 Task: Install the floating bathroom organizer on the wall using the adhesive hooks provided.
Action: Mouse moved to (236, 58)
Screenshot: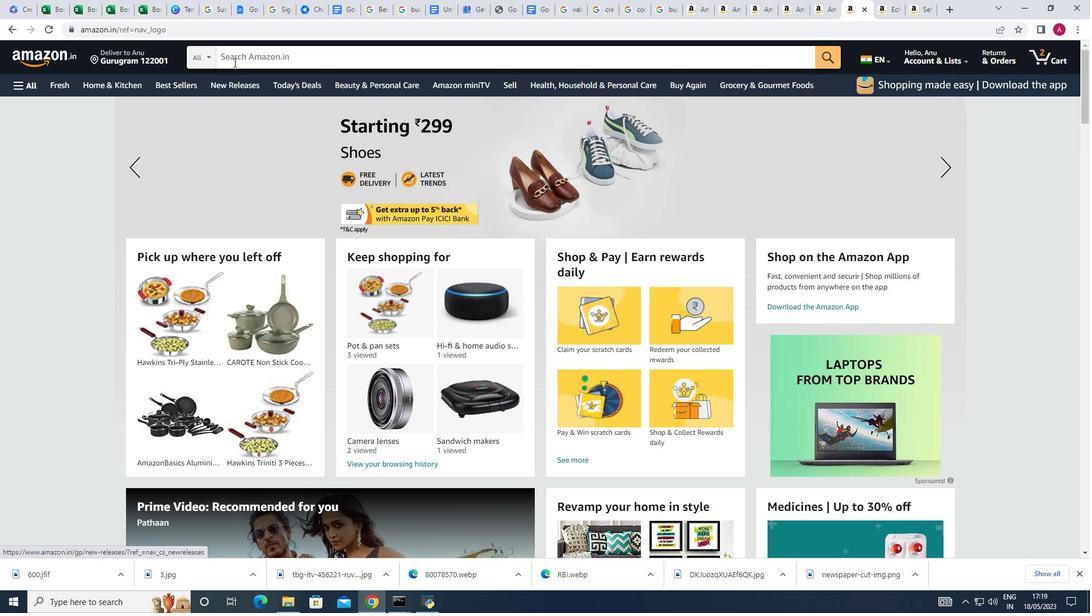 
Action: Mouse pressed left at (236, 58)
Screenshot: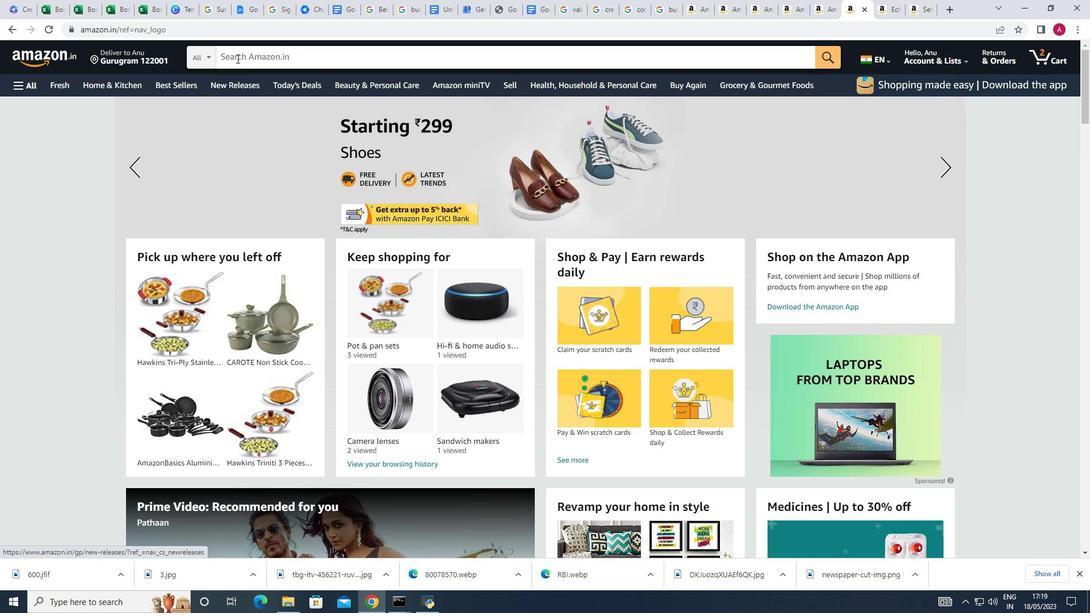 
Action: Key pressed household
Screenshot: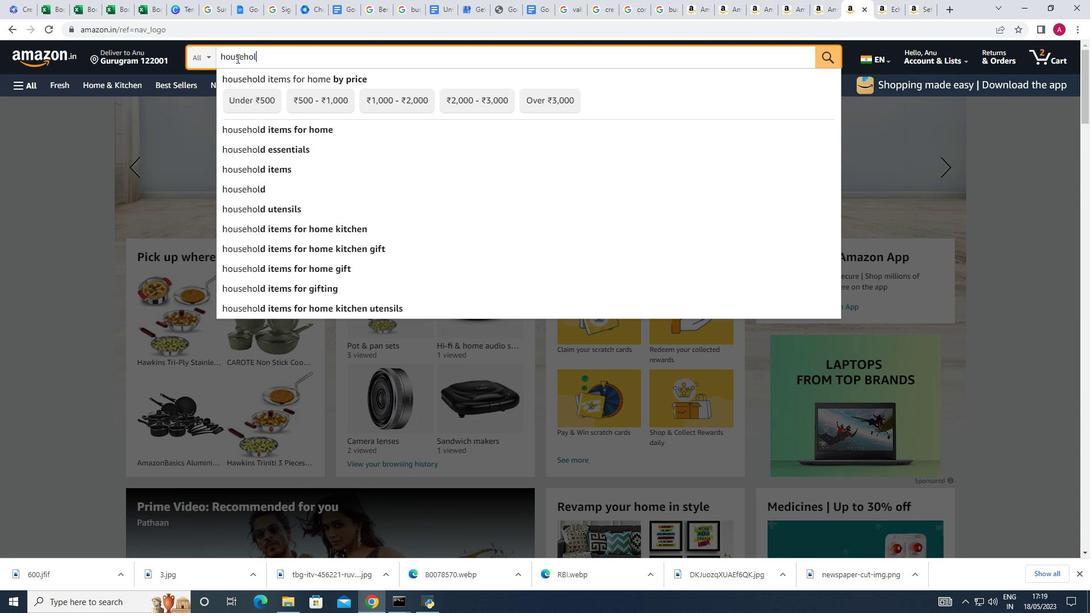 
Action: Mouse moved to (268, 168)
Screenshot: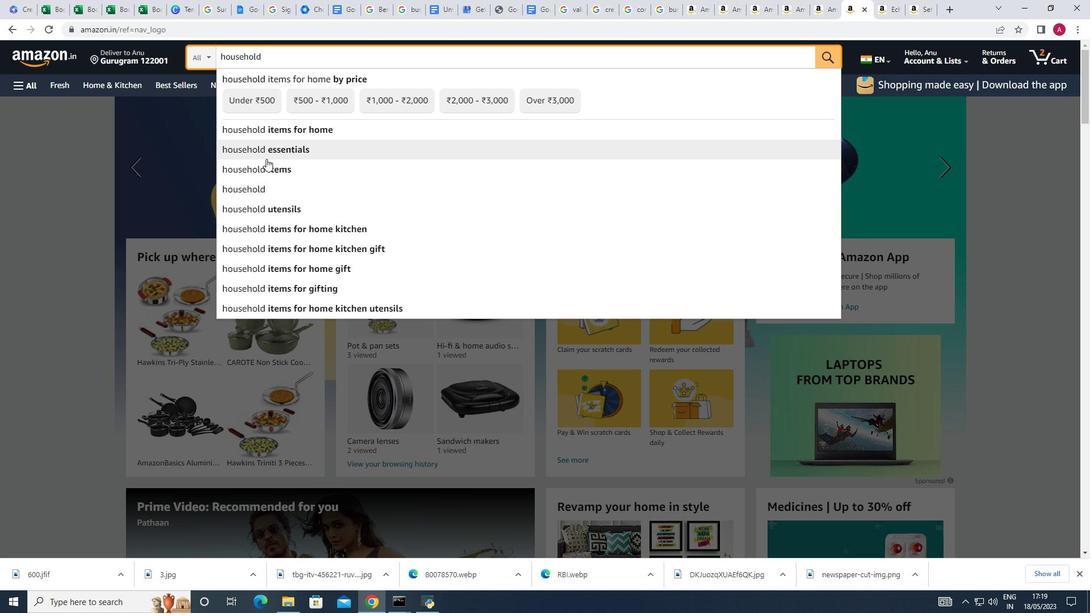 
Action: Mouse pressed left at (268, 168)
Screenshot: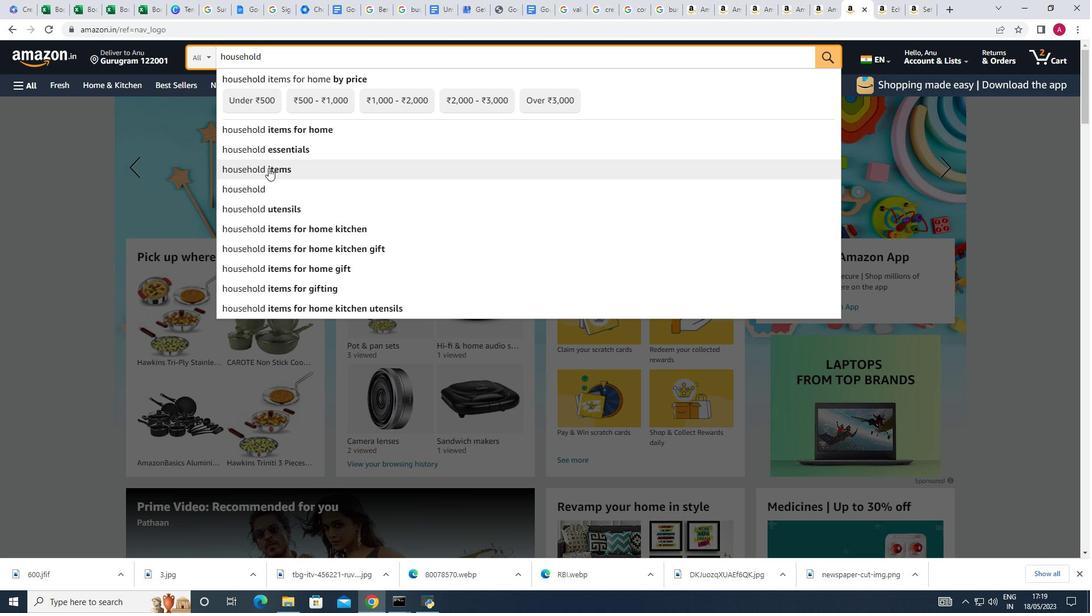 
Action: Mouse moved to (313, 259)
Screenshot: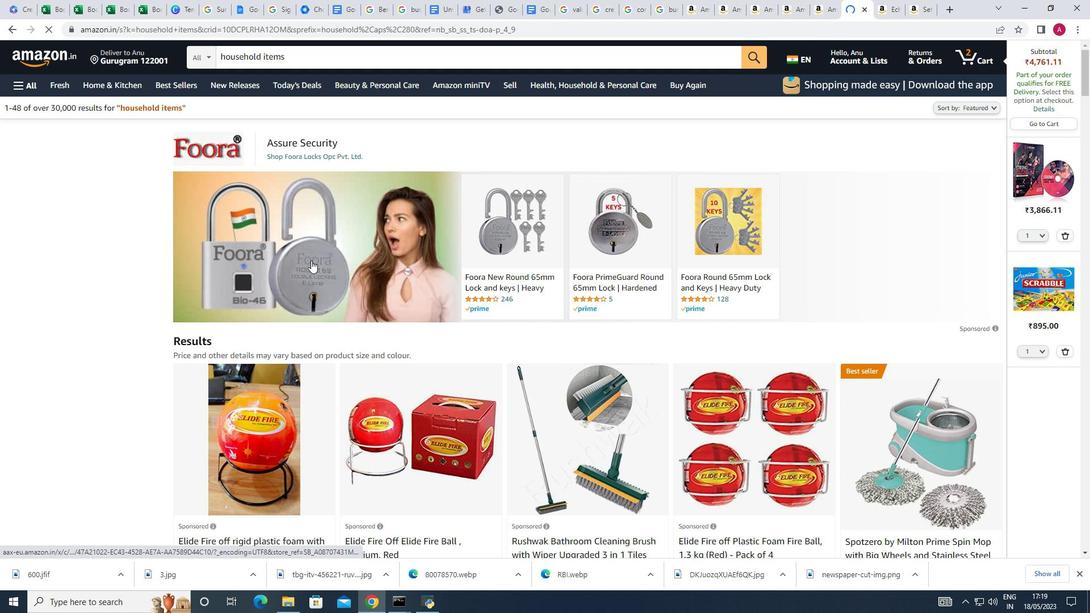 
Action: Mouse scrolled (313, 258) with delta (0, 0)
Screenshot: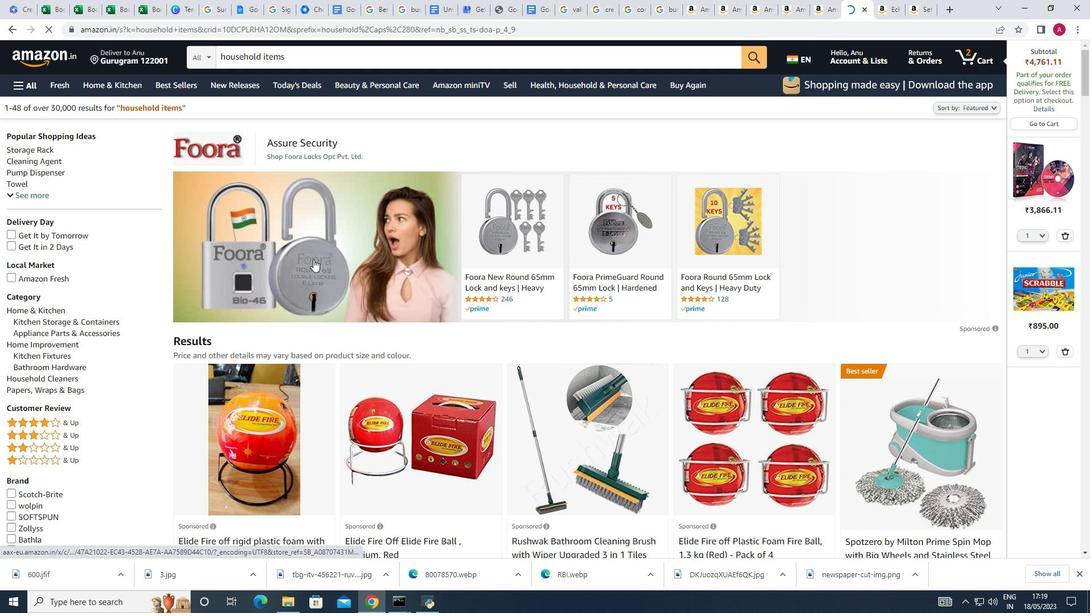 
Action: Mouse scrolled (313, 258) with delta (0, 0)
Screenshot: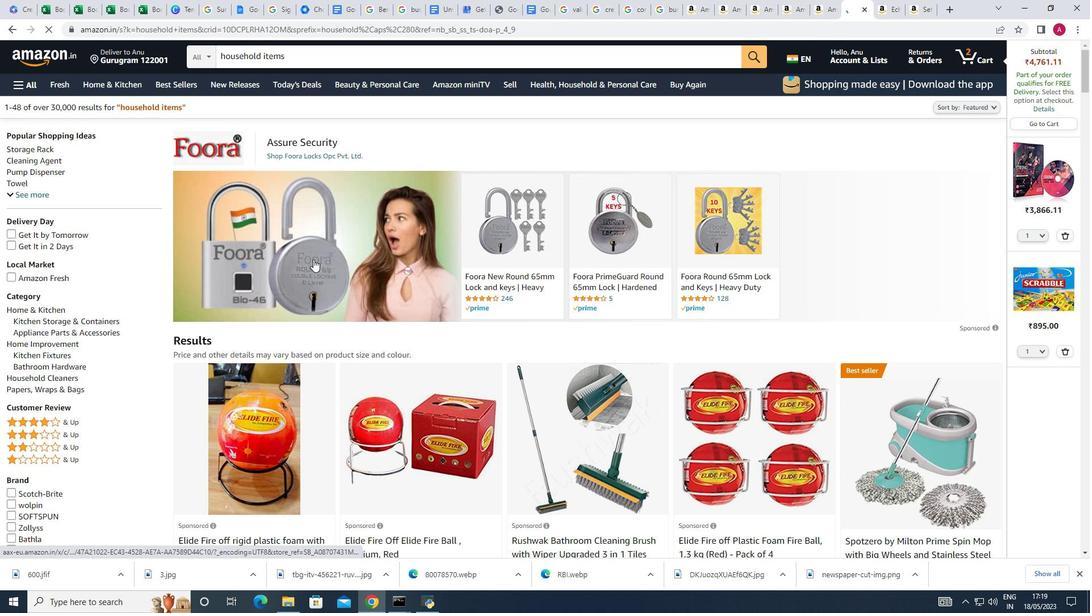 
Action: Mouse moved to (315, 257)
Screenshot: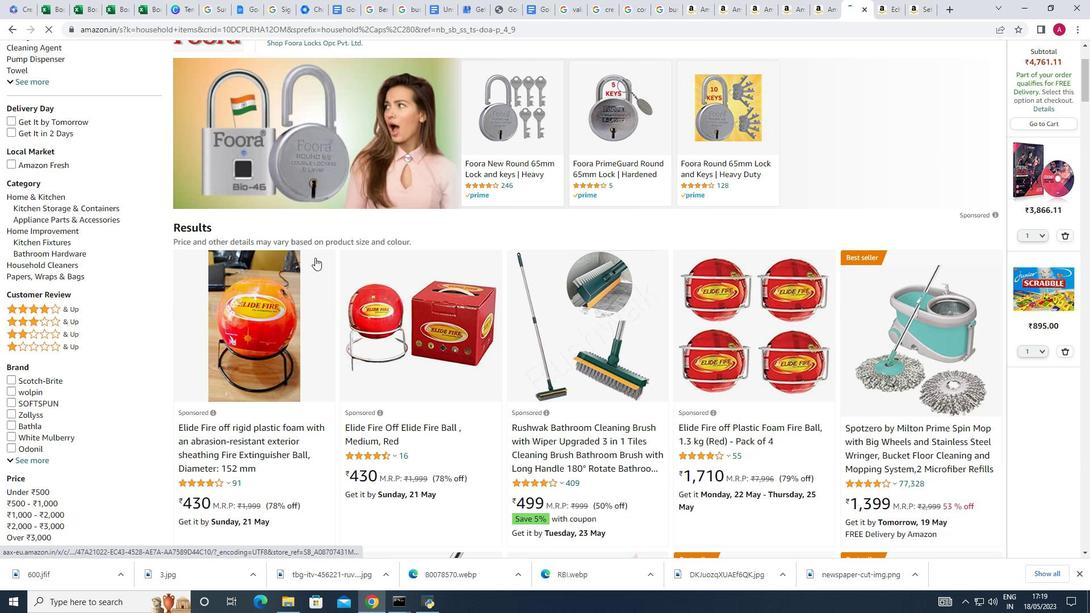 
Action: Mouse scrolled (315, 256) with delta (0, 0)
Screenshot: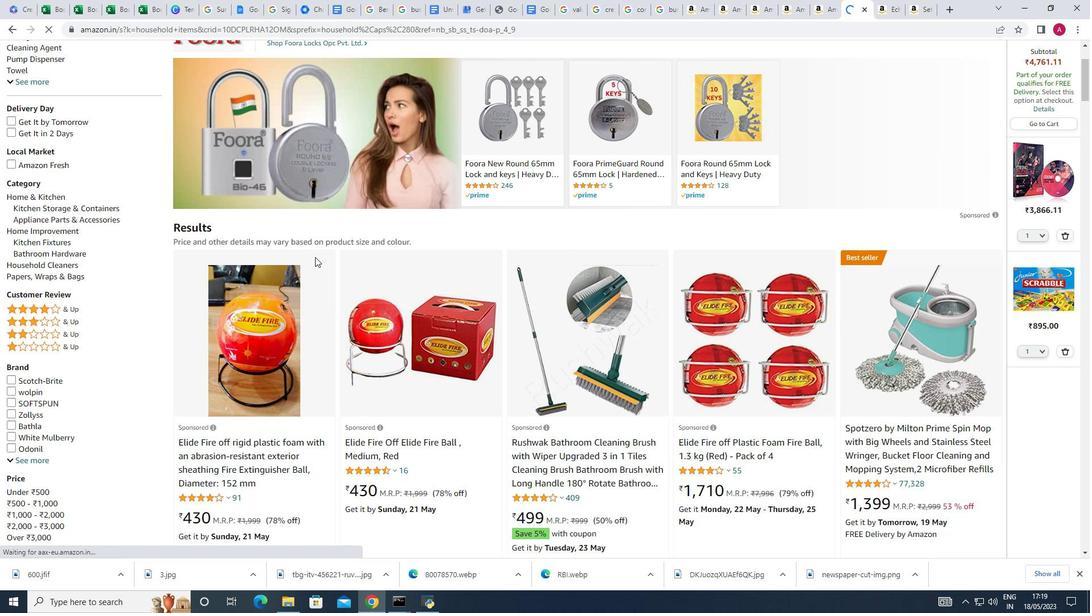 
Action: Mouse scrolled (315, 256) with delta (0, 0)
Screenshot: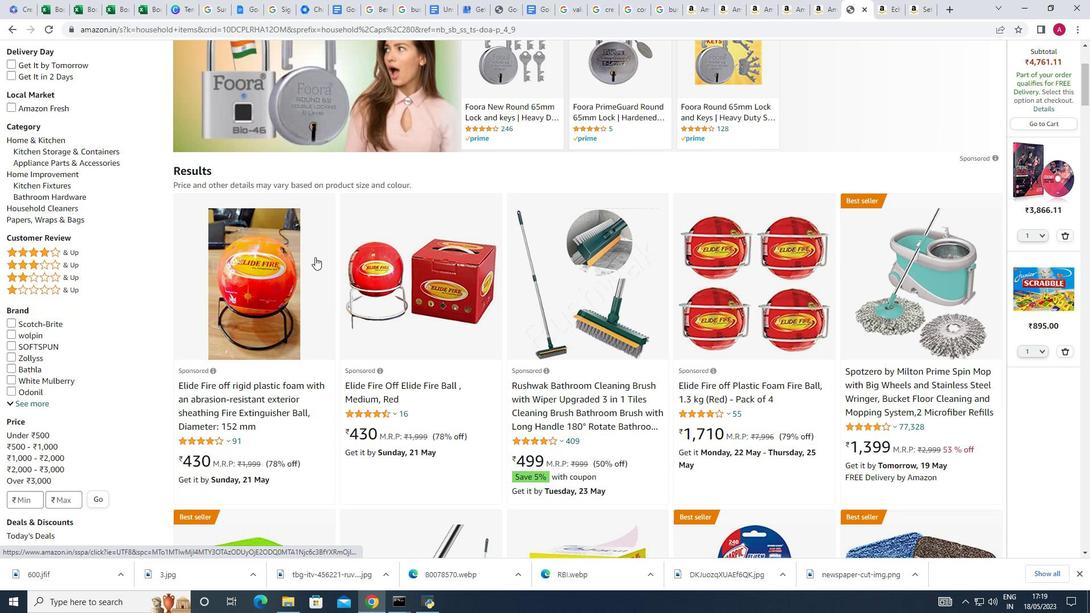 
Action: Mouse moved to (390, 291)
Screenshot: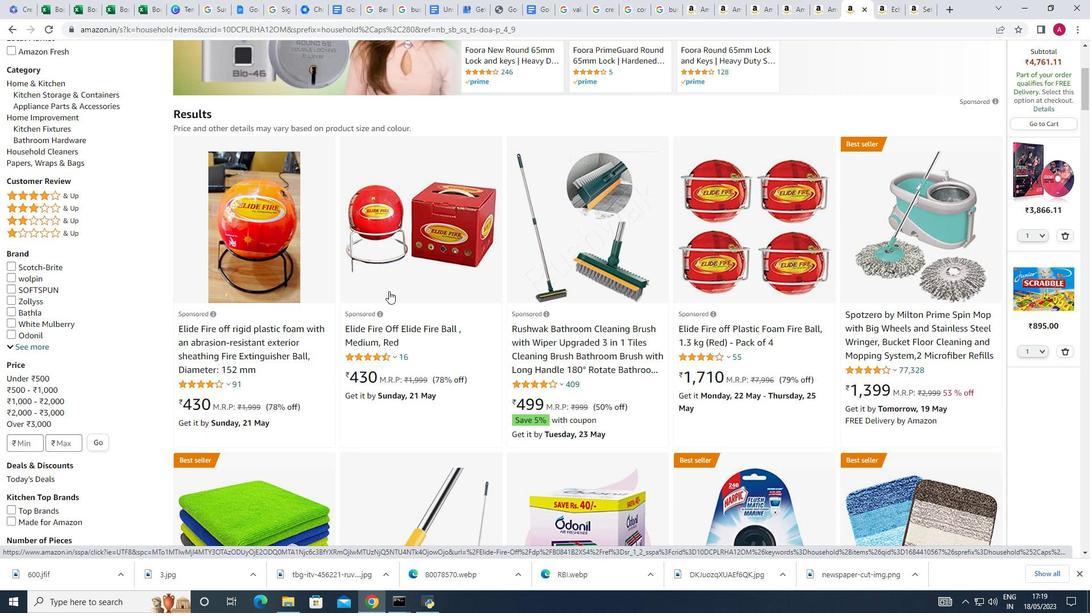 
Action: Mouse scrolled (390, 290) with delta (0, 0)
Screenshot: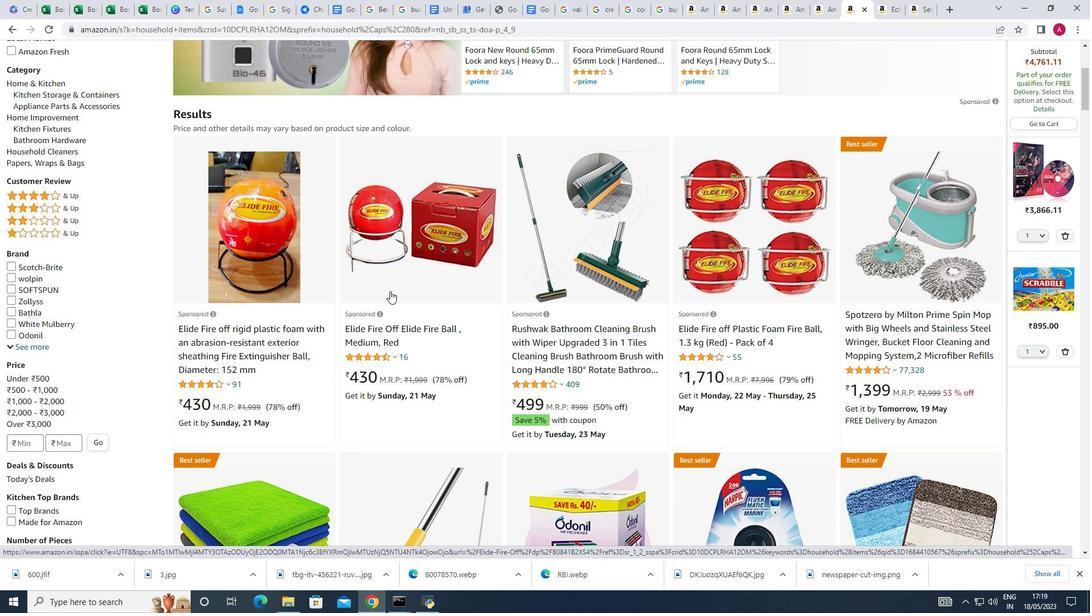 
Action: Mouse moved to (392, 289)
Screenshot: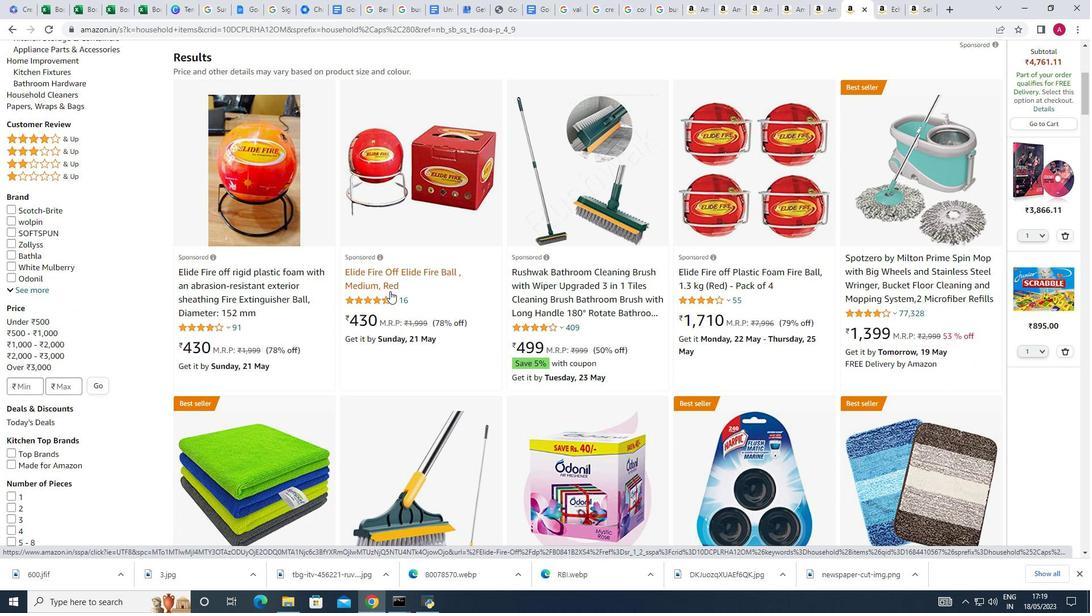 
Action: Mouse scrolled (392, 289) with delta (0, 0)
Screenshot: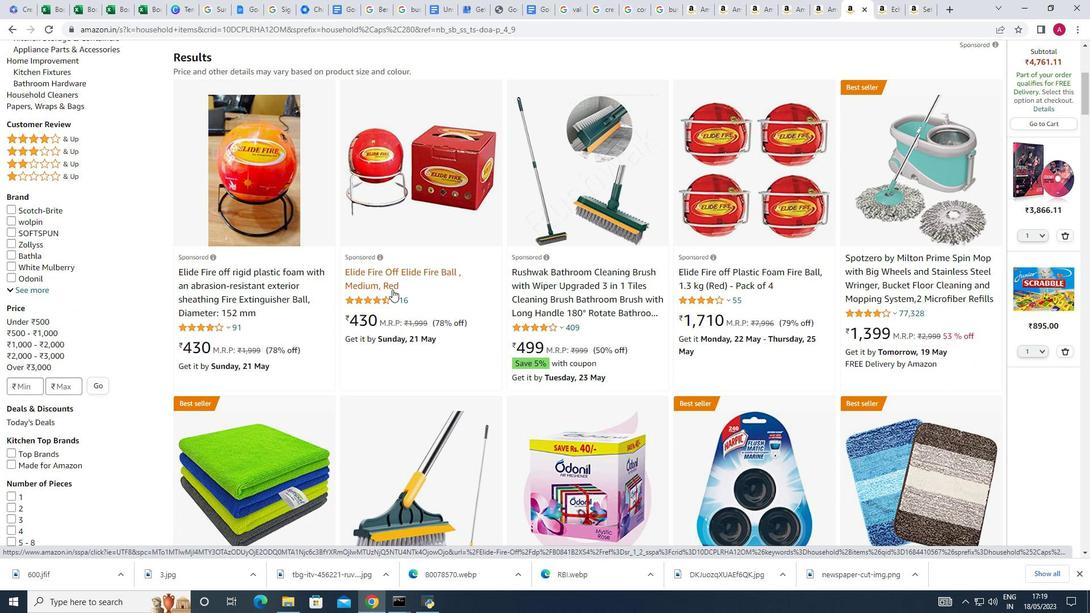 
Action: Mouse scrolled (392, 289) with delta (0, 0)
Screenshot: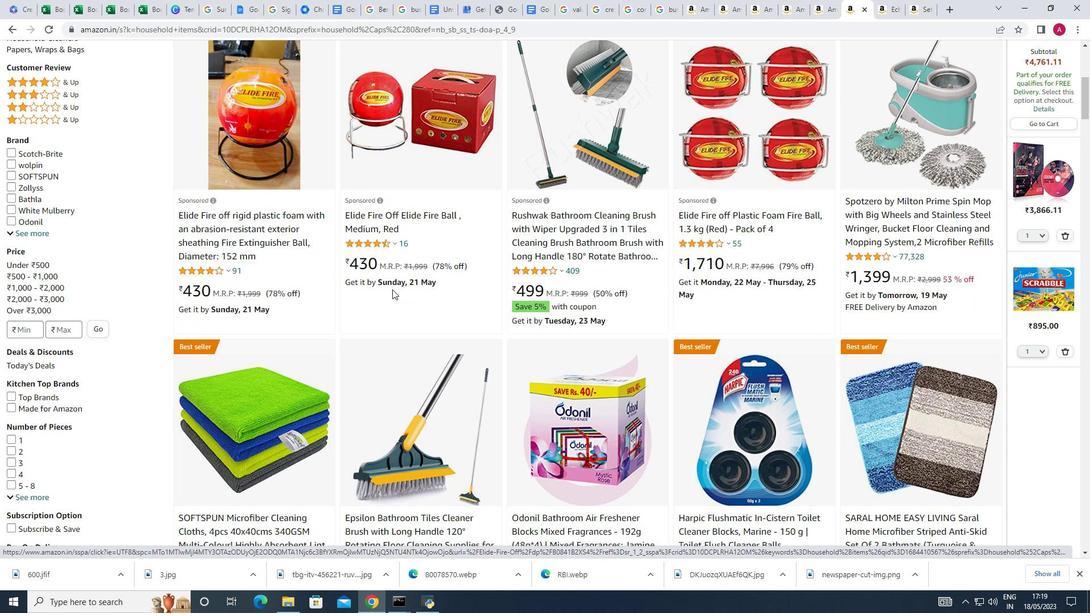 
Action: Mouse scrolled (392, 289) with delta (0, 0)
Screenshot: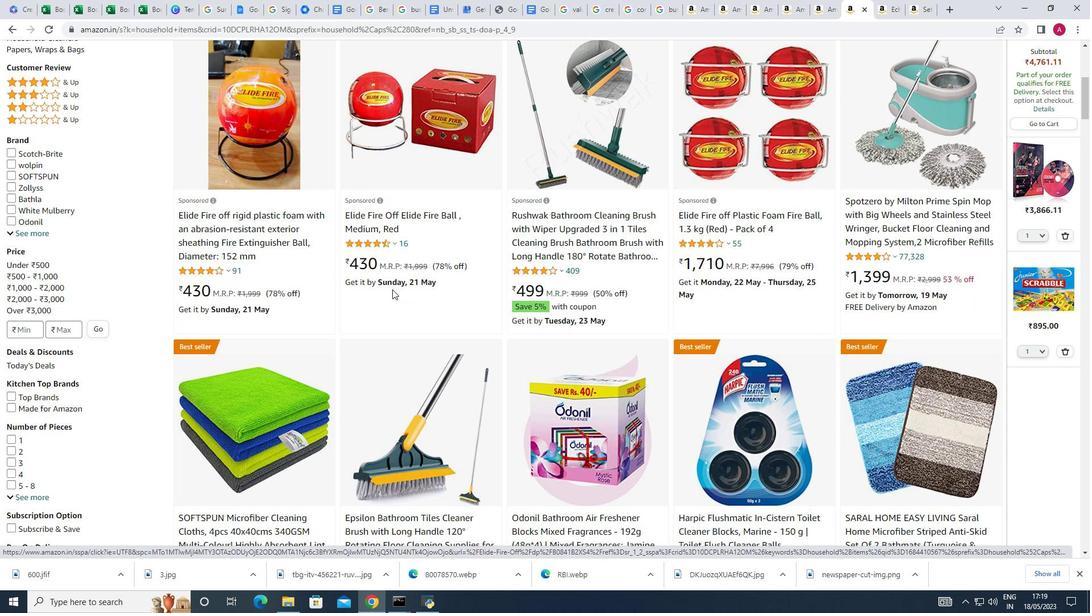 
Action: Mouse scrolled (392, 289) with delta (0, 0)
Screenshot: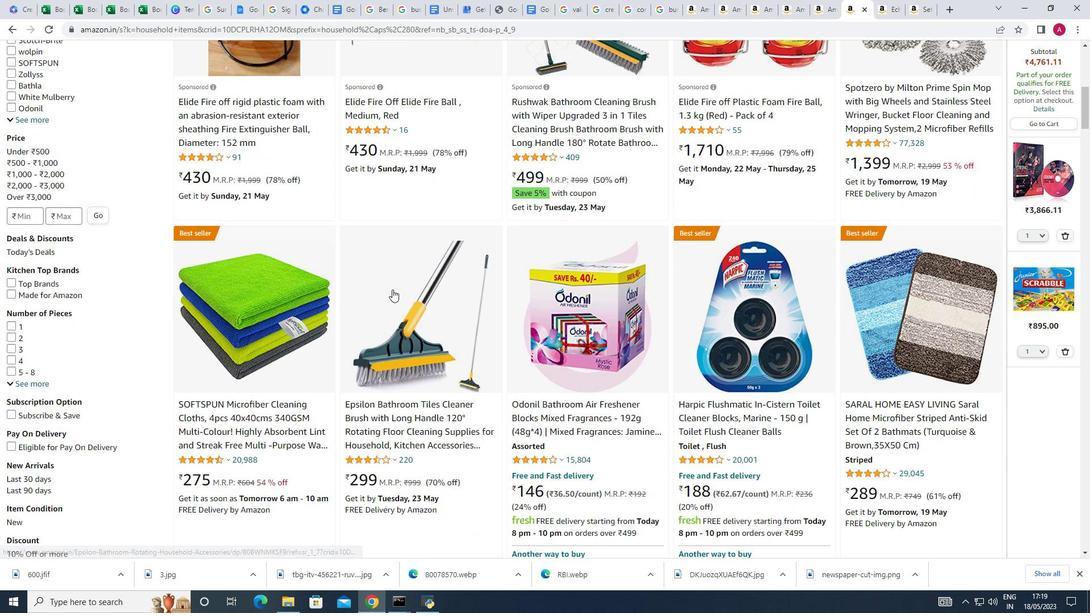 
Action: Mouse scrolled (392, 289) with delta (0, 0)
Screenshot: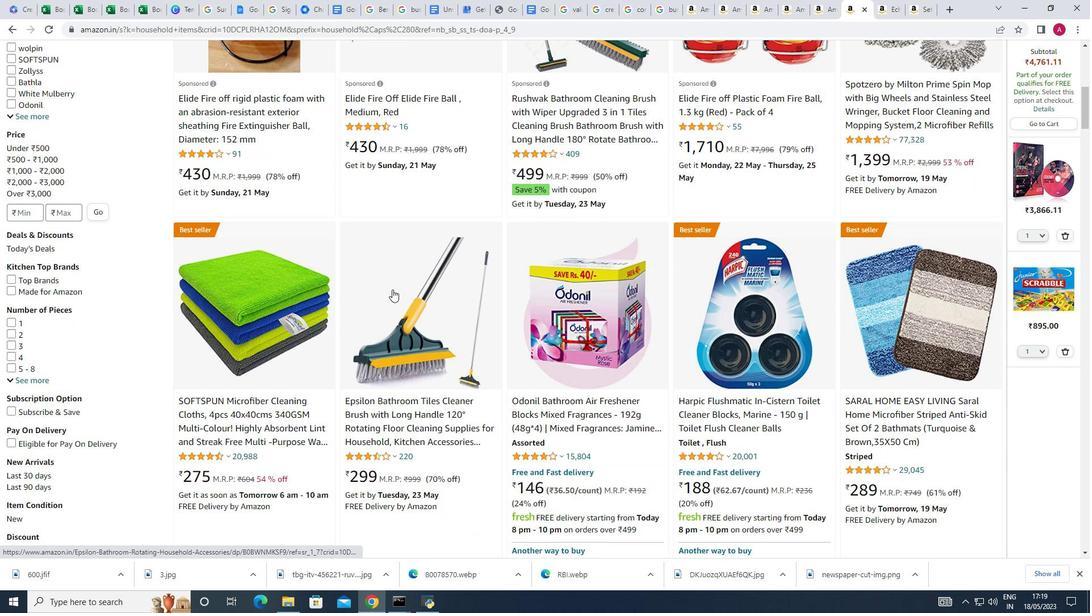 
Action: Mouse scrolled (392, 289) with delta (0, 0)
Screenshot: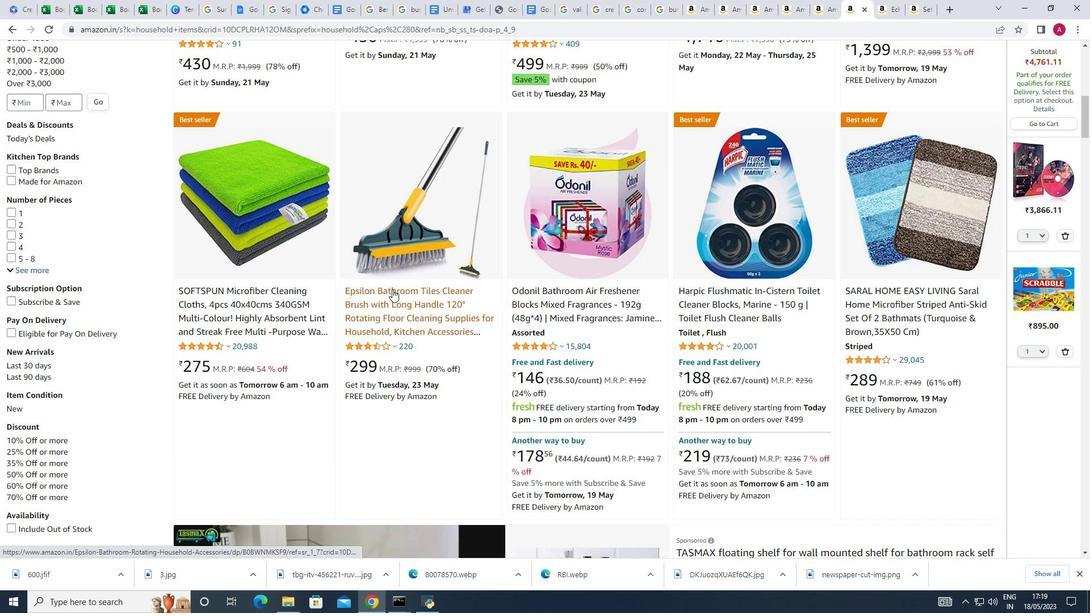 
Action: Mouse scrolled (392, 290) with delta (0, 0)
Screenshot: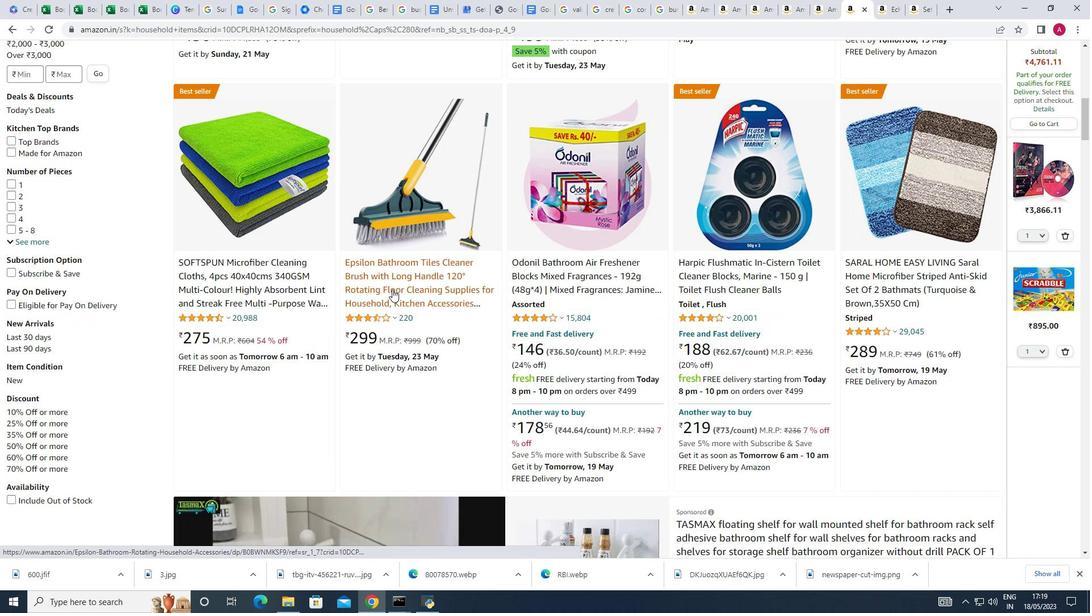 
Action: Mouse scrolled (392, 290) with delta (0, 0)
Screenshot: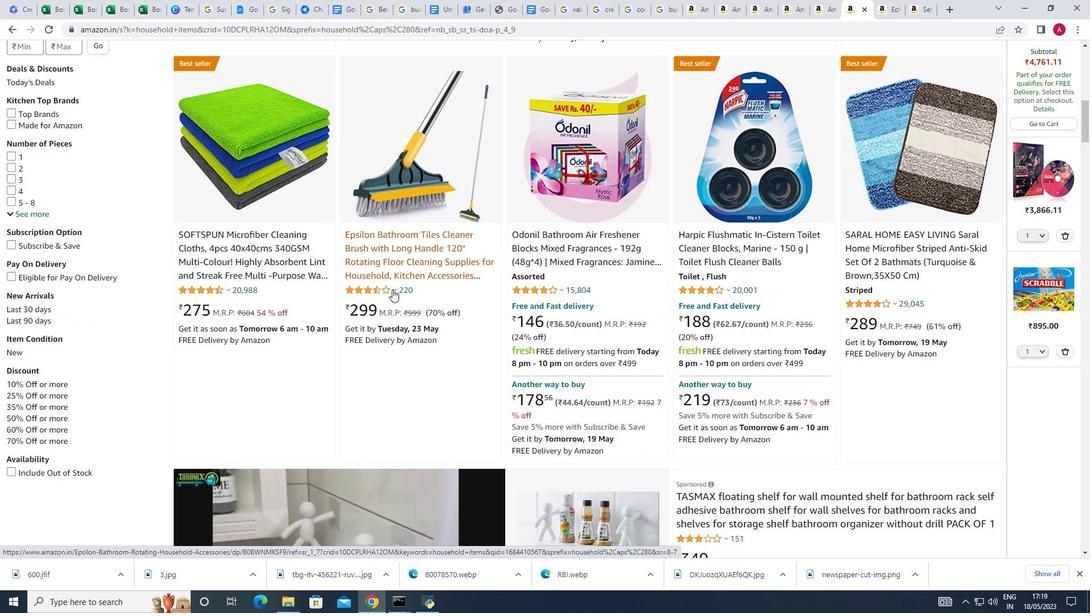 
Action: Mouse scrolled (392, 290) with delta (0, 0)
Screenshot: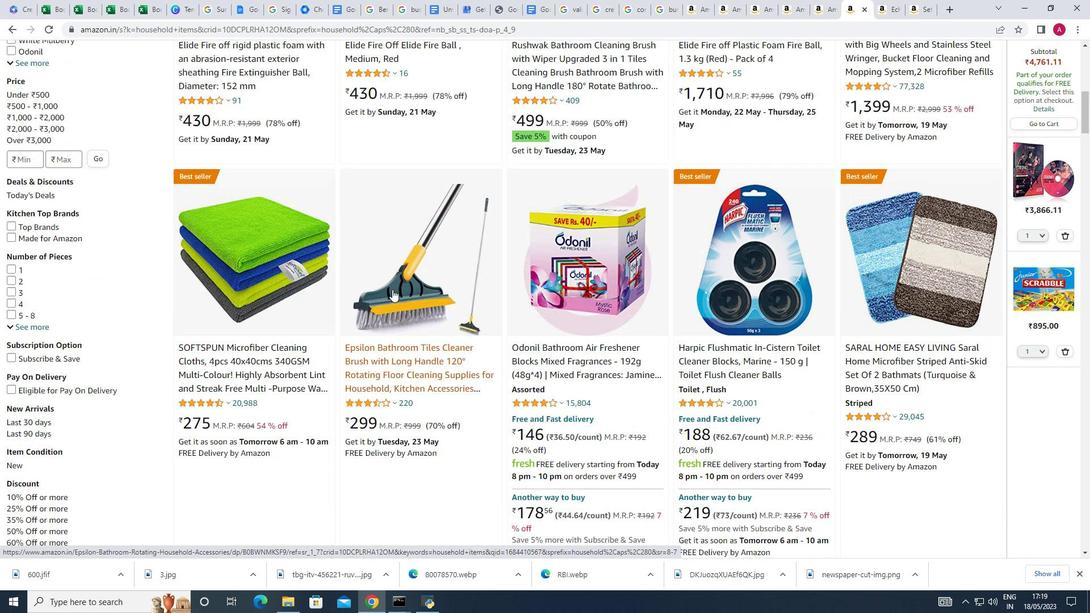 
Action: Mouse scrolled (392, 290) with delta (0, 0)
Screenshot: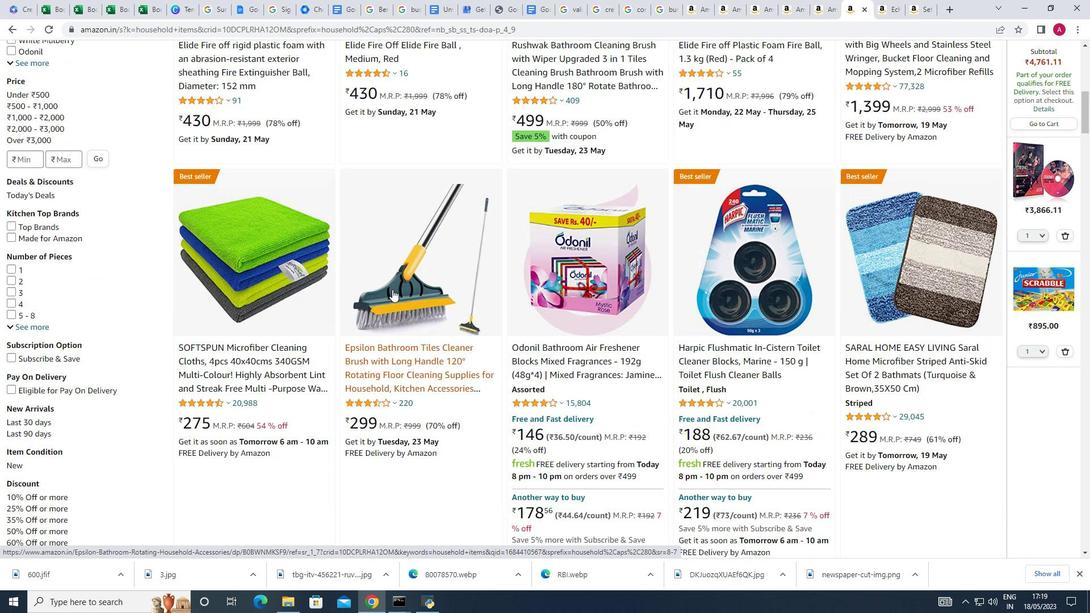 
Action: Mouse scrolled (392, 290) with delta (0, 0)
Screenshot: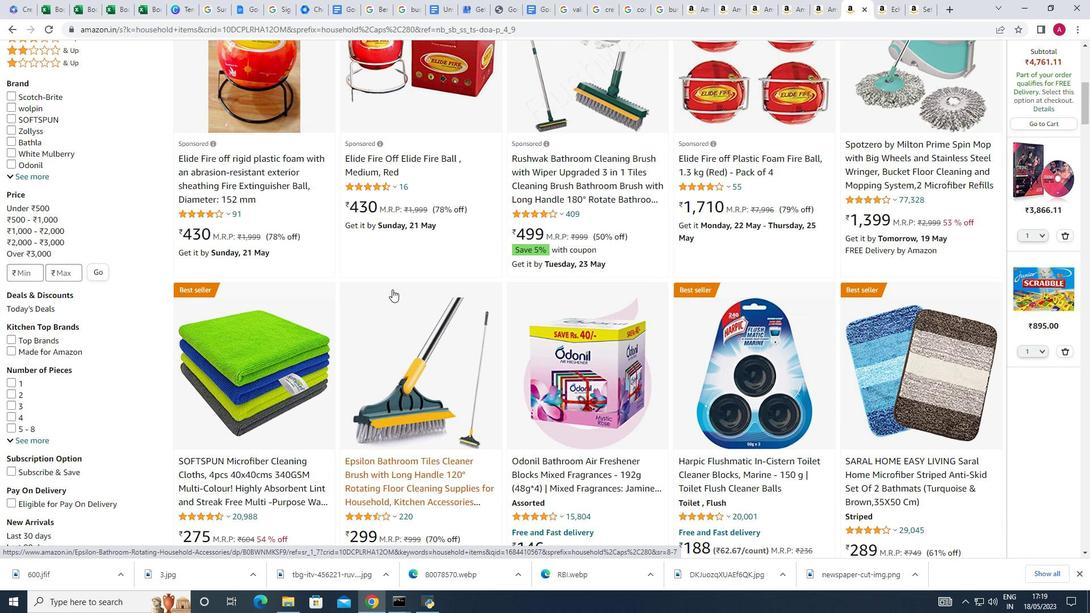 
Action: Mouse scrolled (392, 290) with delta (0, 0)
Screenshot: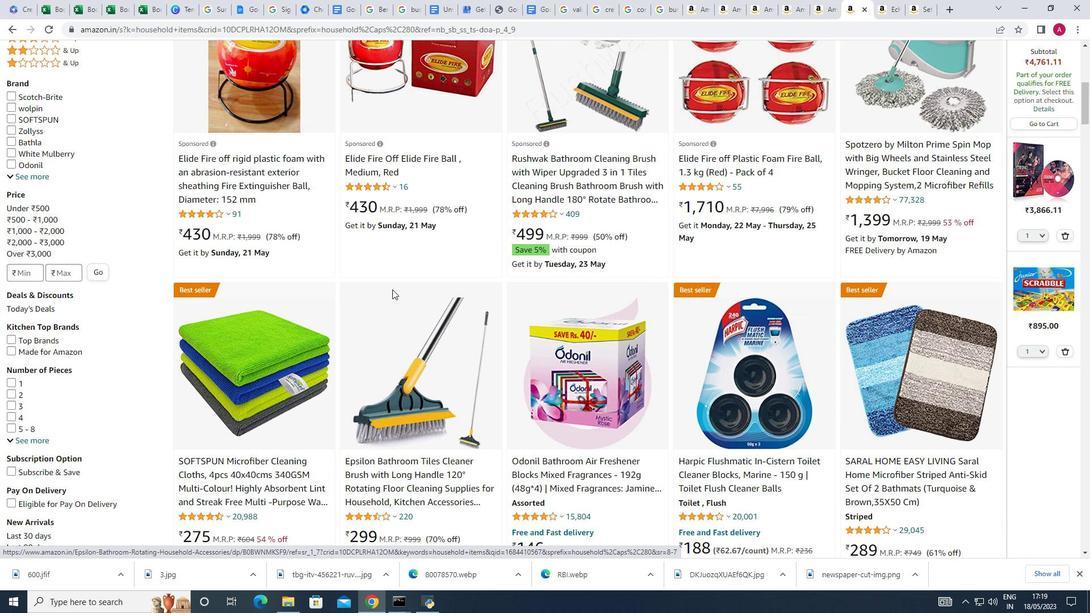
Action: Mouse moved to (409, 239)
Screenshot: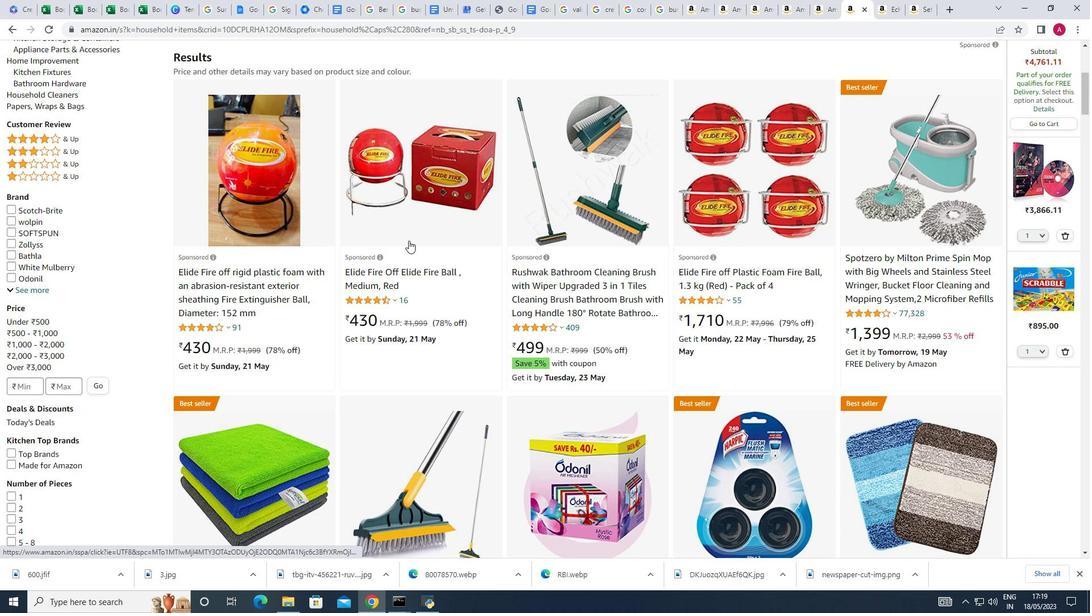 
Action: Mouse scrolled (409, 240) with delta (0, 0)
Screenshot: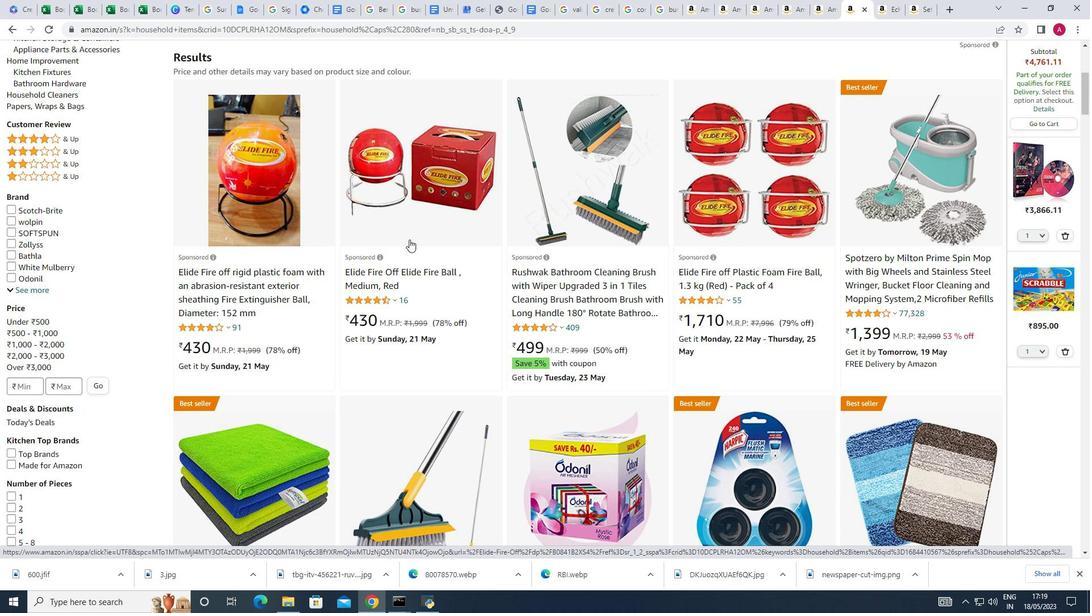 
Action: Mouse moved to (283, 243)
Screenshot: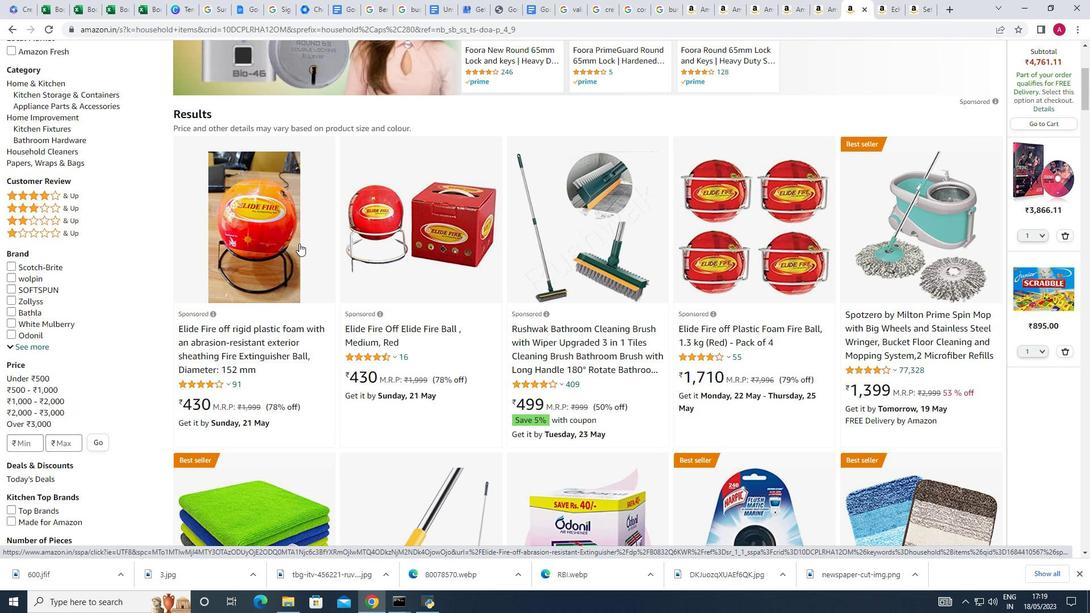 
Action: Mouse pressed left at (283, 243)
Screenshot: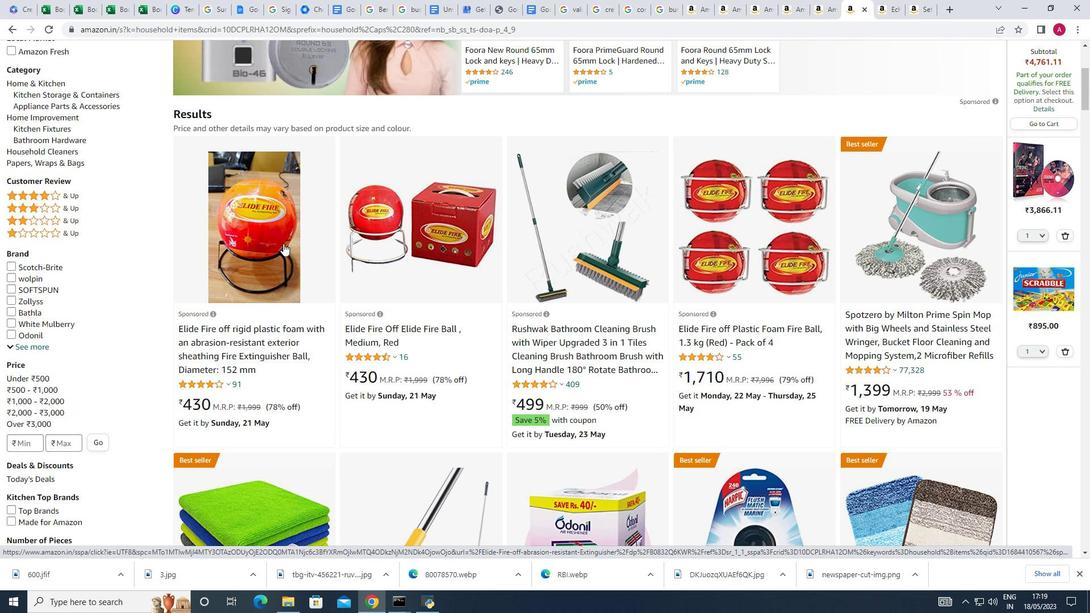 
Action: Mouse moved to (548, 341)
Screenshot: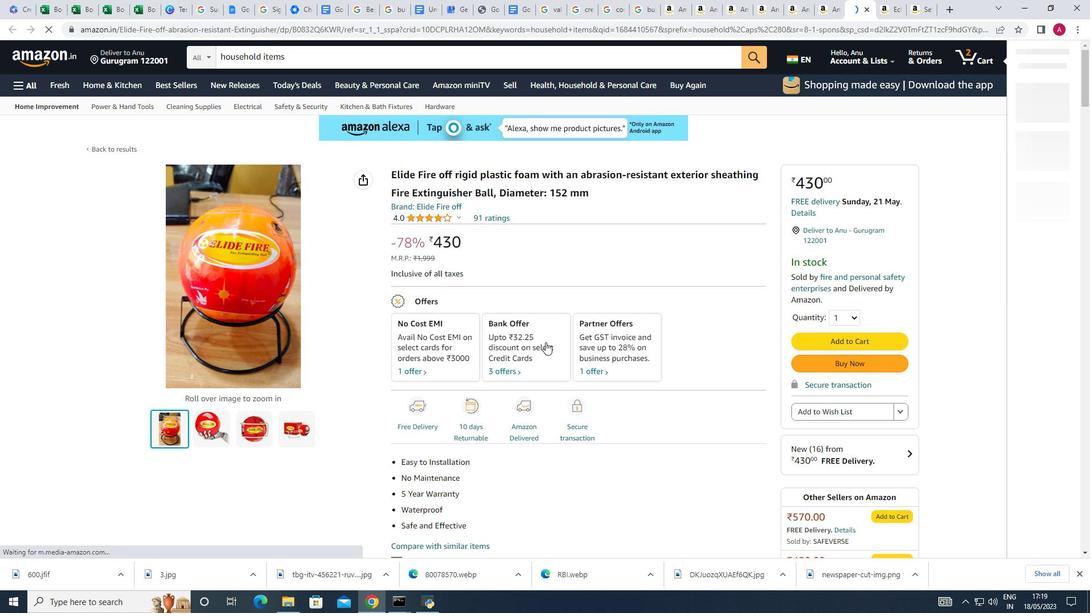 
Action: Mouse scrolled (548, 340) with delta (0, 0)
Screenshot: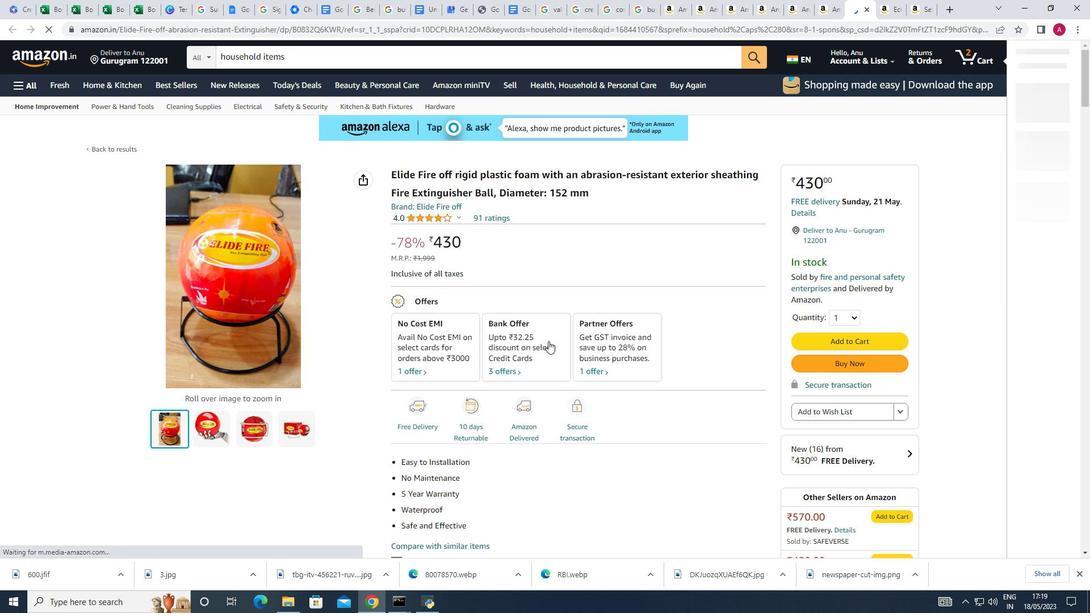 
Action: Mouse scrolled (548, 340) with delta (0, 0)
Screenshot: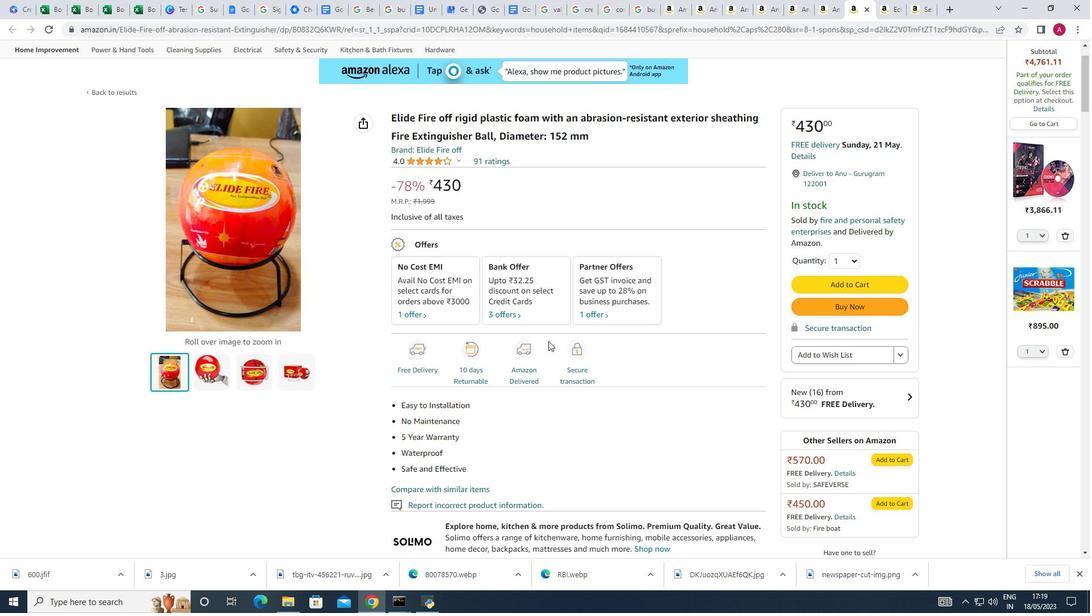 
Action: Mouse scrolled (548, 340) with delta (0, 0)
Screenshot: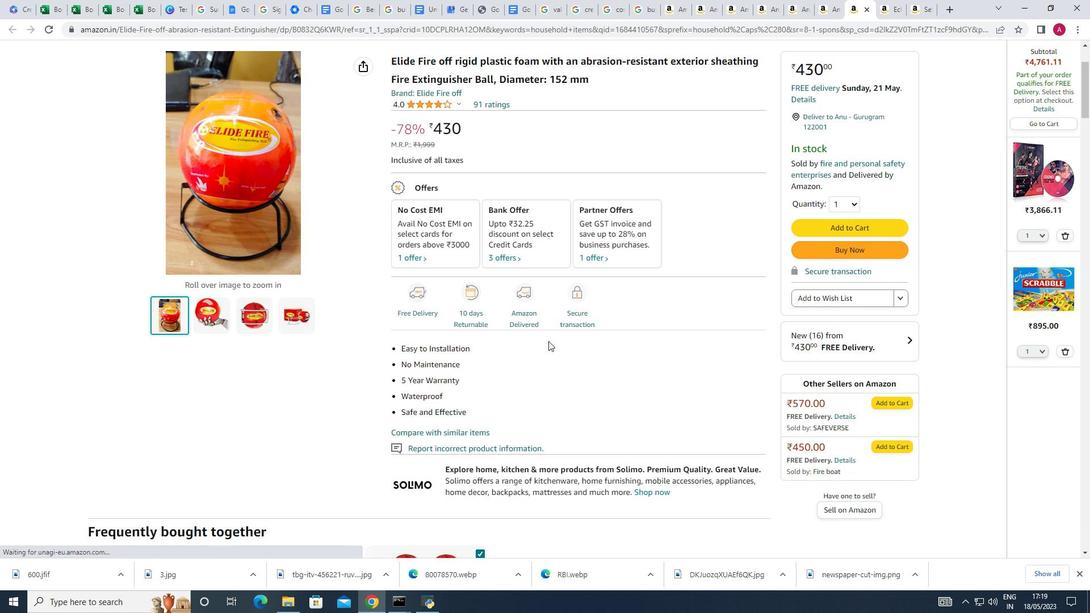 
Action: Mouse scrolled (548, 340) with delta (0, 0)
Screenshot: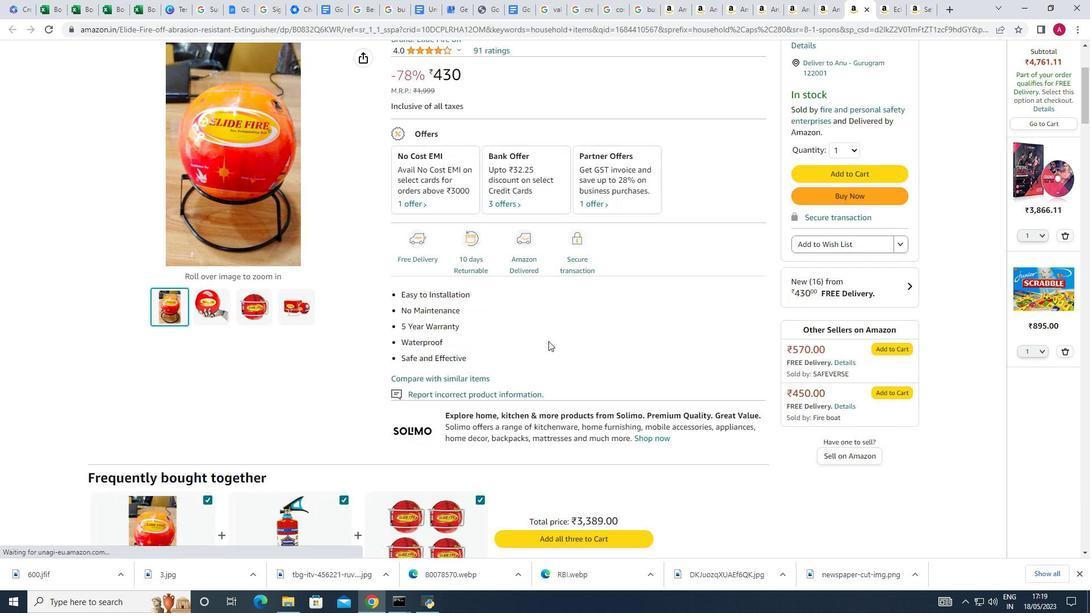 
Action: Mouse scrolled (548, 340) with delta (0, 0)
Screenshot: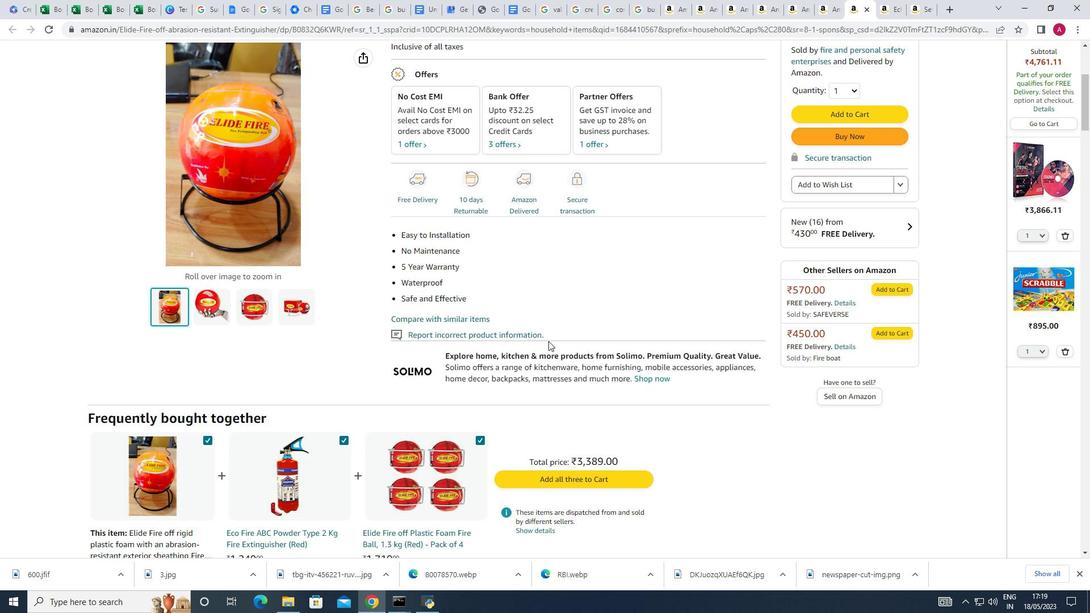 
Action: Mouse scrolled (548, 341) with delta (0, 0)
Screenshot: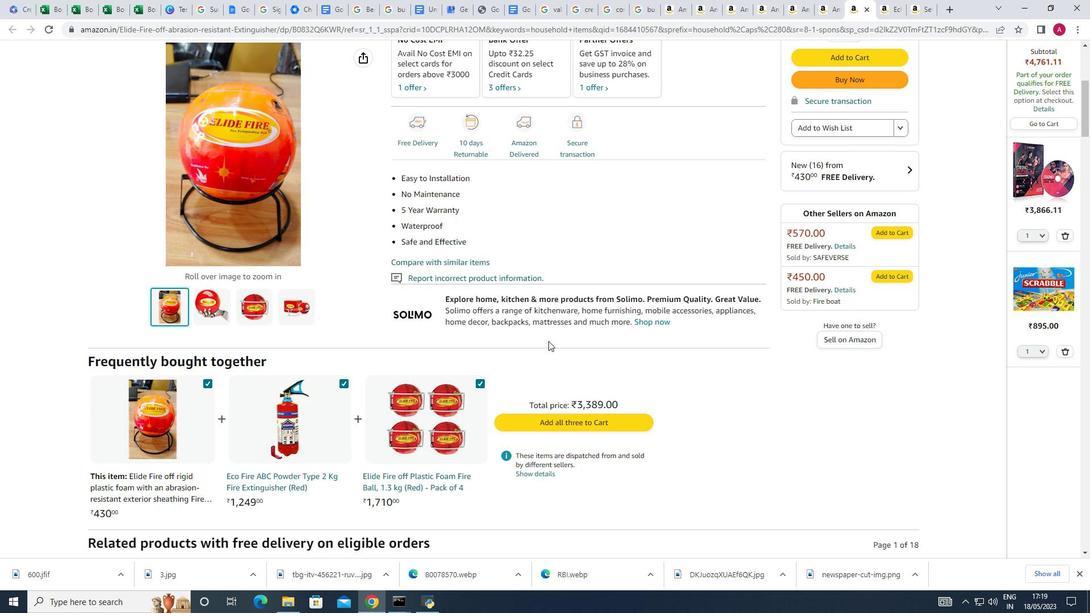 
Action: Mouse scrolled (548, 341) with delta (0, 0)
Screenshot: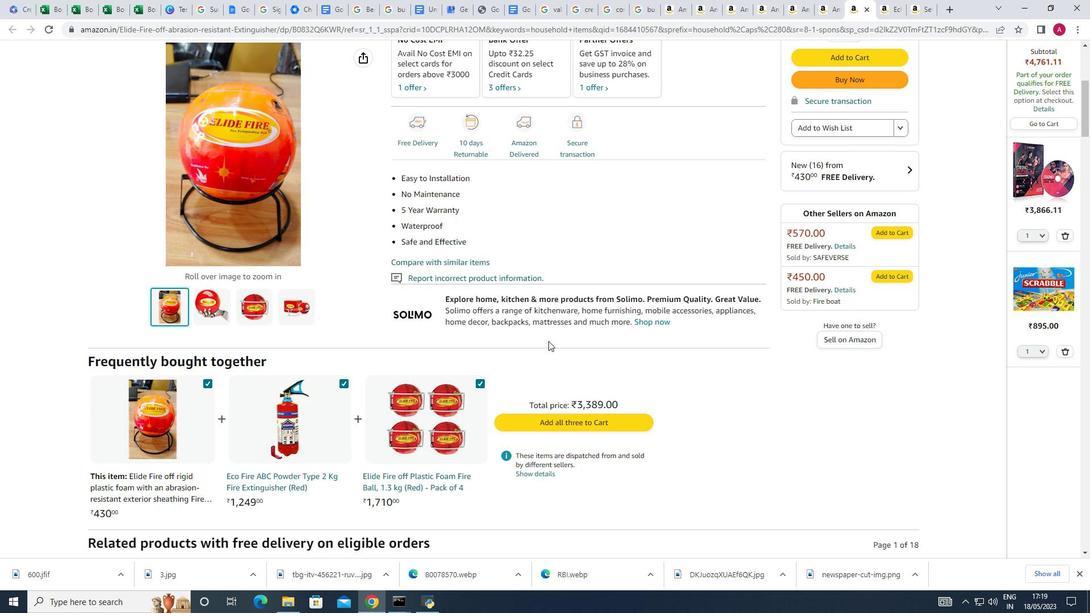 
Action: Mouse scrolled (548, 341) with delta (0, 0)
Screenshot: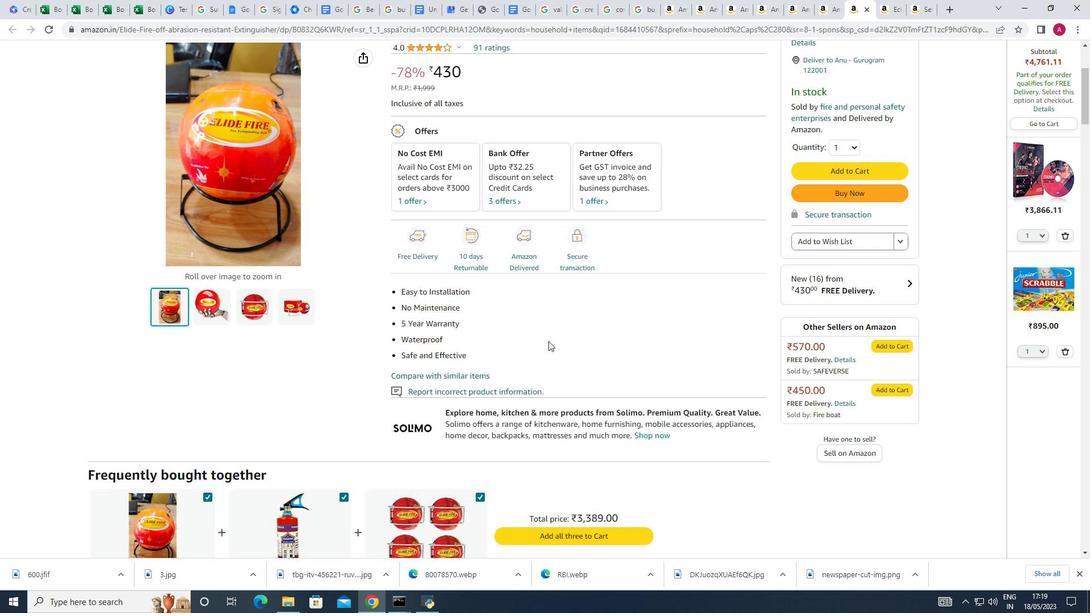 
Action: Mouse scrolled (548, 341) with delta (0, 0)
Screenshot: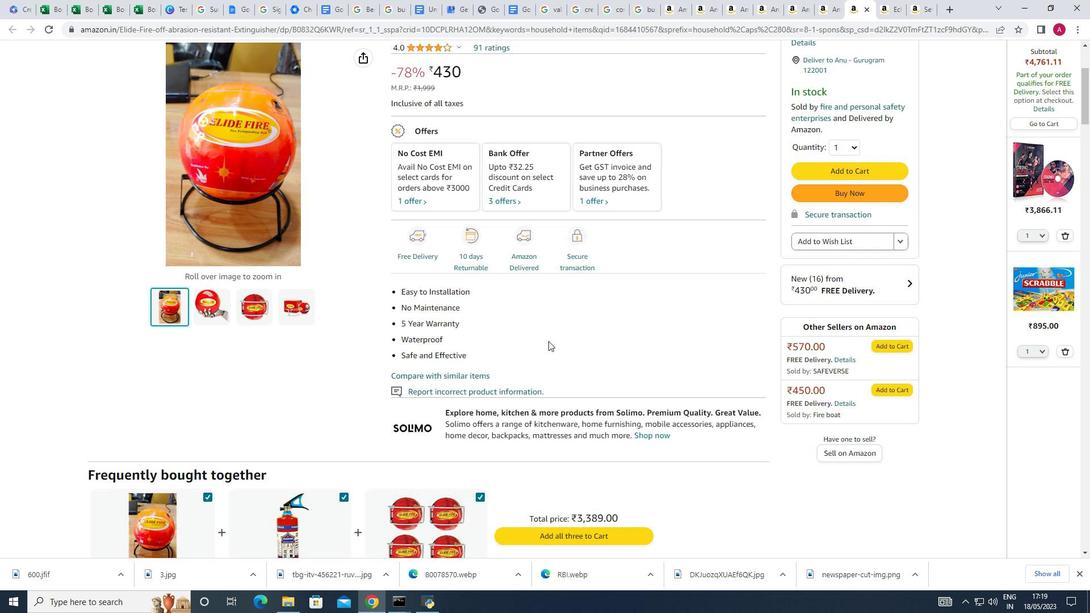 
Action: Mouse scrolled (548, 341) with delta (0, 0)
Screenshot: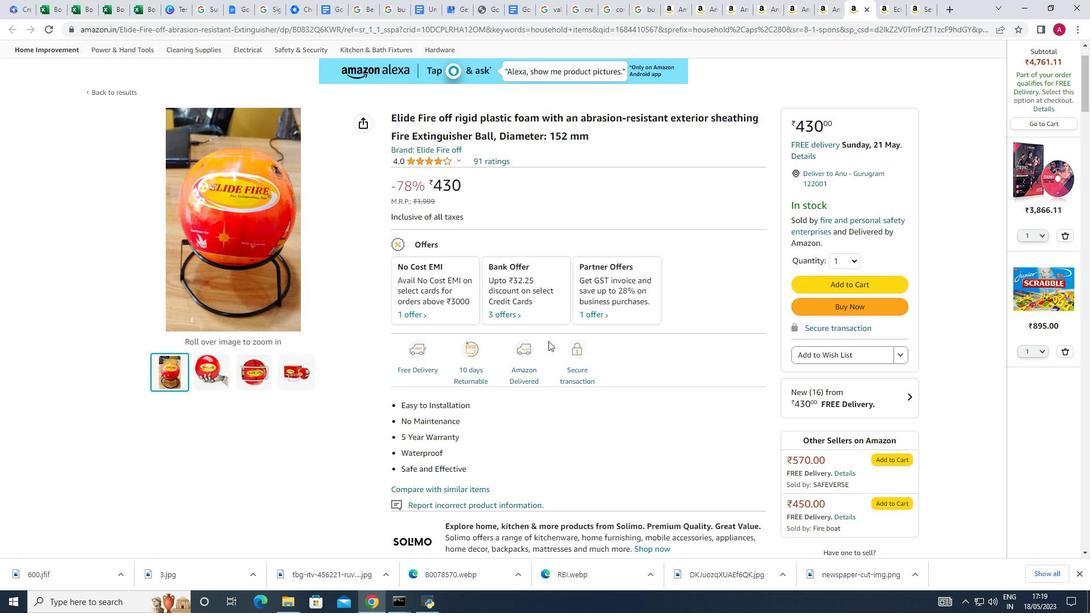 
Action: Mouse scrolled (548, 341) with delta (0, 0)
Screenshot: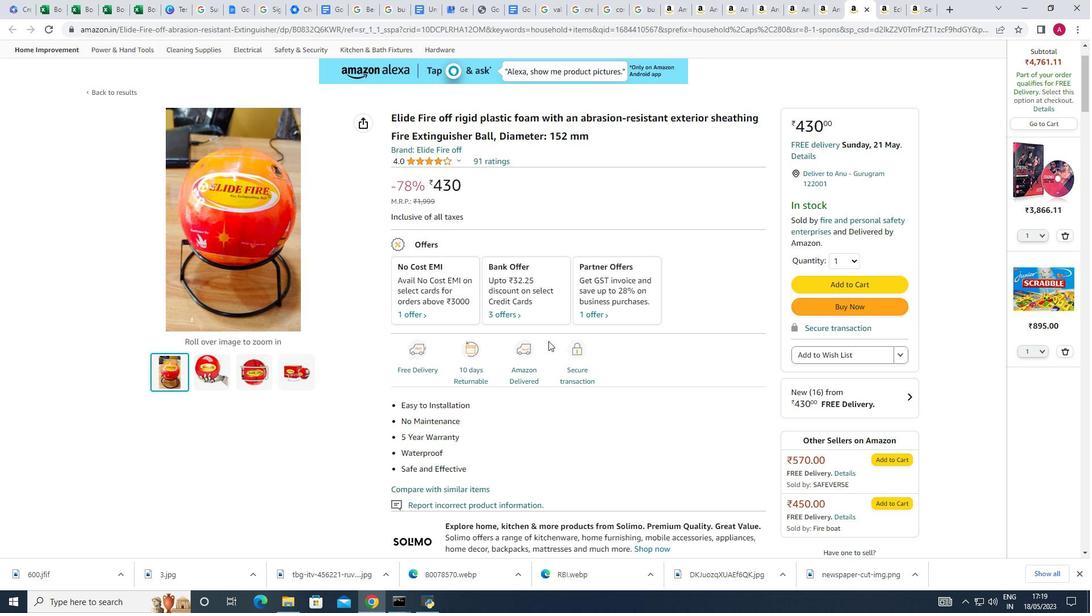 
Action: Mouse moved to (113, 151)
Screenshot: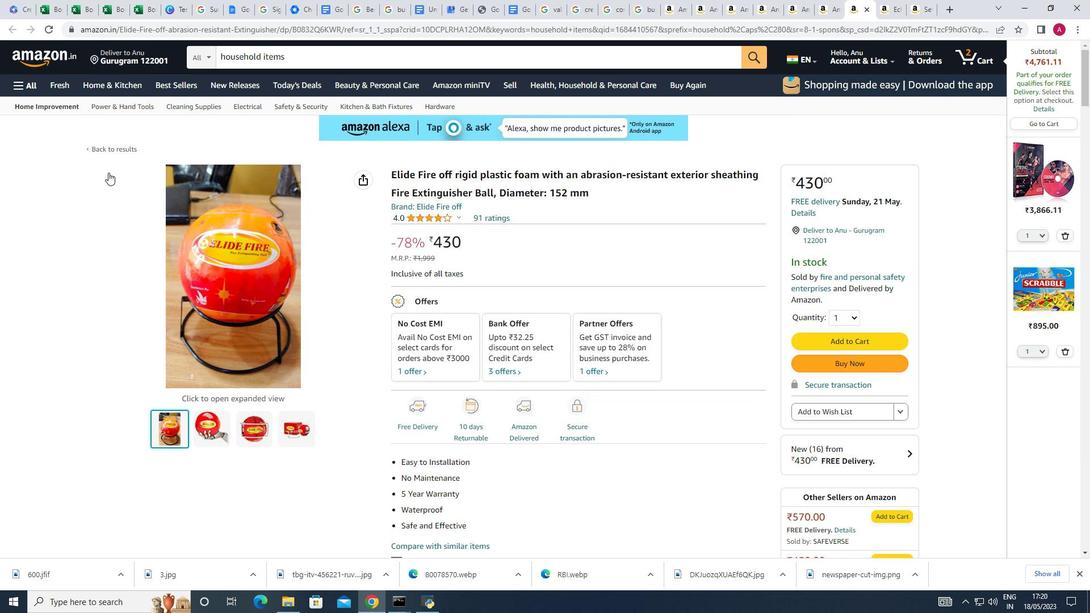 
Action: Mouse pressed left at (113, 151)
Screenshot: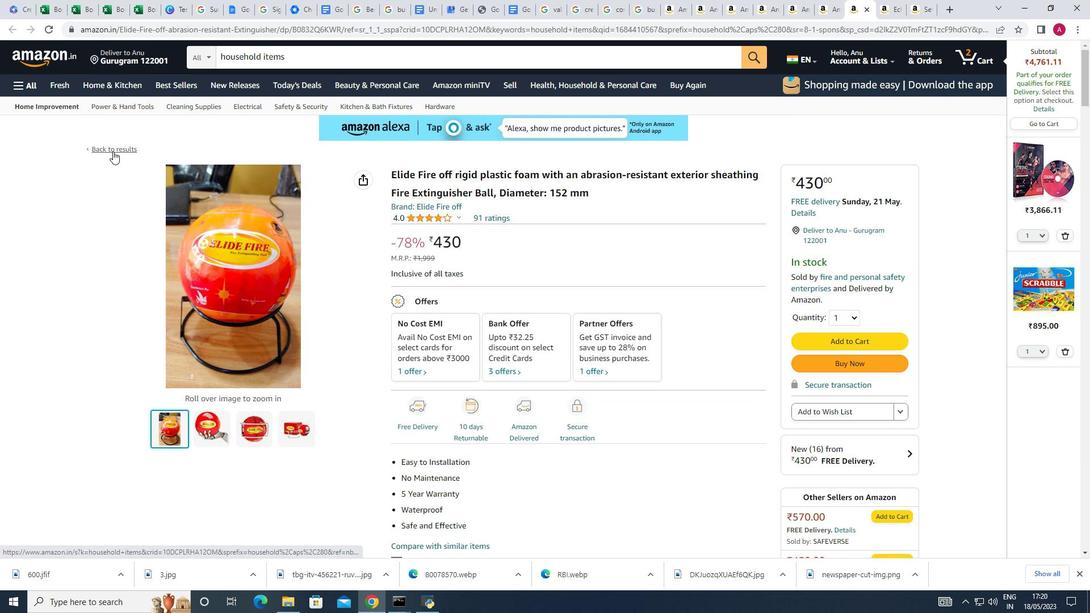 
Action: Mouse moved to (430, 399)
Screenshot: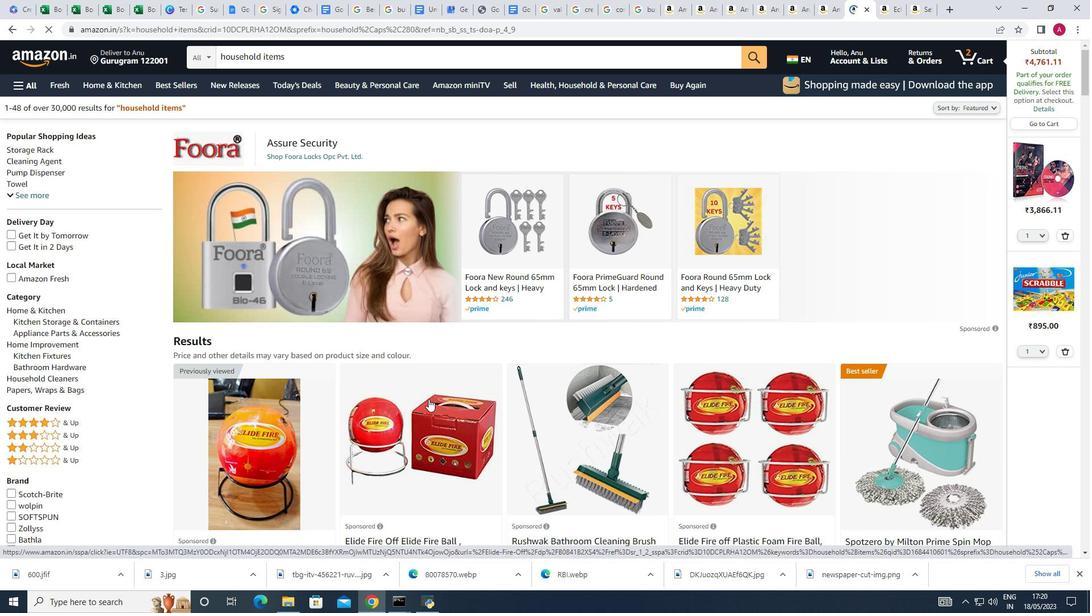 
Action: Mouse scrolled (430, 398) with delta (0, 0)
Screenshot: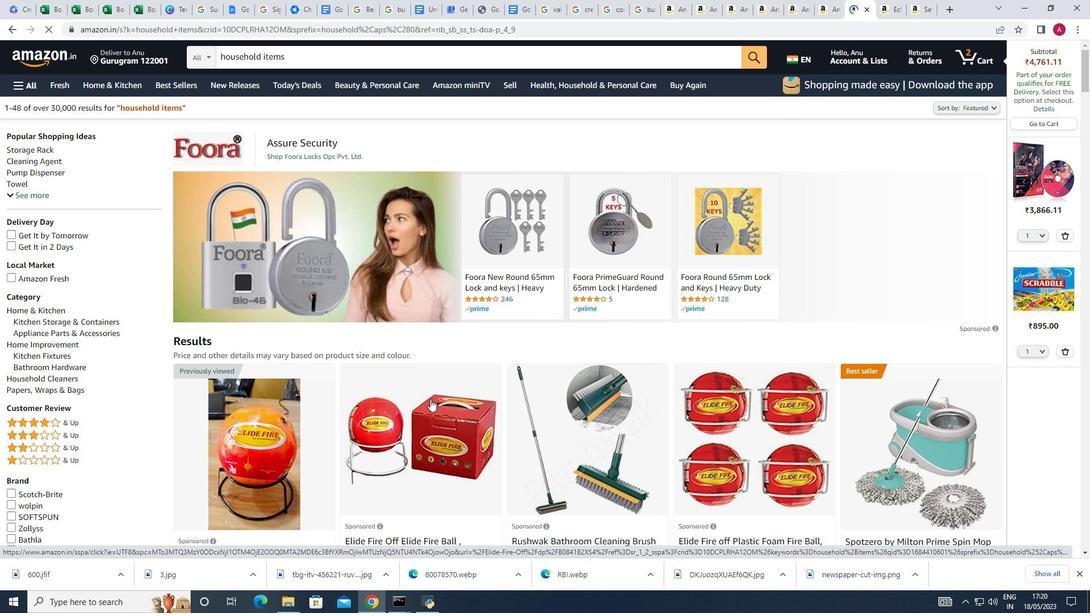 
Action: Mouse scrolled (430, 398) with delta (0, 0)
Screenshot: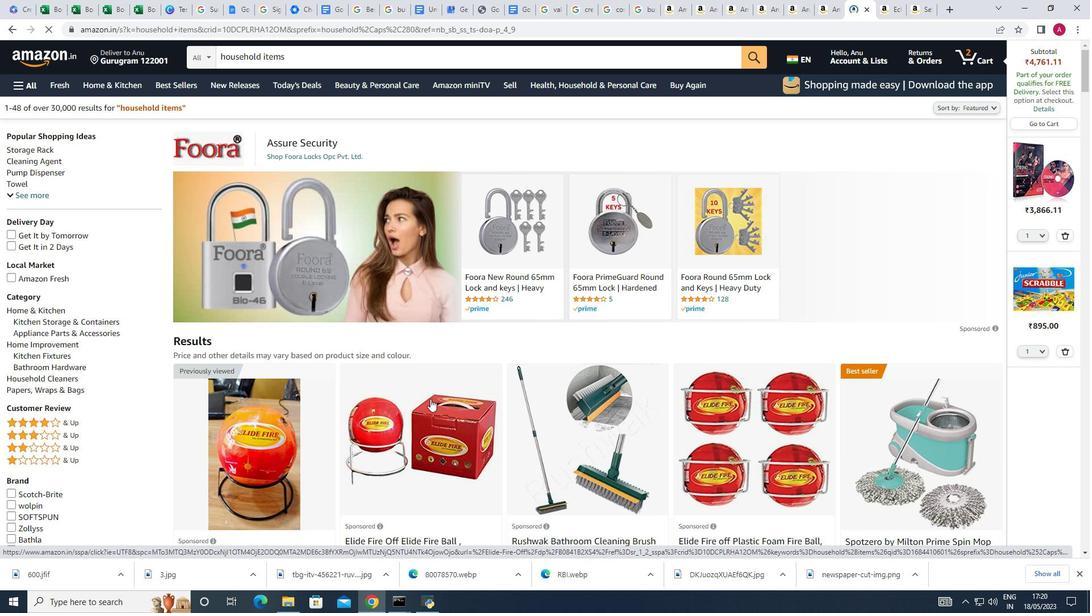 
Action: Mouse moved to (432, 398)
Screenshot: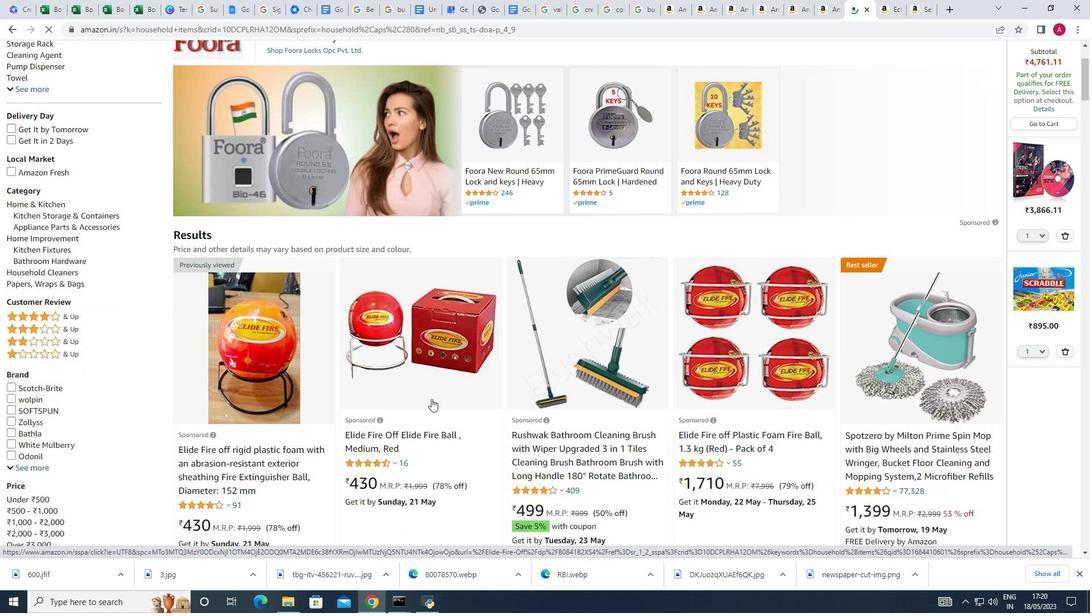 
Action: Mouse scrolled (432, 398) with delta (0, 0)
Screenshot: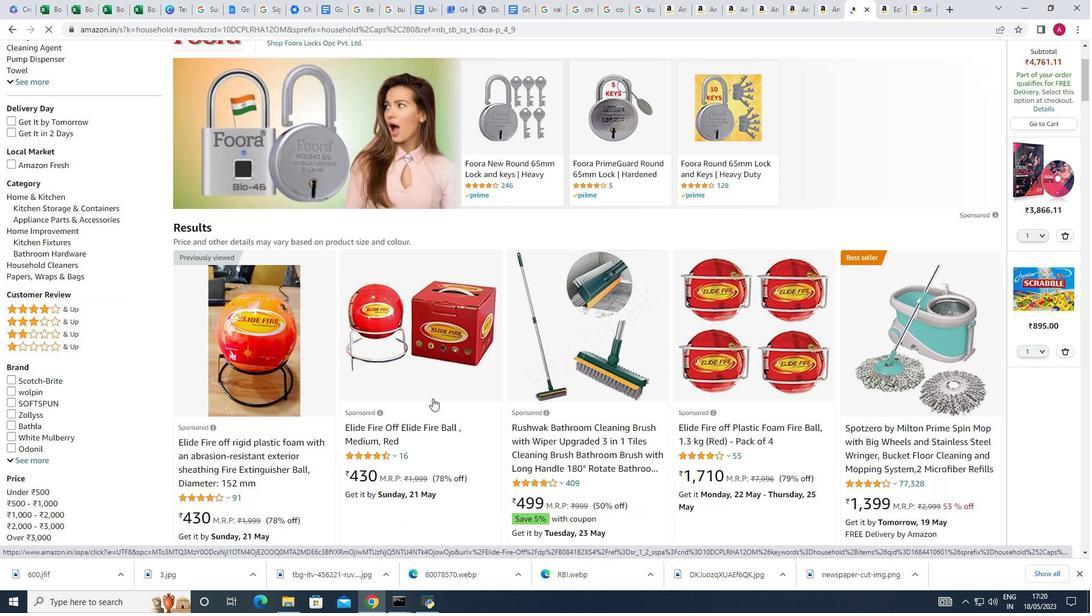 
Action: Mouse scrolled (432, 398) with delta (0, 0)
Screenshot: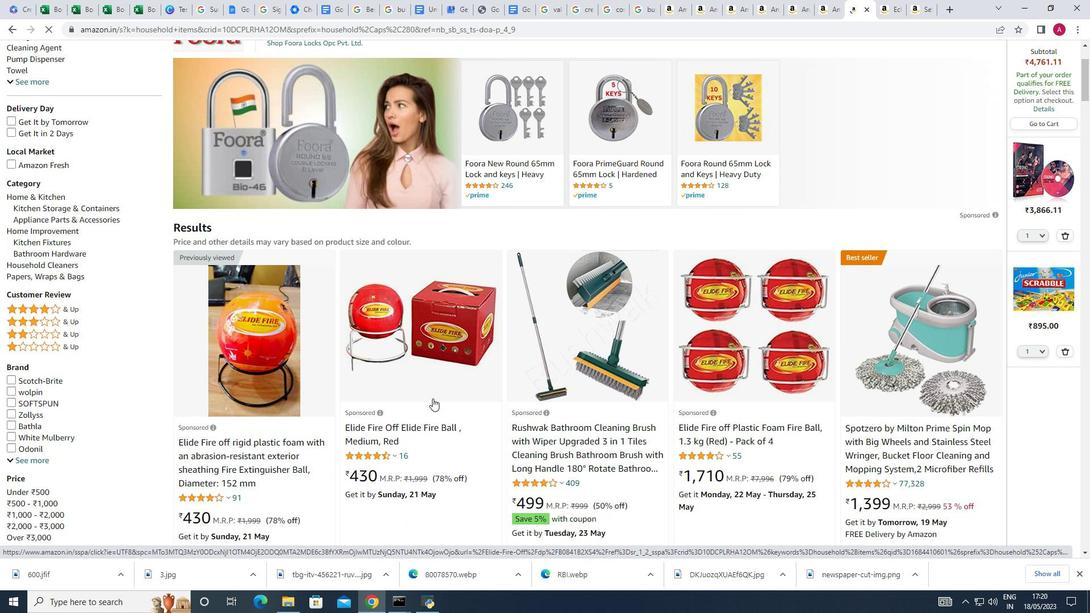 
Action: Mouse scrolled (432, 398) with delta (0, 0)
Screenshot: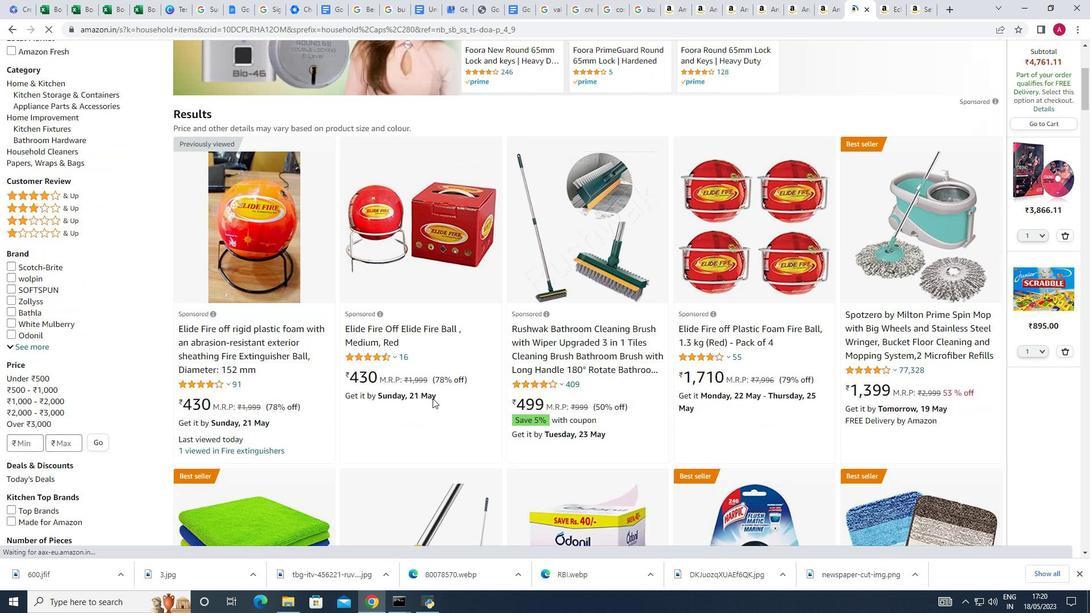 
Action: Mouse scrolled (432, 398) with delta (0, 0)
Screenshot: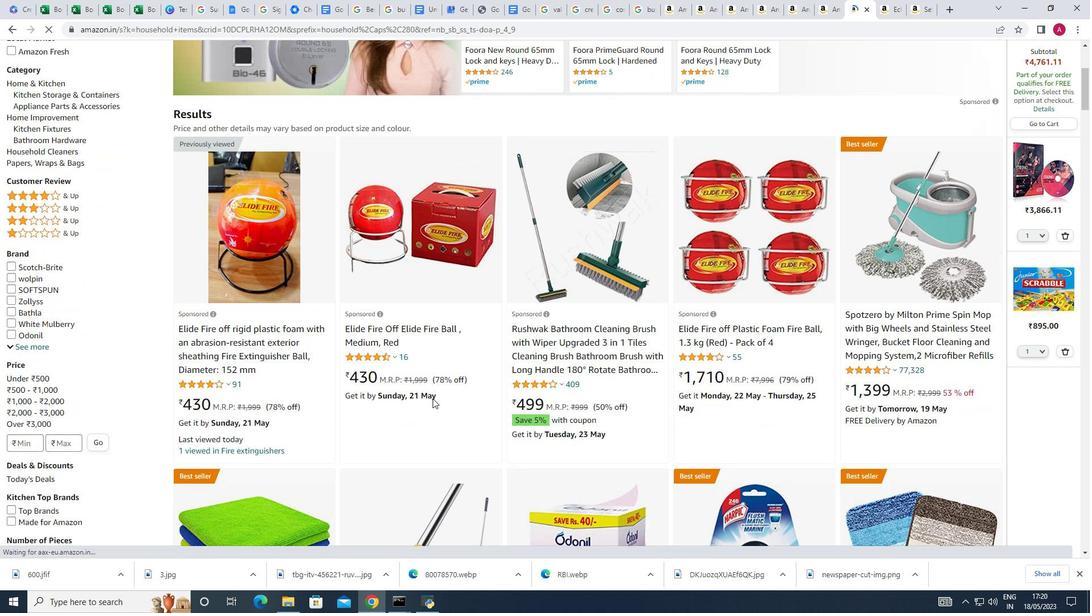 
Action: Mouse scrolled (432, 398) with delta (0, 0)
Screenshot: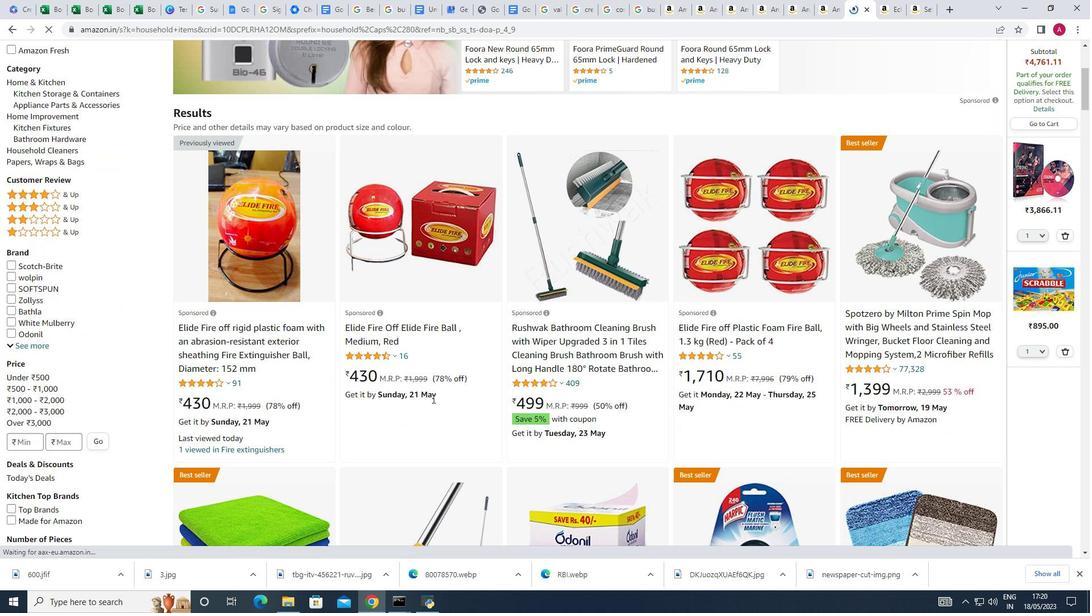 
Action: Mouse moved to (434, 397)
Screenshot: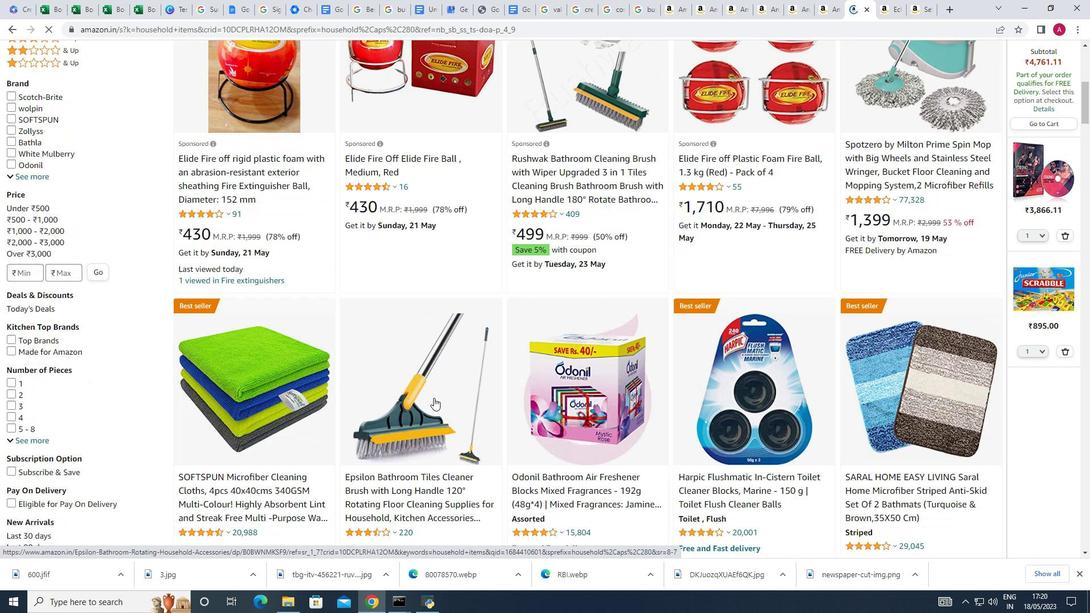 
Action: Mouse scrolled (434, 396) with delta (0, 0)
Screenshot: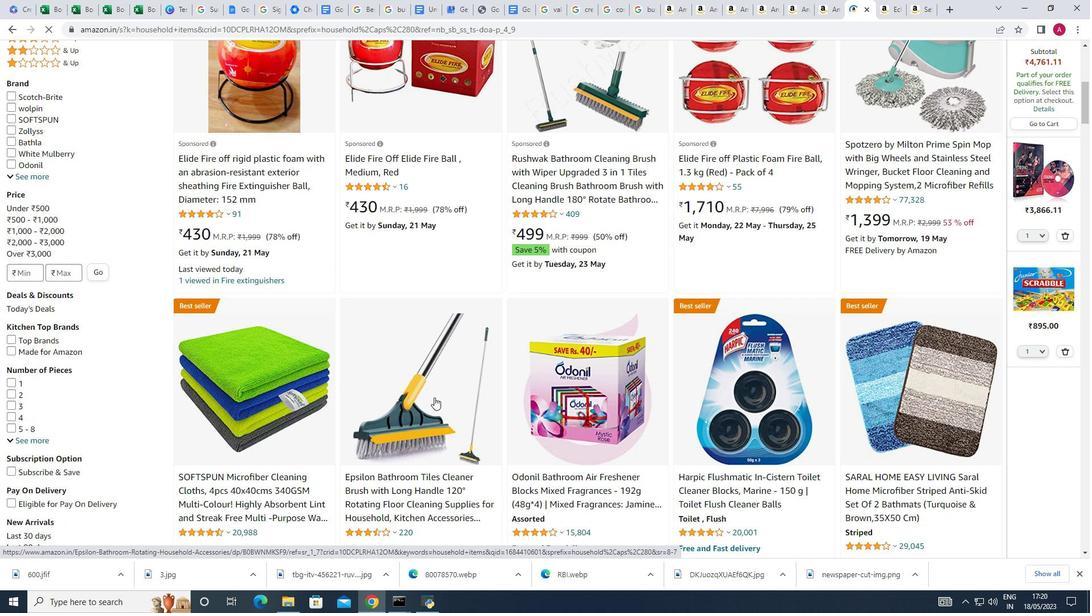 
Action: Mouse scrolled (434, 396) with delta (0, 0)
Screenshot: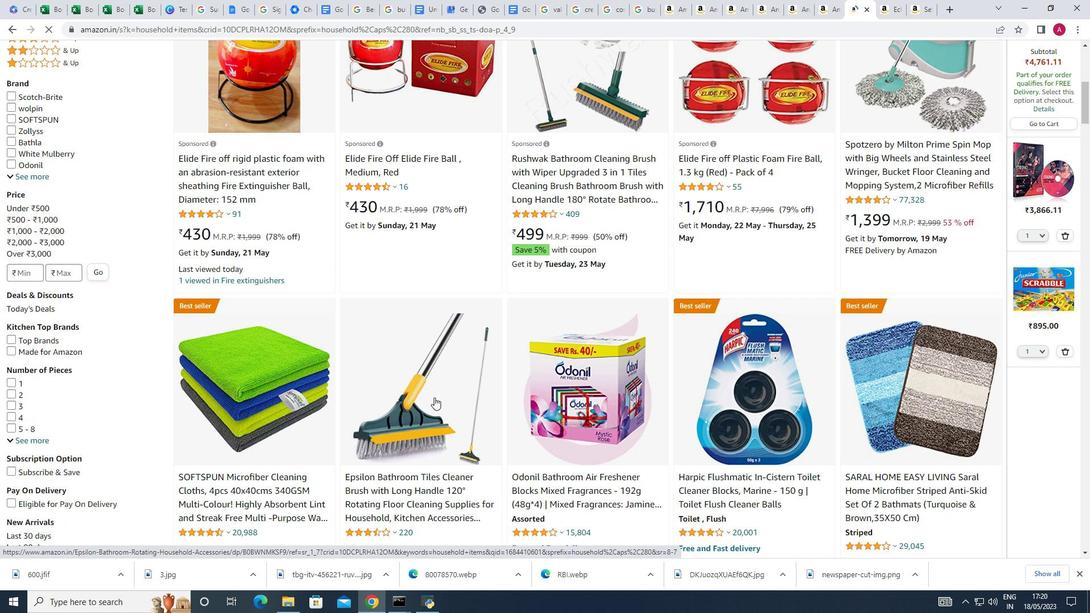 
Action: Mouse scrolled (434, 396) with delta (0, 0)
Screenshot: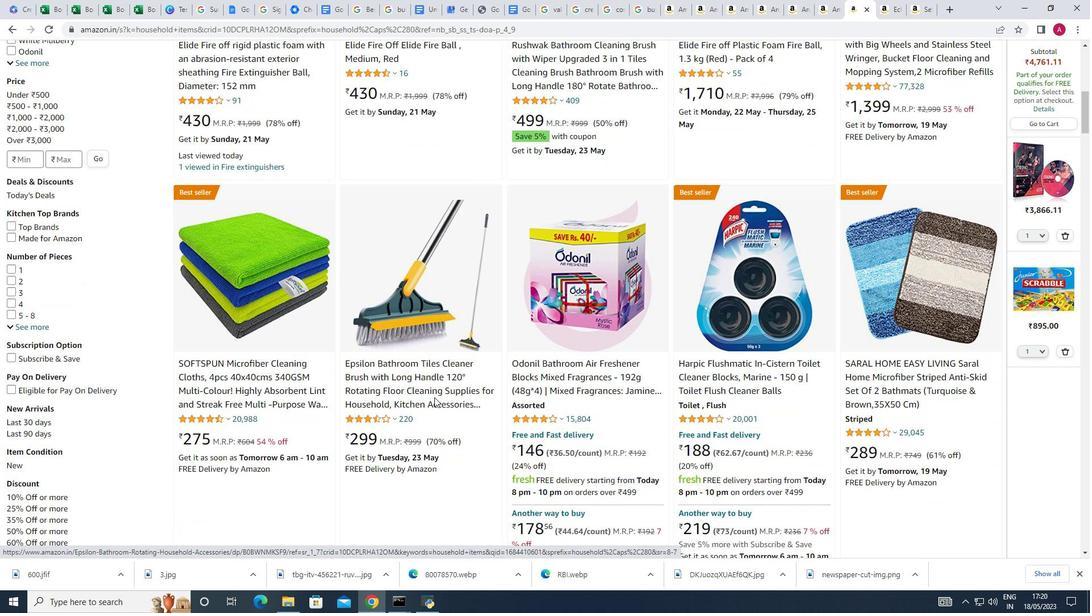 
Action: Mouse scrolled (434, 396) with delta (0, 0)
Screenshot: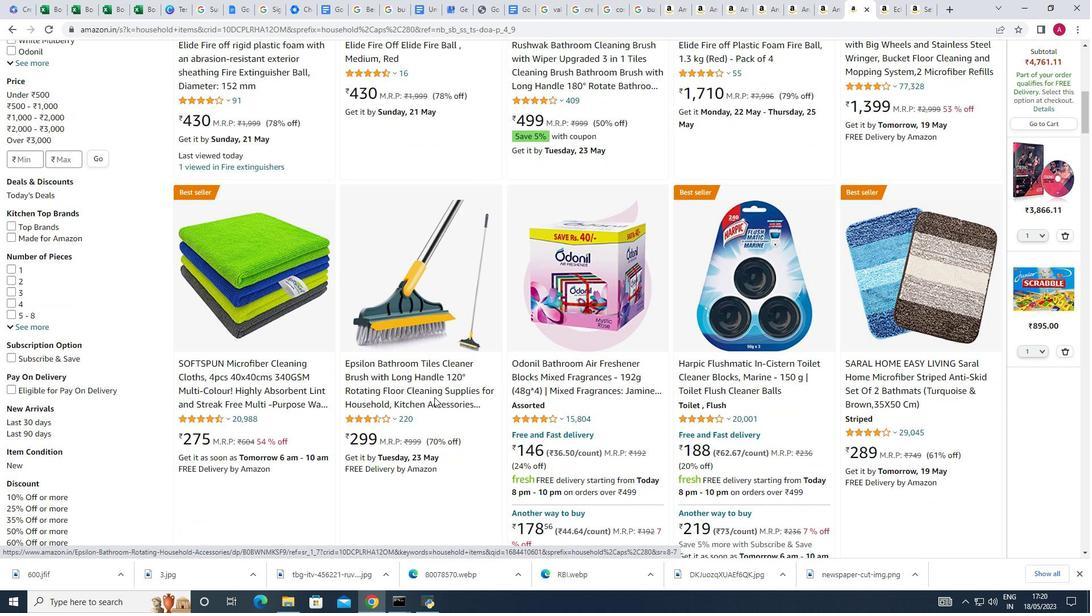 
Action: Mouse scrolled (434, 396) with delta (0, 0)
Screenshot: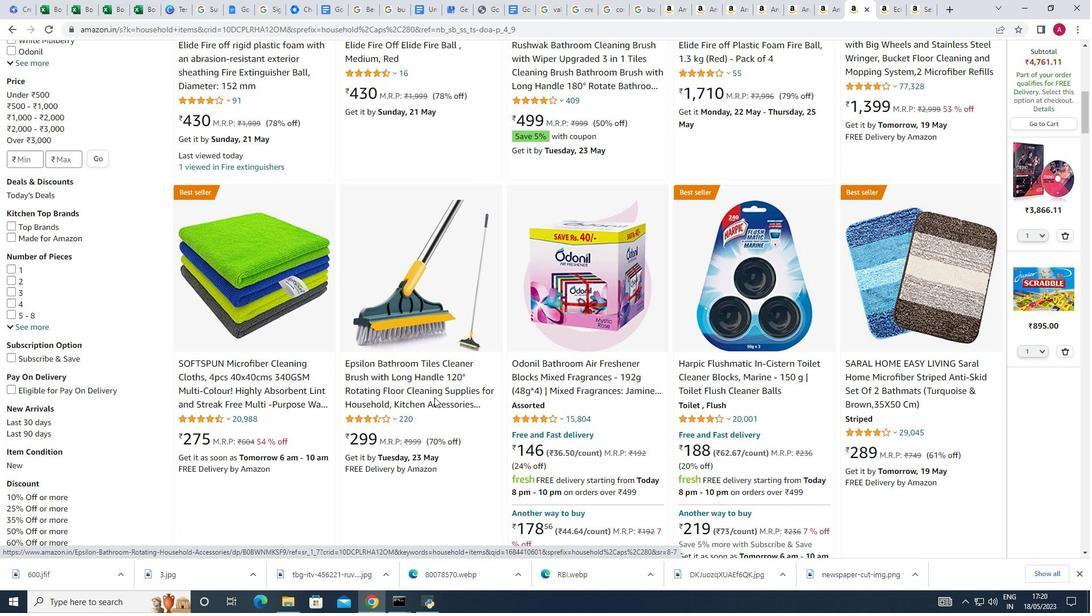 
Action: Mouse scrolled (434, 396) with delta (0, 0)
Screenshot: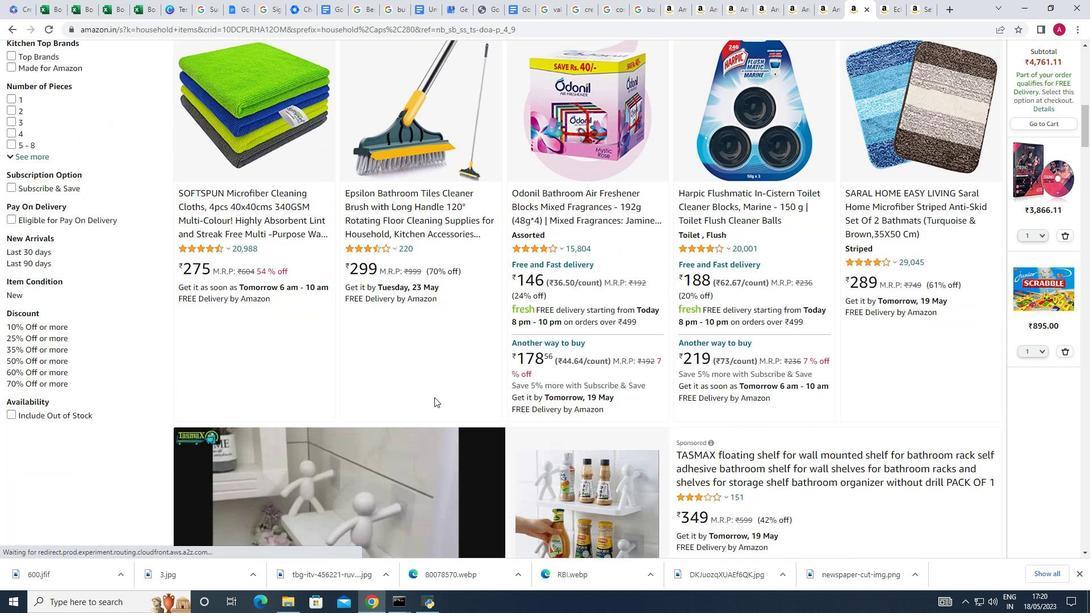 
Action: Mouse scrolled (434, 396) with delta (0, 0)
Screenshot: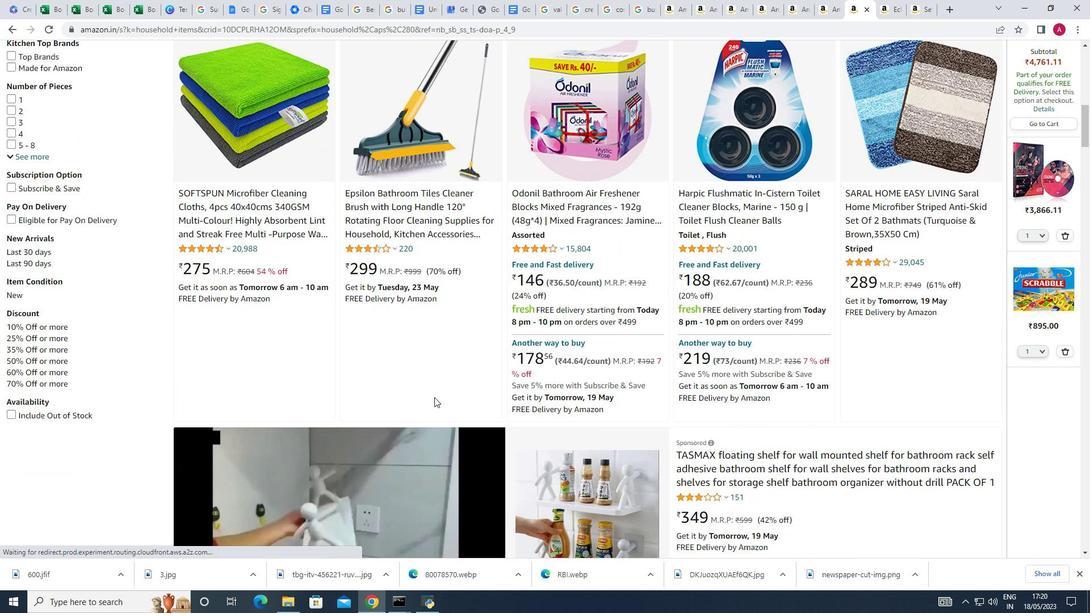 
Action: Mouse scrolled (434, 396) with delta (0, 0)
Screenshot: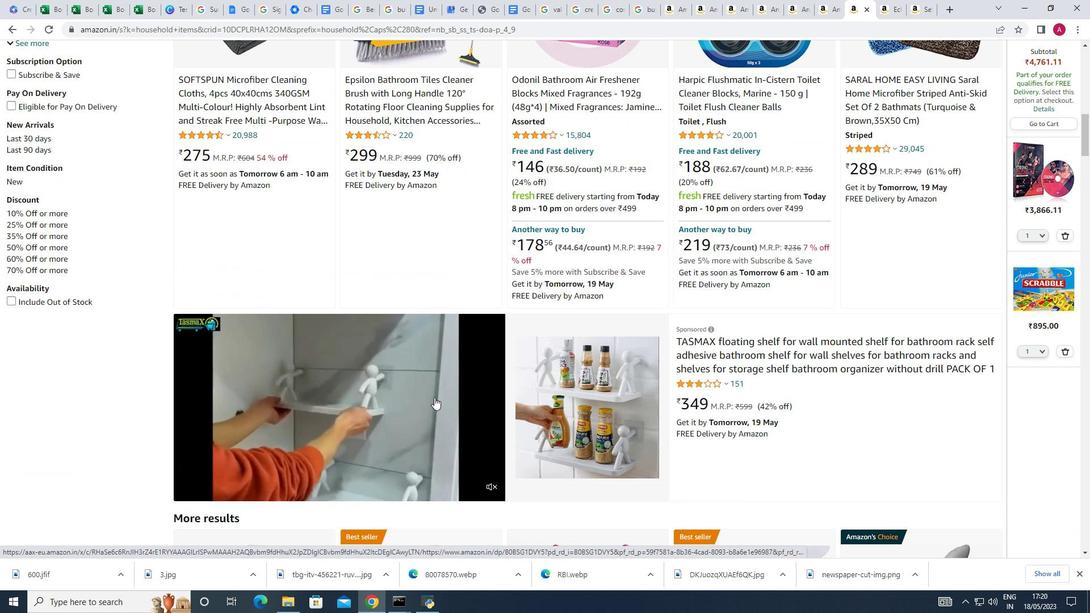 
Action: Mouse scrolled (434, 396) with delta (0, 0)
Screenshot: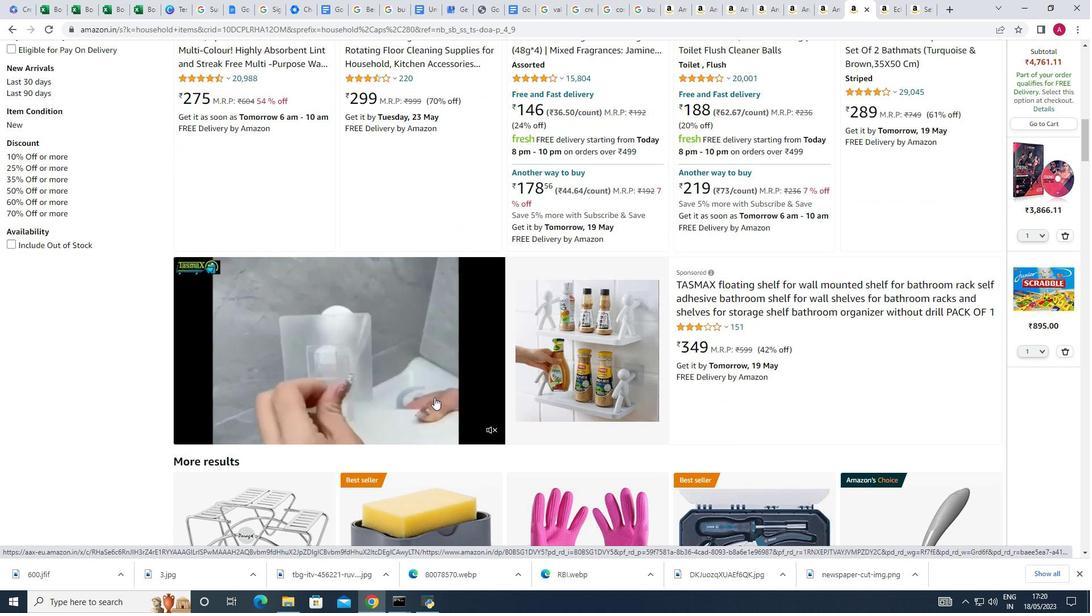
Action: Mouse moved to (434, 396)
Screenshot: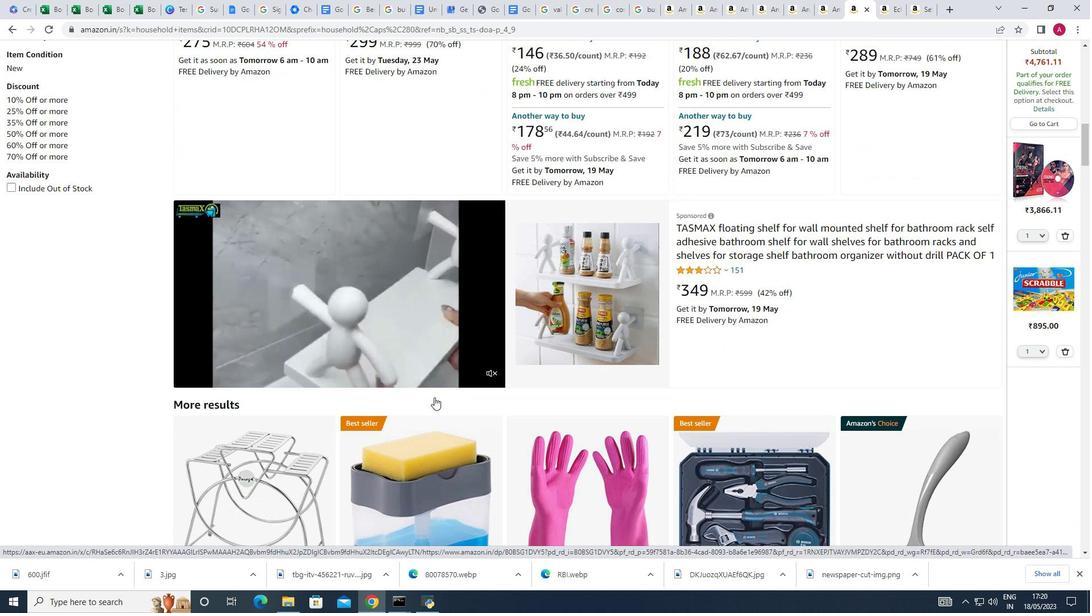 
Action: Mouse scrolled (434, 396) with delta (0, 0)
Screenshot: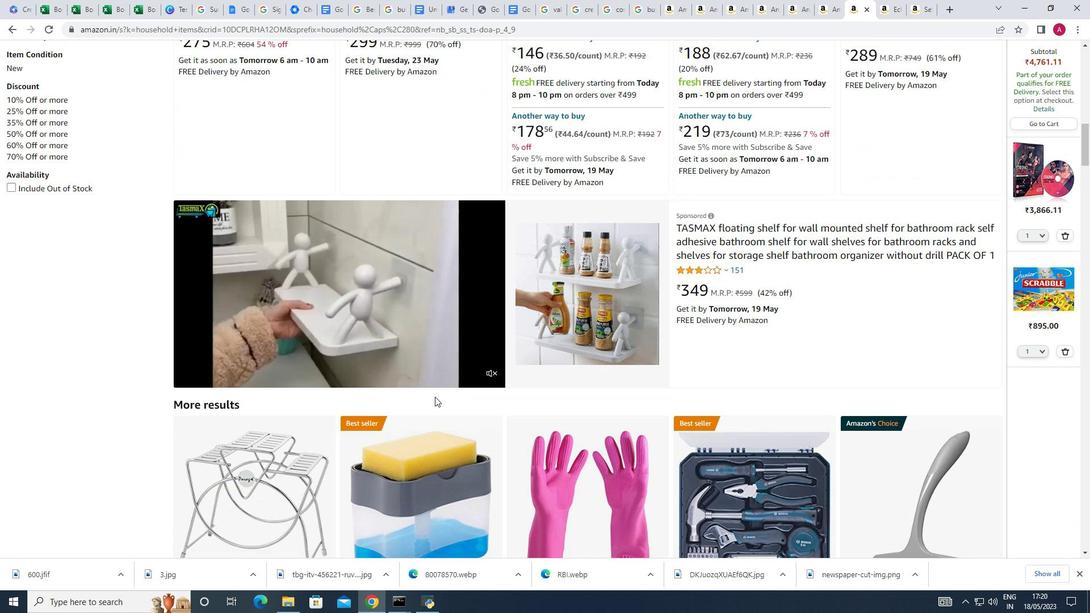 
Action: Mouse moved to (629, 288)
Screenshot: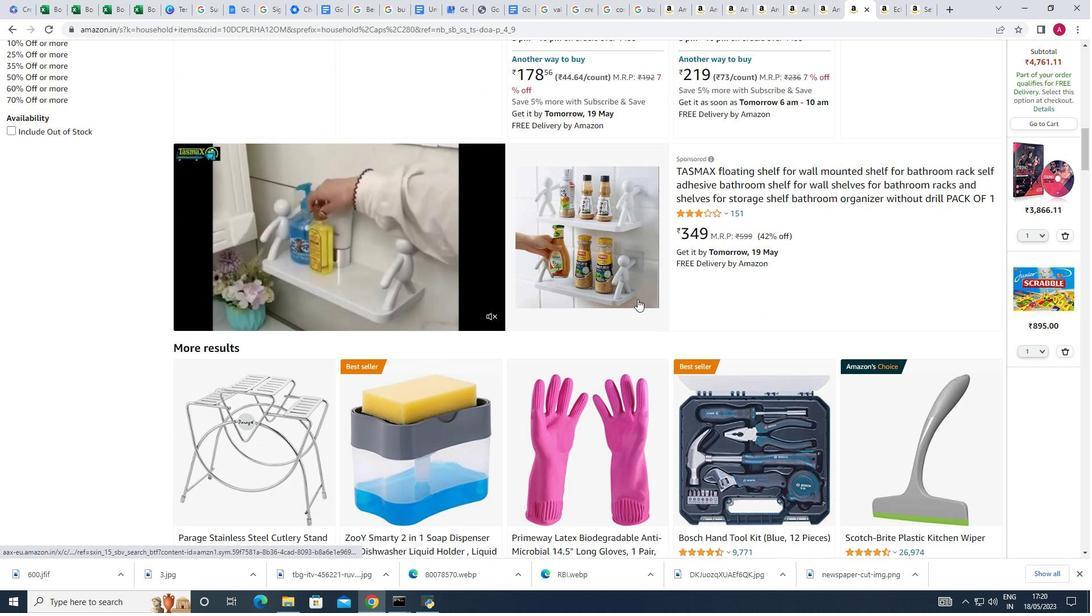 
Action: Mouse pressed left at (629, 288)
Screenshot: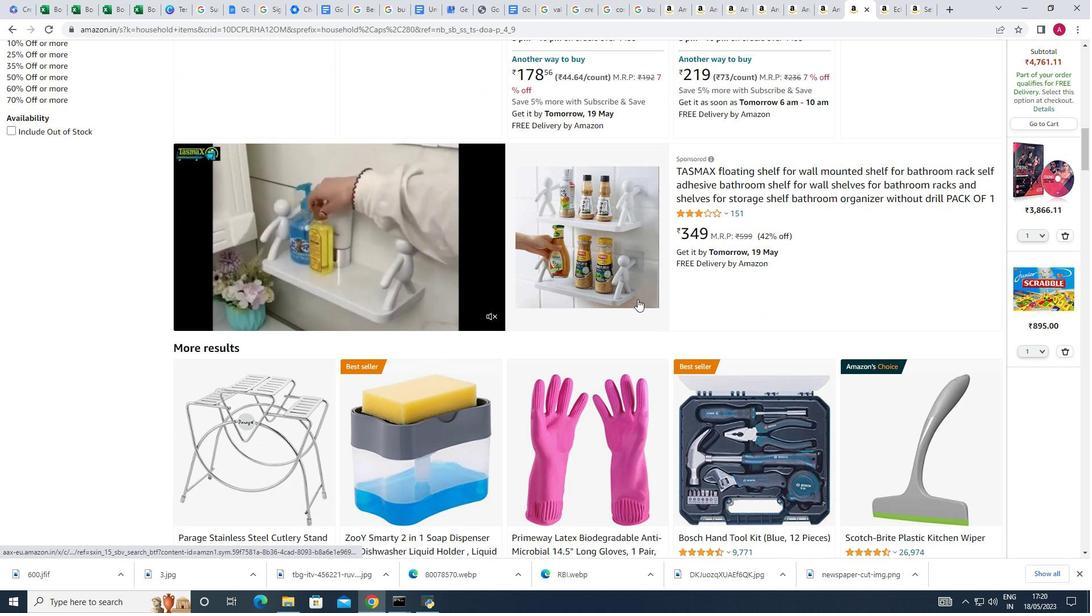 
Action: Mouse moved to (157, 448)
Screenshot: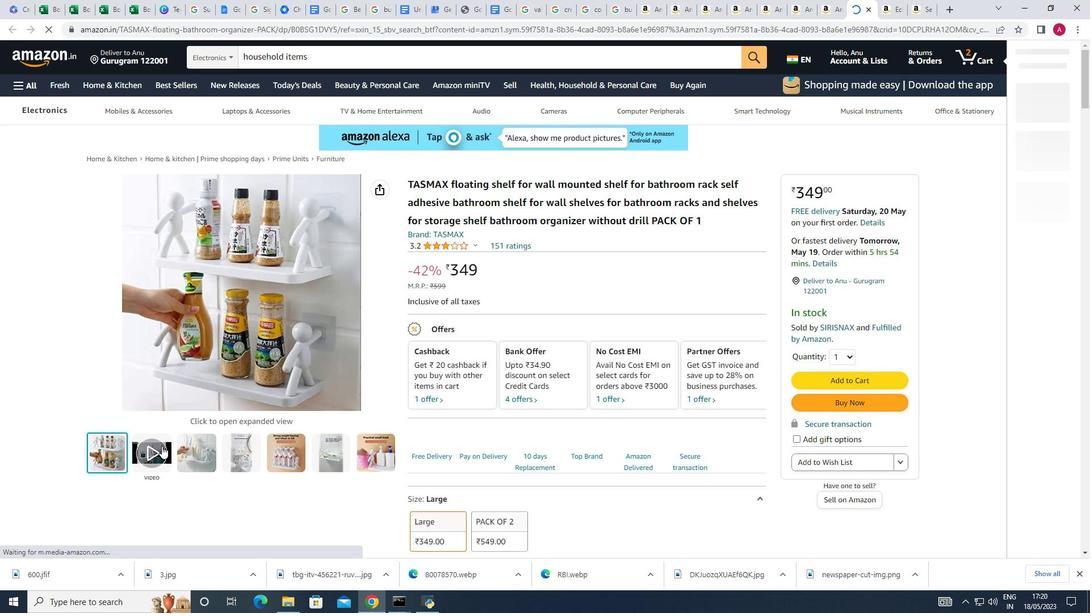 
Action: Mouse pressed left at (157, 448)
Screenshot: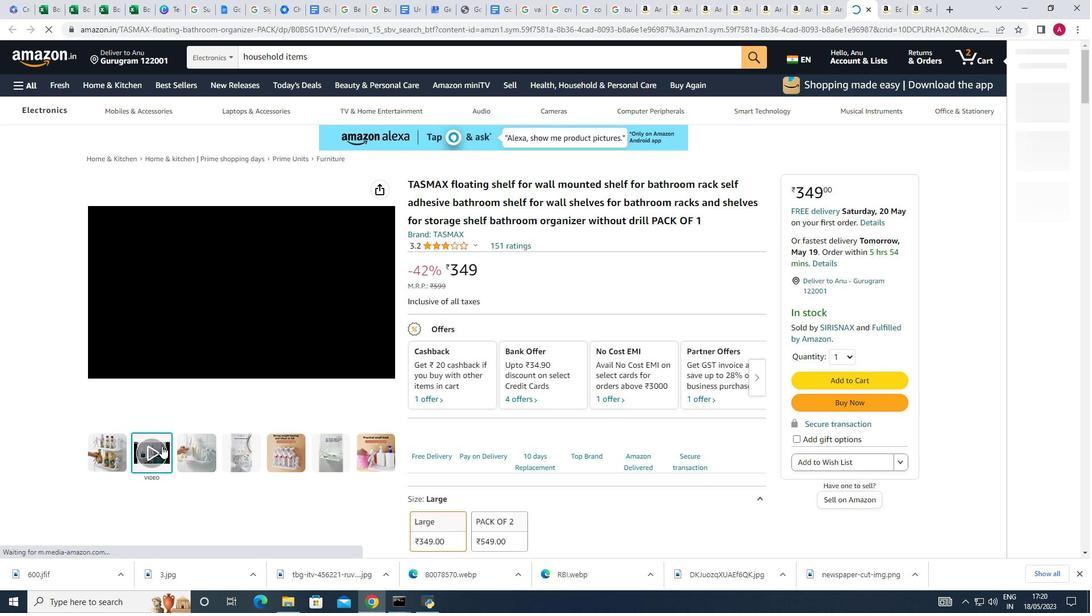 
Action: Mouse moved to (1057, 99)
Screenshot: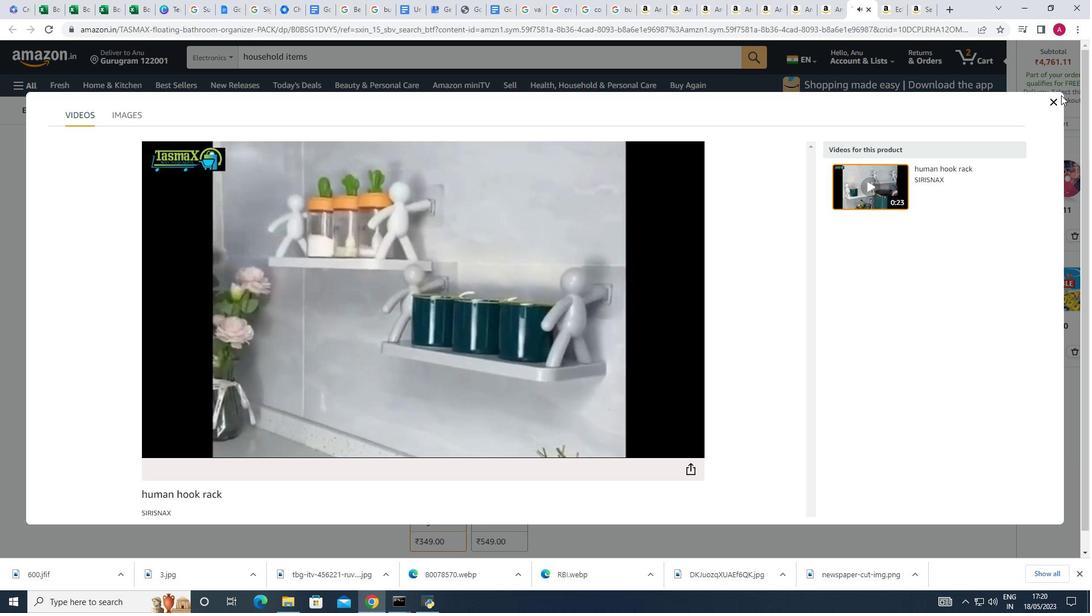 
Action: Mouse pressed left at (1057, 99)
Screenshot: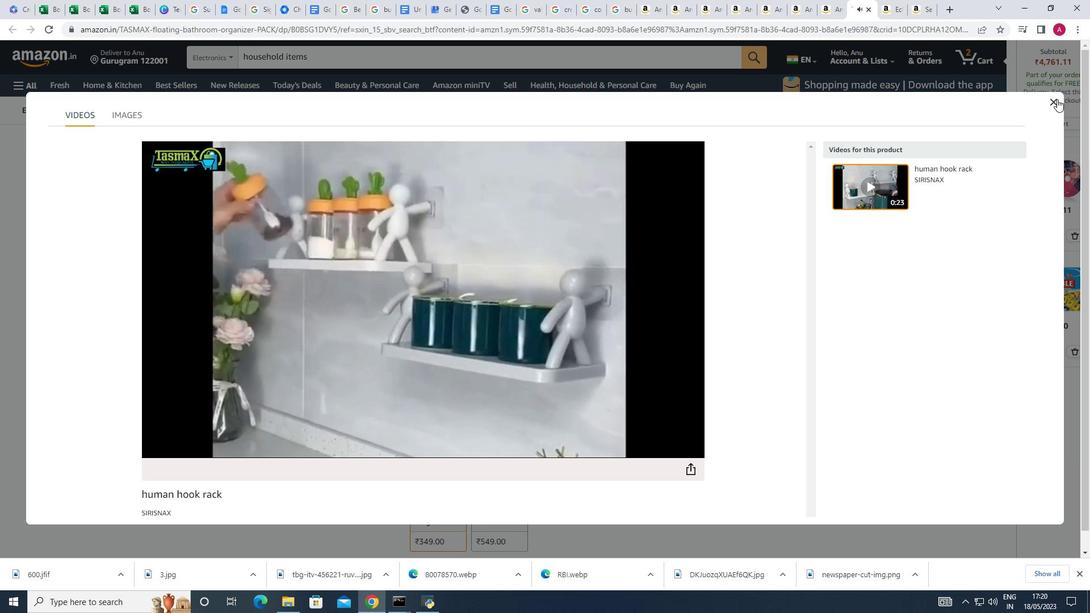 
Action: Mouse moved to (184, 457)
Screenshot: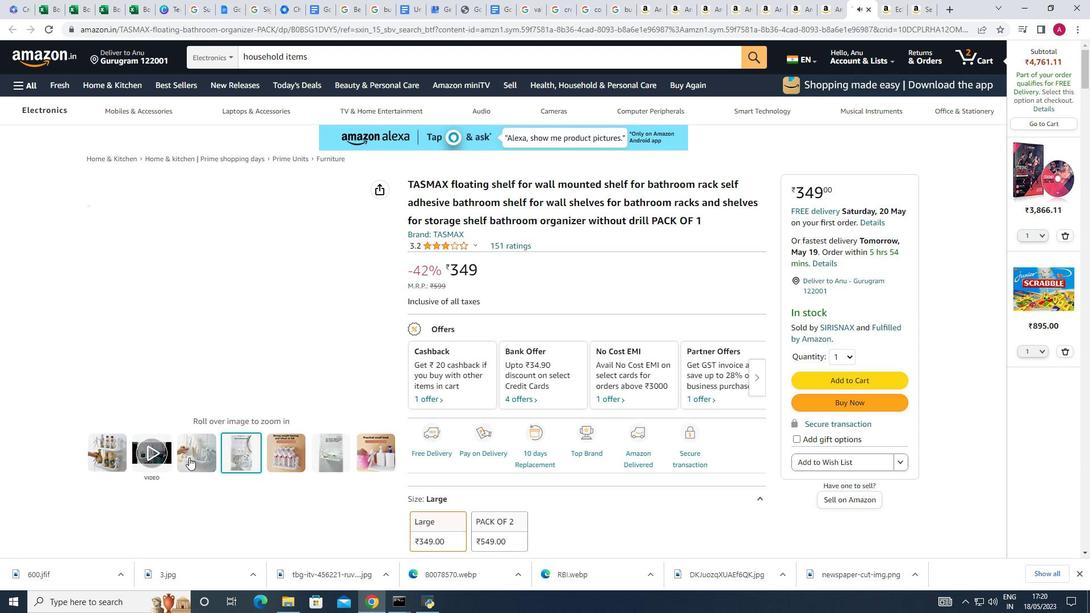
Action: Mouse pressed left at (184, 457)
Screenshot: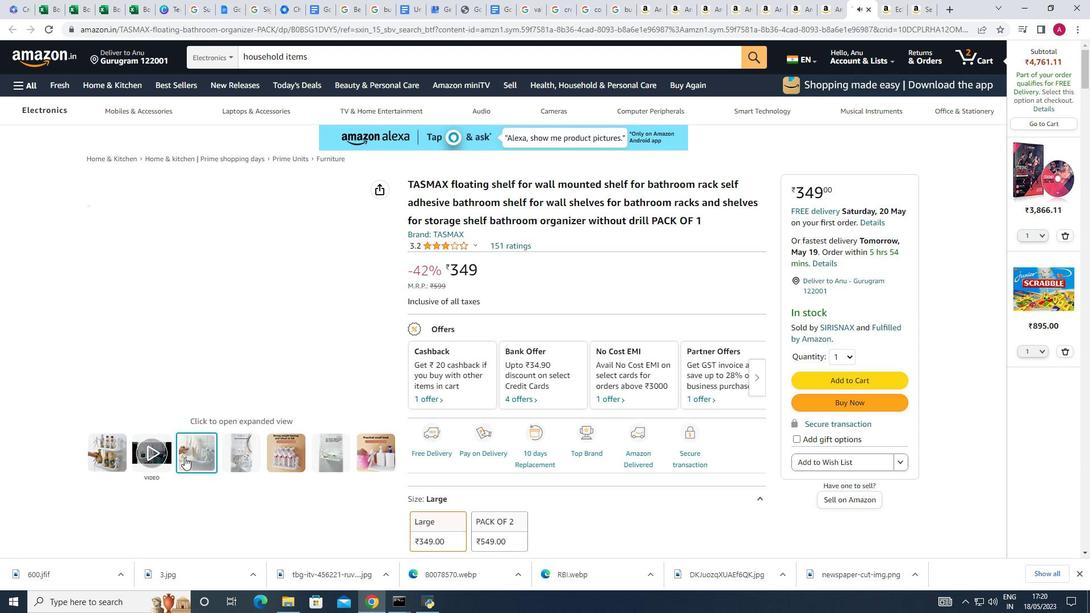 
Action: Mouse moved to (565, 449)
Screenshot: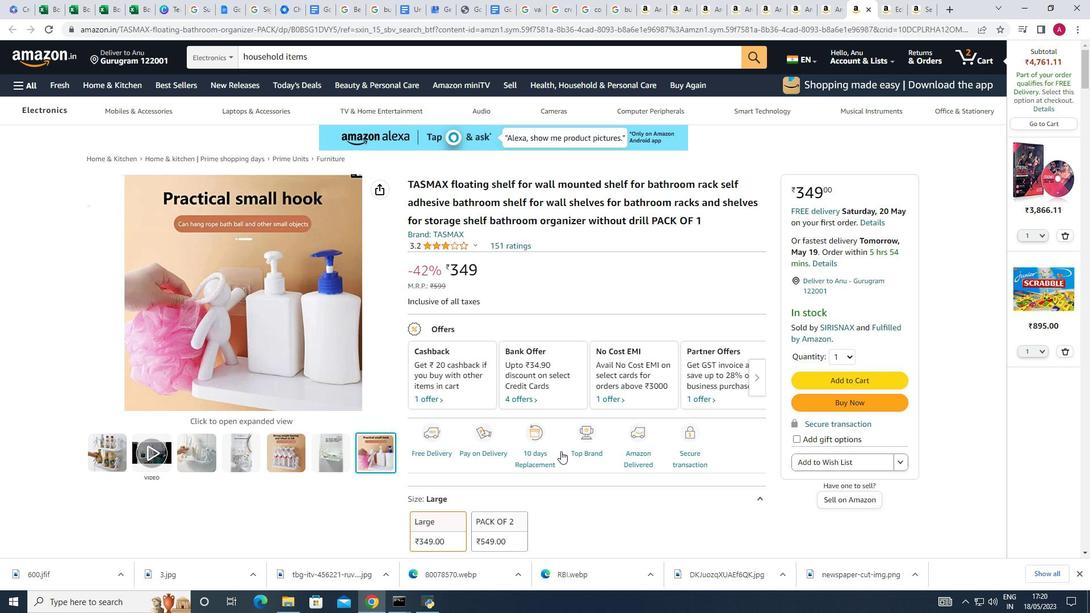 
Action: Mouse scrolled (565, 448) with delta (0, 0)
Screenshot: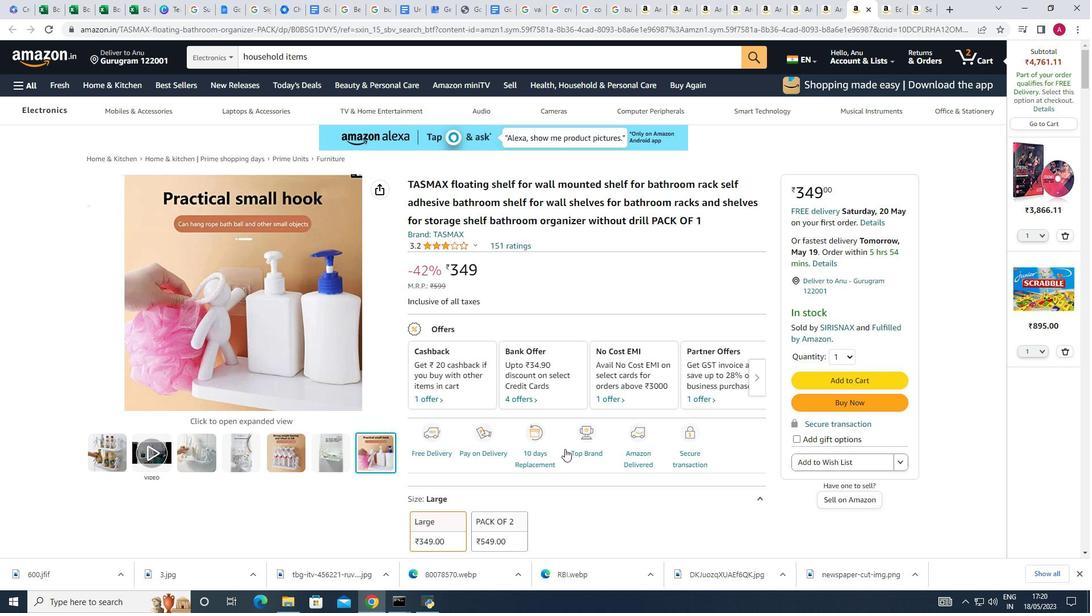 
Action: Mouse scrolled (565, 448) with delta (0, 0)
Screenshot: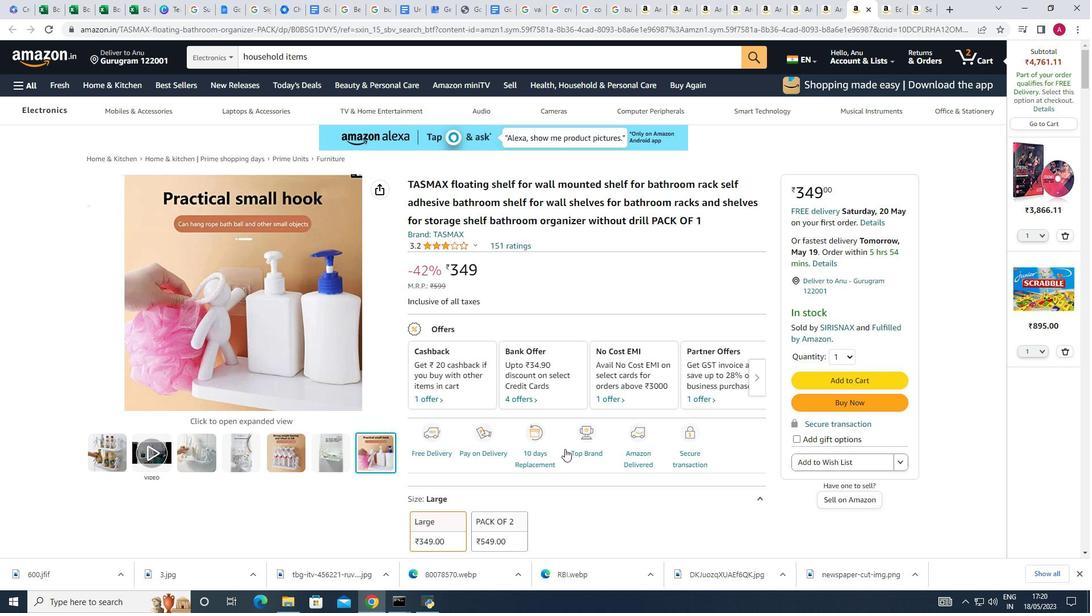 
Action: Mouse moved to (565, 448)
Screenshot: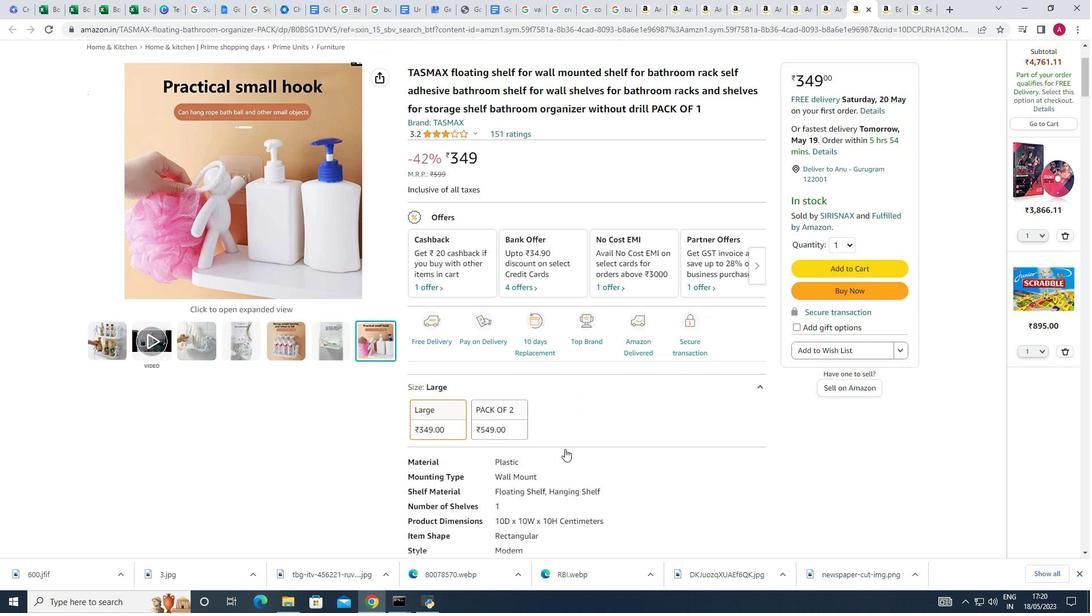 
Action: Mouse scrolled (565, 448) with delta (0, 0)
Screenshot: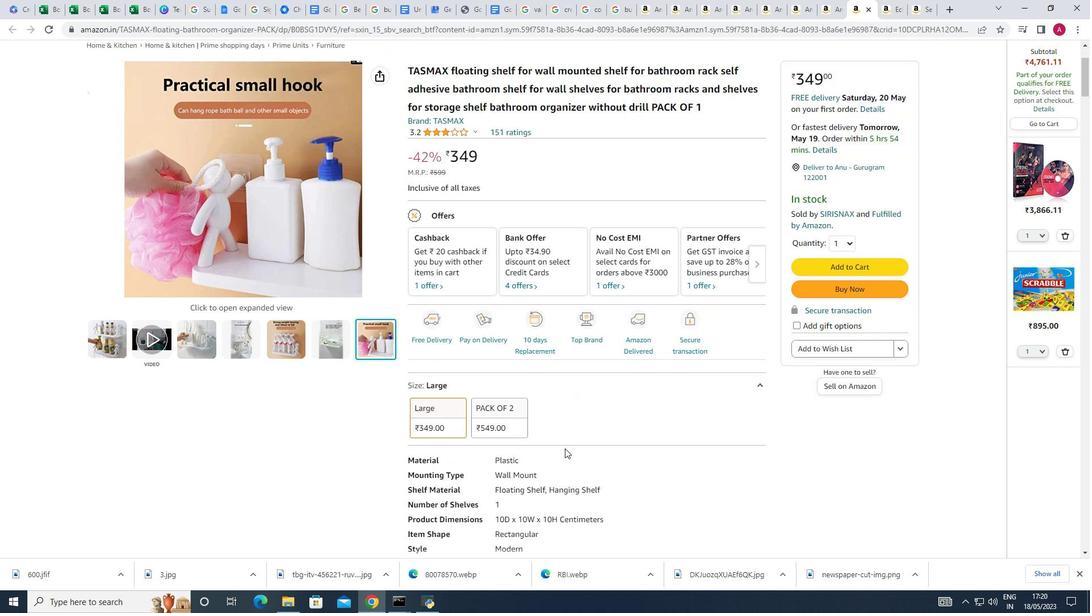 
Action: Mouse scrolled (565, 448) with delta (0, 0)
Screenshot: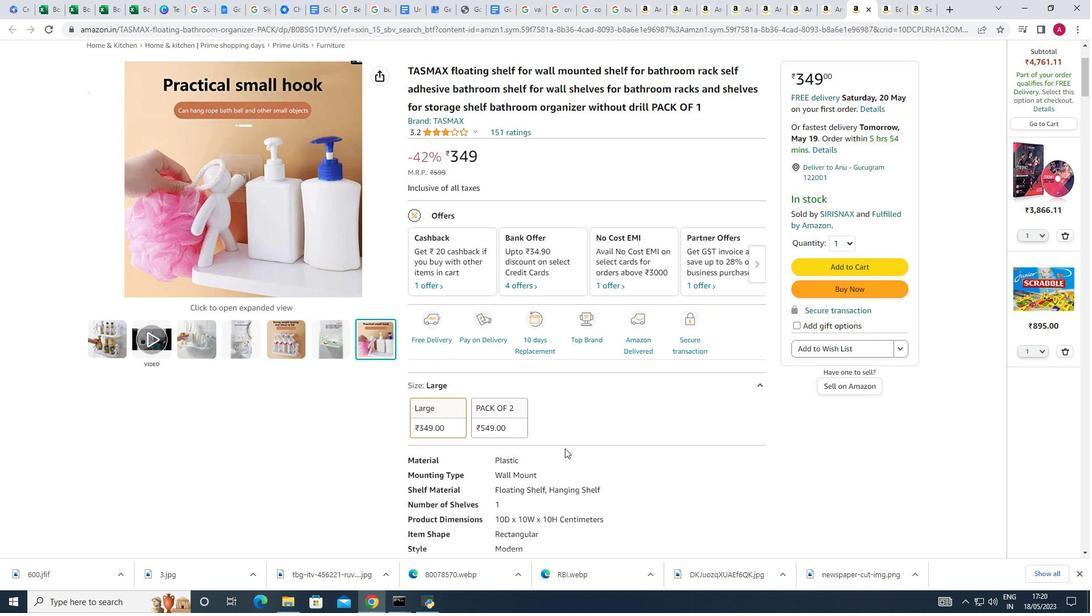 
Action: Mouse moved to (526, 302)
Screenshot: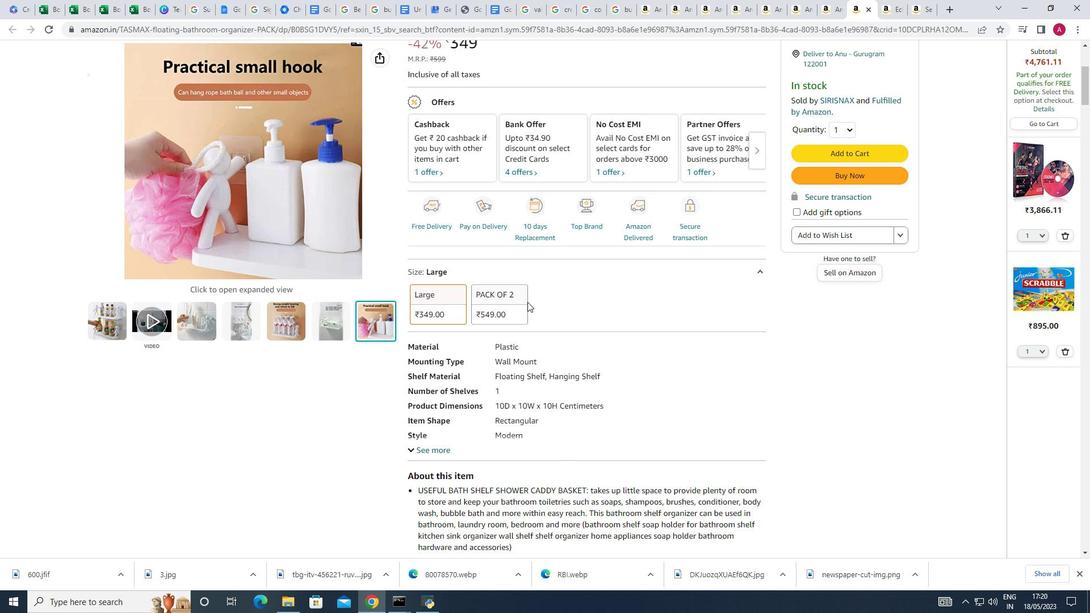 
Action: Mouse scrolled (526, 301) with delta (0, 0)
Screenshot: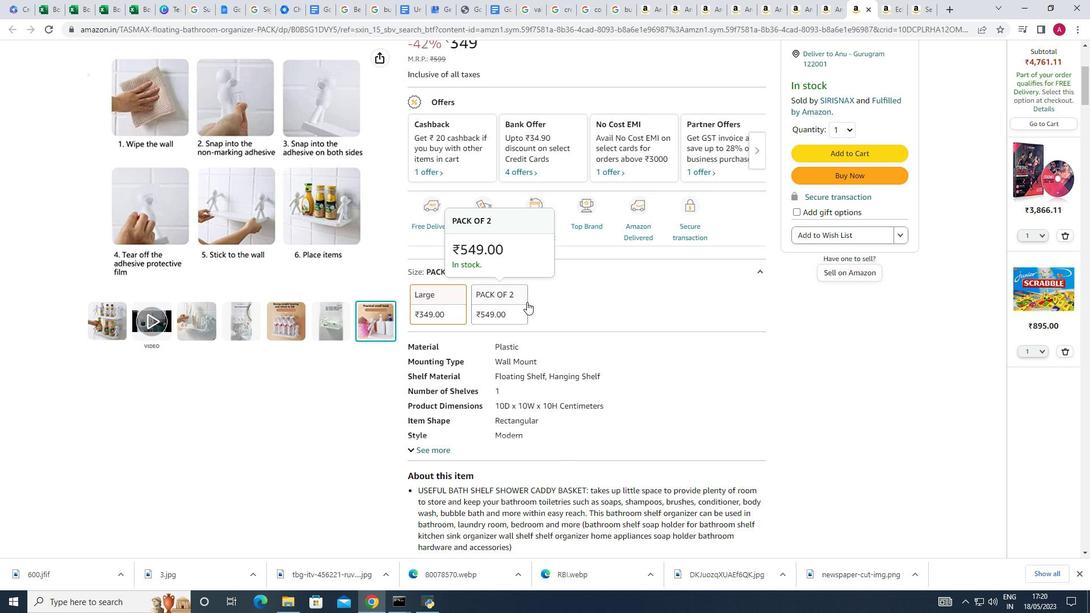 
Action: Mouse moved to (517, 241)
Screenshot: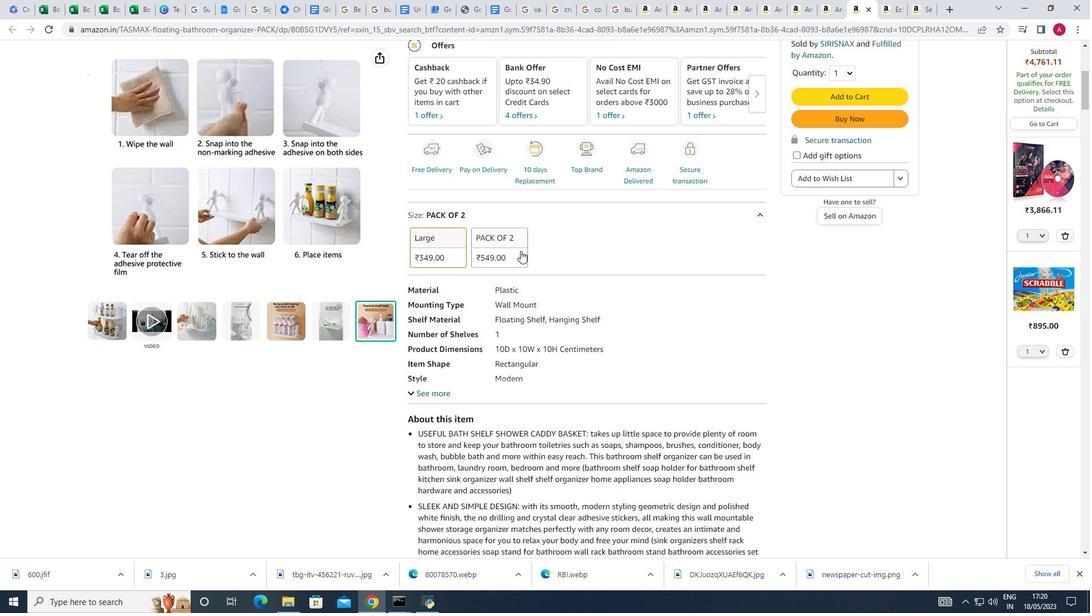 
Action: Mouse pressed left at (517, 241)
Screenshot: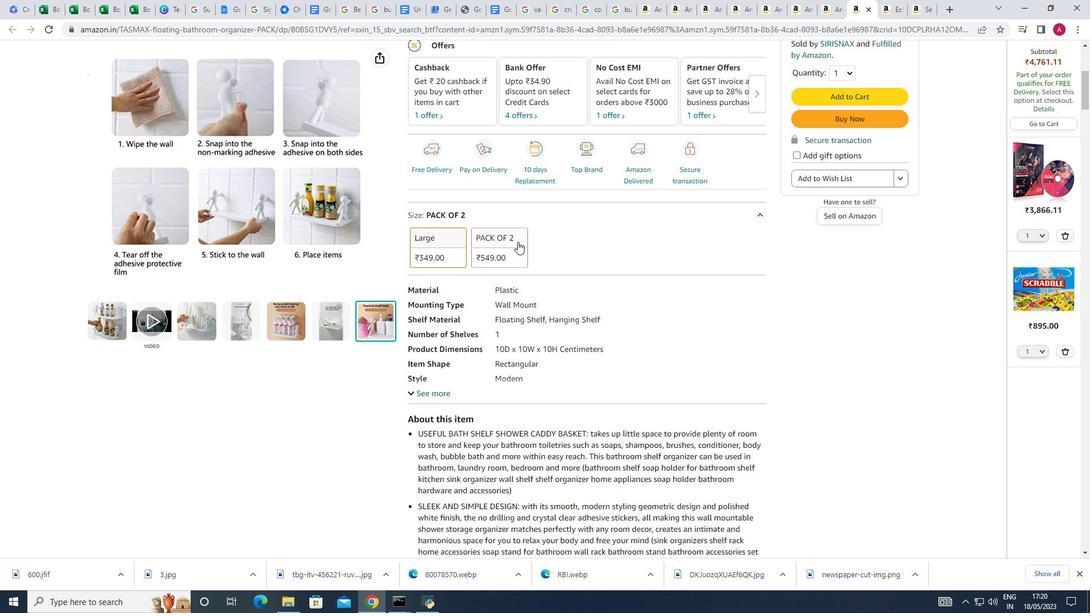 
Action: Mouse moved to (586, 378)
Screenshot: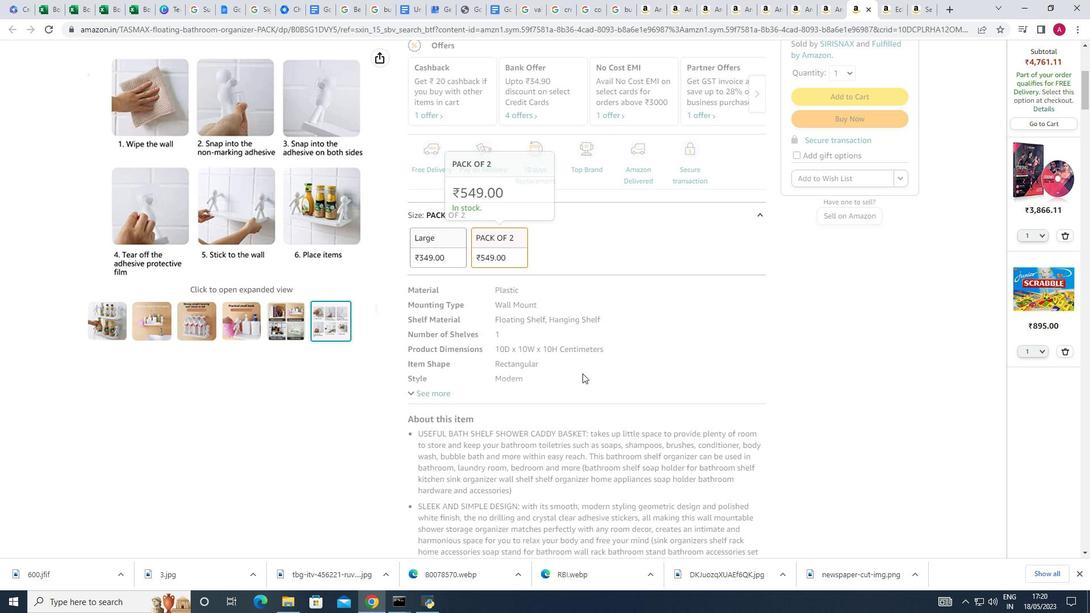 
Action: Mouse scrolled (586, 378) with delta (0, 0)
Screenshot: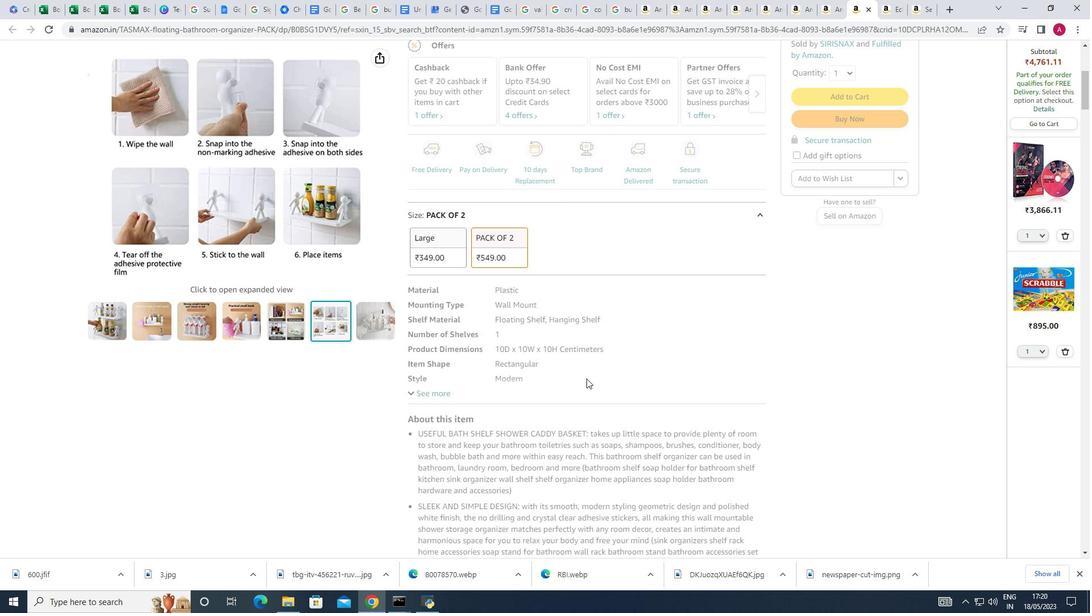 
Action: Mouse scrolled (586, 378) with delta (0, 0)
Screenshot: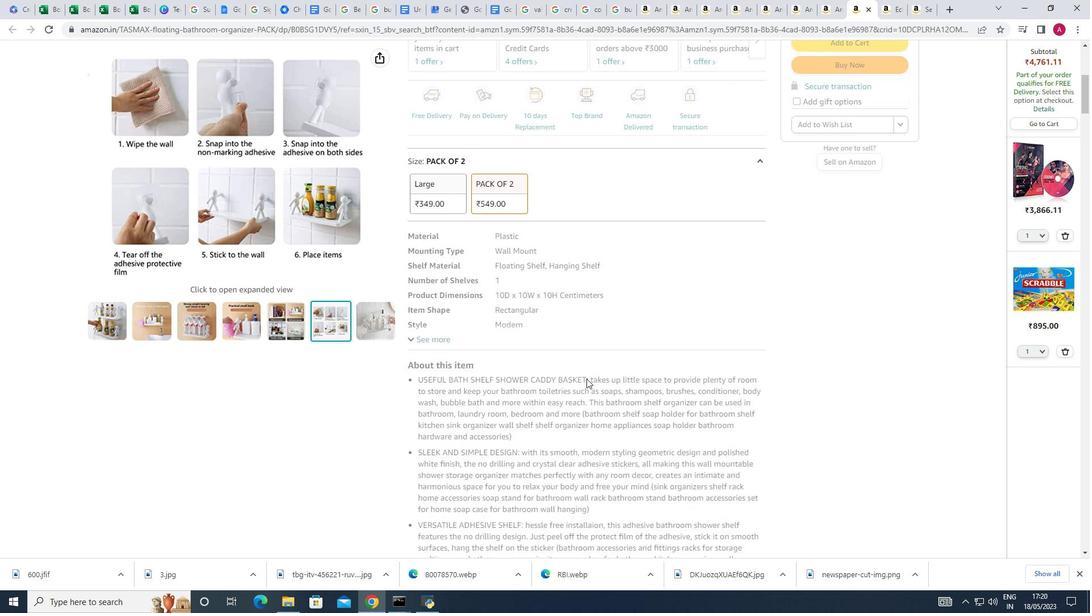 
Action: Mouse scrolled (586, 378) with delta (0, 0)
Screenshot: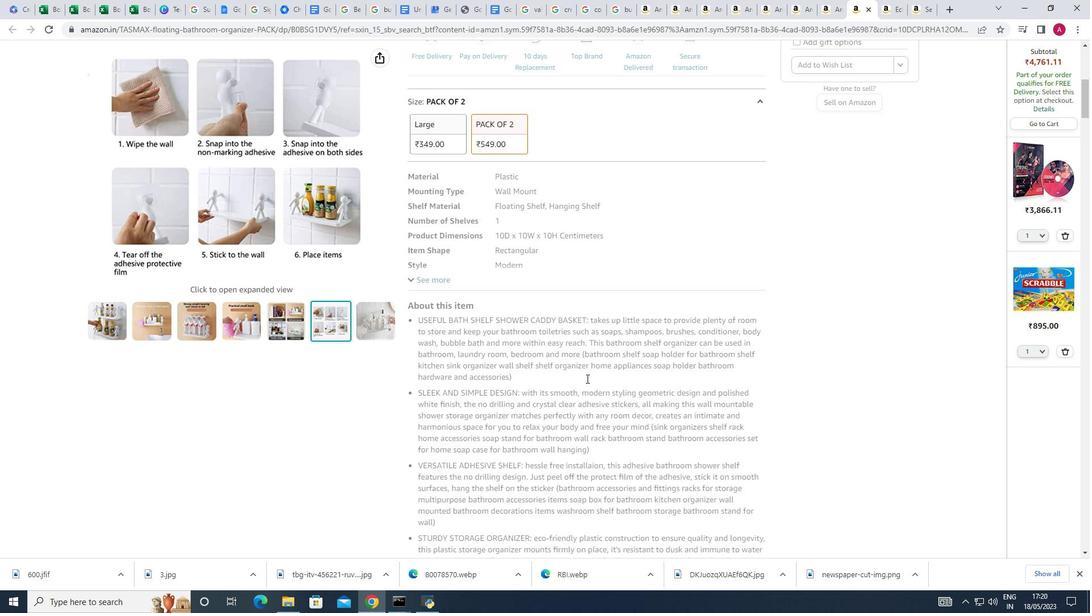
Action: Mouse scrolled (586, 378) with delta (0, 0)
Screenshot: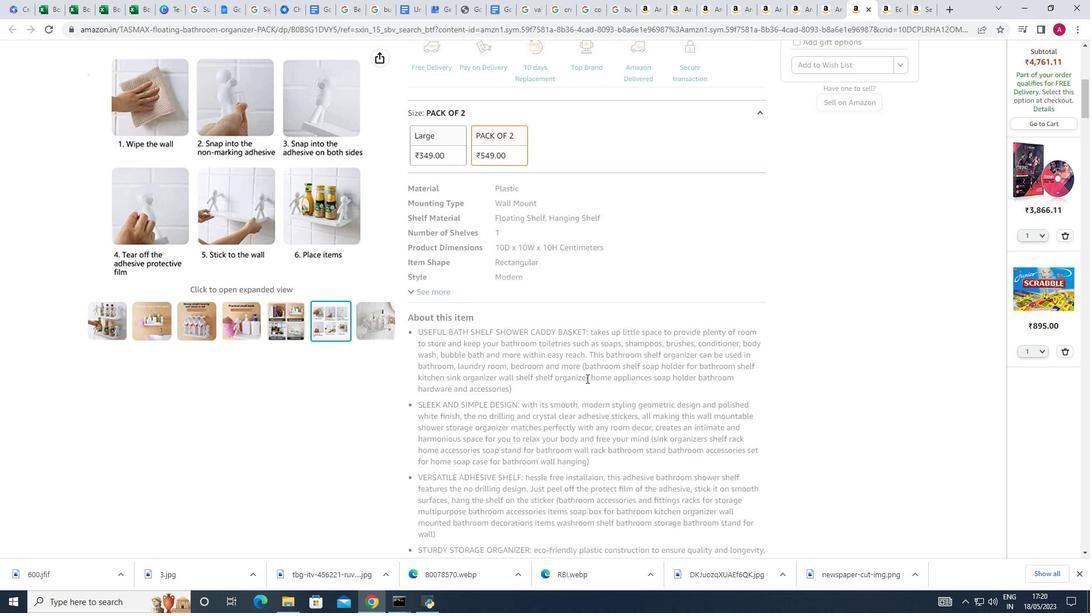 
Action: Mouse scrolled (586, 378) with delta (0, 0)
Screenshot: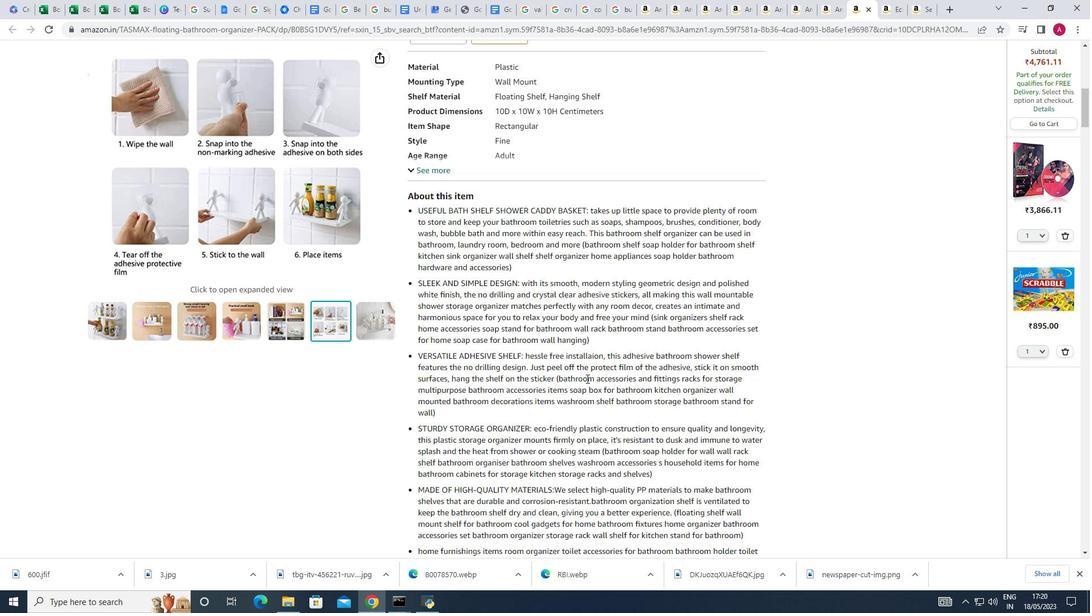 
Action: Mouse scrolled (586, 378) with delta (0, 0)
Screenshot: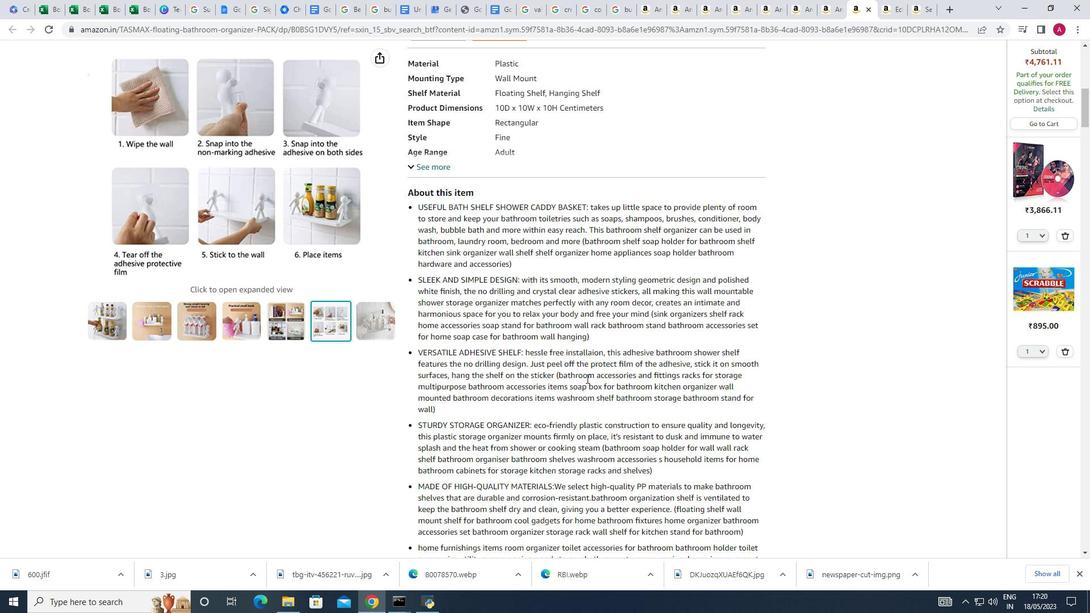 
Action: Mouse scrolled (586, 378) with delta (0, 0)
Screenshot: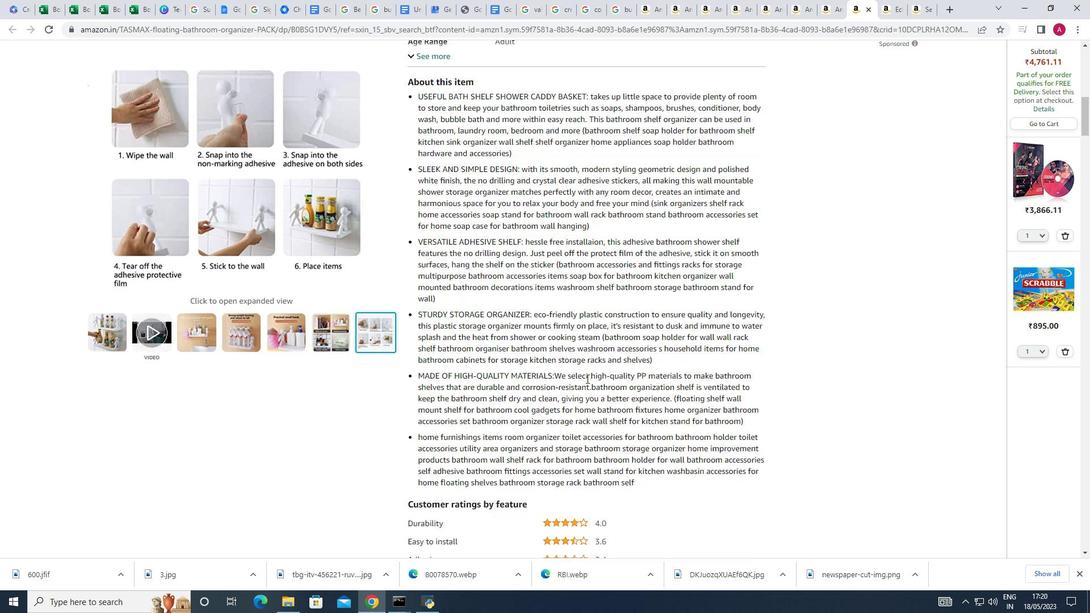 
Action: Mouse scrolled (586, 378) with delta (0, 0)
Screenshot: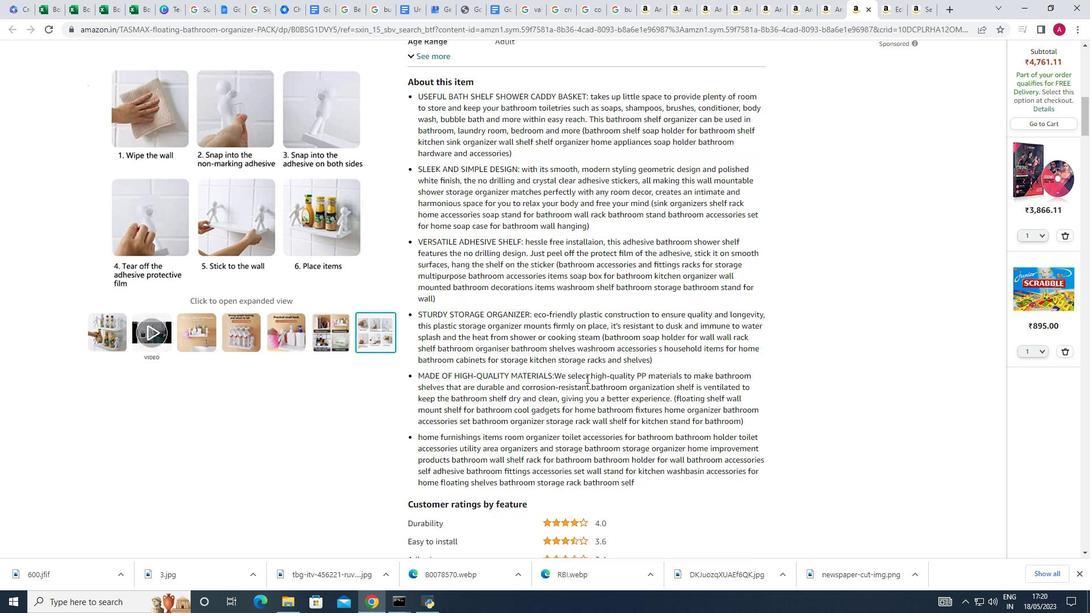 
Action: Mouse scrolled (586, 378) with delta (0, 0)
Screenshot: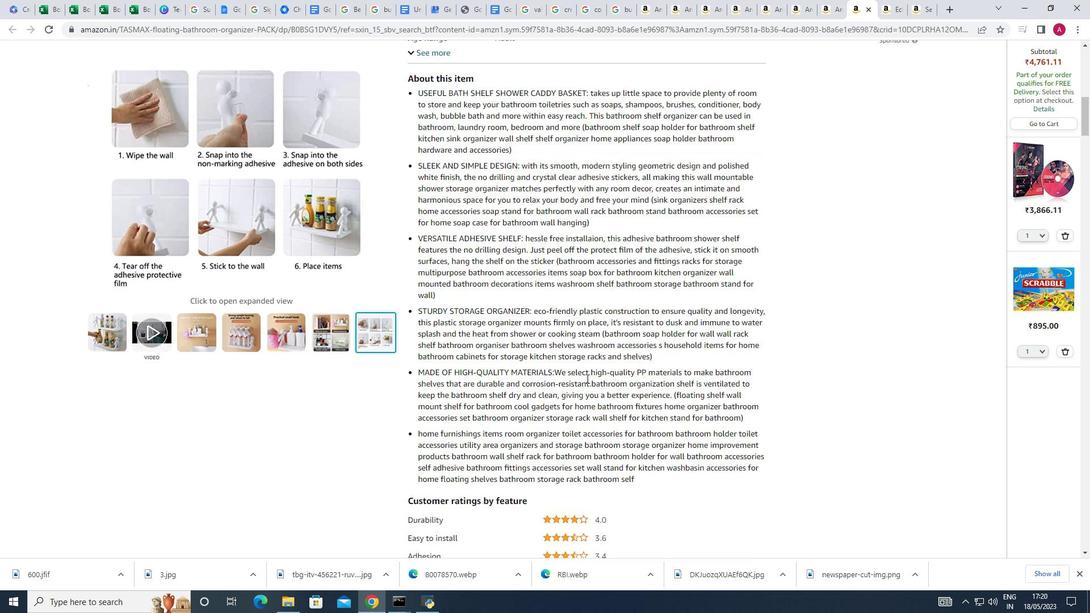 
Action: Mouse scrolled (586, 378) with delta (0, 0)
Screenshot: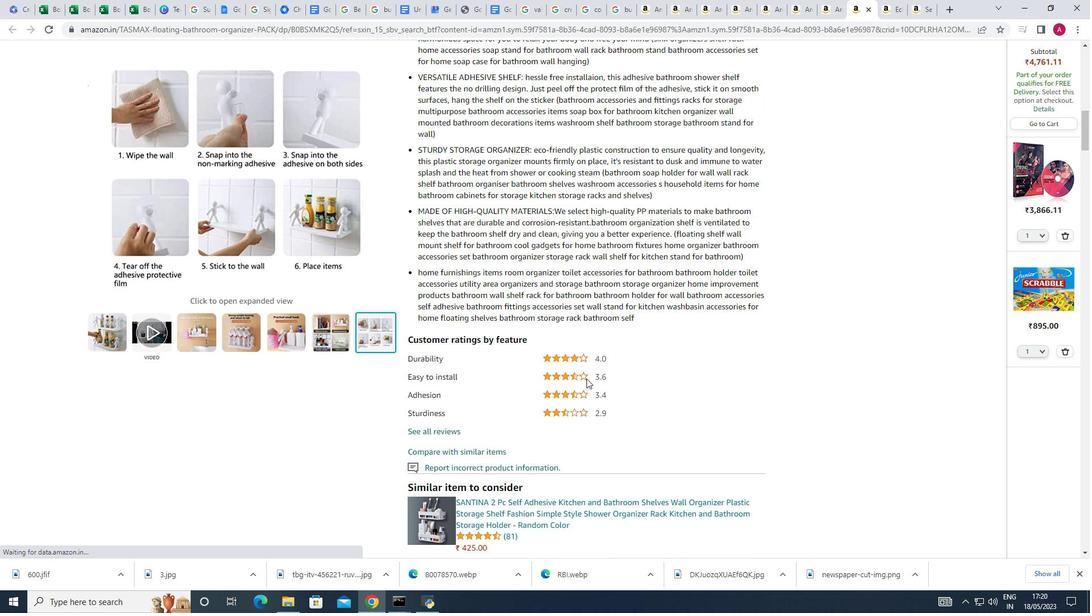 
Action: Mouse scrolled (586, 378) with delta (0, 0)
Screenshot: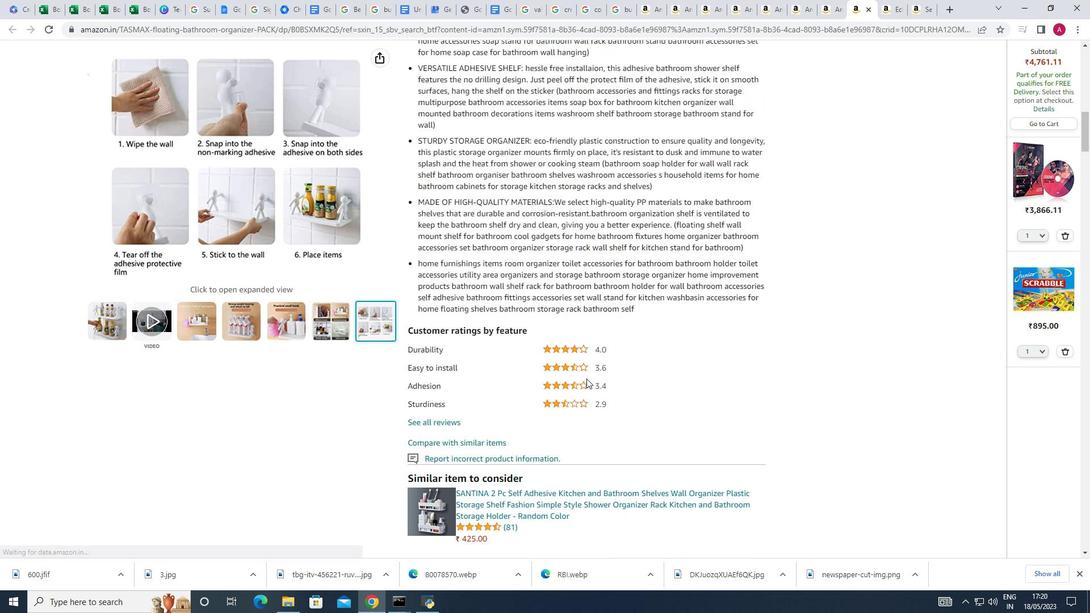 
Action: Mouse scrolled (586, 378) with delta (0, 0)
Screenshot: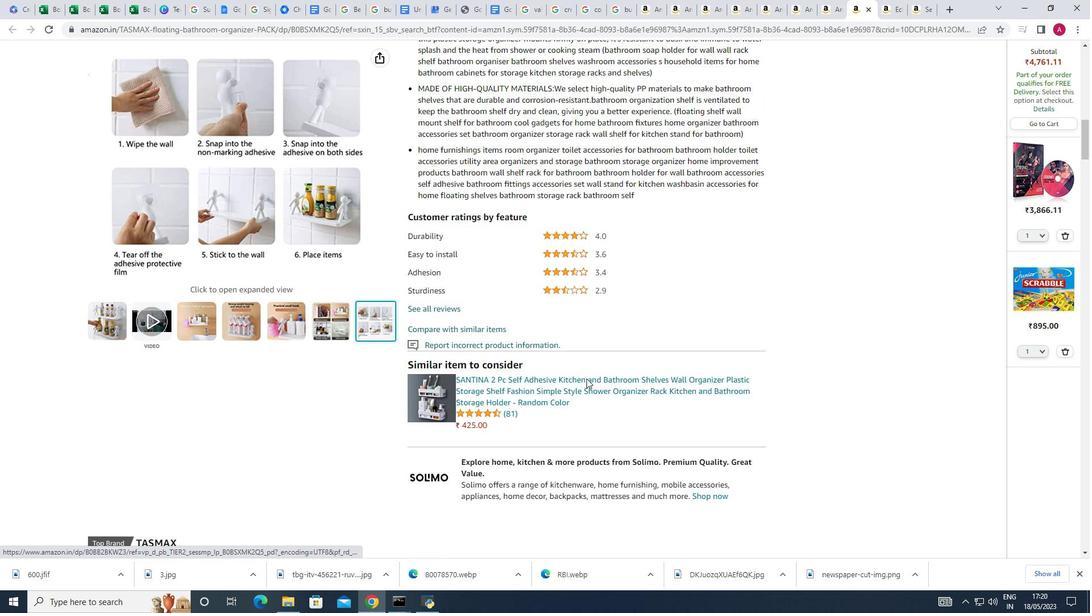 
Action: Mouse scrolled (586, 378) with delta (0, 0)
Screenshot: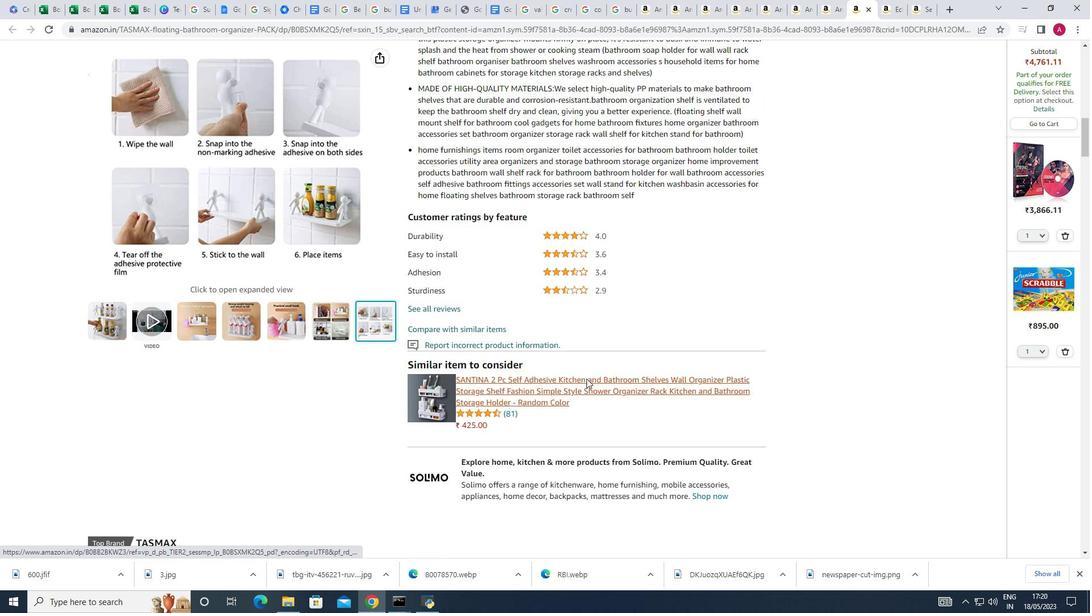 
Action: Mouse scrolled (586, 378) with delta (0, 0)
Screenshot: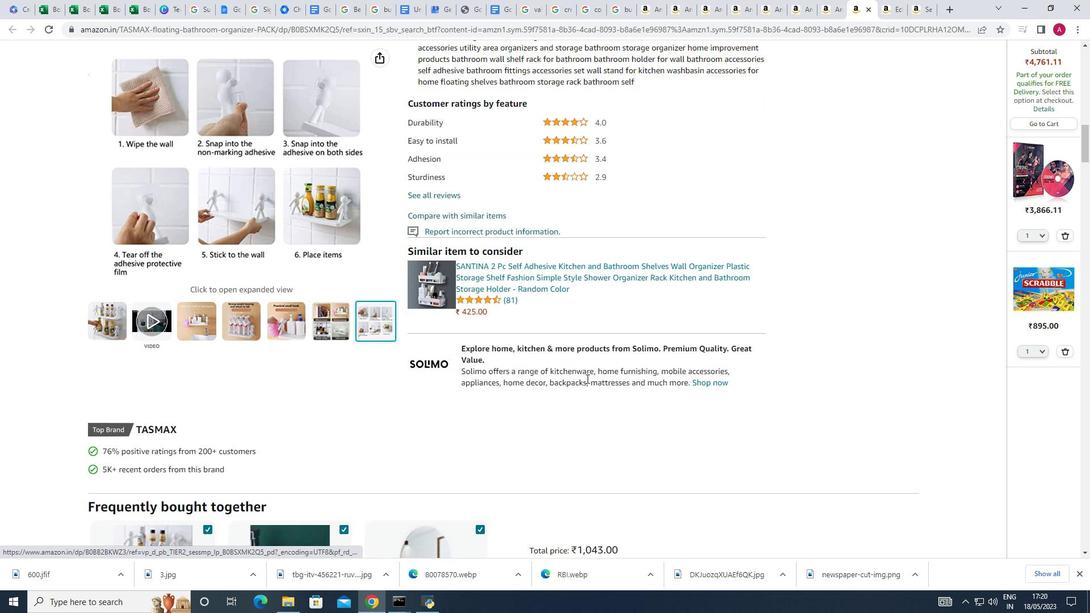 
Action: Mouse scrolled (586, 378) with delta (0, 0)
Screenshot: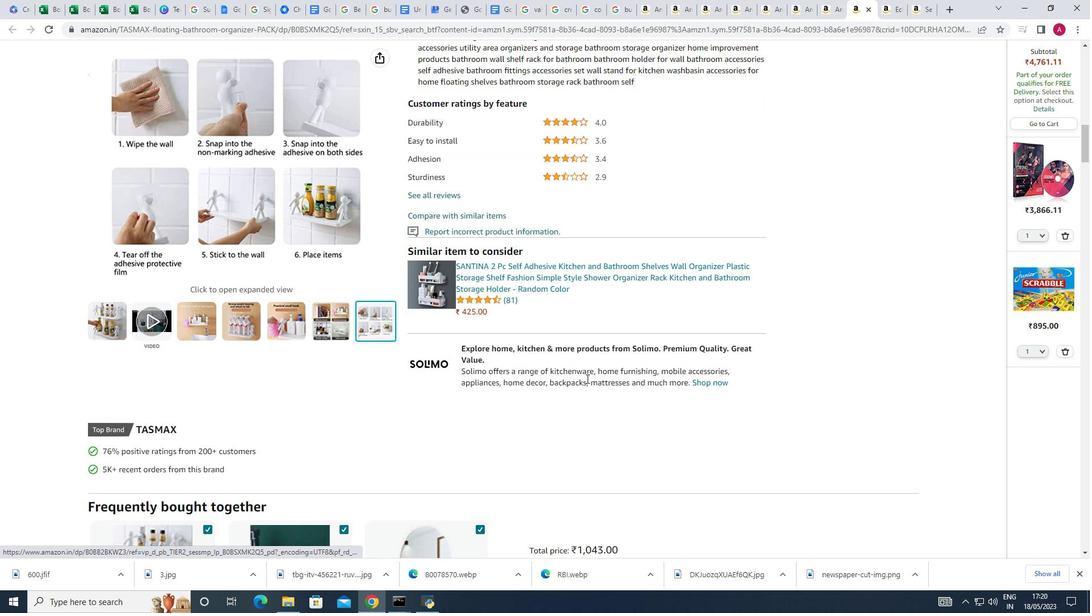 
Action: Mouse scrolled (586, 378) with delta (0, 0)
Screenshot: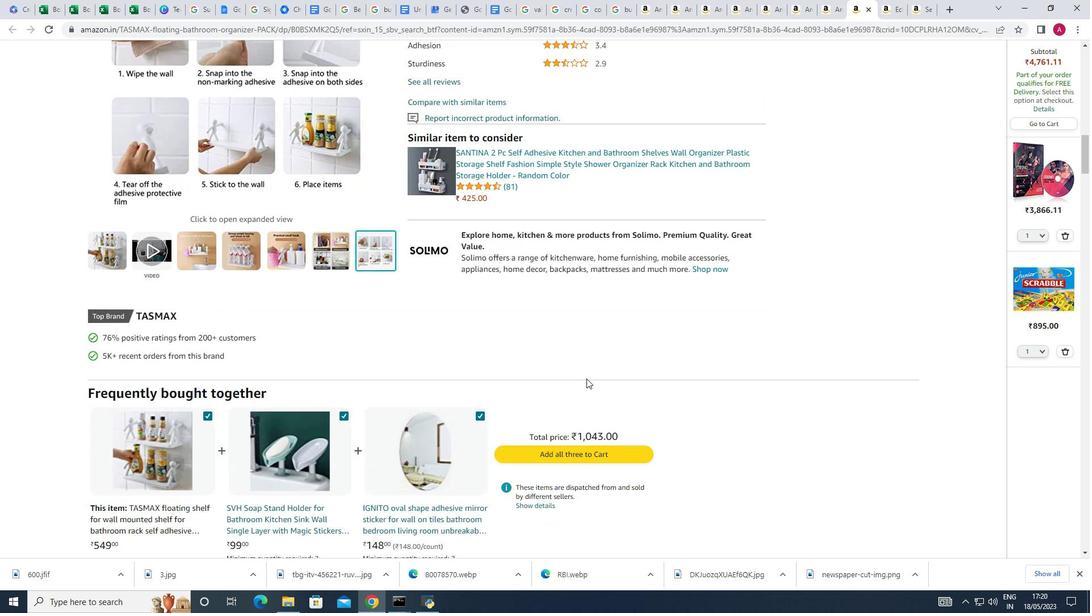 
Action: Mouse scrolled (586, 378) with delta (0, 0)
Screenshot: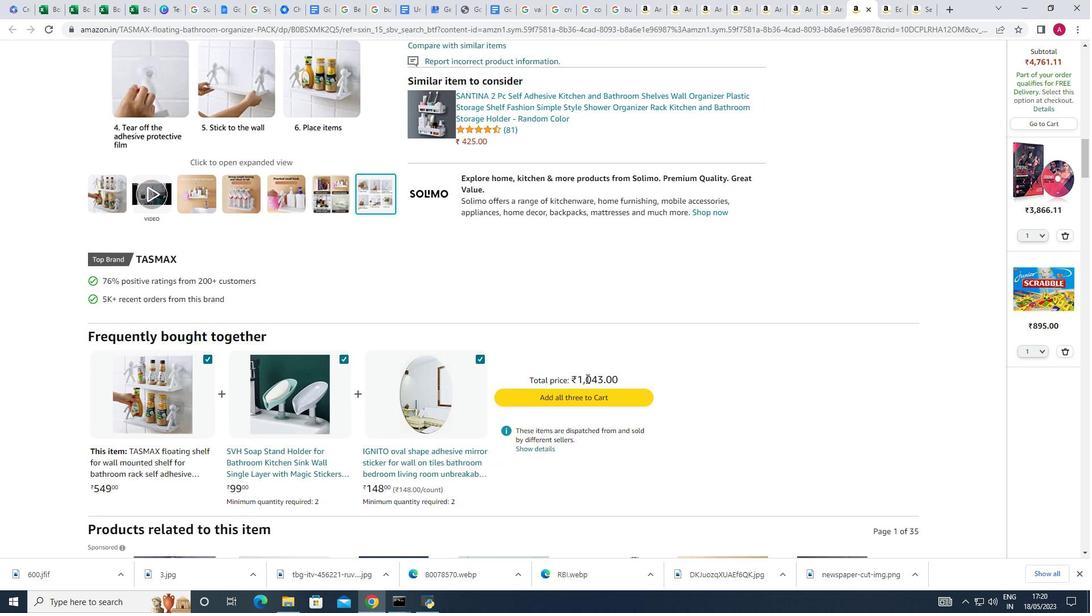 
Action: Mouse scrolled (586, 378) with delta (0, 0)
Screenshot: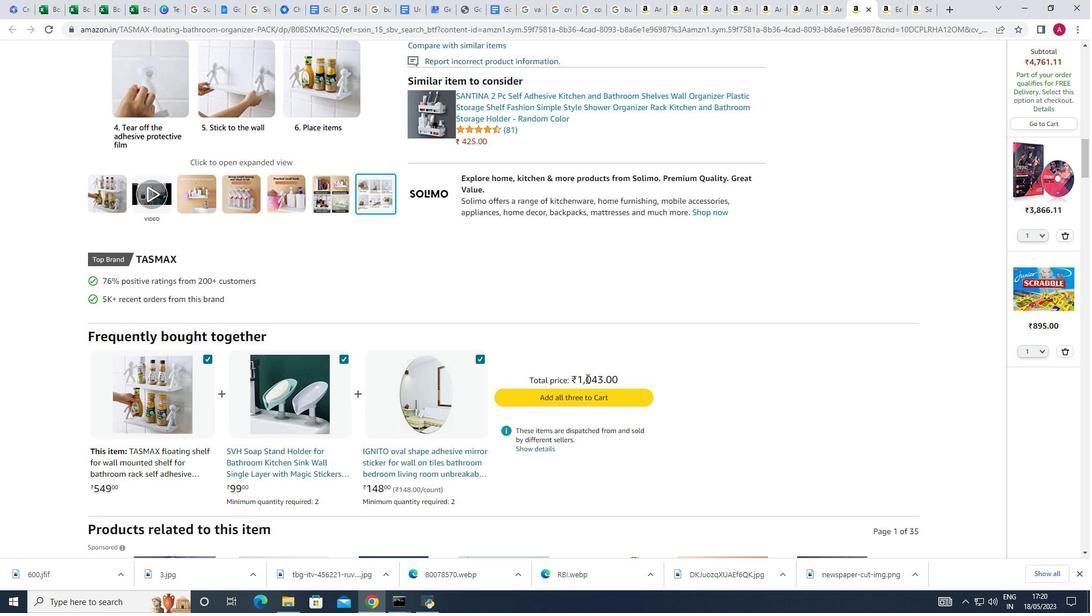 
Action: Mouse scrolled (586, 378) with delta (0, 0)
Screenshot: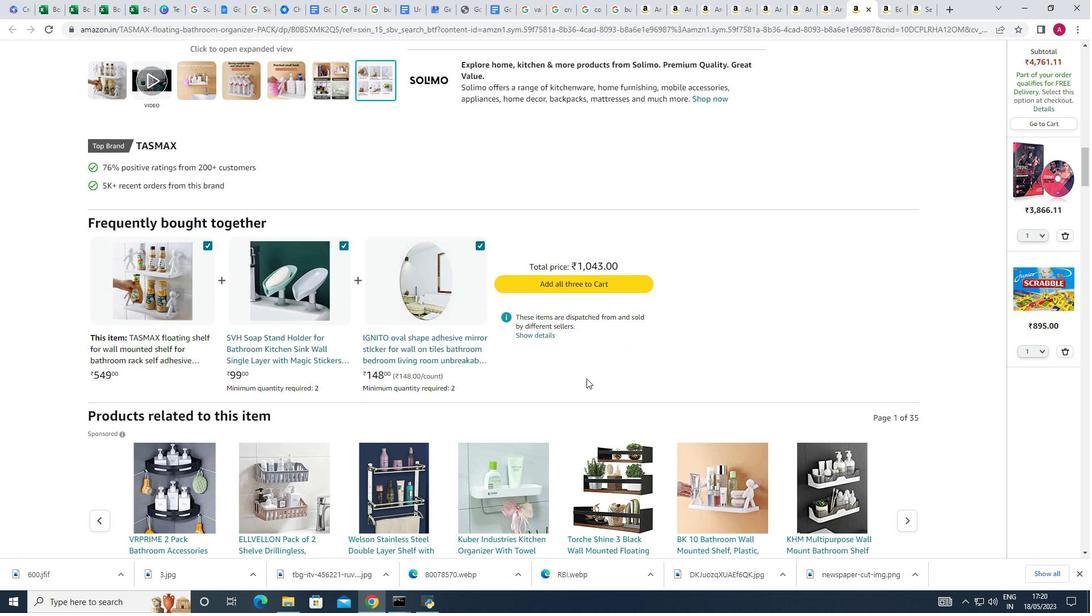 
Action: Mouse scrolled (586, 378) with delta (0, 0)
Screenshot: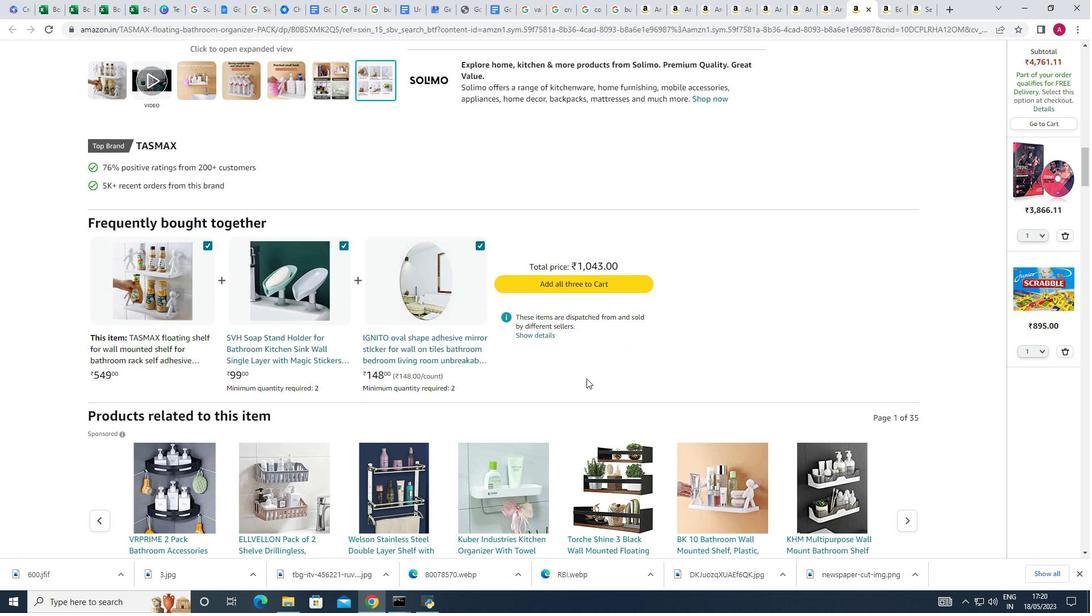 
Action: Mouse scrolled (586, 378) with delta (0, 0)
Screenshot: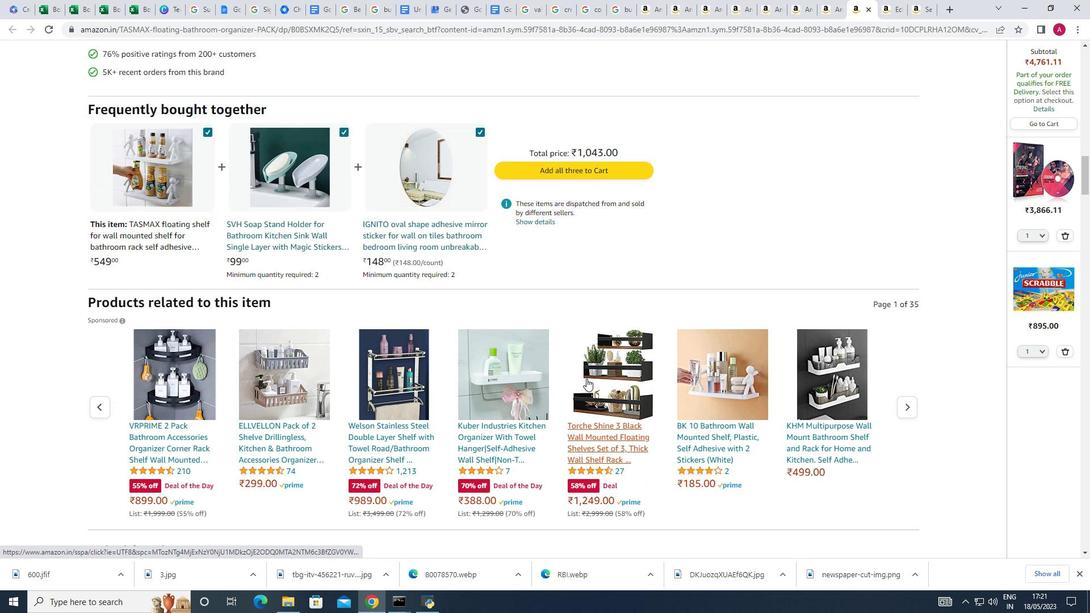 
Action: Mouse scrolled (586, 378) with delta (0, 0)
Screenshot: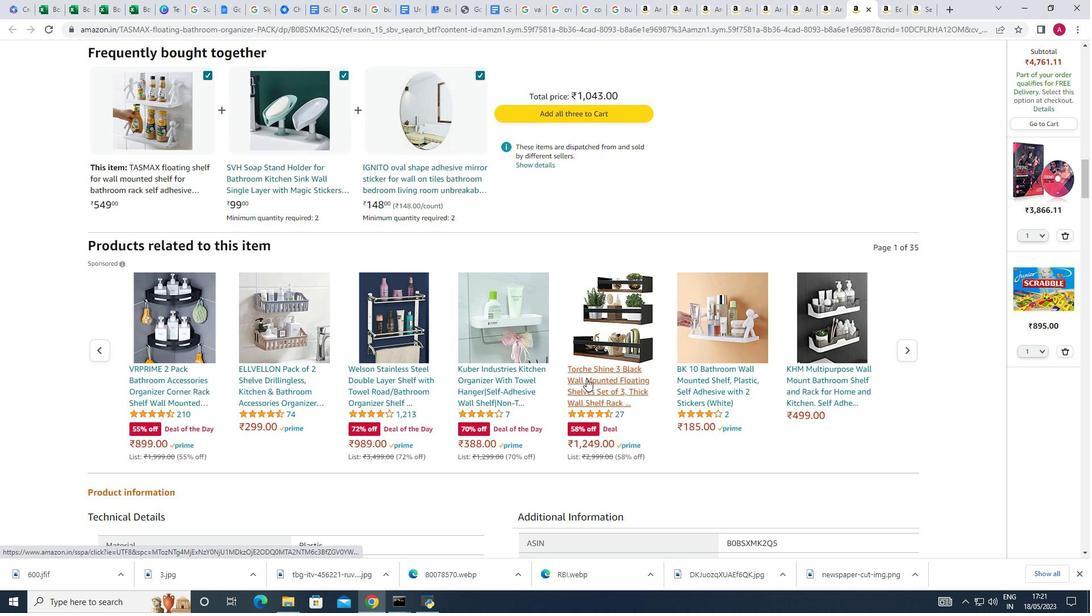 
Action: Mouse scrolled (586, 378) with delta (0, 0)
Screenshot: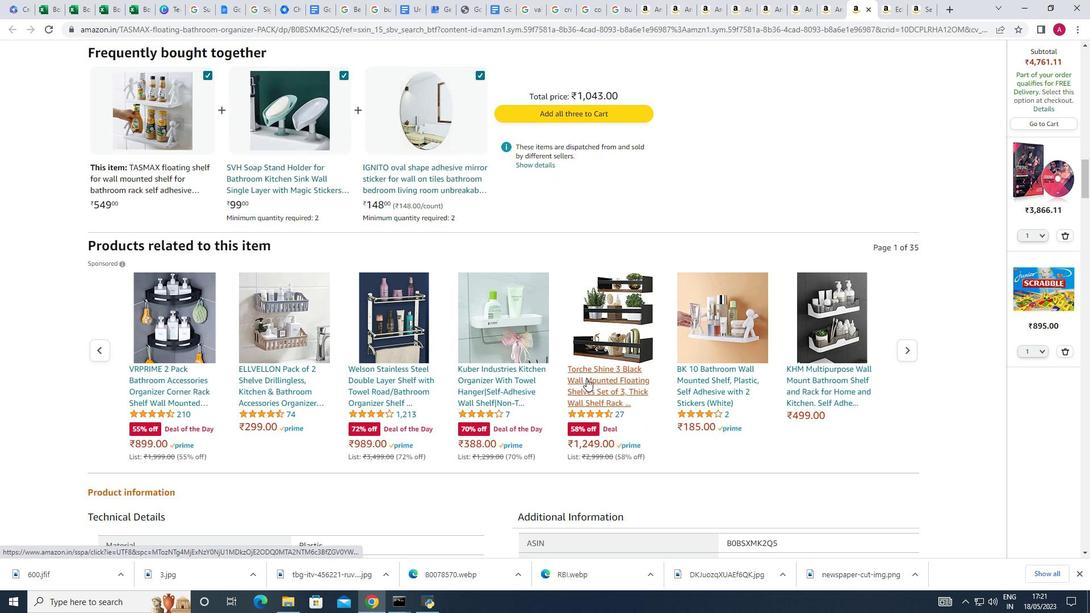 
Action: Mouse scrolled (586, 378) with delta (0, 0)
Screenshot: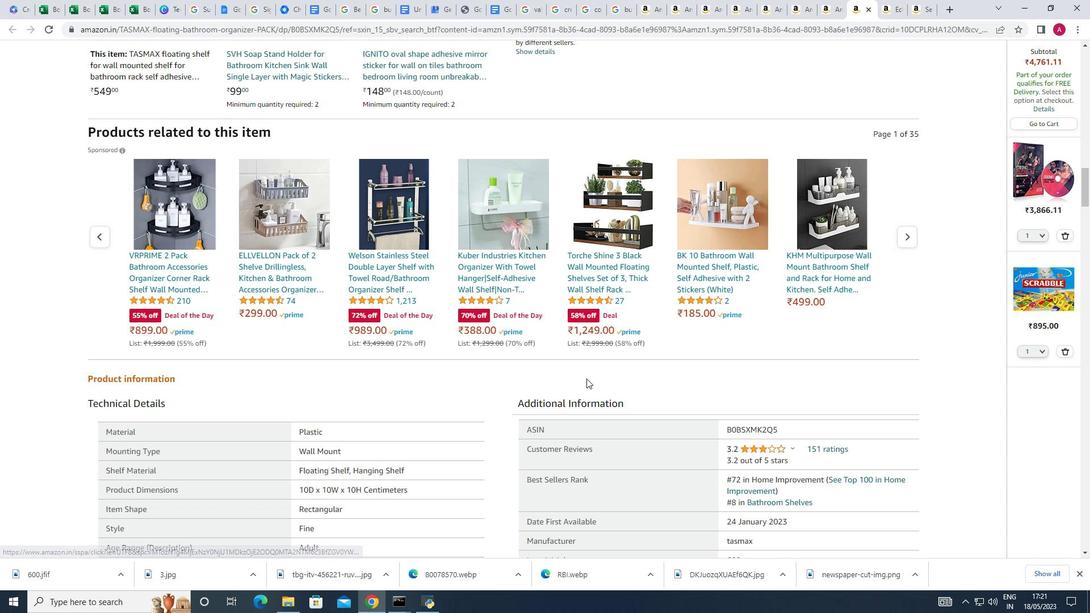 
Action: Mouse scrolled (586, 378) with delta (0, 0)
Screenshot: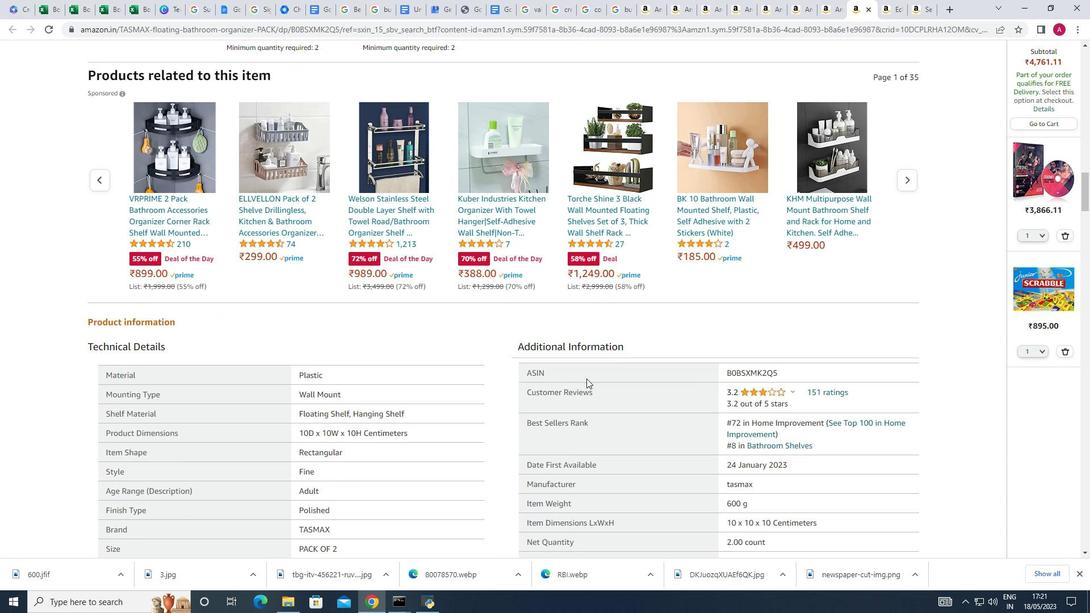 
Action: Mouse scrolled (586, 378) with delta (0, 0)
Screenshot: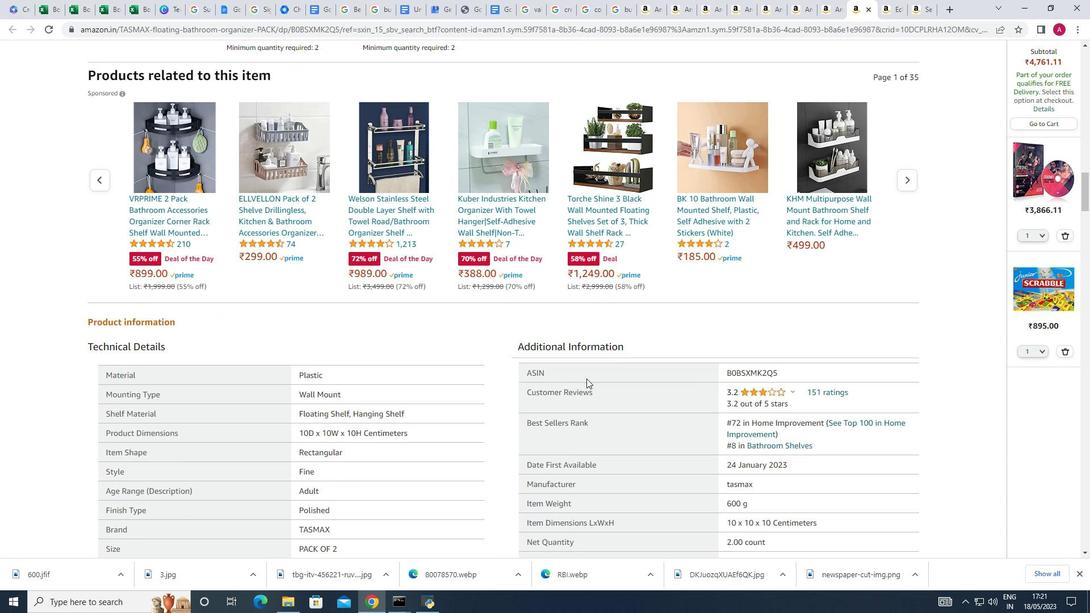 
Action: Mouse scrolled (586, 378) with delta (0, 0)
Screenshot: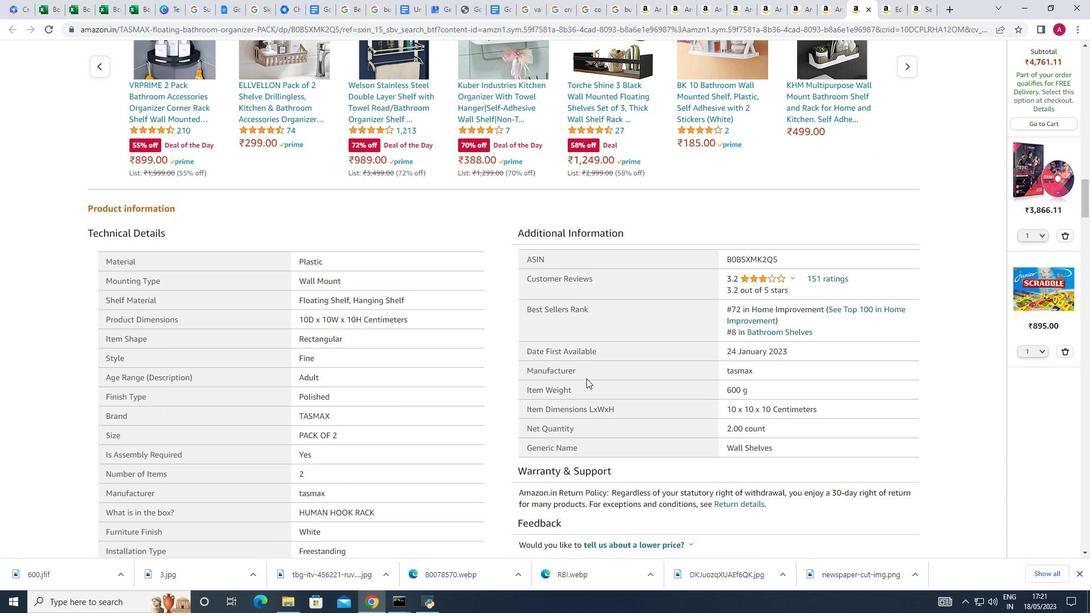 
Action: Mouse scrolled (586, 378) with delta (0, 0)
Screenshot: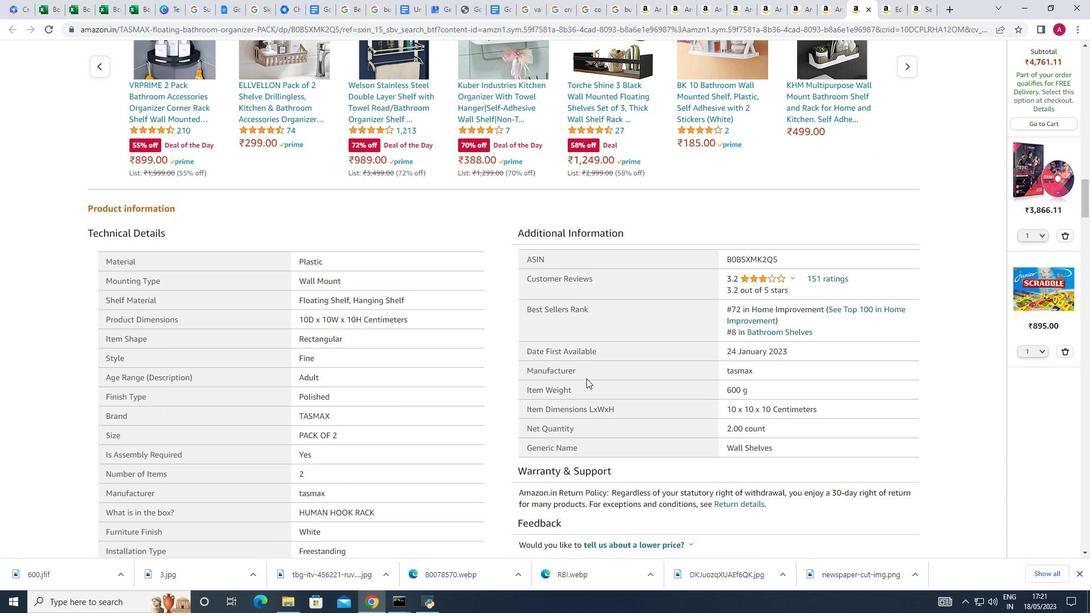 
Action: Mouse scrolled (586, 378) with delta (0, 0)
Screenshot: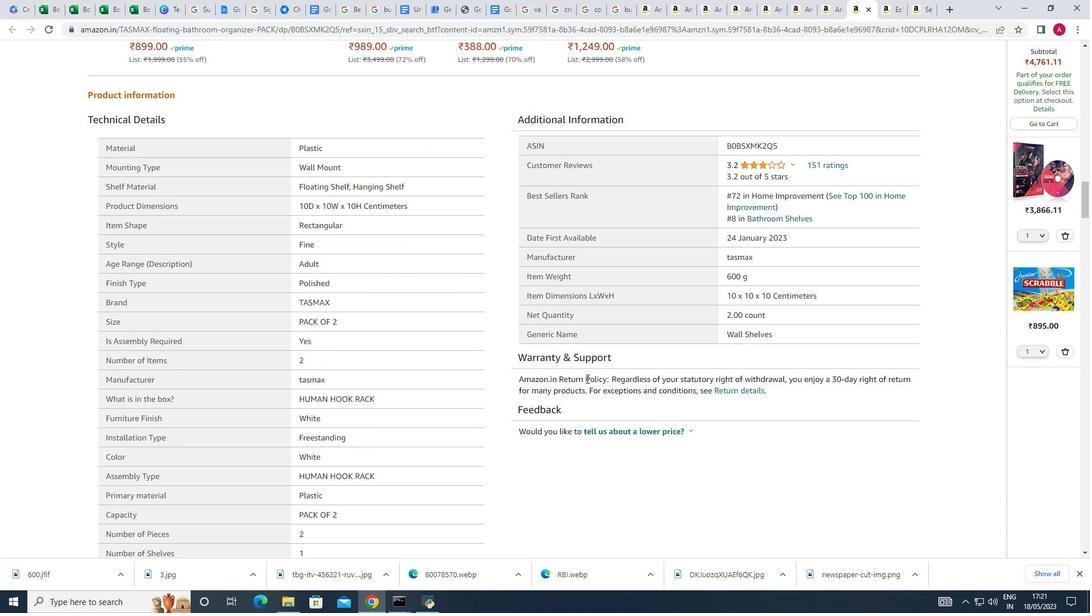 
Action: Mouse scrolled (586, 378) with delta (0, 0)
Screenshot: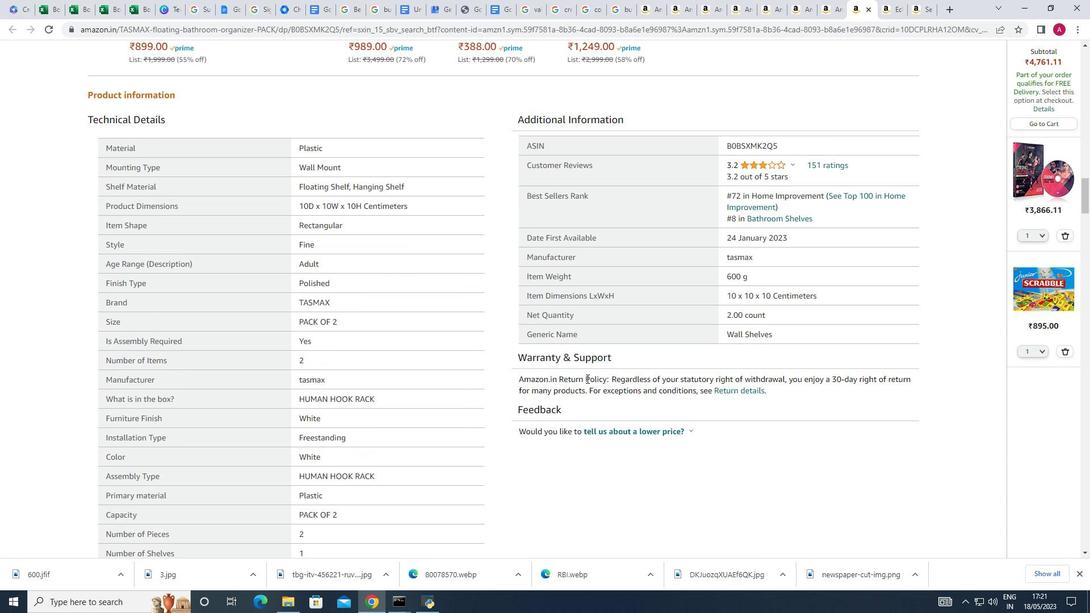 
Action: Mouse scrolled (586, 378) with delta (0, 0)
Screenshot: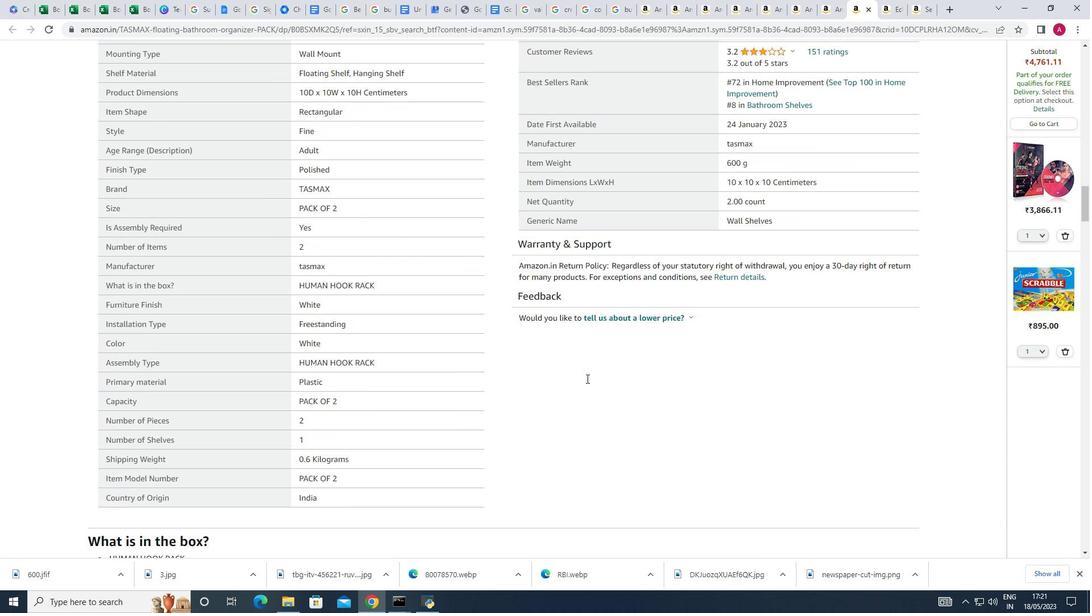 
Action: Mouse scrolled (586, 378) with delta (0, 0)
Screenshot: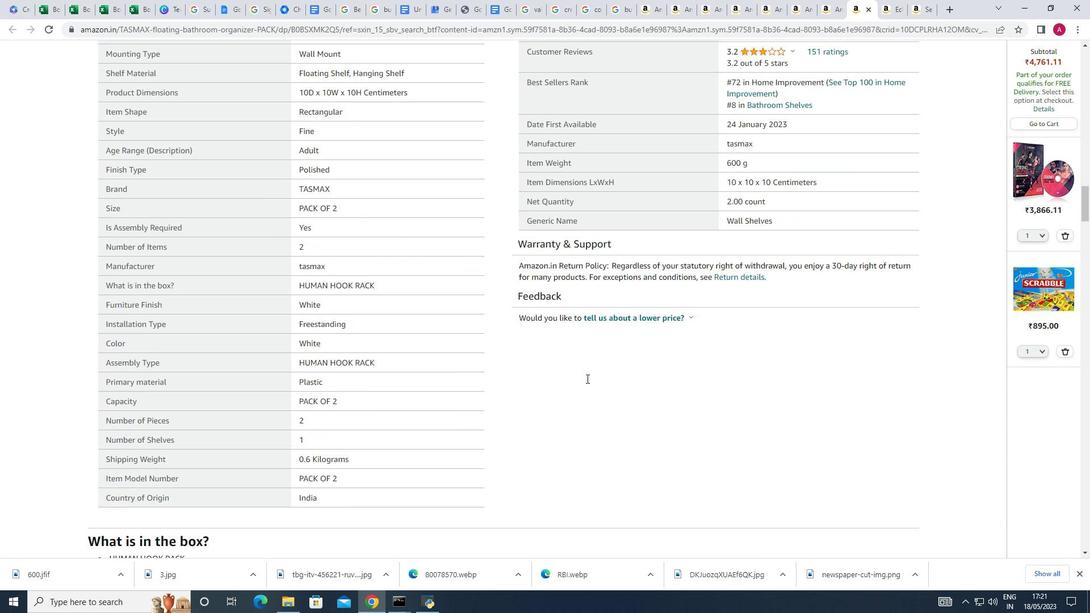 
Action: Mouse scrolled (586, 378) with delta (0, 0)
Screenshot: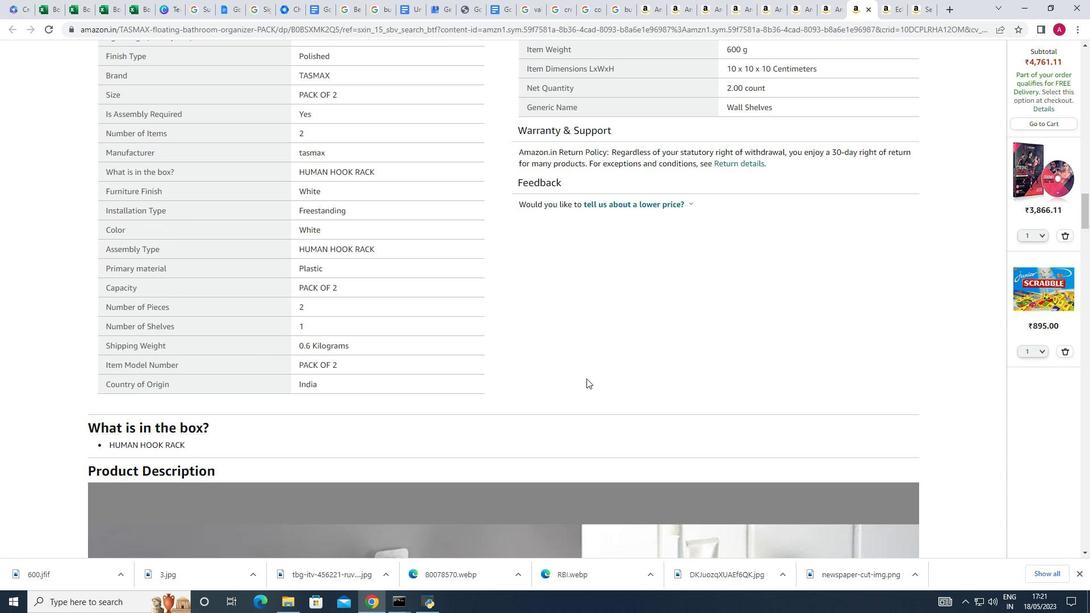 
Action: Mouse scrolled (586, 378) with delta (0, 0)
Screenshot: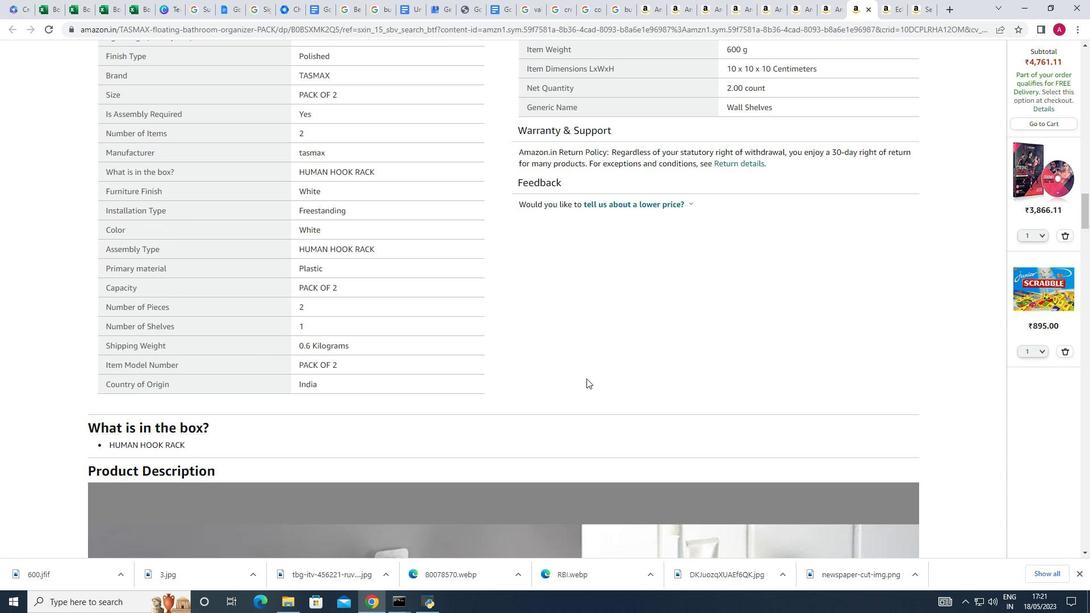 
Action: Mouse scrolled (586, 378) with delta (0, 0)
Screenshot: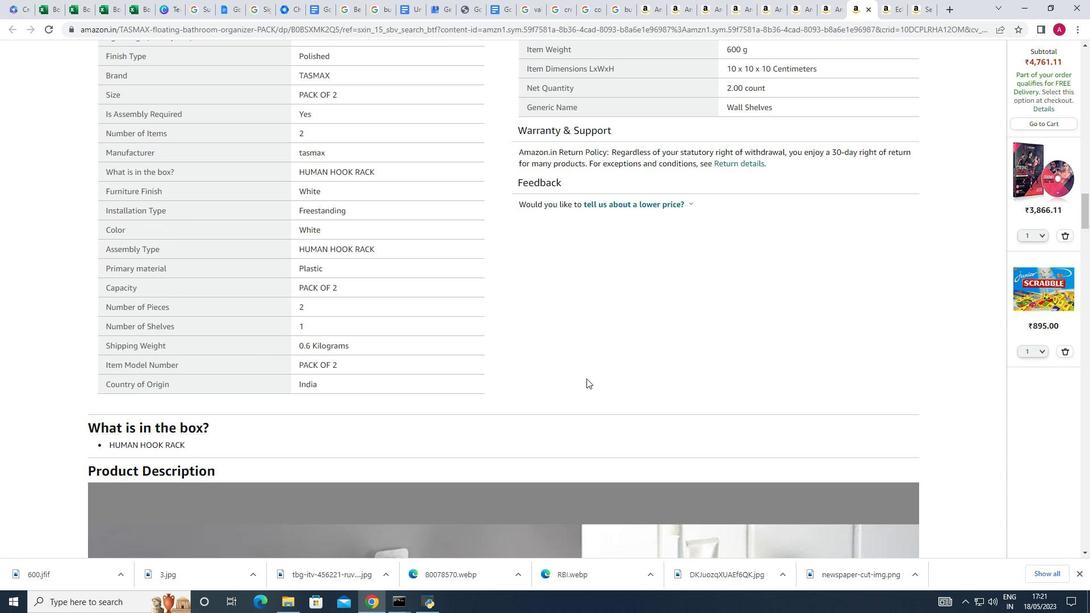 
Action: Mouse scrolled (586, 378) with delta (0, 0)
Screenshot: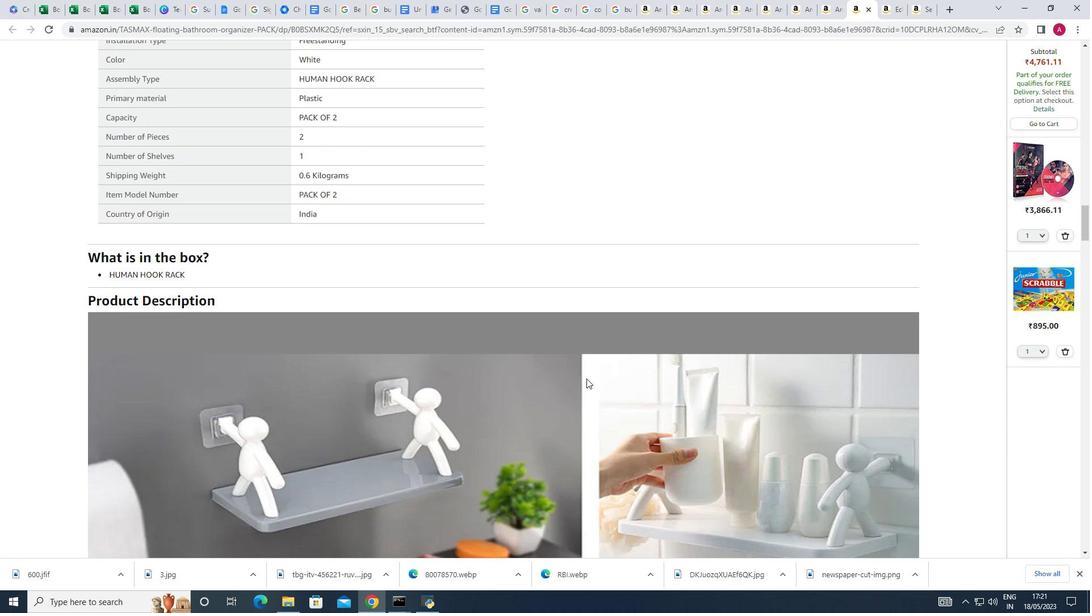 
Action: Mouse scrolled (586, 378) with delta (0, 0)
Screenshot: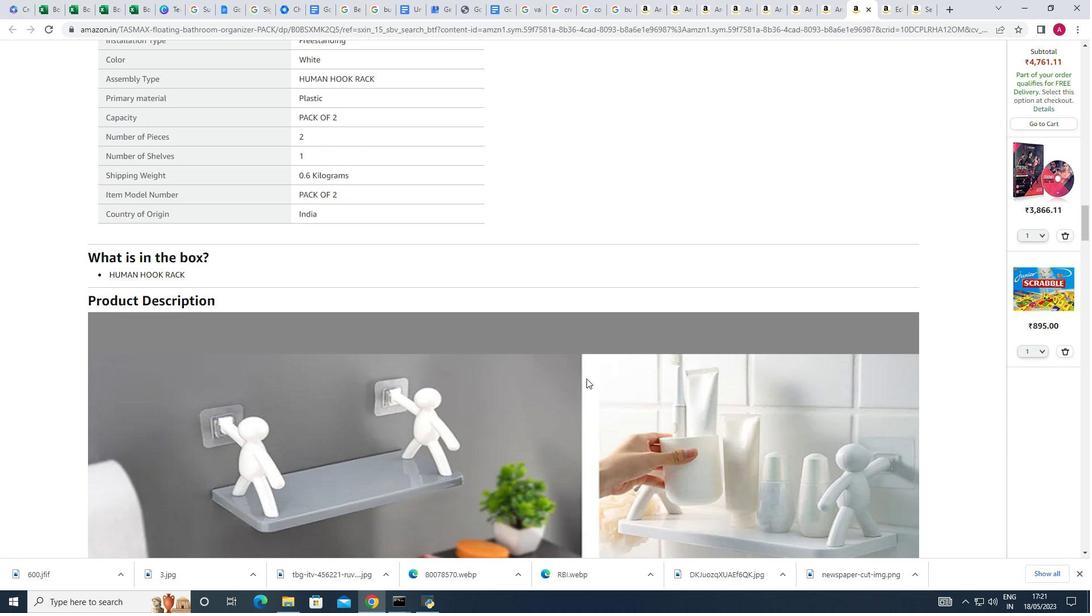 
Action: Mouse scrolled (586, 378) with delta (0, 0)
Screenshot: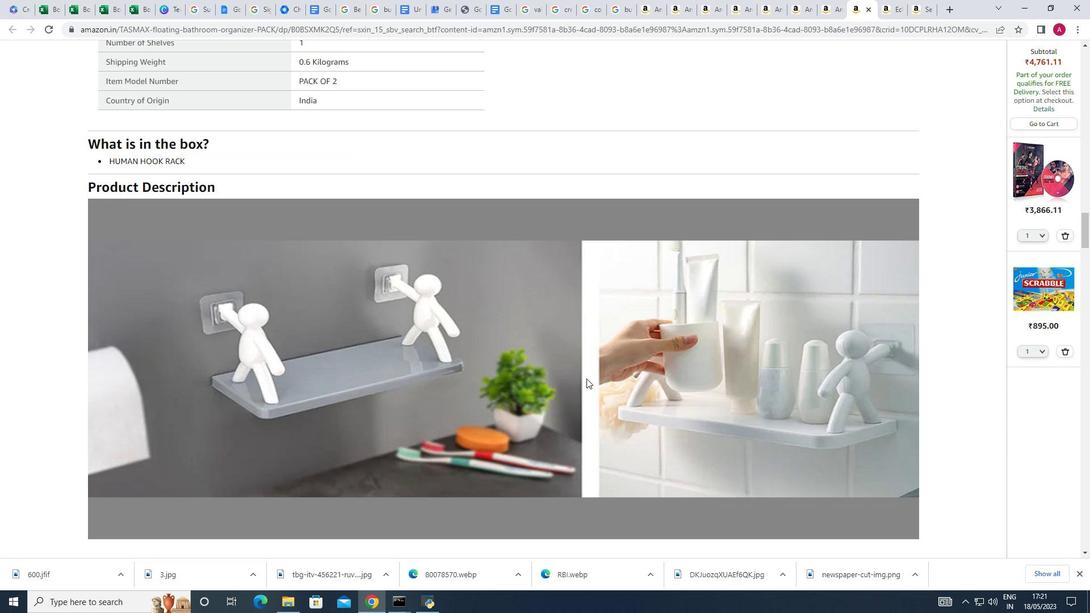 
Action: Mouse scrolled (586, 378) with delta (0, 0)
Screenshot: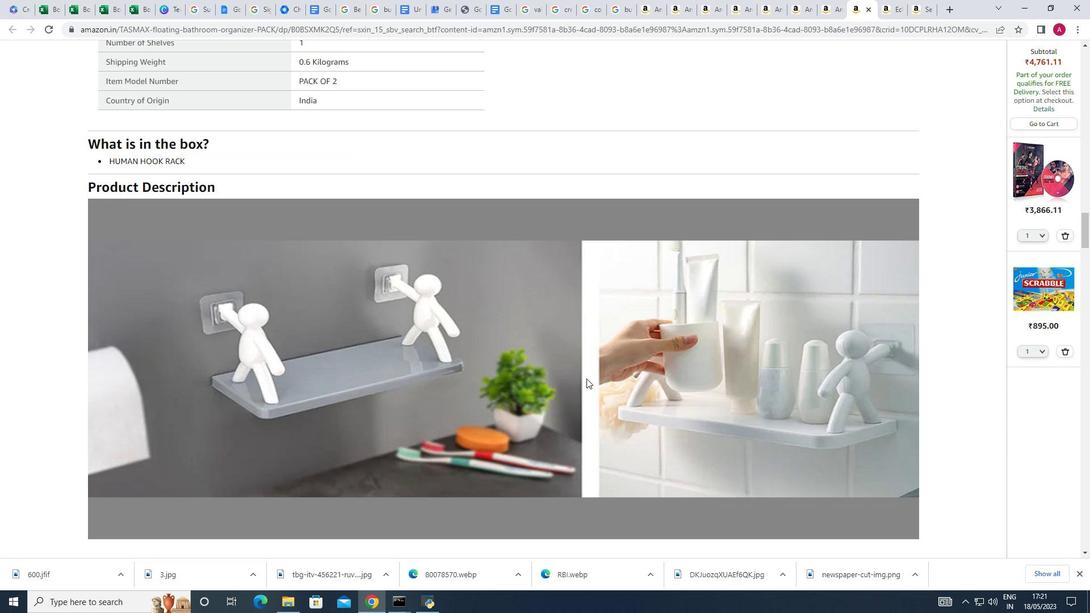 
Action: Mouse scrolled (586, 378) with delta (0, 0)
Screenshot: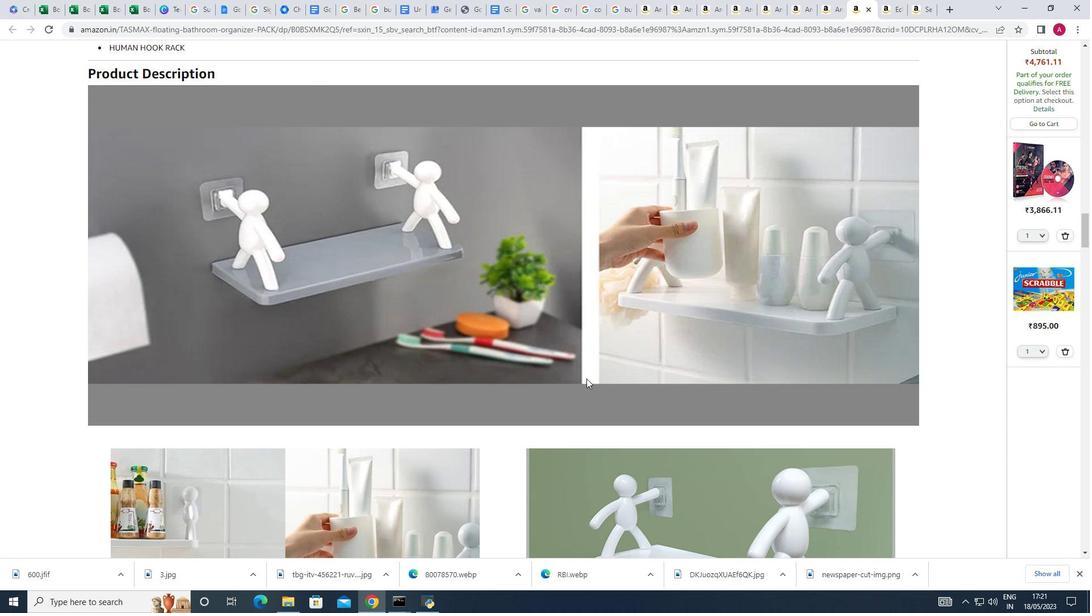
Action: Mouse scrolled (586, 378) with delta (0, 0)
Screenshot: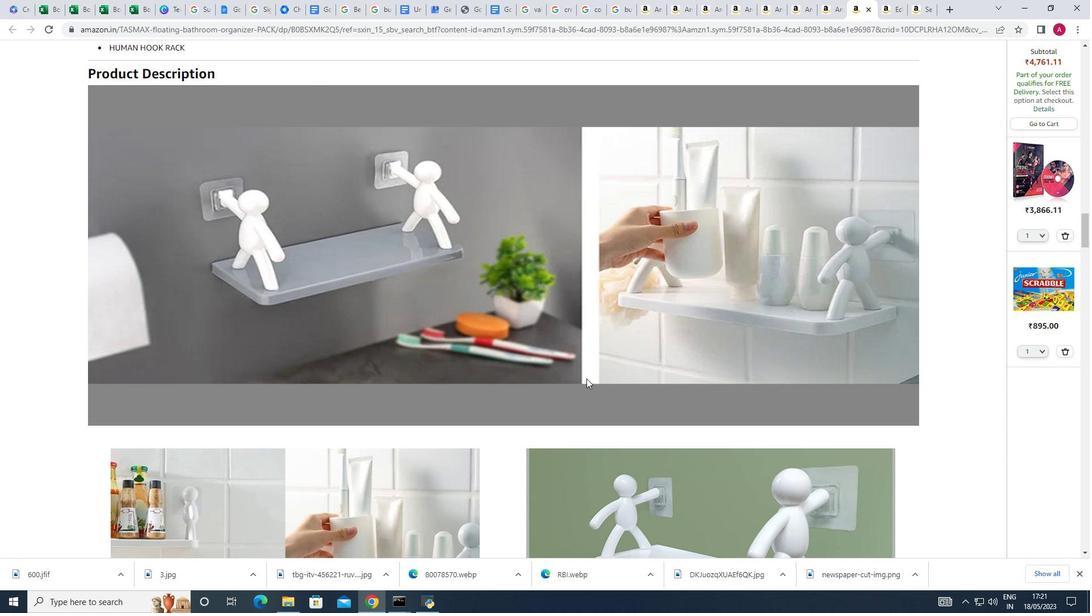 
Action: Mouse scrolled (586, 378) with delta (0, 0)
Screenshot: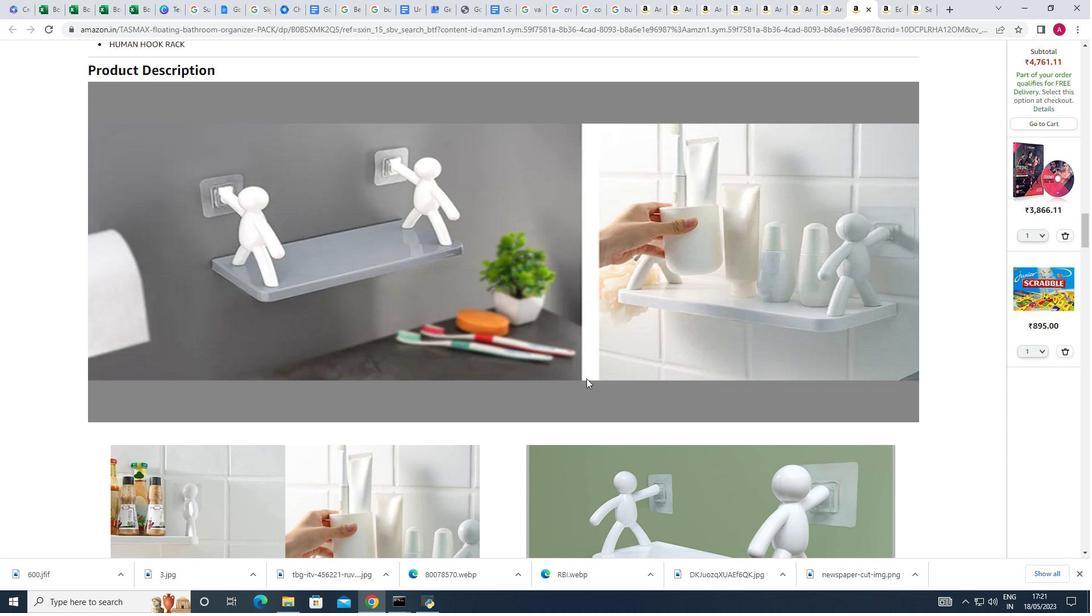 
Action: Mouse scrolled (586, 378) with delta (0, 0)
Screenshot: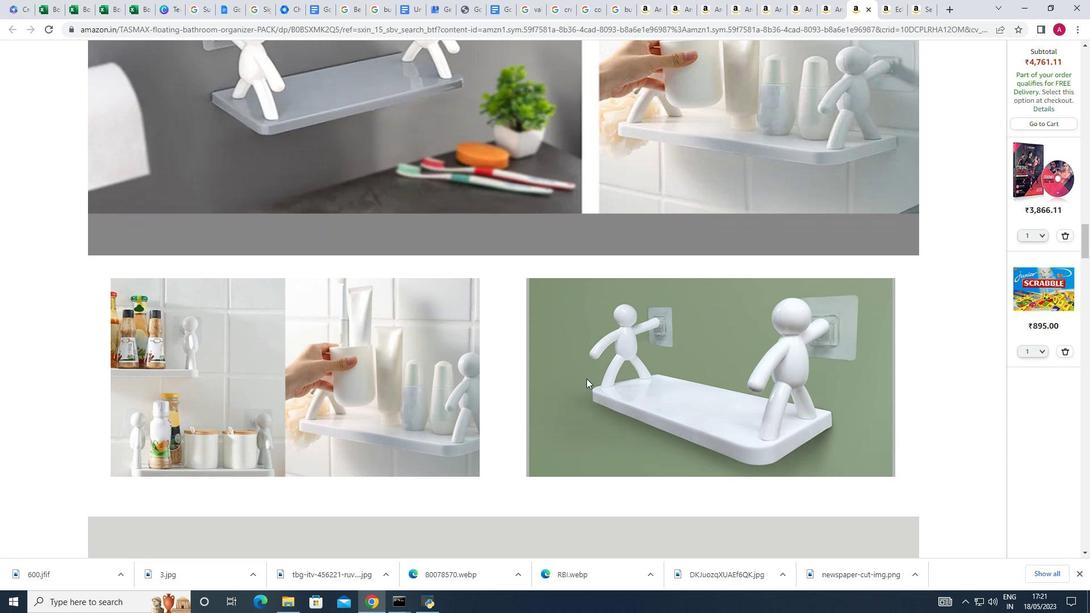 
Action: Mouse scrolled (586, 378) with delta (0, 0)
Screenshot: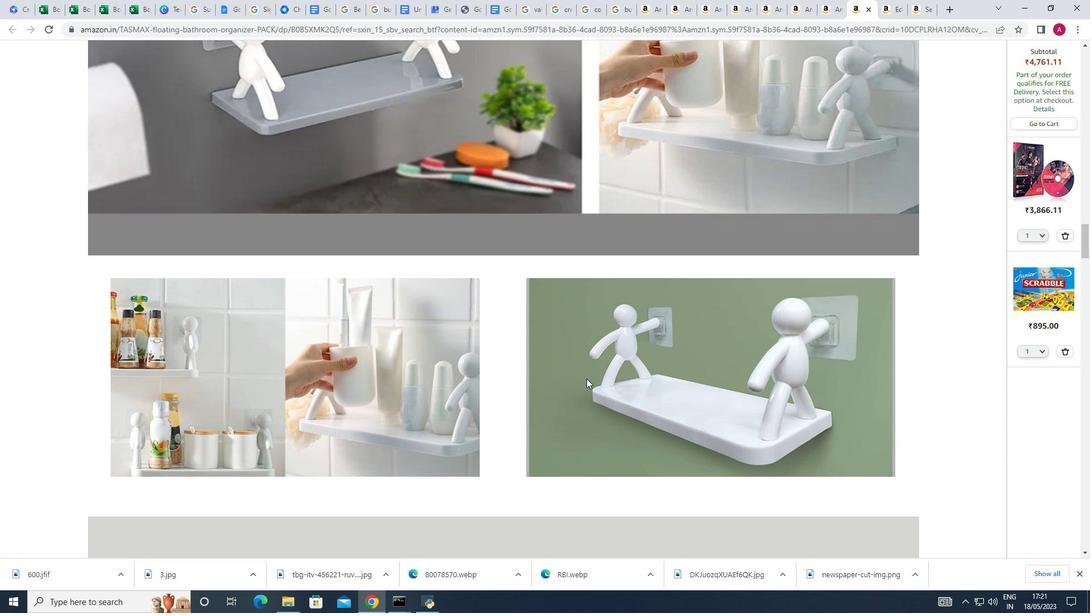 
Action: Mouse scrolled (586, 378) with delta (0, 0)
Screenshot: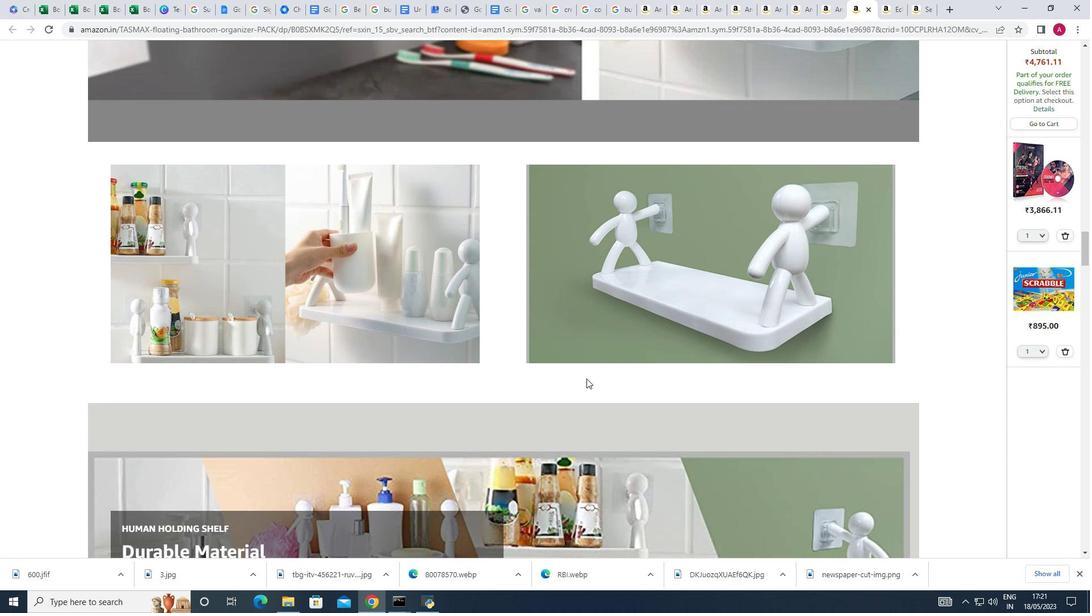 
Action: Mouse scrolled (586, 378) with delta (0, 0)
Screenshot: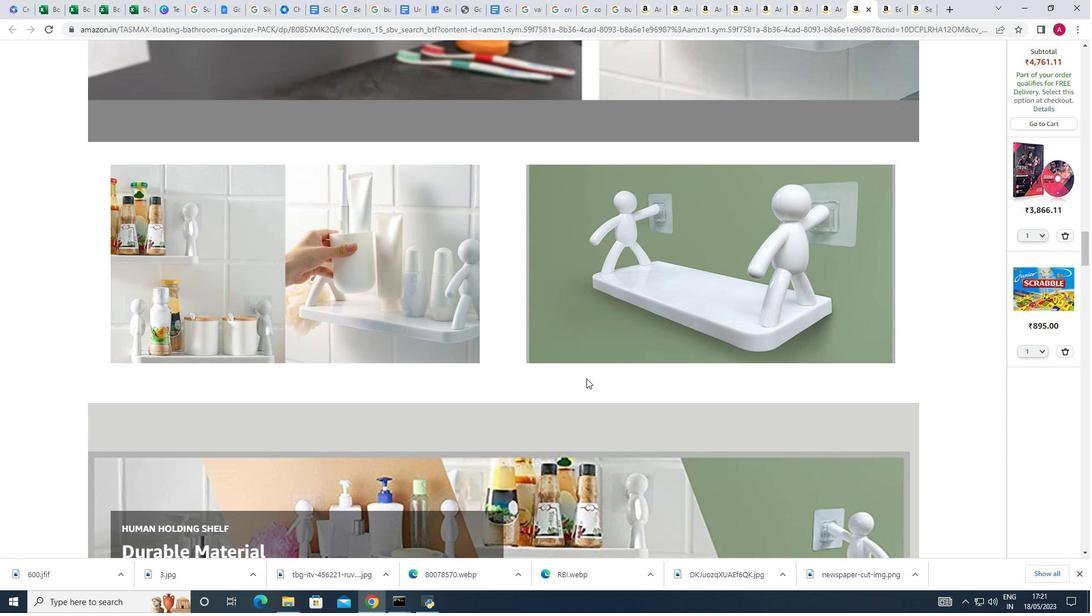 
Action: Mouse scrolled (586, 378) with delta (0, 0)
Screenshot: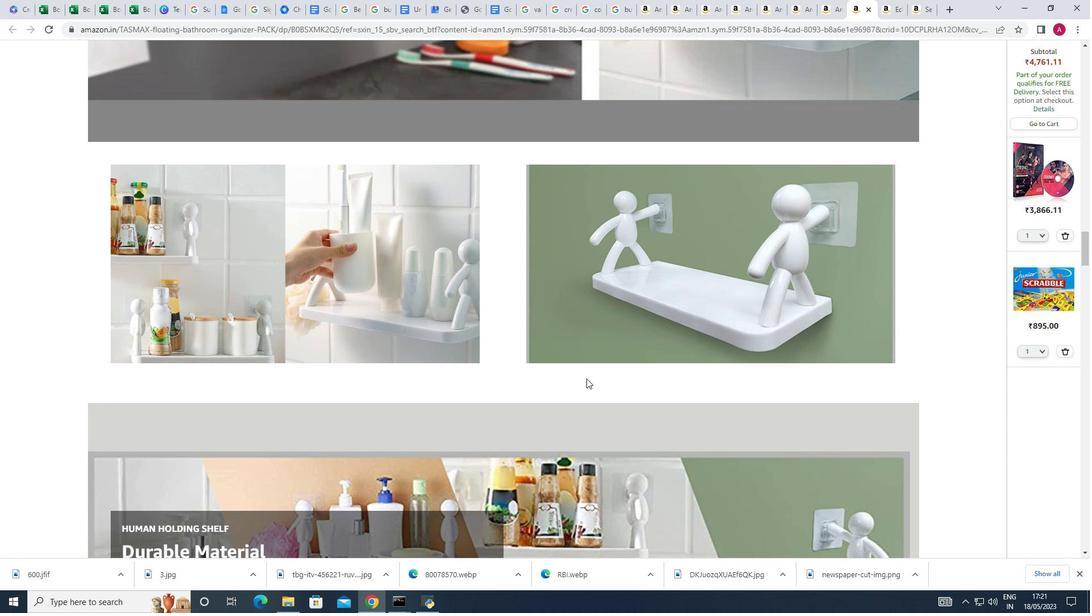 
Action: Mouse scrolled (586, 378) with delta (0, 0)
Screenshot: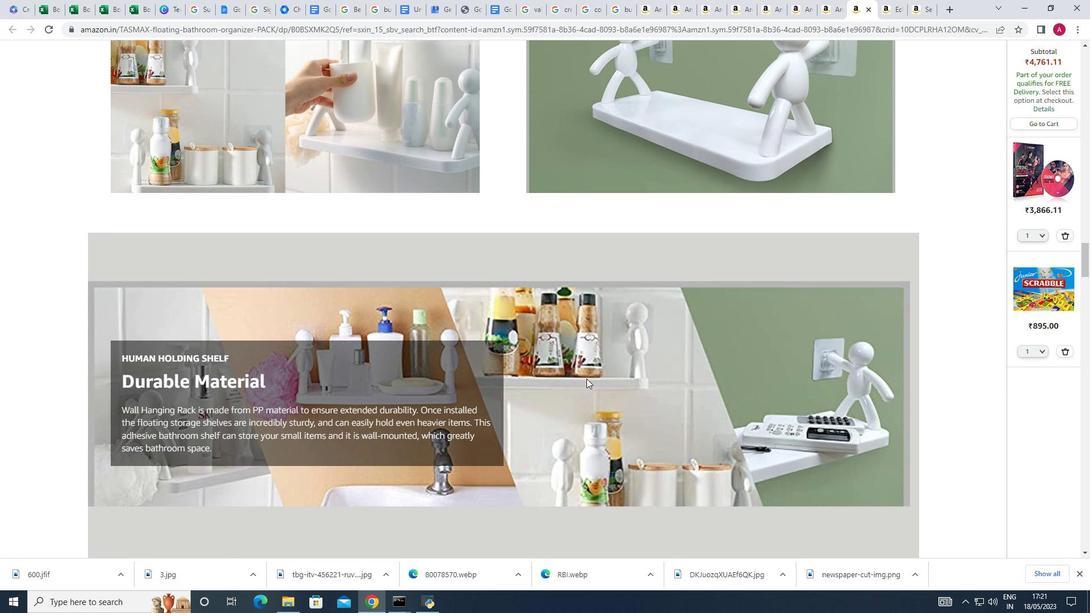 
Action: Mouse scrolled (586, 378) with delta (0, 0)
Screenshot: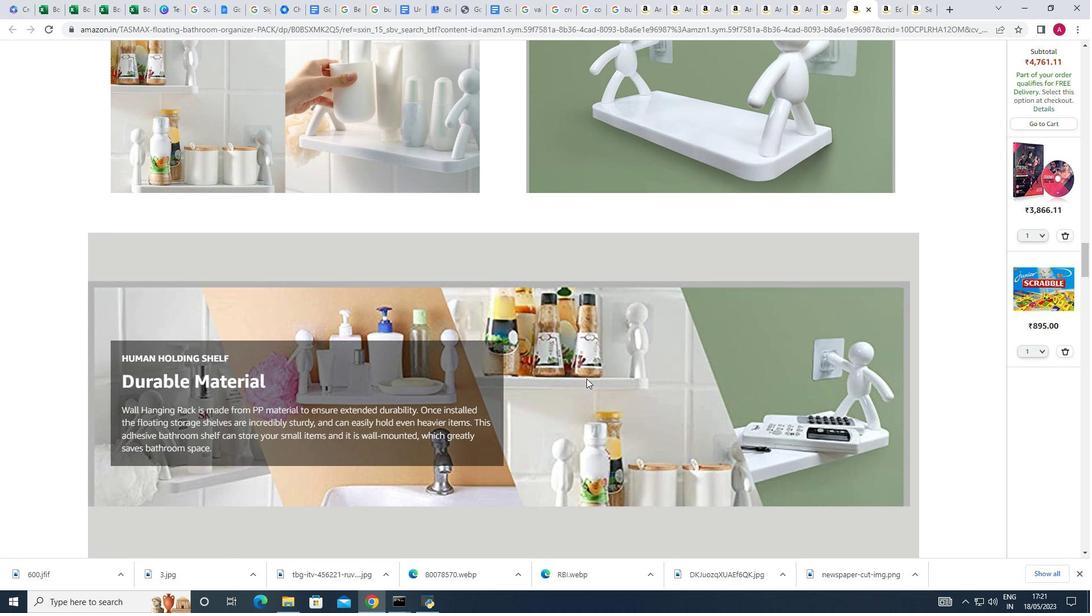 
Action: Mouse scrolled (586, 378) with delta (0, 0)
Screenshot: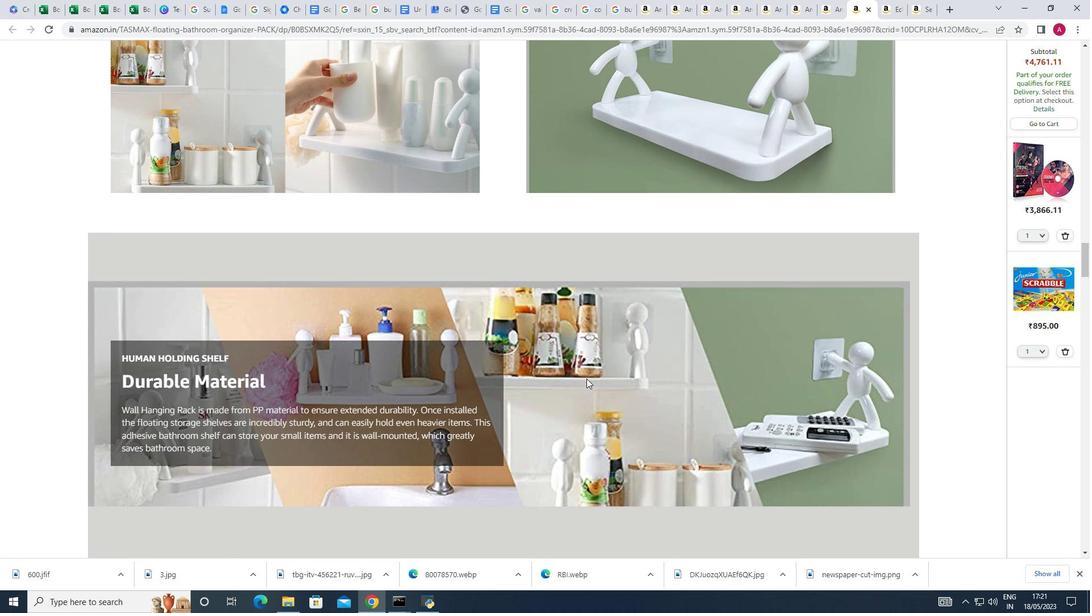 
Action: Mouse scrolled (586, 378) with delta (0, 0)
Screenshot: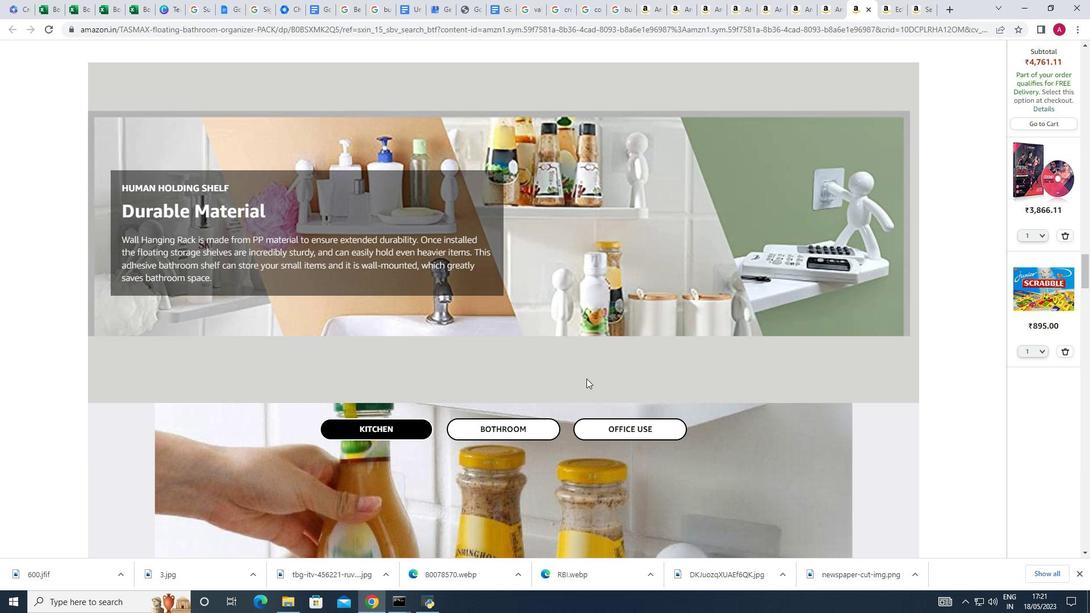 
Action: Mouse scrolled (586, 378) with delta (0, 0)
Screenshot: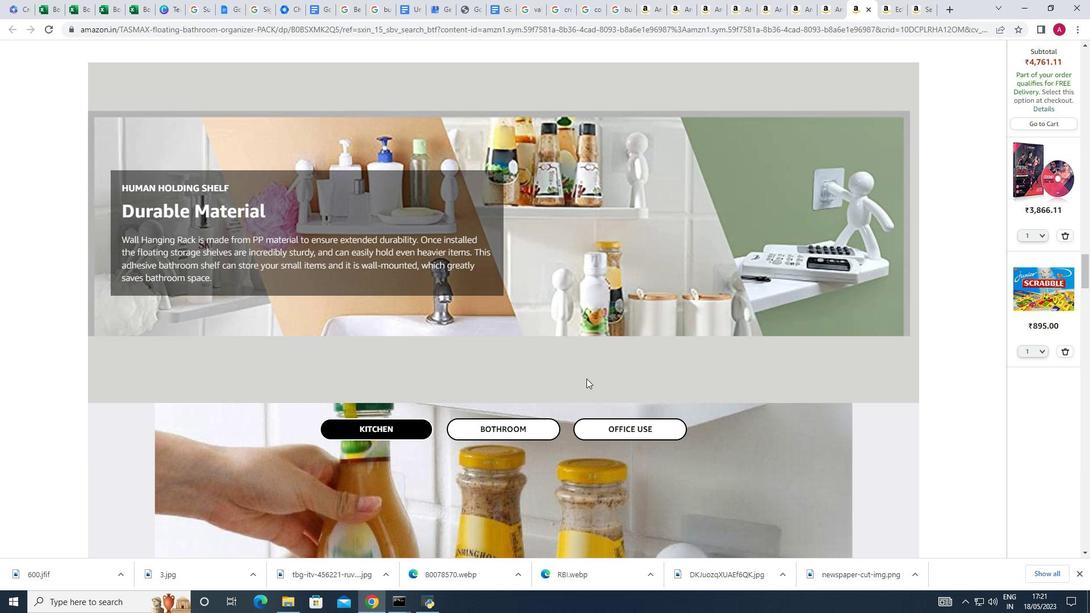 
Action: Mouse scrolled (586, 378) with delta (0, 0)
Screenshot: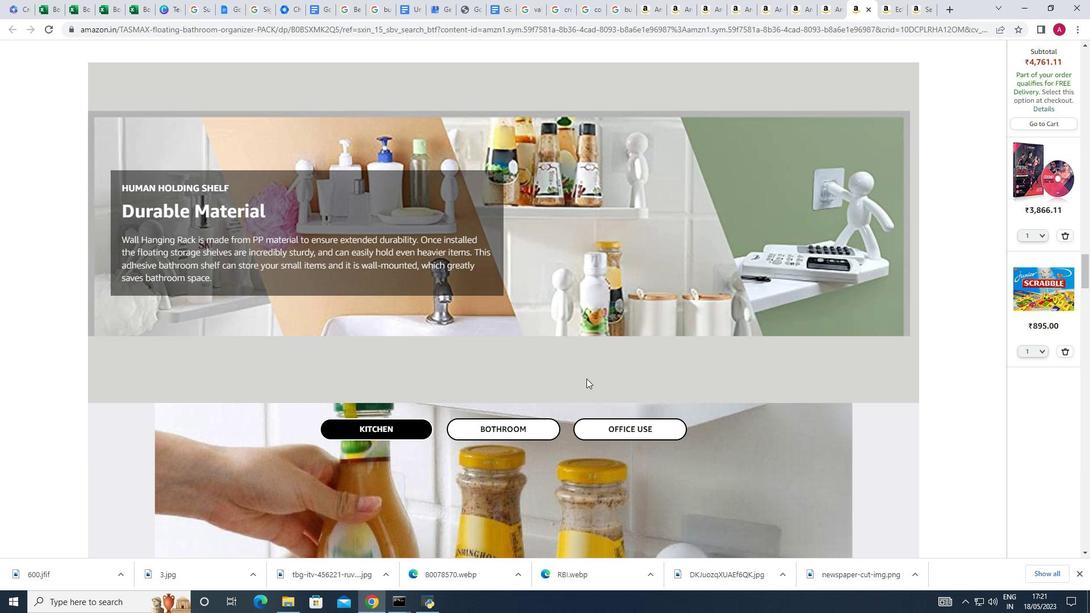 
Action: Mouse scrolled (586, 378) with delta (0, 0)
Screenshot: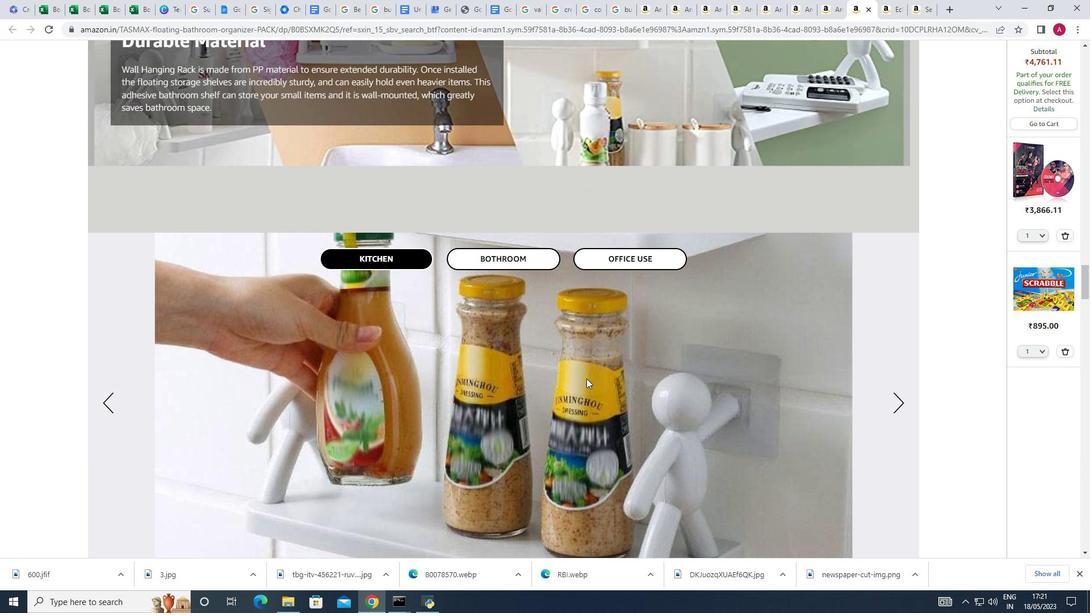 
Action: Mouse scrolled (586, 378) with delta (0, 0)
Screenshot: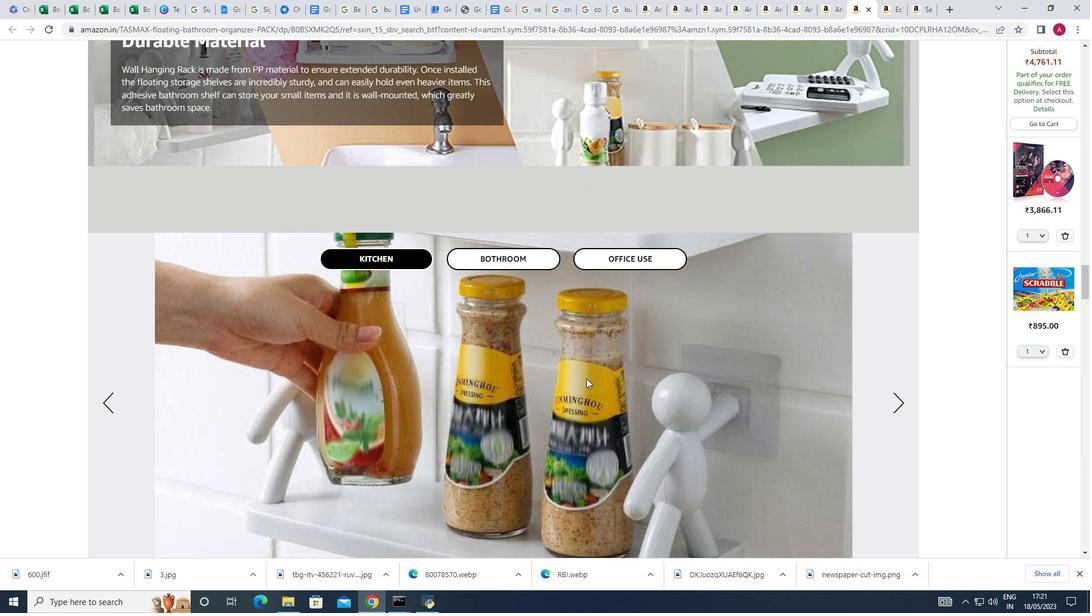 
Action: Mouse scrolled (586, 378) with delta (0, 0)
Screenshot: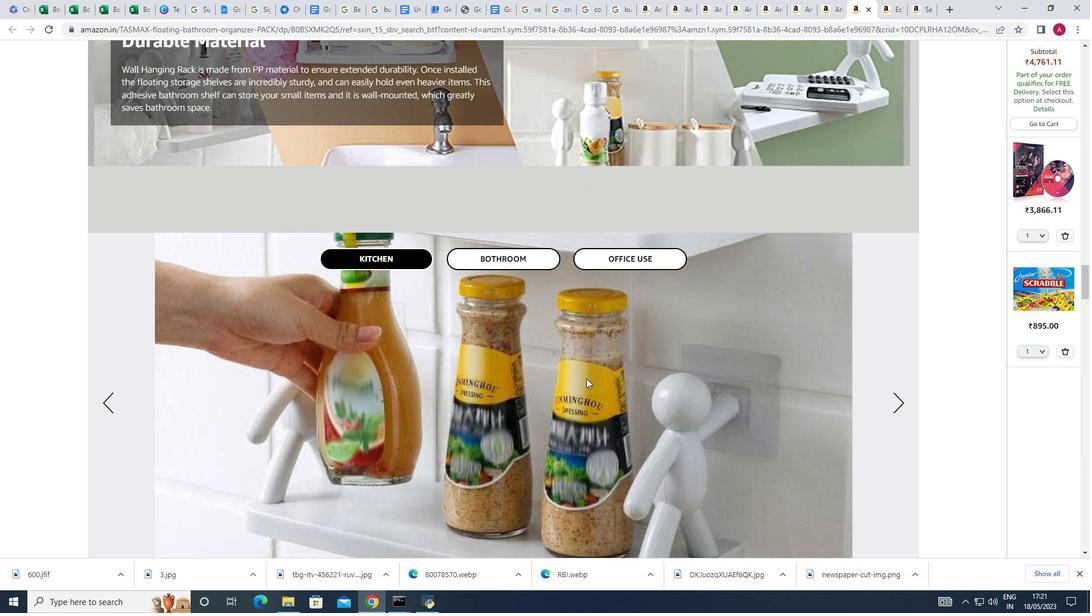 
Action: Mouse scrolled (586, 378) with delta (0, 0)
Screenshot: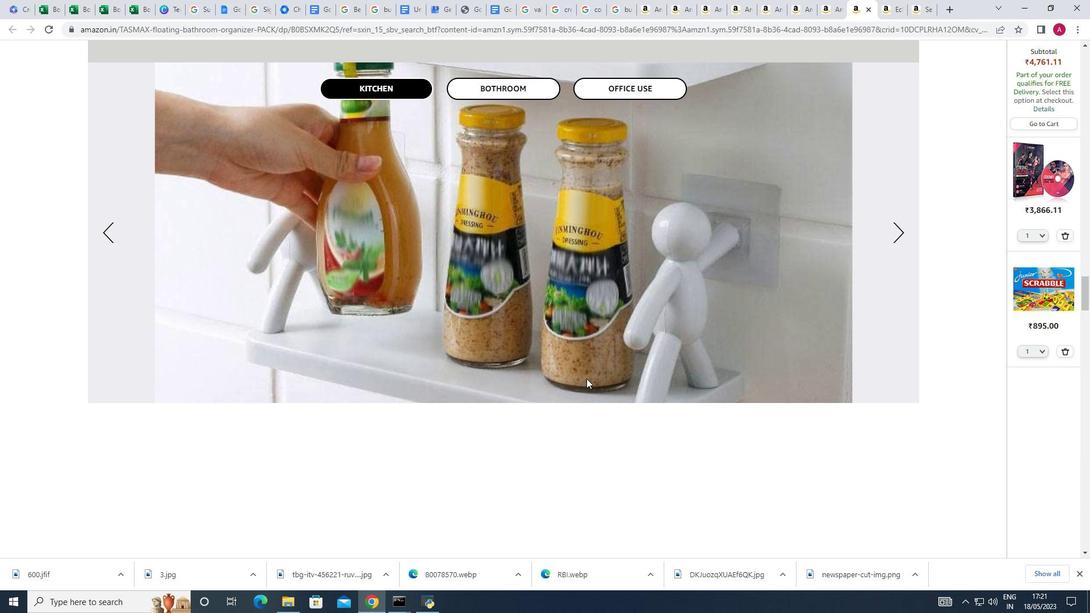 
Action: Mouse scrolled (586, 378) with delta (0, 0)
Screenshot: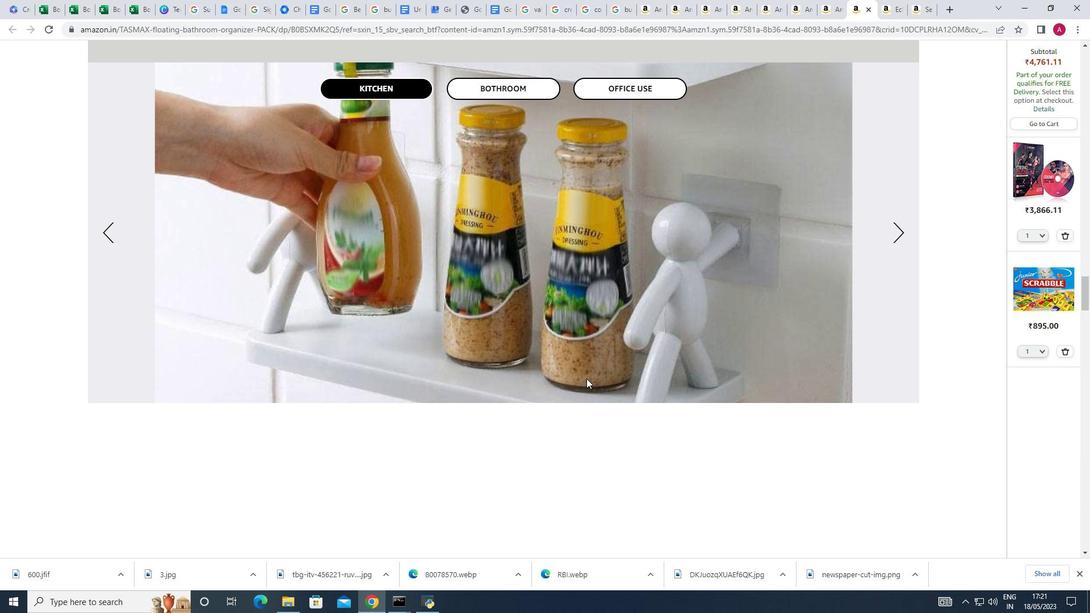 
Action: Mouse scrolled (586, 378) with delta (0, 0)
Screenshot: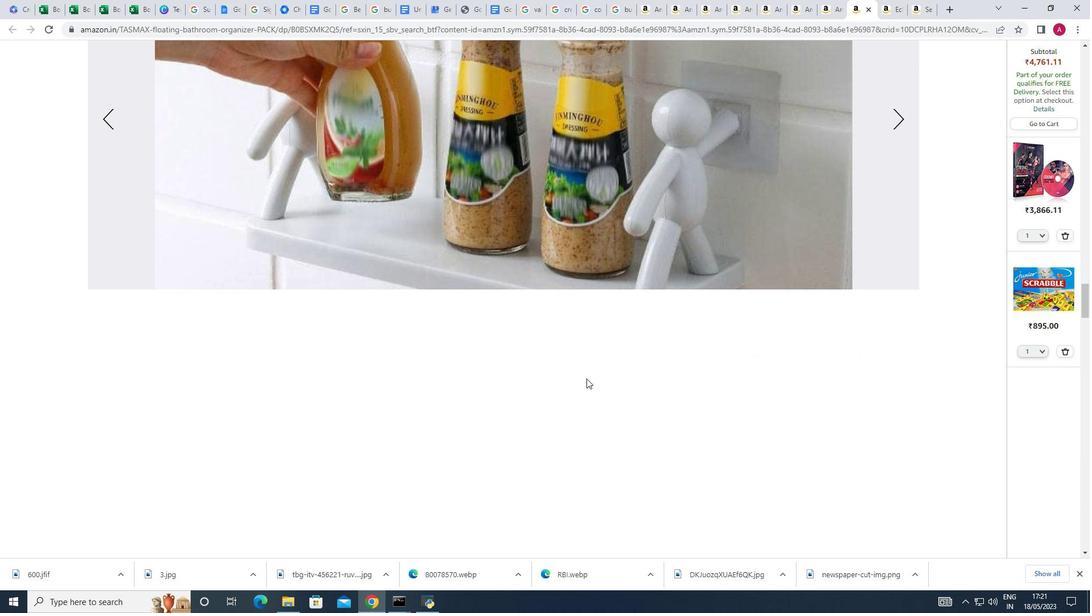 
Action: Mouse scrolled (586, 378) with delta (0, 0)
Screenshot: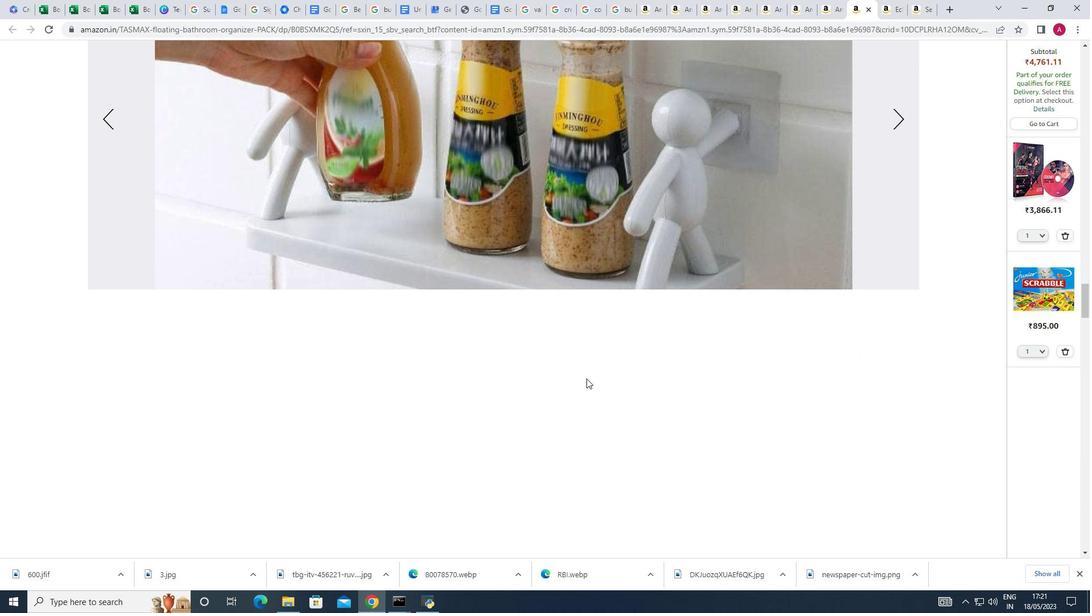 
Action: Mouse scrolled (586, 378) with delta (0, 0)
Screenshot: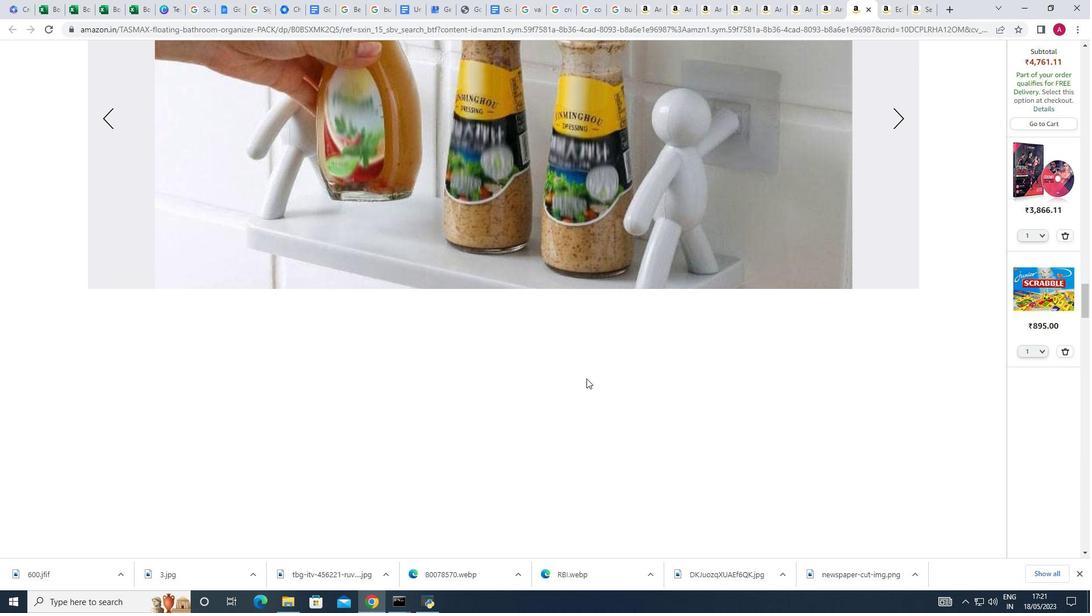 
Action: Mouse scrolled (586, 378) with delta (0, 0)
Screenshot: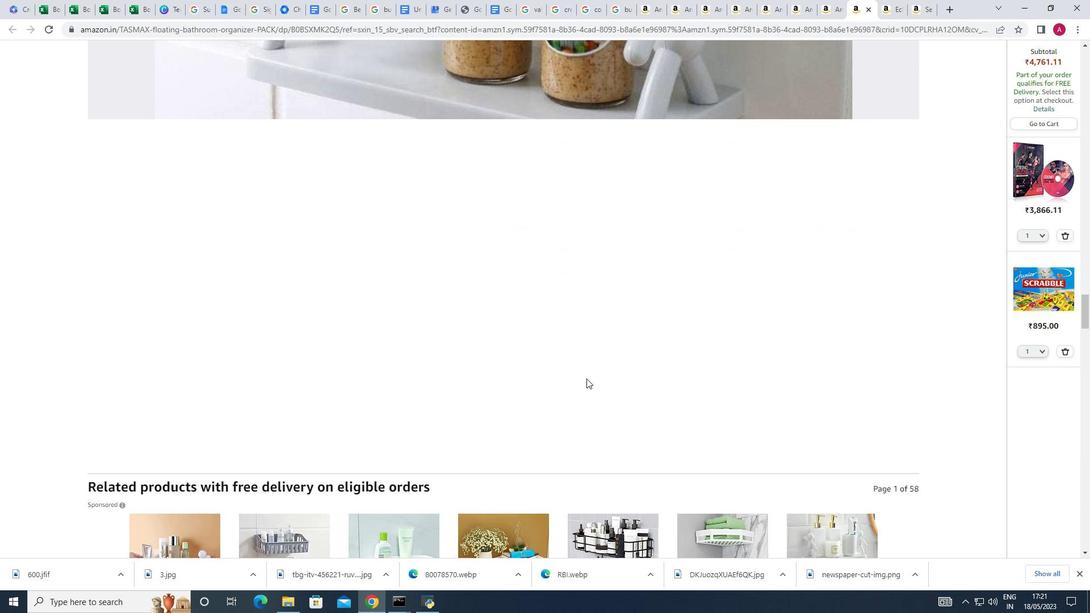
Action: Mouse scrolled (586, 378) with delta (0, 0)
Screenshot: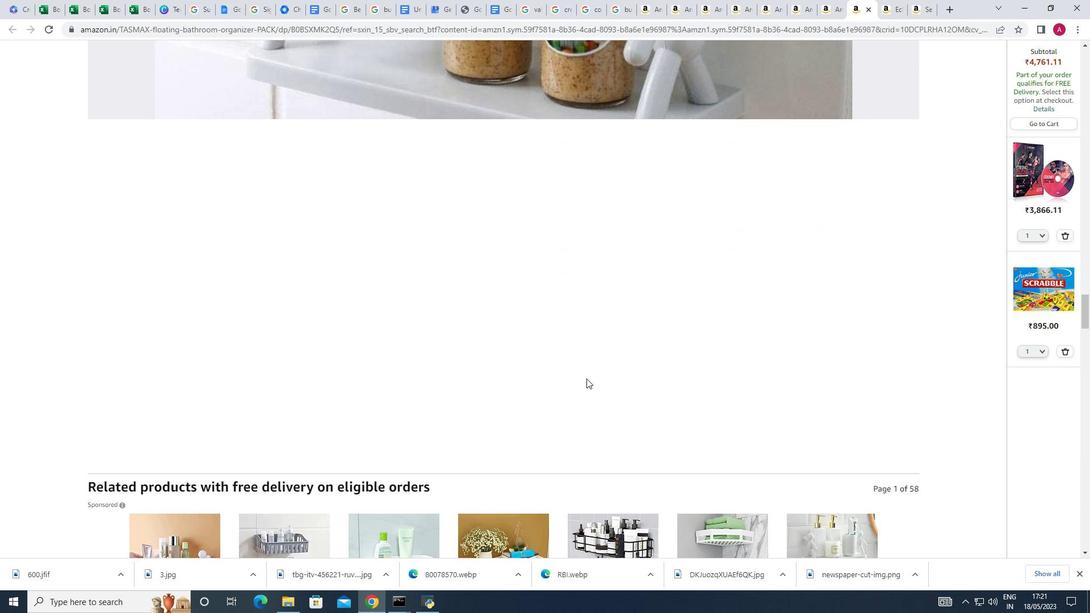 
Action: Mouse scrolled (586, 378) with delta (0, 0)
Screenshot: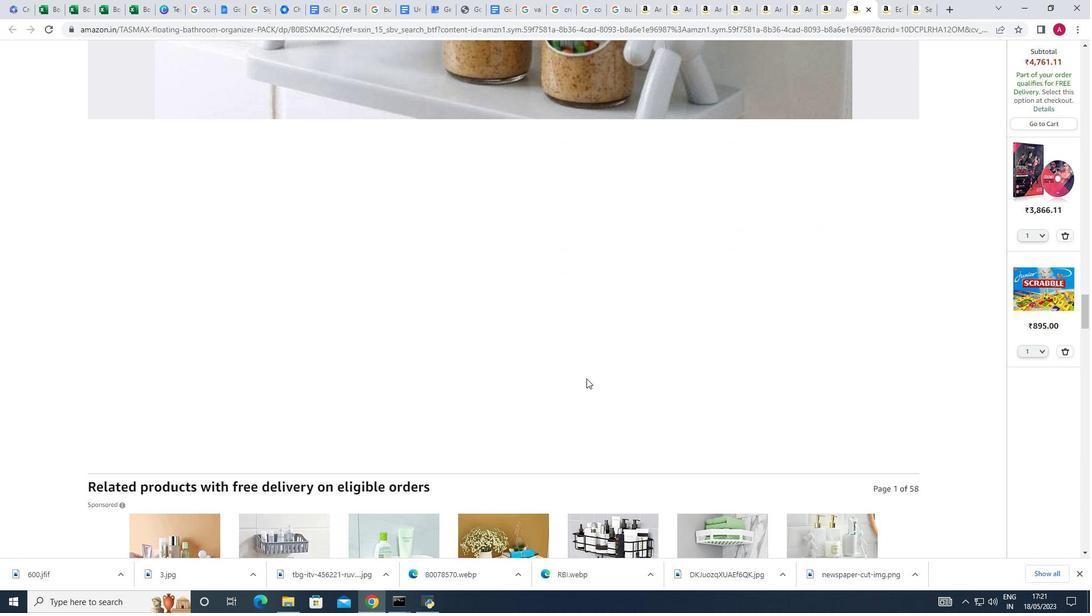 
Action: Mouse scrolled (586, 378) with delta (0, 0)
Screenshot: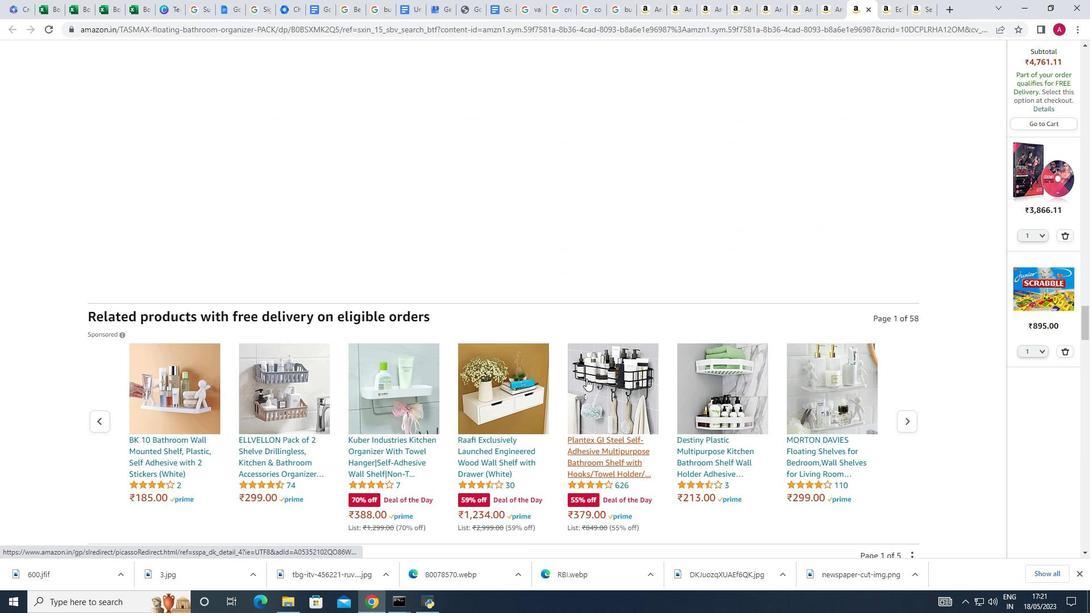 
Action: Mouse scrolled (586, 378) with delta (0, 0)
Screenshot: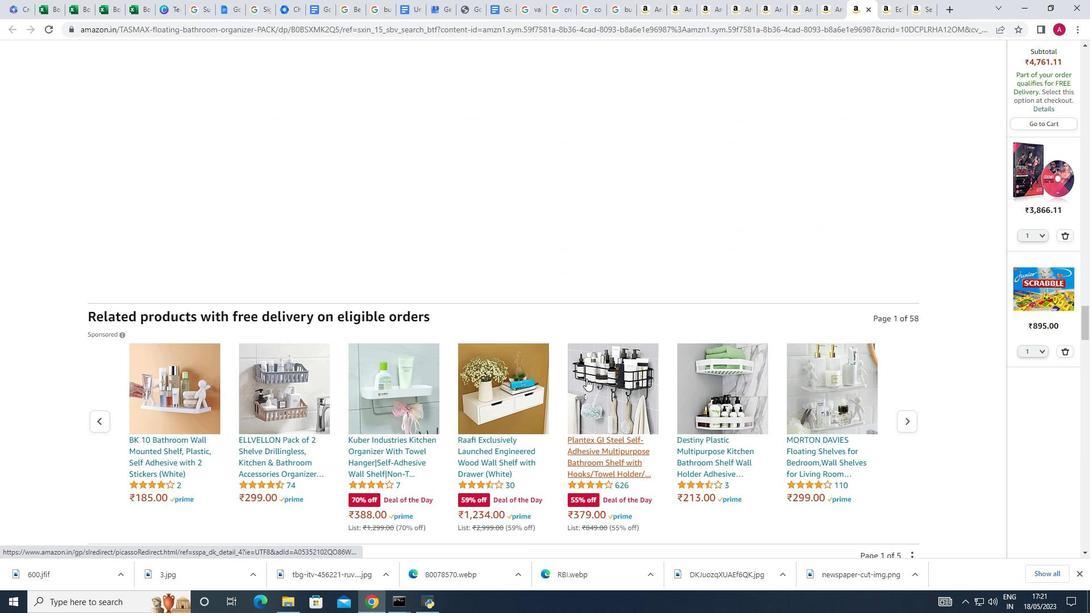 
Action: Mouse scrolled (586, 378) with delta (0, 0)
Screenshot: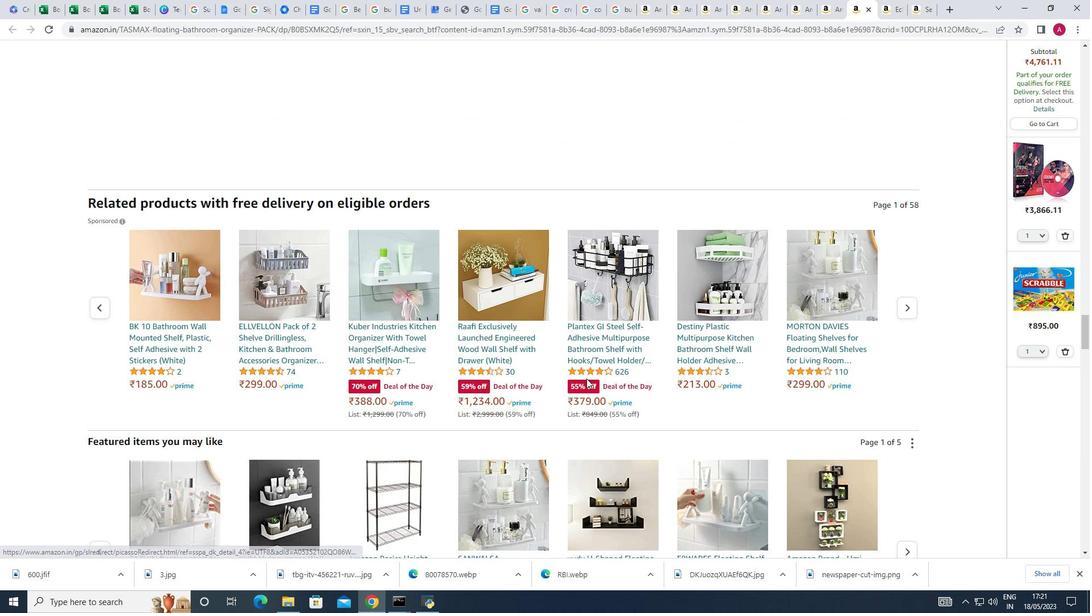 
Action: Mouse scrolled (586, 378) with delta (0, 0)
Screenshot: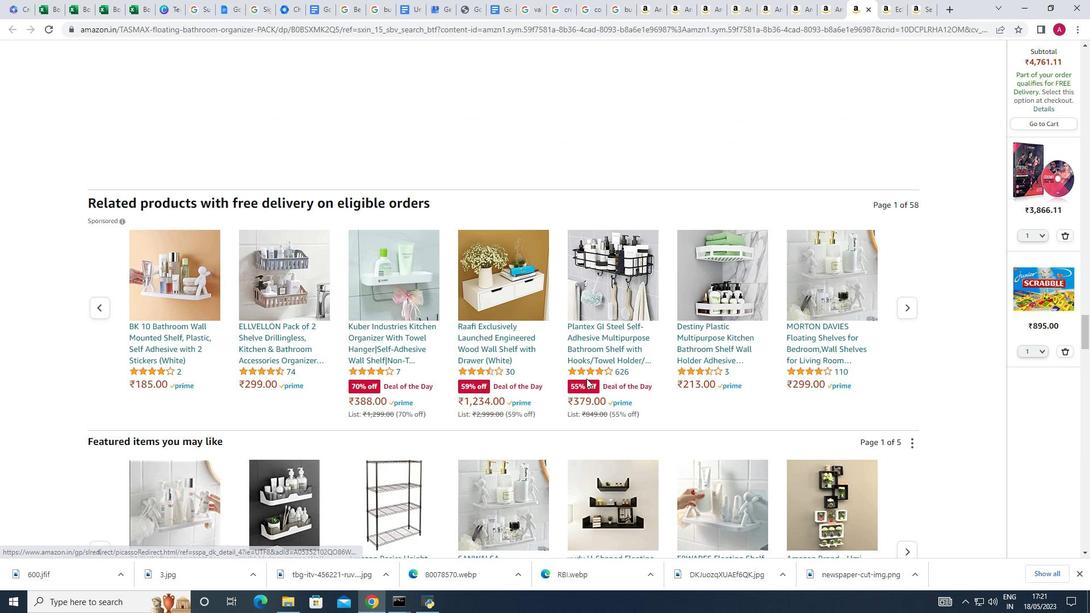 
Action: Mouse scrolled (586, 378) with delta (0, 0)
Screenshot: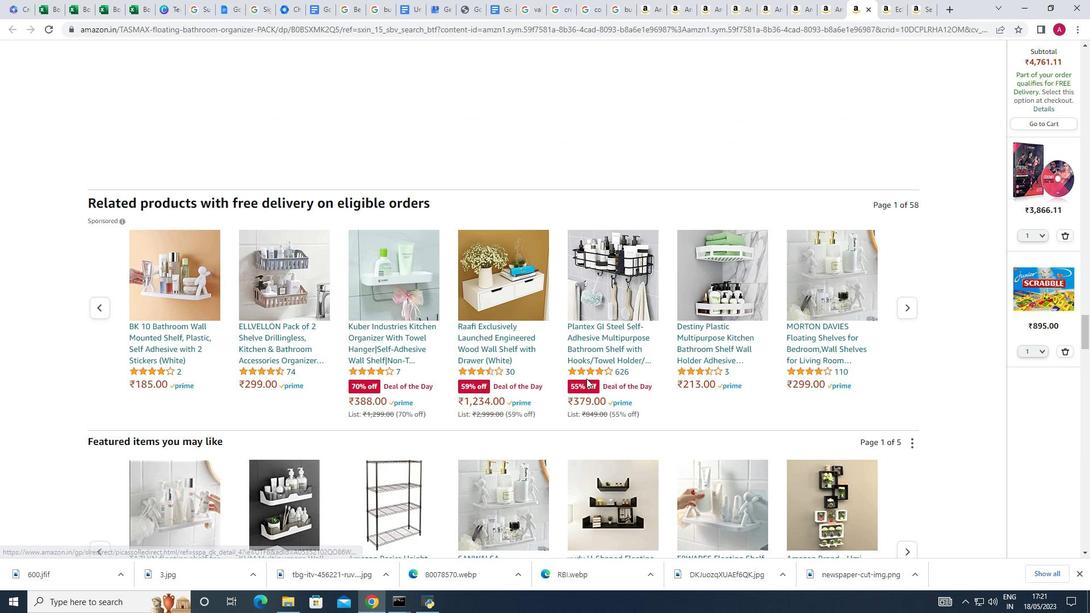 
Action: Mouse scrolled (586, 378) with delta (0, 0)
Screenshot: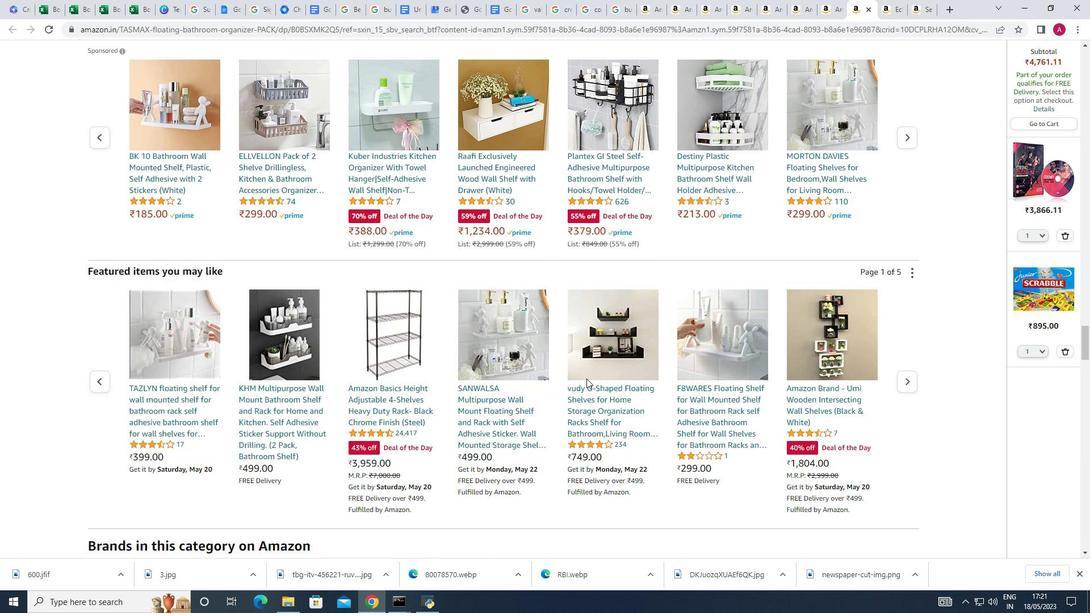 
Action: Mouse scrolled (586, 378) with delta (0, 0)
Screenshot: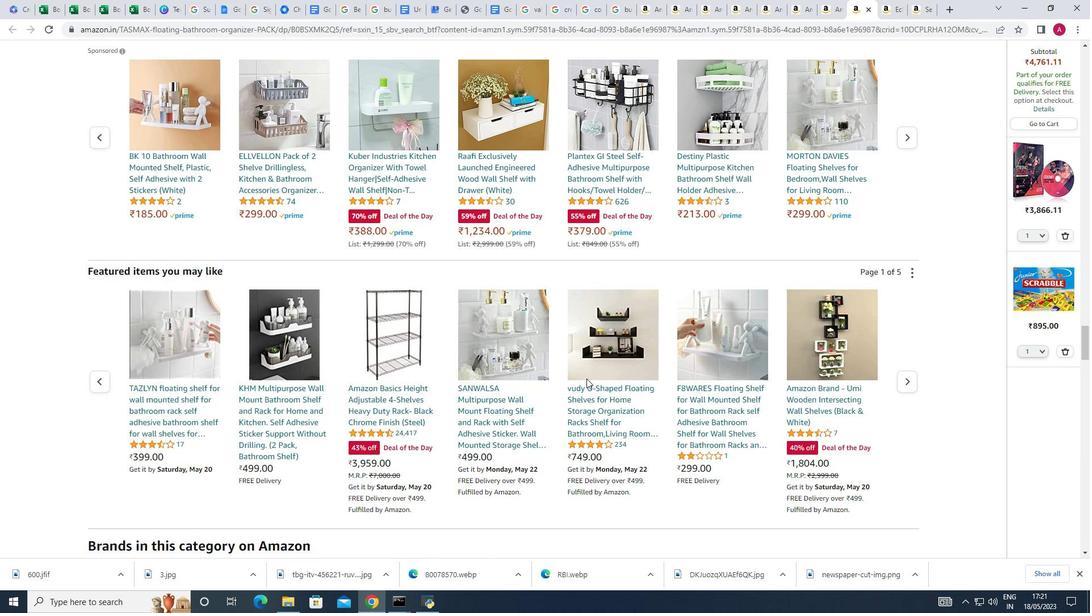 
Action: Mouse scrolled (586, 378) with delta (0, 0)
Screenshot: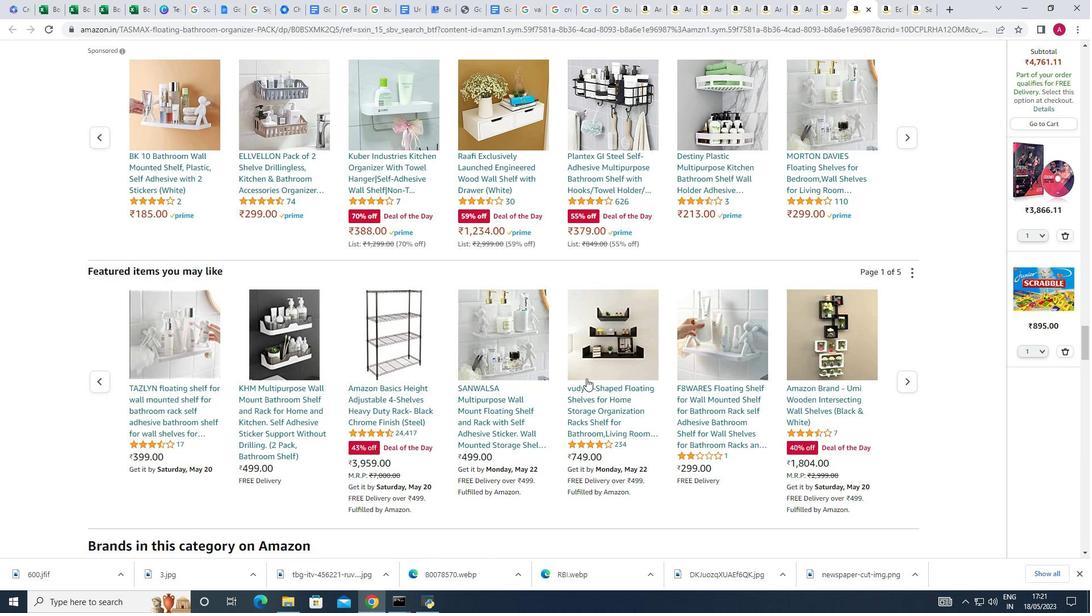 
Action: Mouse scrolled (586, 378) with delta (0, 0)
Screenshot: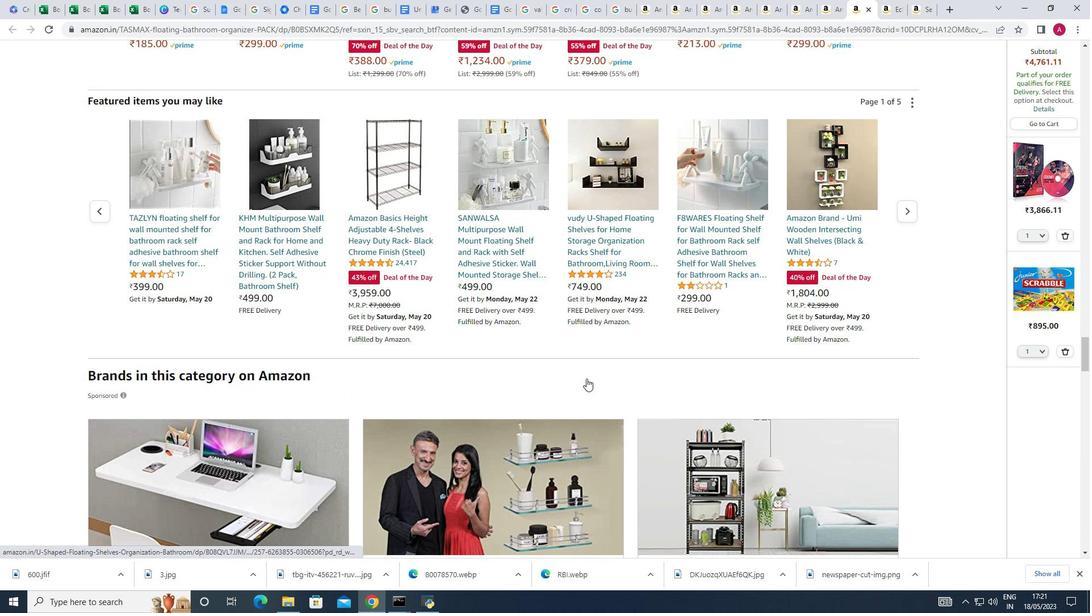 
Action: Mouse scrolled (586, 378) with delta (0, 0)
Screenshot: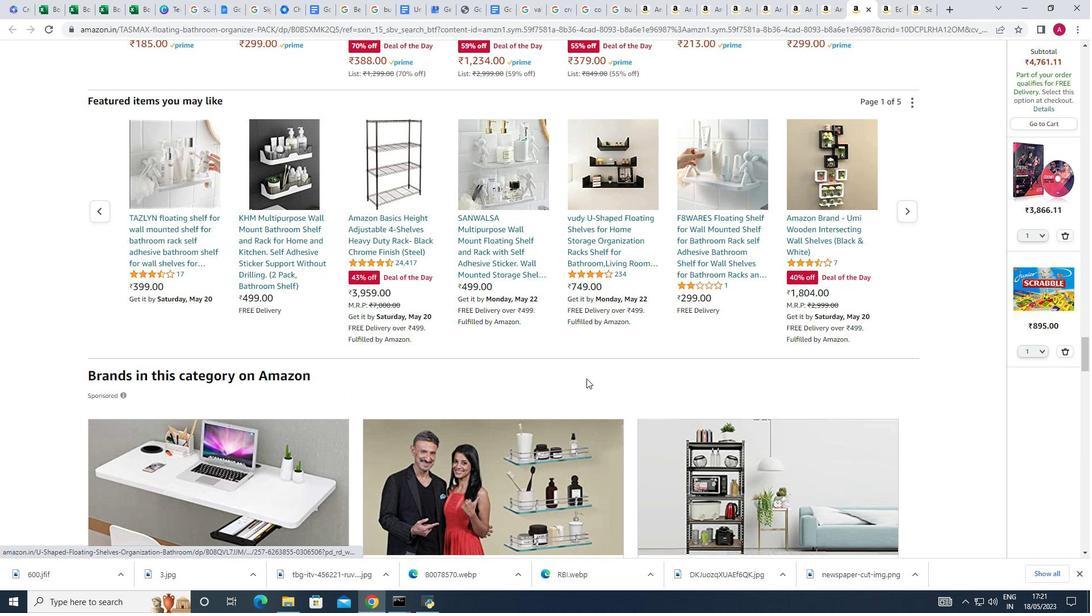 
Action: Mouse scrolled (586, 378) with delta (0, 0)
Screenshot: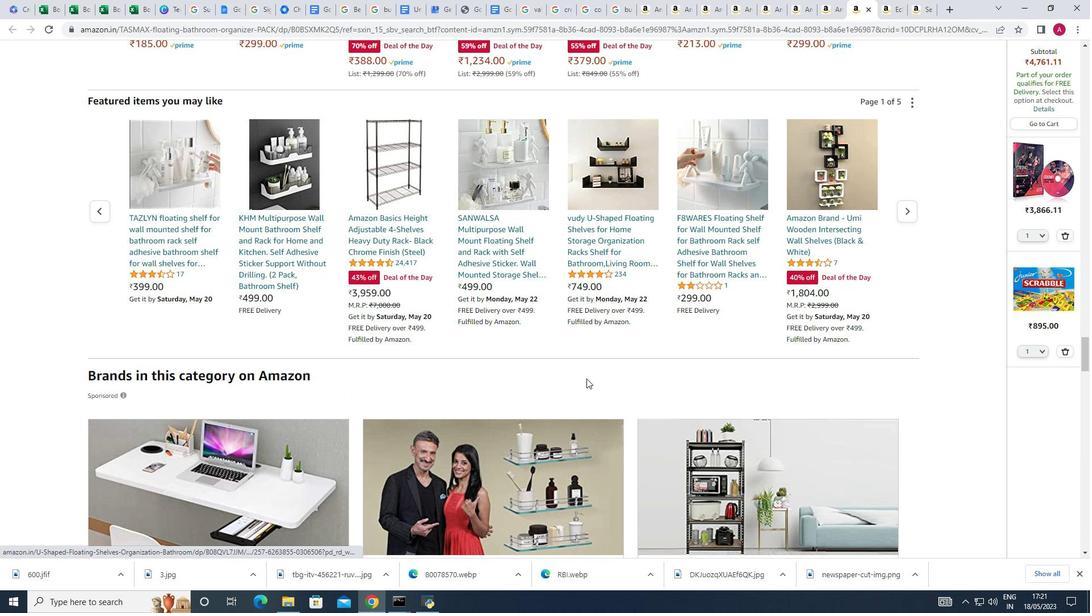 
Action: Mouse scrolled (586, 378) with delta (0, 0)
Screenshot: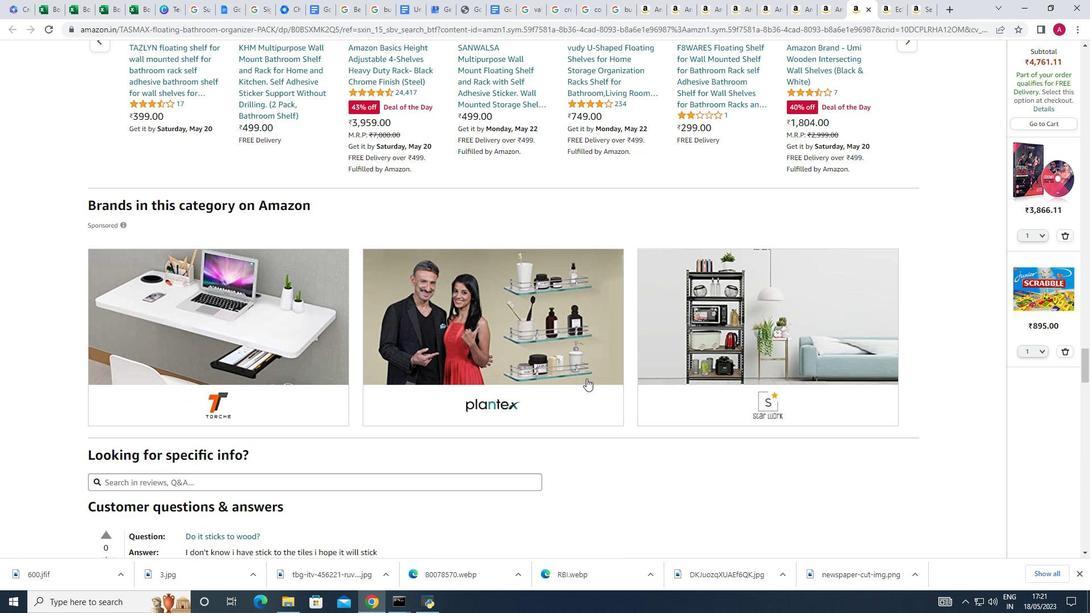 
Action: Mouse scrolled (586, 378) with delta (0, 0)
Screenshot: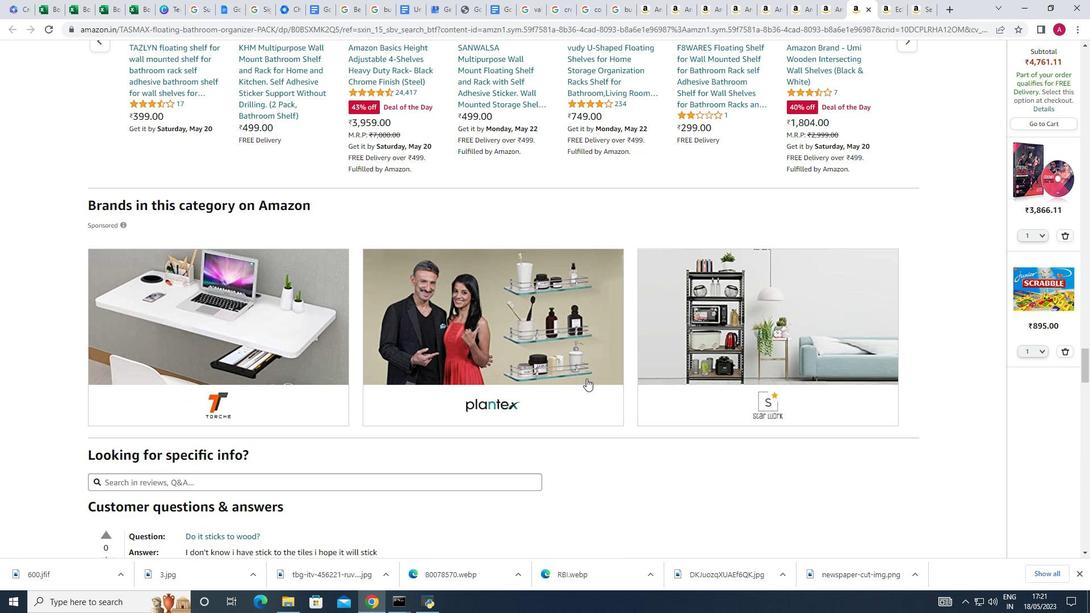 
Action: Mouse scrolled (586, 378) with delta (0, 0)
Screenshot: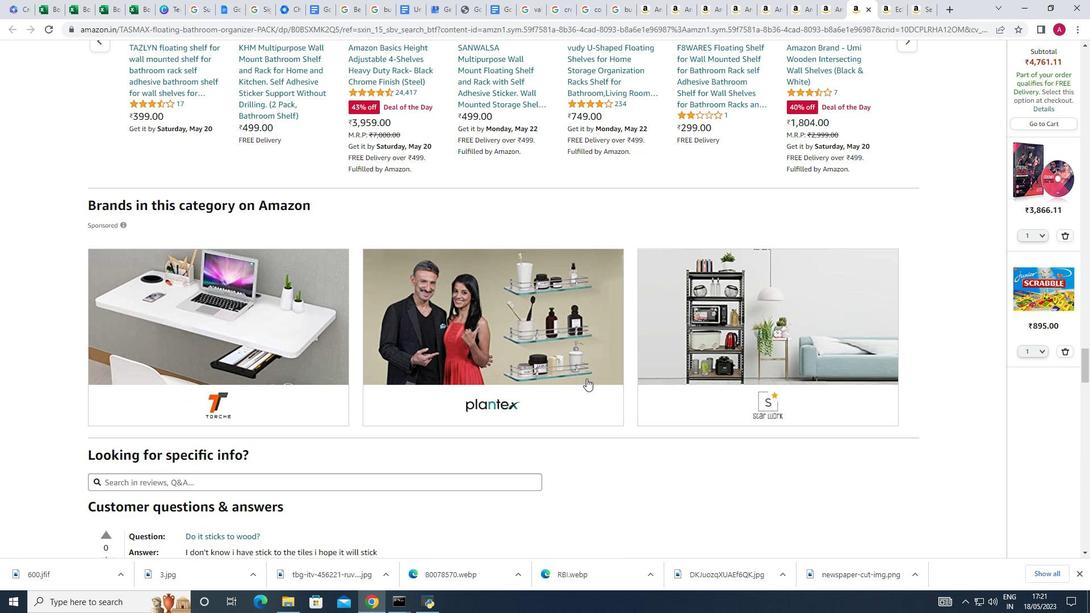 
Action: Mouse scrolled (586, 378) with delta (0, 0)
Screenshot: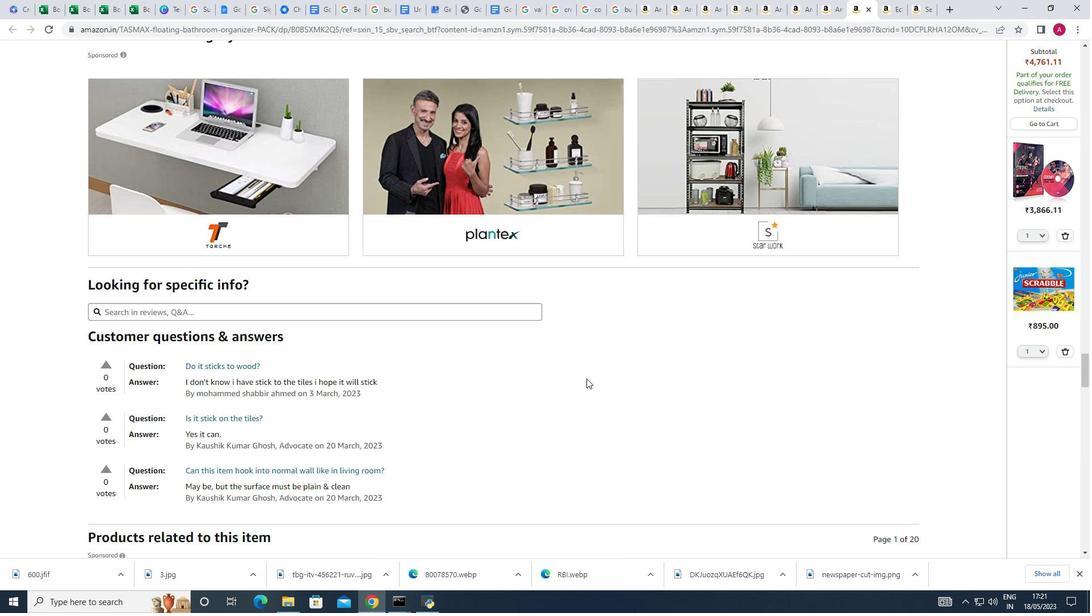 
Action: Mouse scrolled (586, 378) with delta (0, 0)
Screenshot: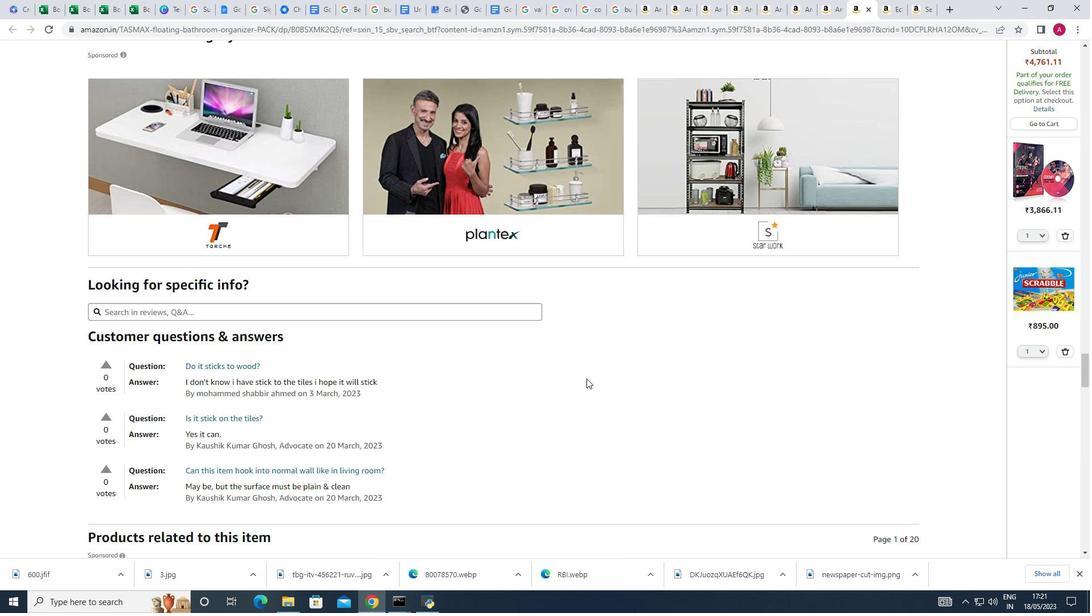 
Action: Mouse scrolled (586, 378) with delta (0, 0)
Screenshot: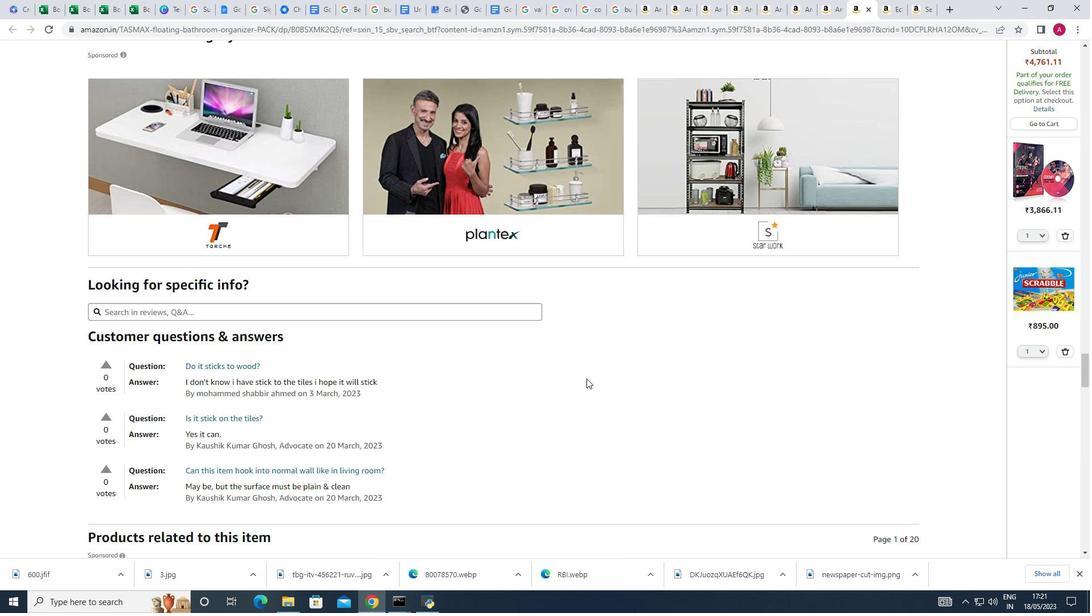 
Action: Mouse moved to (477, 352)
Screenshot: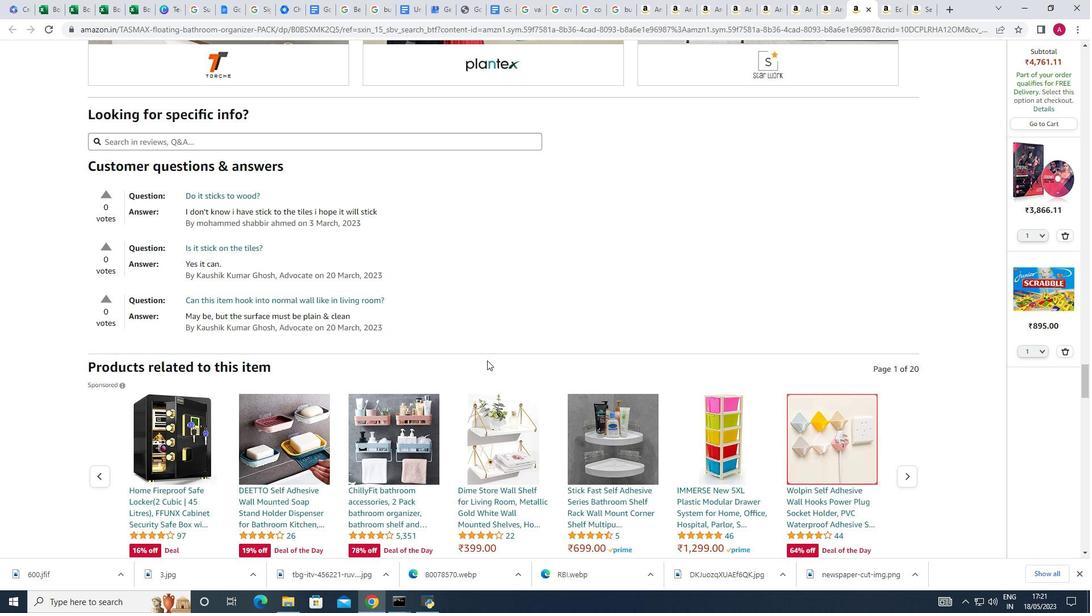 
Action: Mouse scrolled (477, 352) with delta (0, 0)
Screenshot: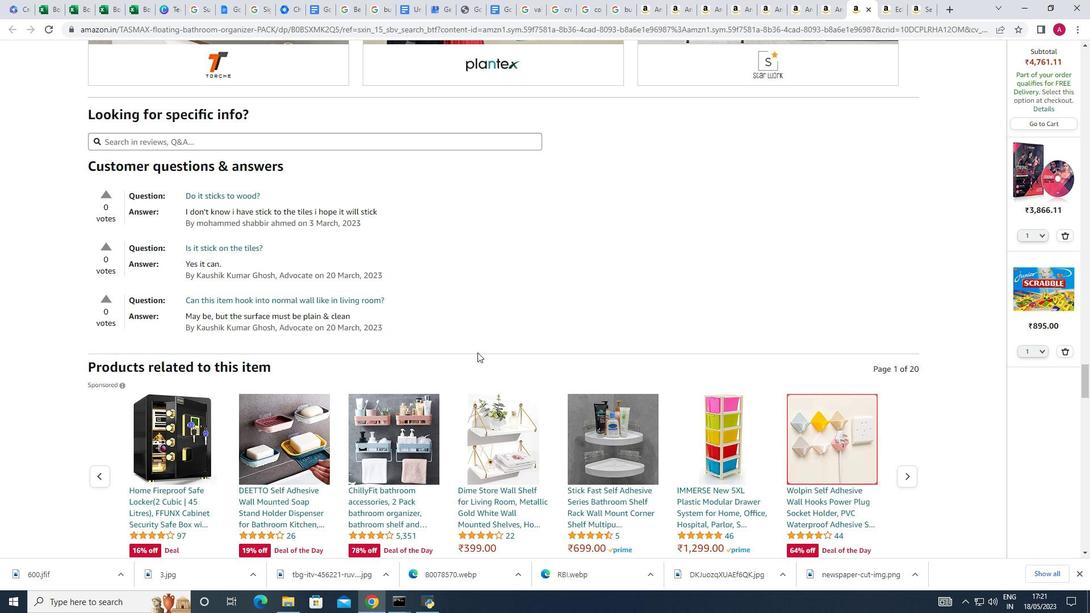 
Action: Mouse scrolled (477, 352) with delta (0, 0)
Screenshot: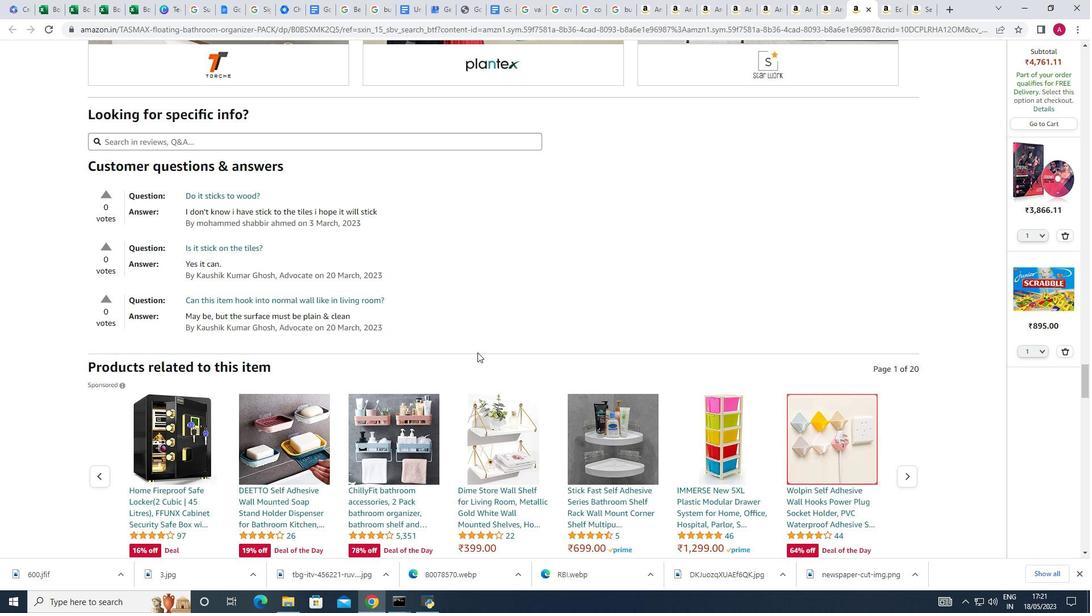 
Action: Mouse scrolled (477, 352) with delta (0, 0)
Screenshot: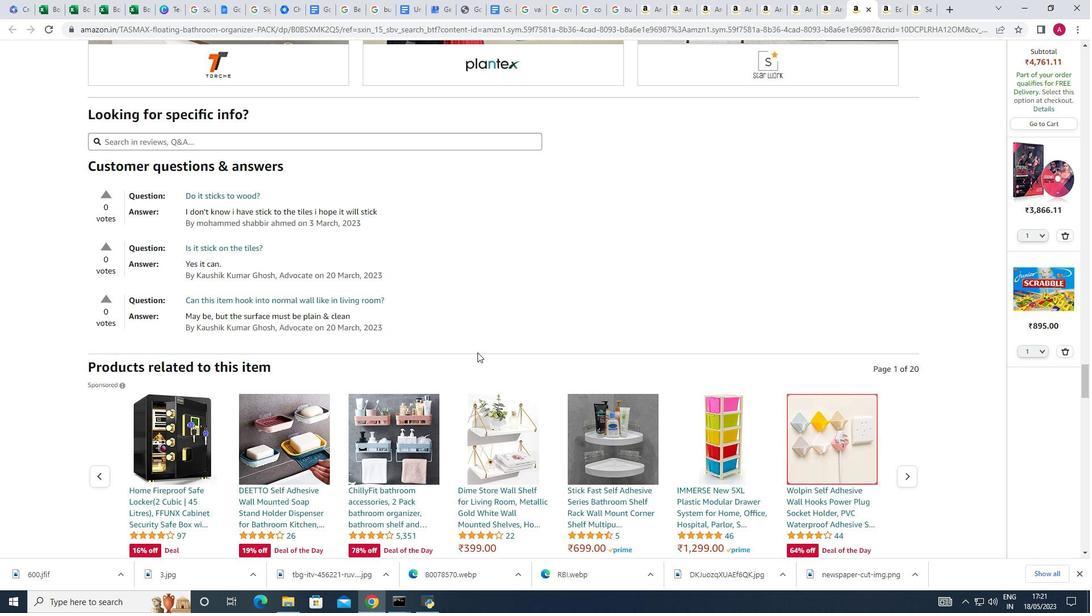 
Action: Mouse scrolled (477, 352) with delta (0, 0)
Screenshot: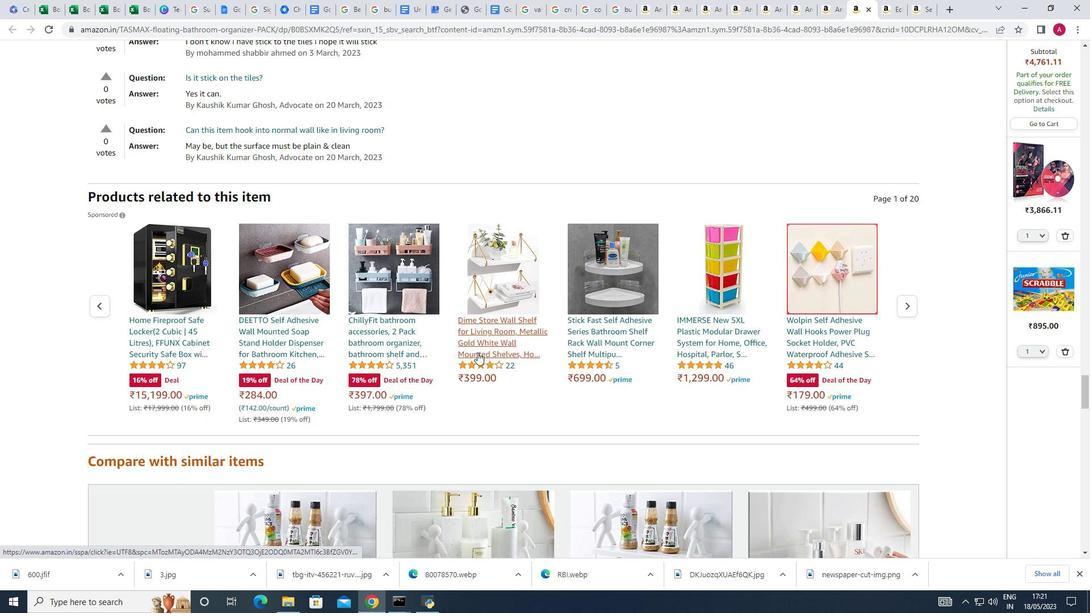 
Action: Mouse scrolled (477, 352) with delta (0, 0)
Screenshot: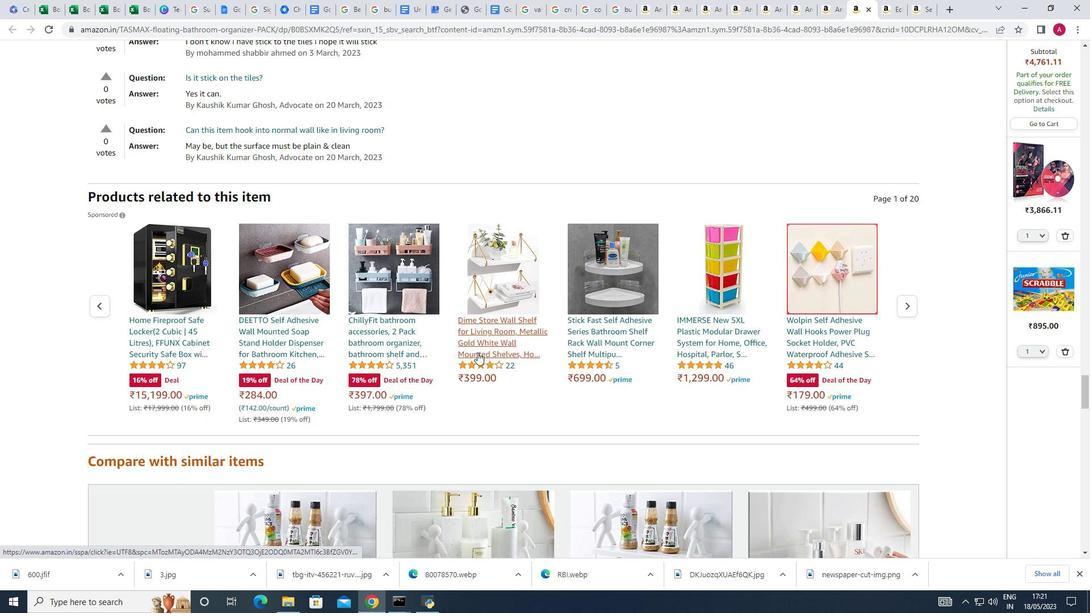 
Action: Mouse scrolled (477, 352) with delta (0, 0)
Screenshot: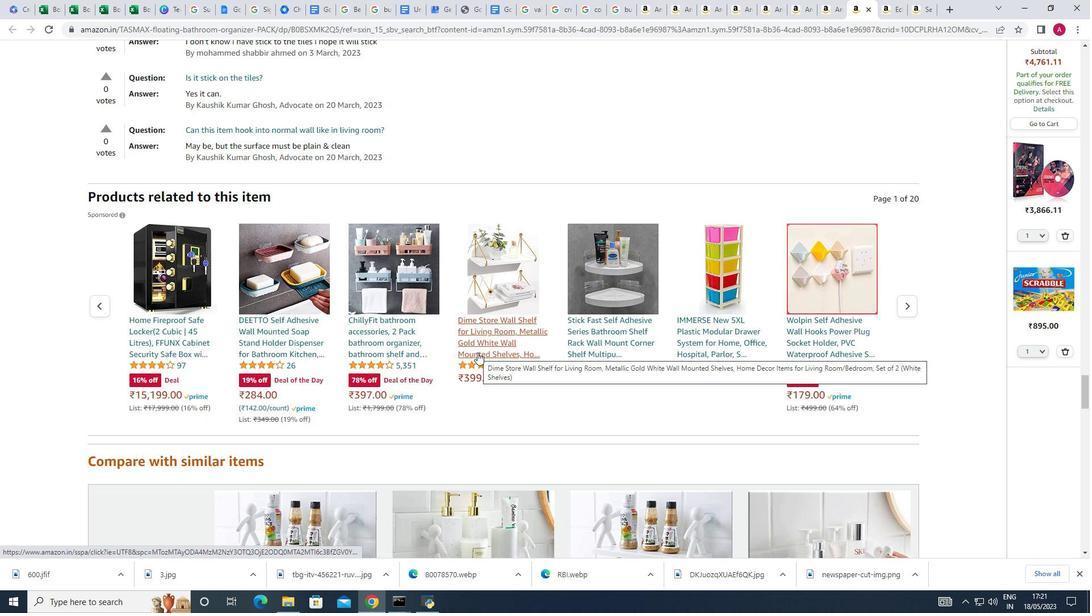 
Action: Mouse scrolled (477, 352) with delta (0, 0)
Screenshot: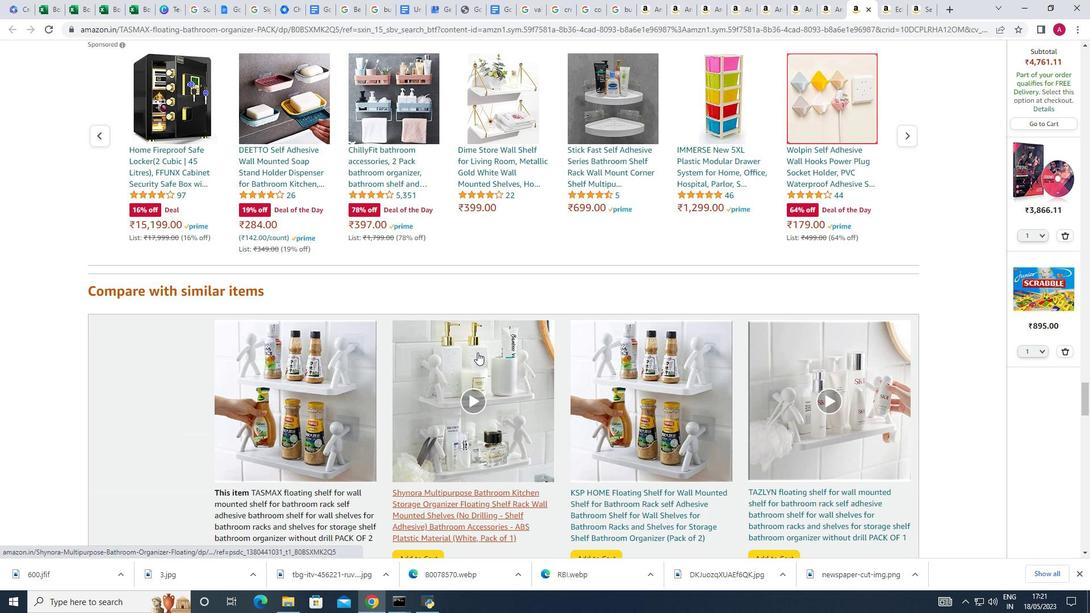 
Action: Mouse scrolled (477, 352) with delta (0, 0)
Screenshot: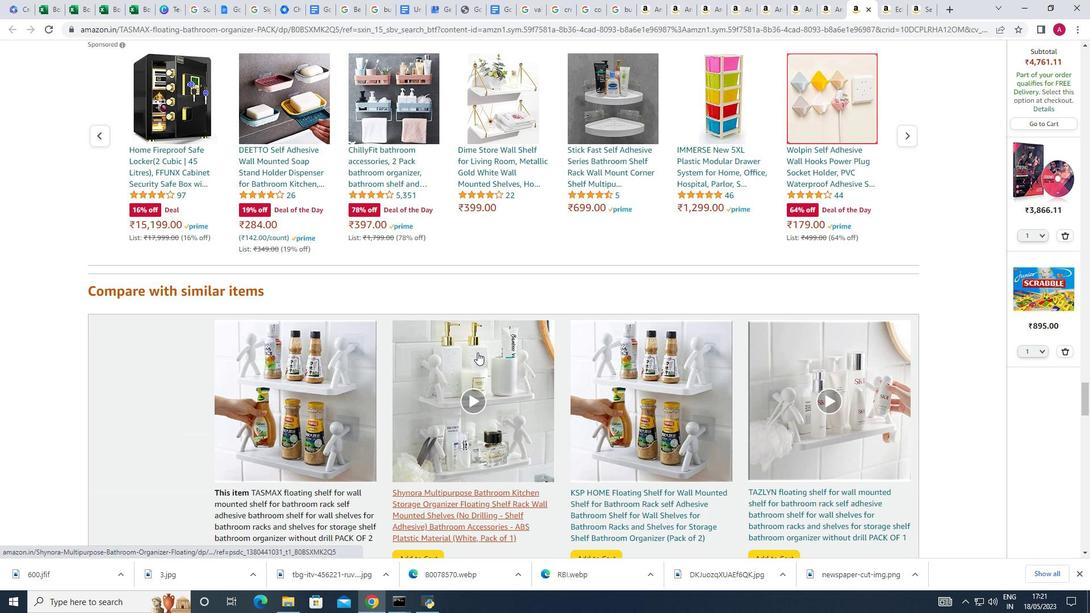 
Action: Mouse scrolled (477, 352) with delta (0, 0)
Screenshot: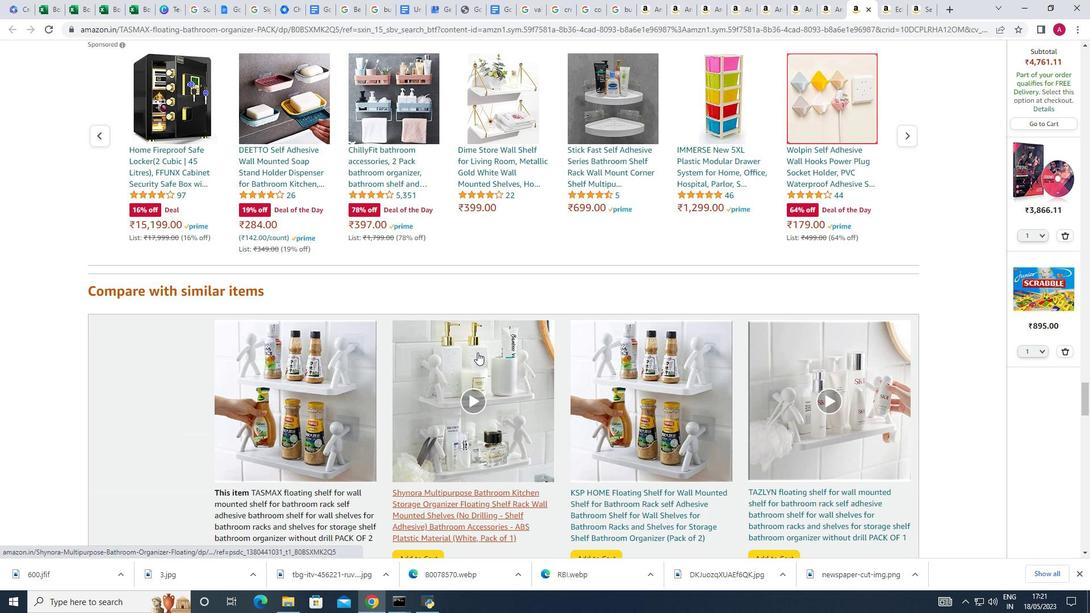 
Action: Mouse moved to (446, 354)
Screenshot: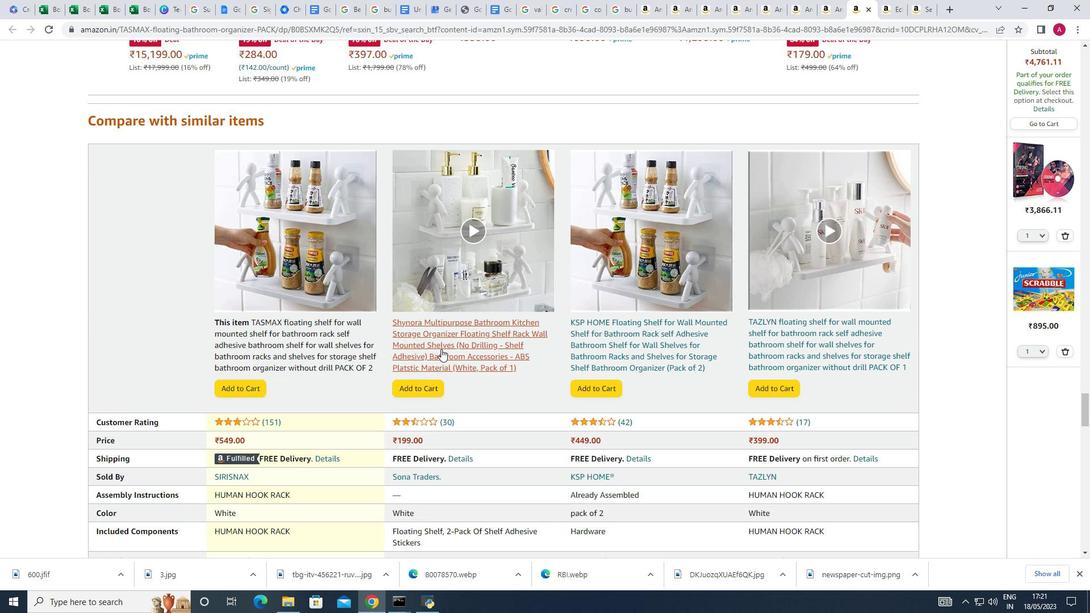 
Action: Mouse scrolled (446, 354) with delta (0, 0)
Screenshot: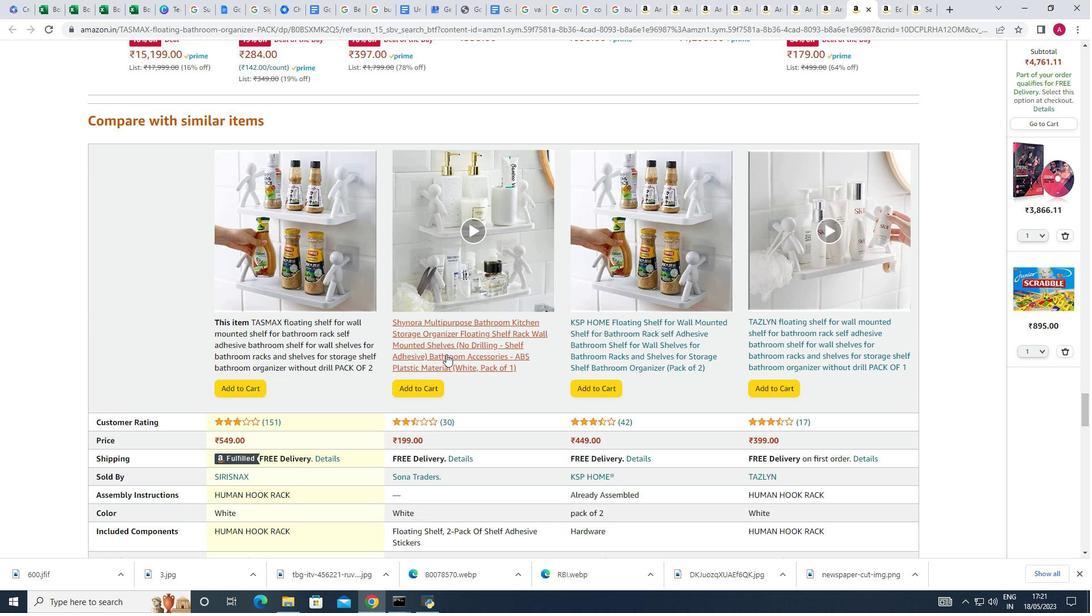 
Action: Mouse scrolled (446, 354) with delta (0, 0)
Screenshot: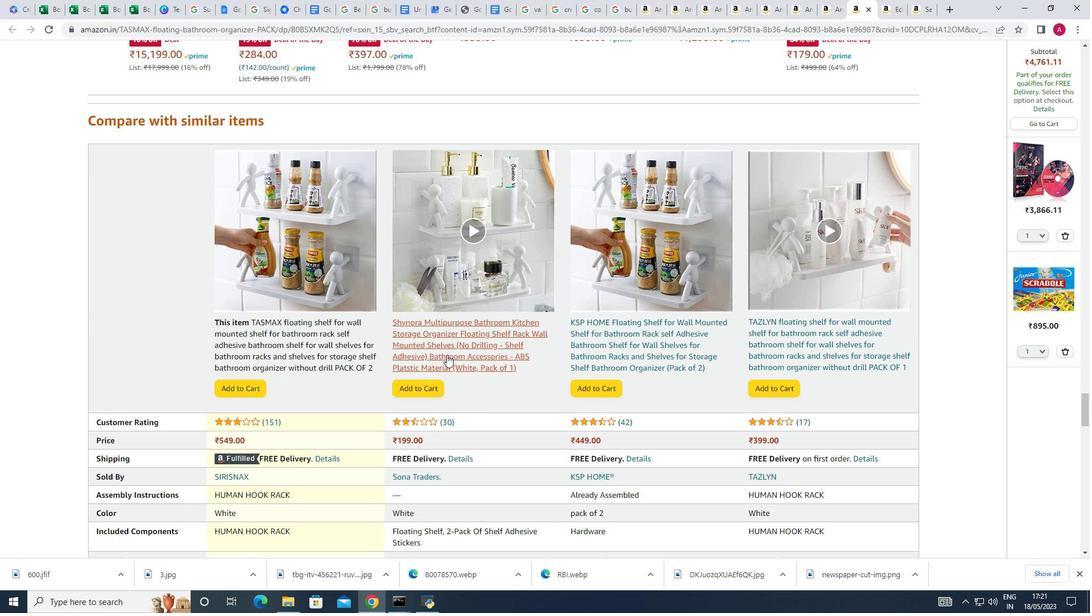
Action: Mouse moved to (447, 354)
Screenshot: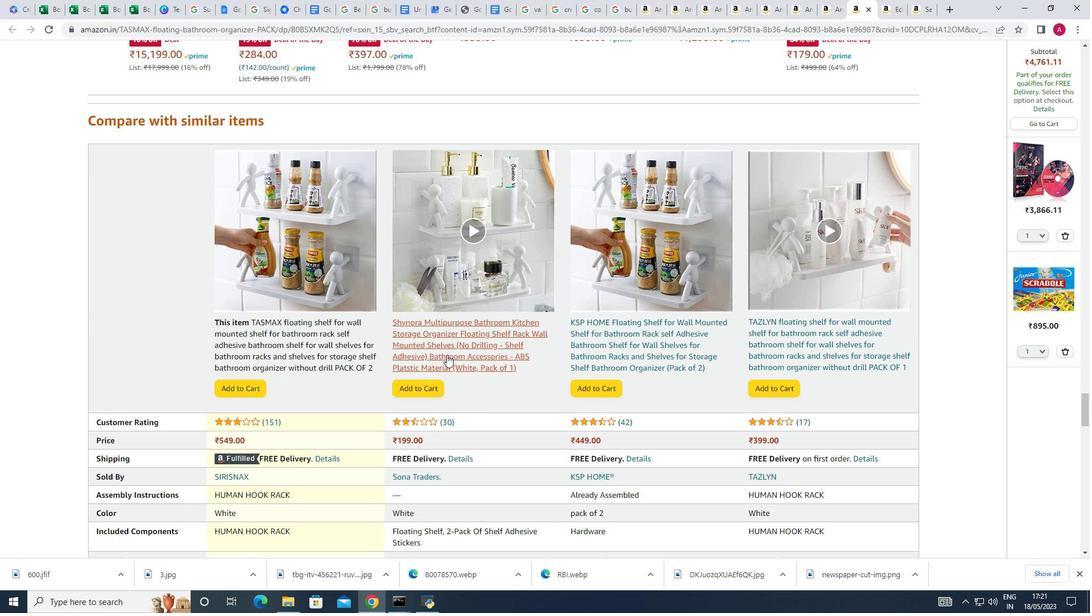 
Action: Mouse scrolled (447, 354) with delta (0, 0)
Screenshot: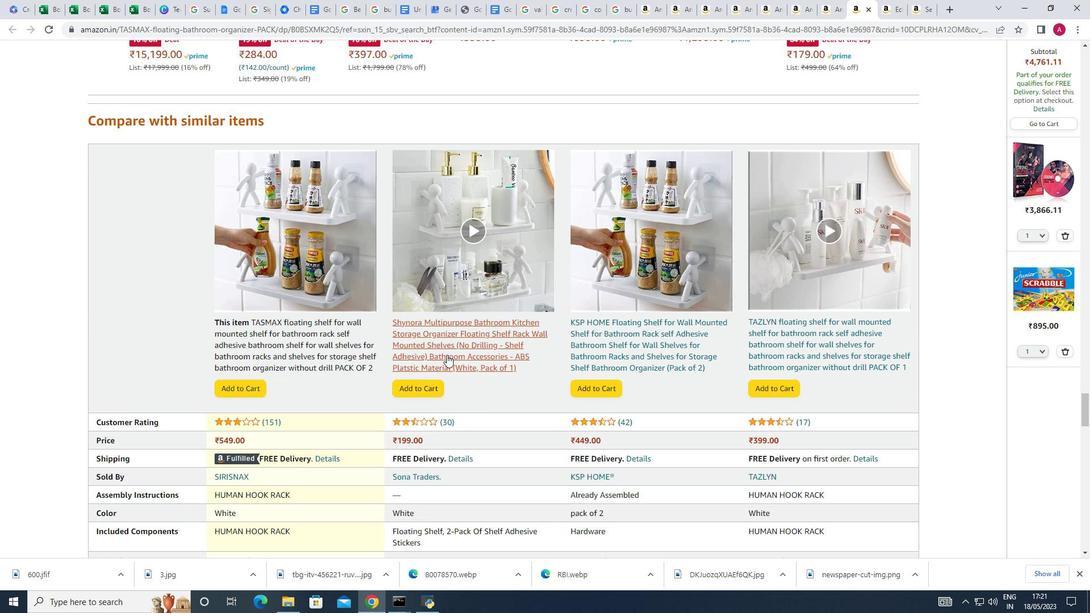 
Action: Mouse scrolled (447, 354) with delta (0, 0)
Screenshot: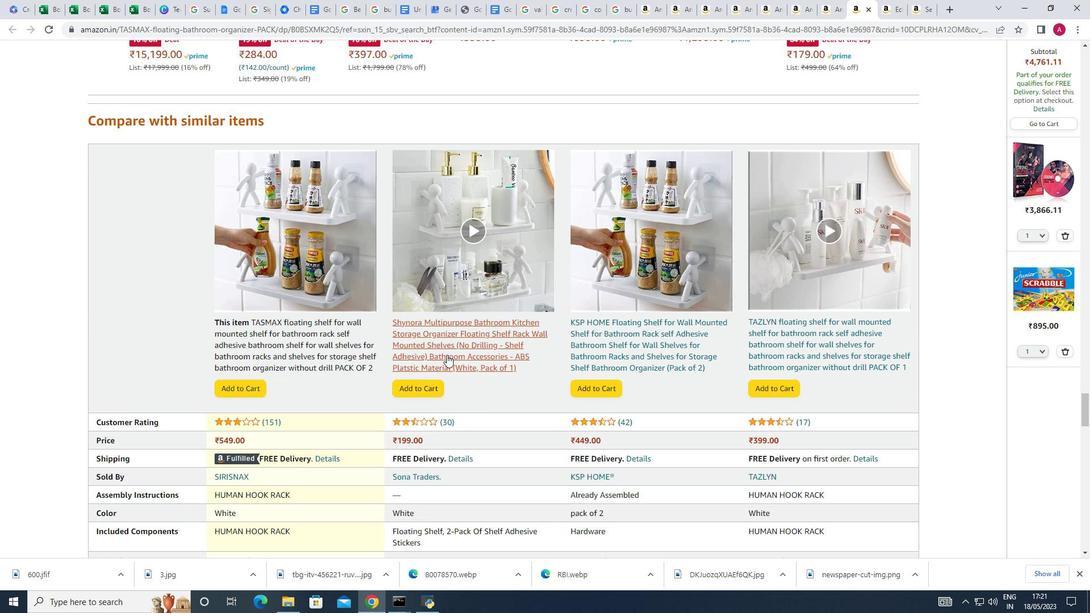 
Action: Mouse scrolled (447, 354) with delta (0, 0)
Screenshot: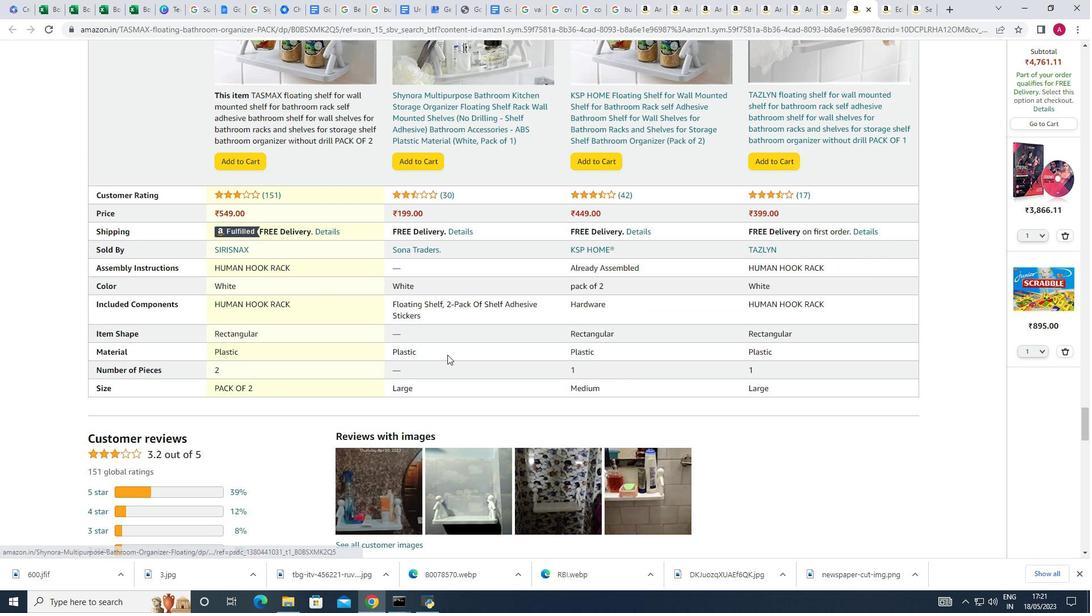 
Action: Mouse scrolled (447, 354) with delta (0, 0)
Screenshot: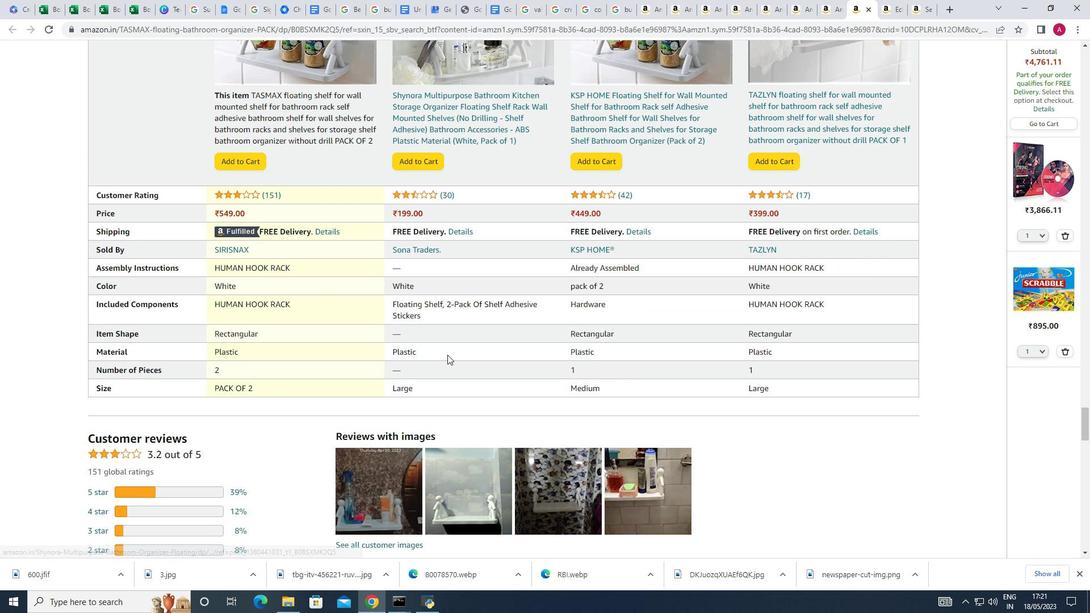 
Action: Mouse scrolled (447, 354) with delta (0, 0)
Screenshot: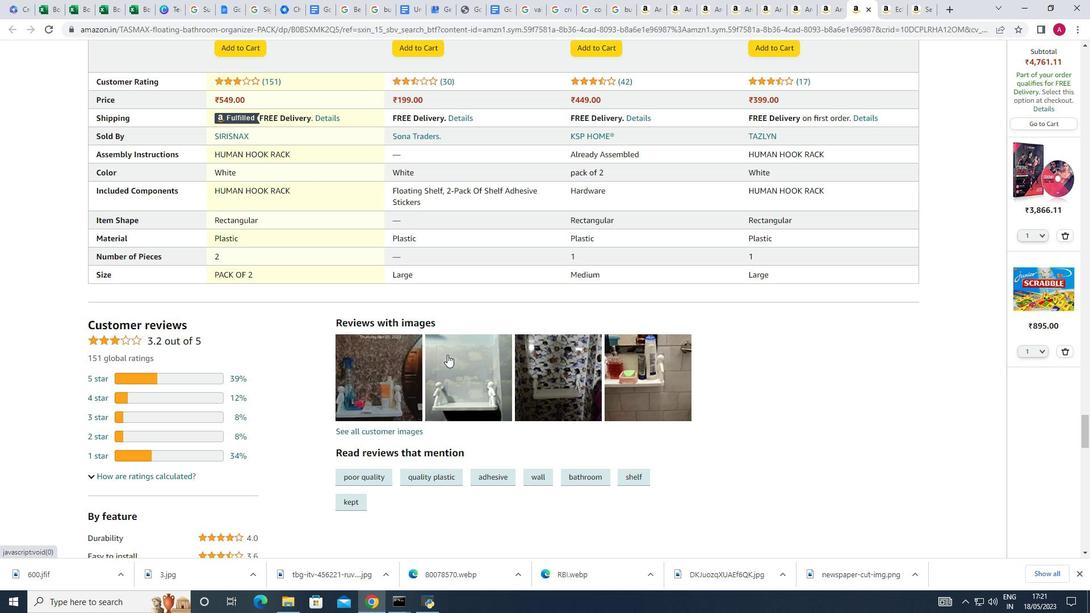 
Action: Mouse scrolled (447, 354) with delta (0, 0)
Screenshot: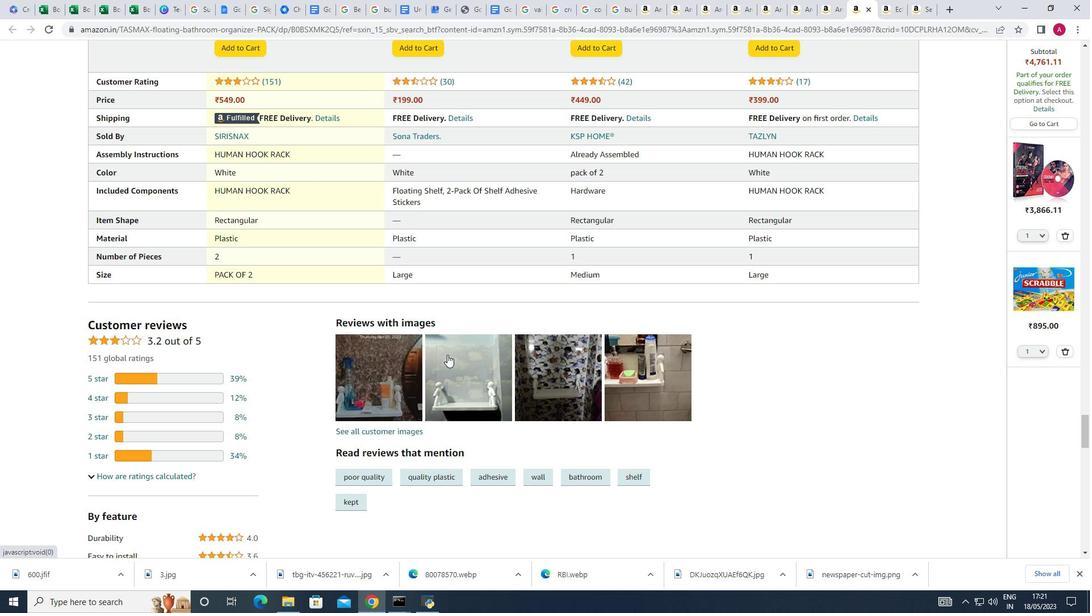 
Action: Mouse scrolled (447, 354) with delta (0, 0)
Screenshot: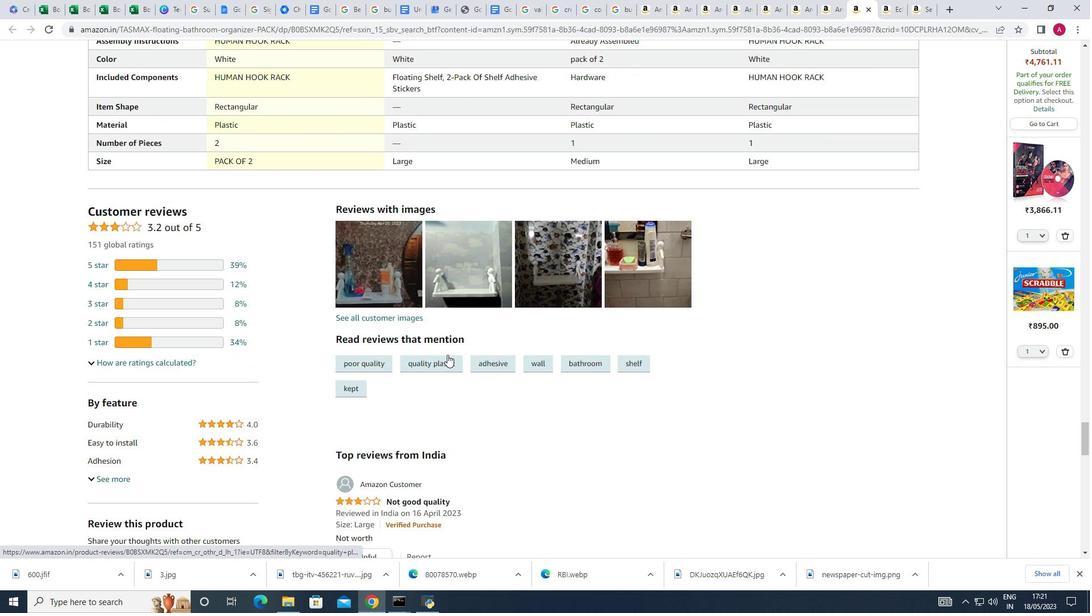 
Action: Mouse scrolled (447, 354) with delta (0, 0)
Screenshot: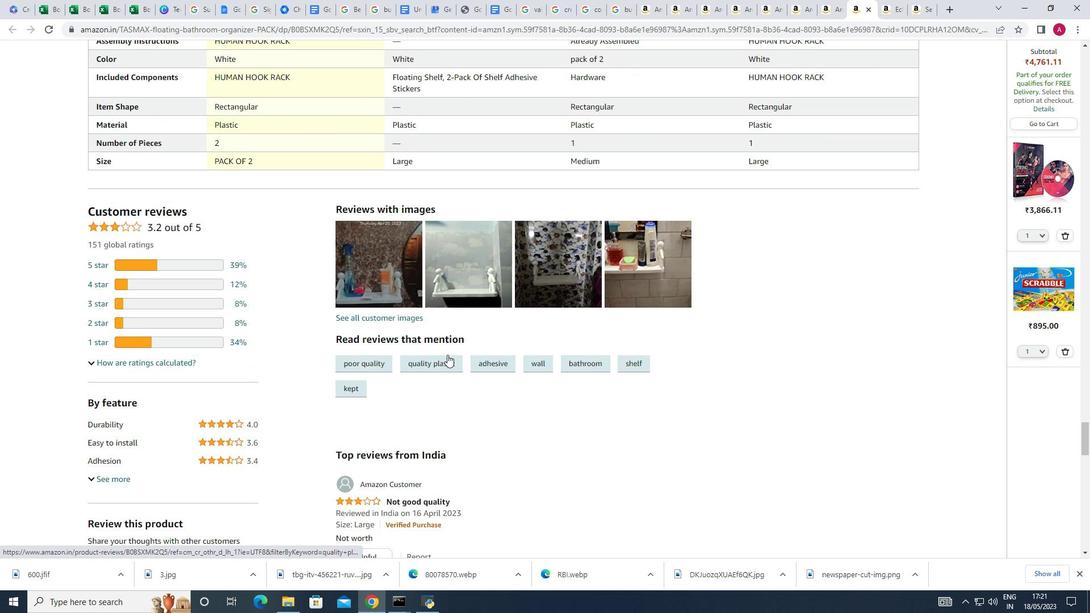 
Action: Mouse scrolled (447, 354) with delta (0, 0)
Screenshot: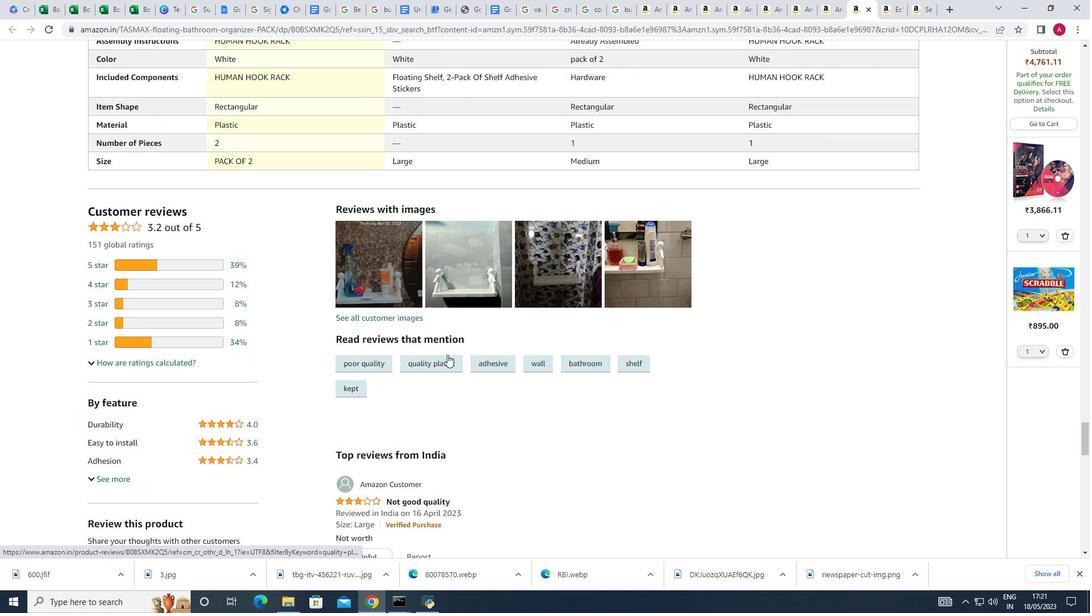 
Action: Mouse scrolled (447, 354) with delta (0, 0)
Screenshot: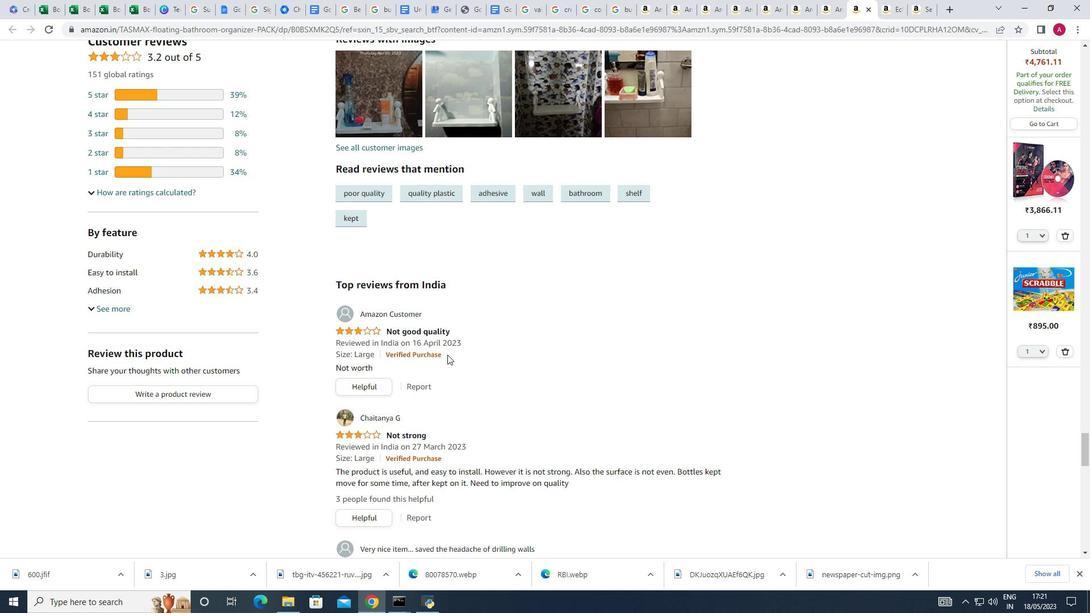 
Action: Mouse scrolled (447, 354) with delta (0, 0)
Screenshot: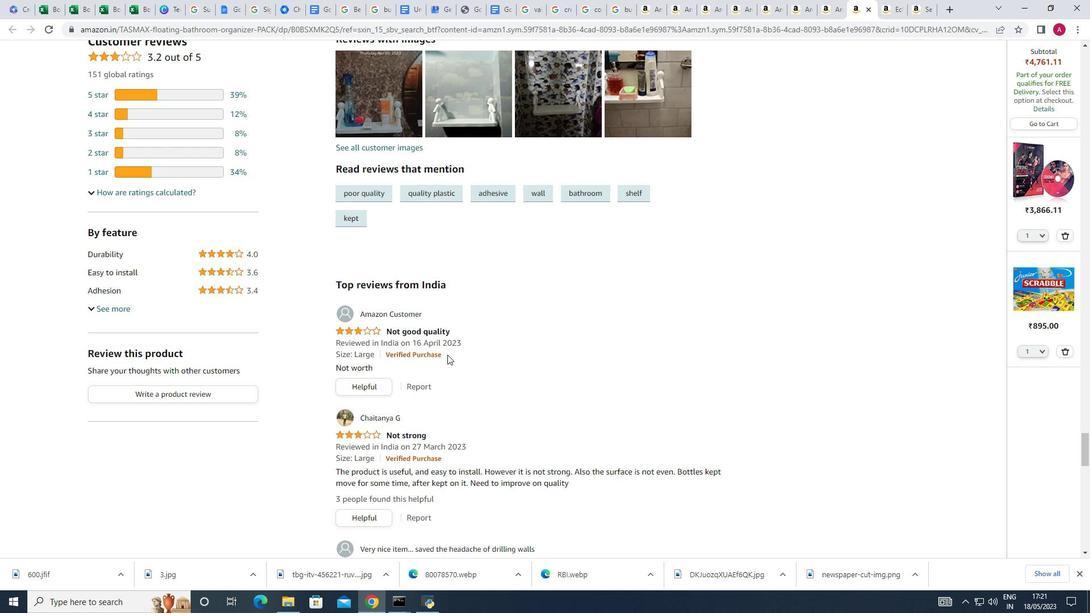 
Action: Mouse scrolled (447, 354) with delta (0, 0)
Screenshot: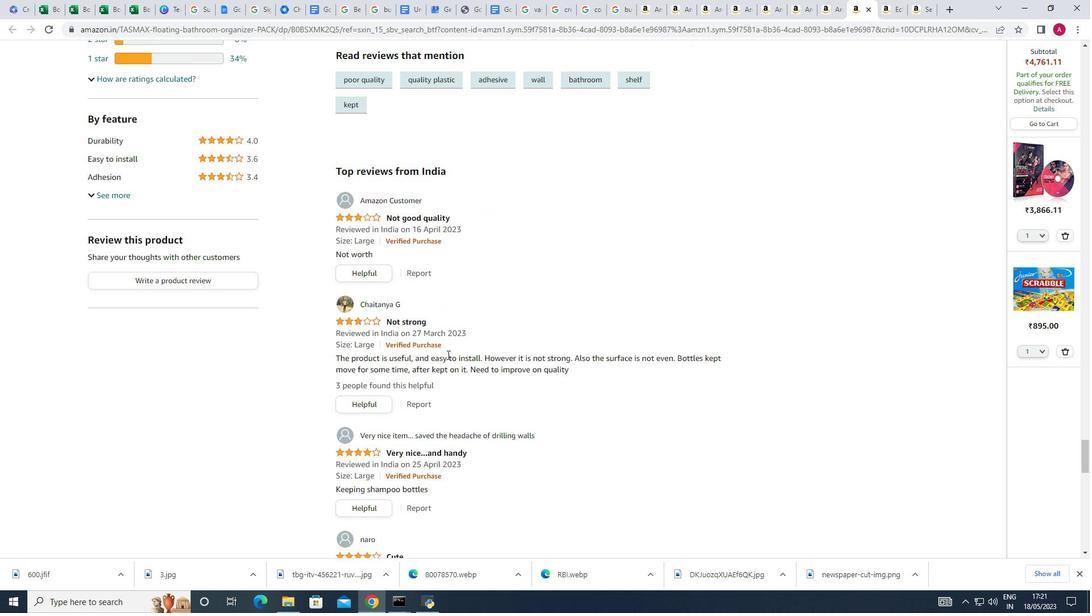 
Action: Mouse scrolled (447, 354) with delta (0, 0)
Screenshot: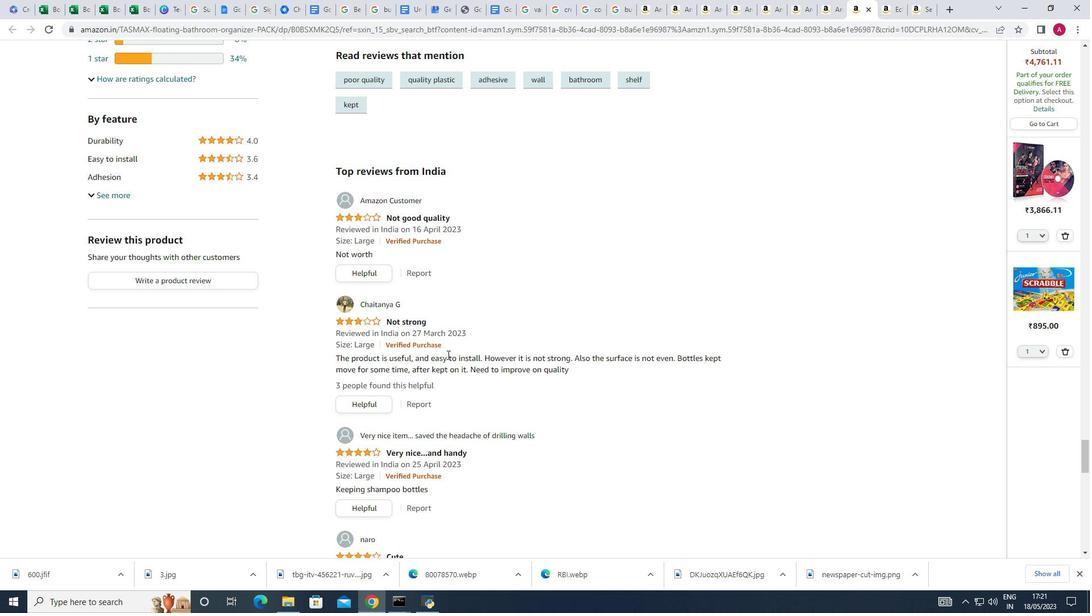 
Action: Mouse scrolled (447, 354) with delta (0, 0)
Screenshot: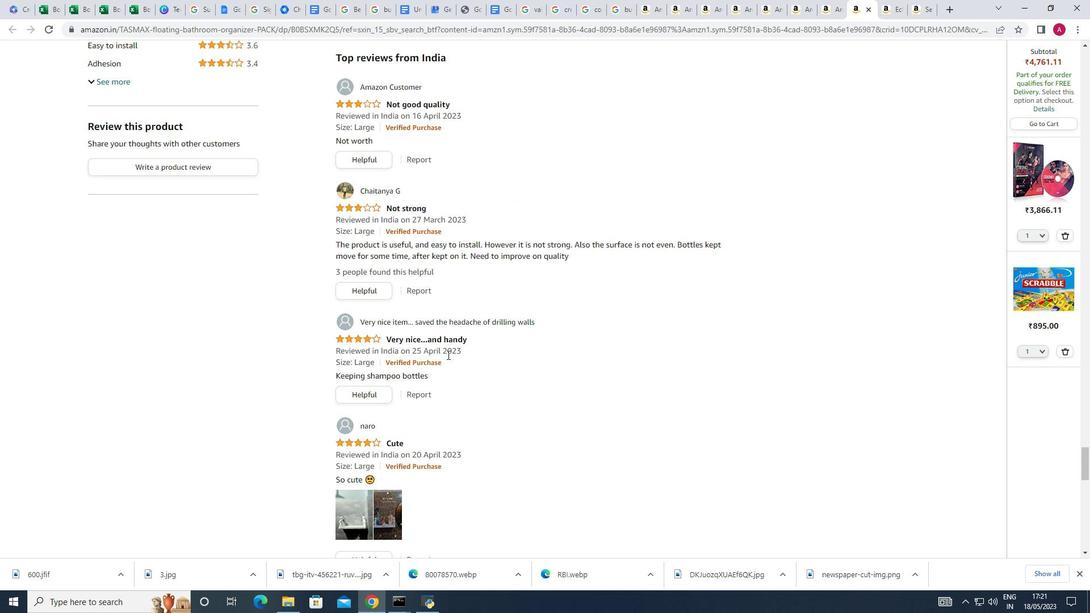 
Action: Mouse scrolled (447, 354) with delta (0, 0)
Screenshot: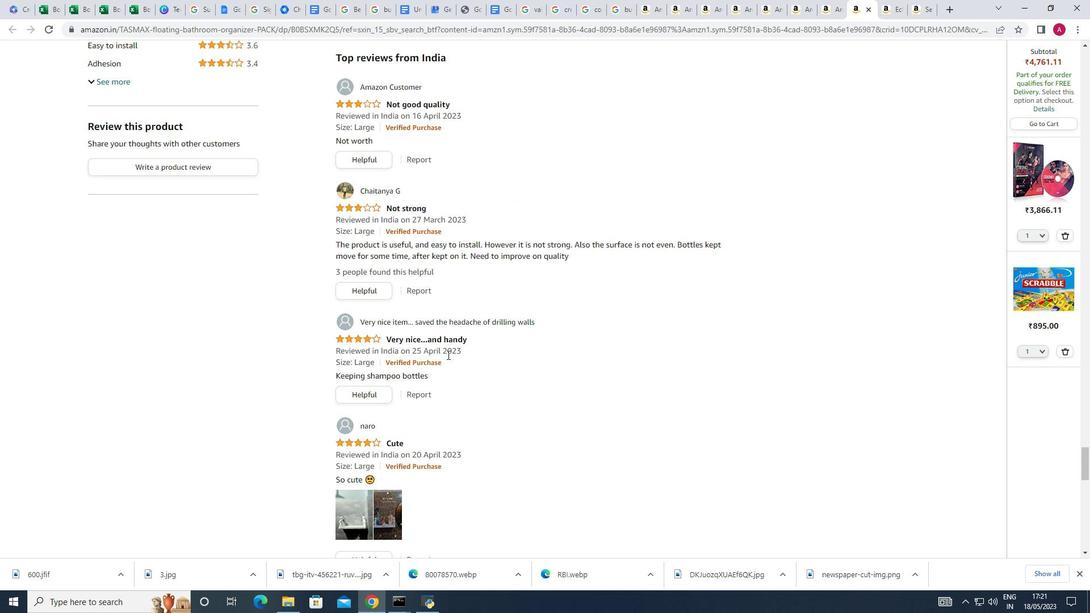 
Action: Mouse scrolled (447, 354) with delta (0, 0)
Screenshot: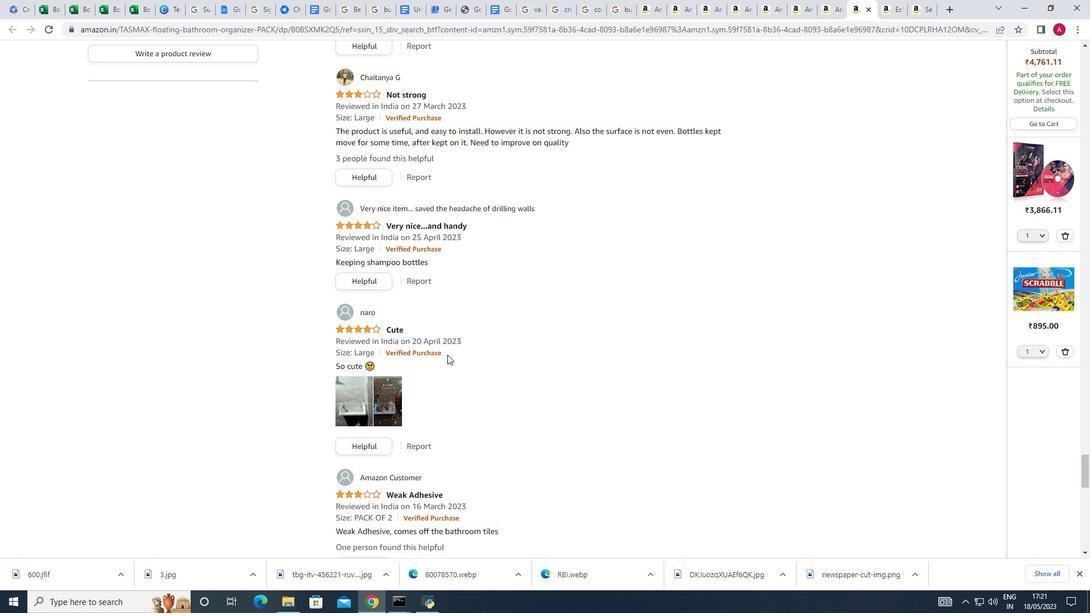 
Action: Mouse scrolled (447, 354) with delta (0, 0)
Screenshot: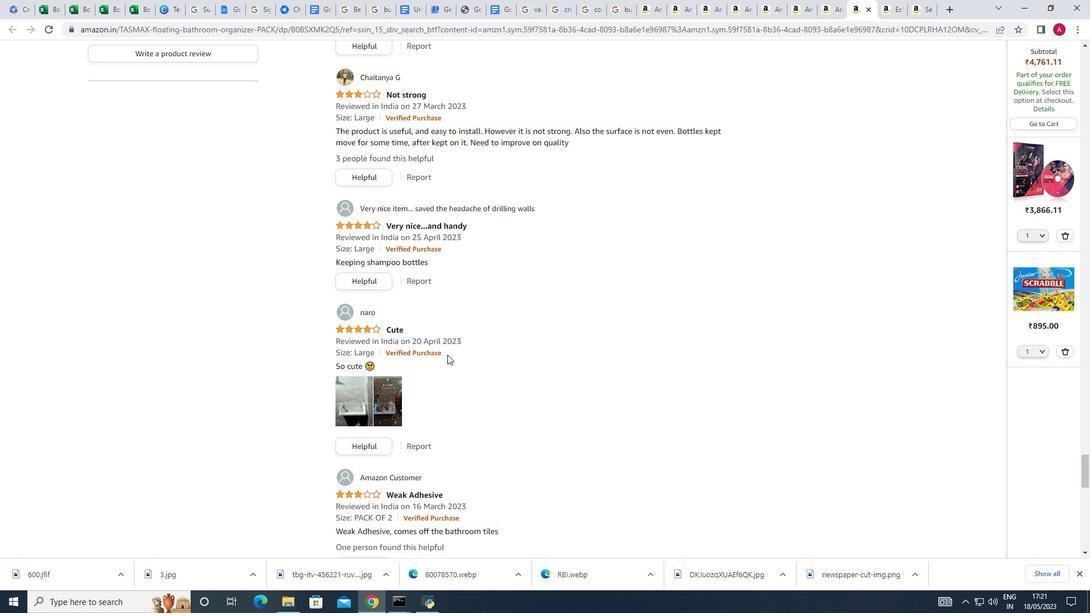 
Action: Mouse scrolled (447, 354) with delta (0, 0)
Screenshot: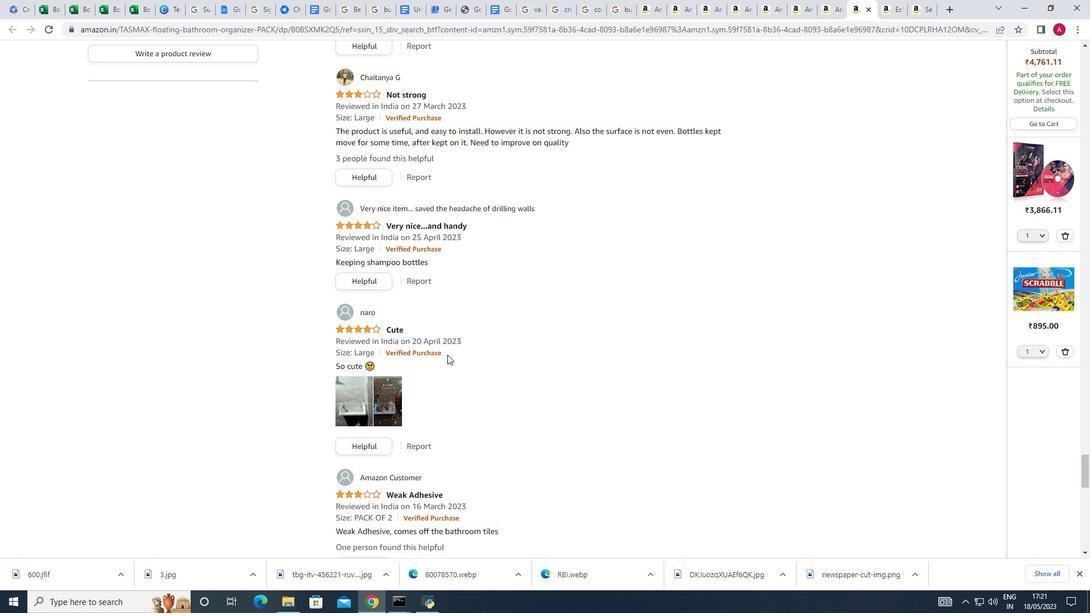 
Action: Mouse scrolled (447, 354) with delta (0, 0)
Screenshot: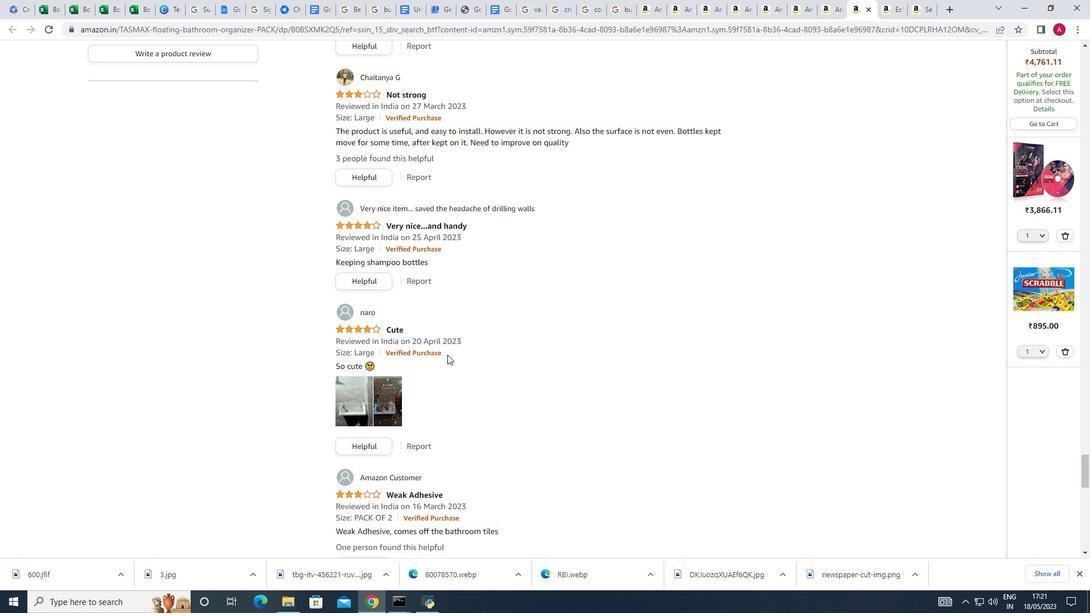 
Action: Mouse scrolled (447, 355) with delta (0, 0)
Screenshot: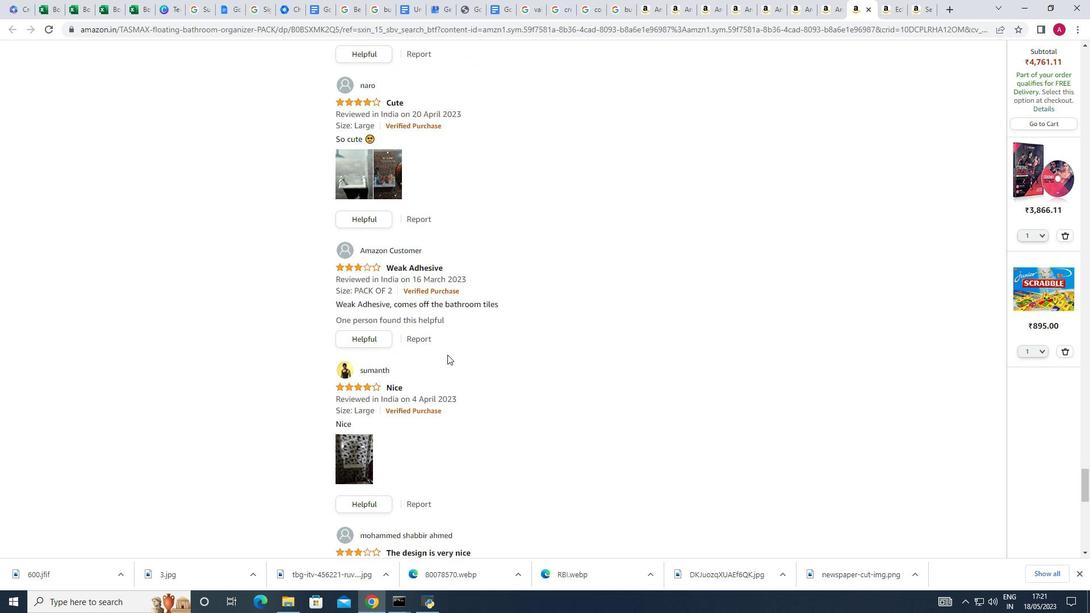 
Action: Mouse scrolled (447, 355) with delta (0, 0)
Screenshot: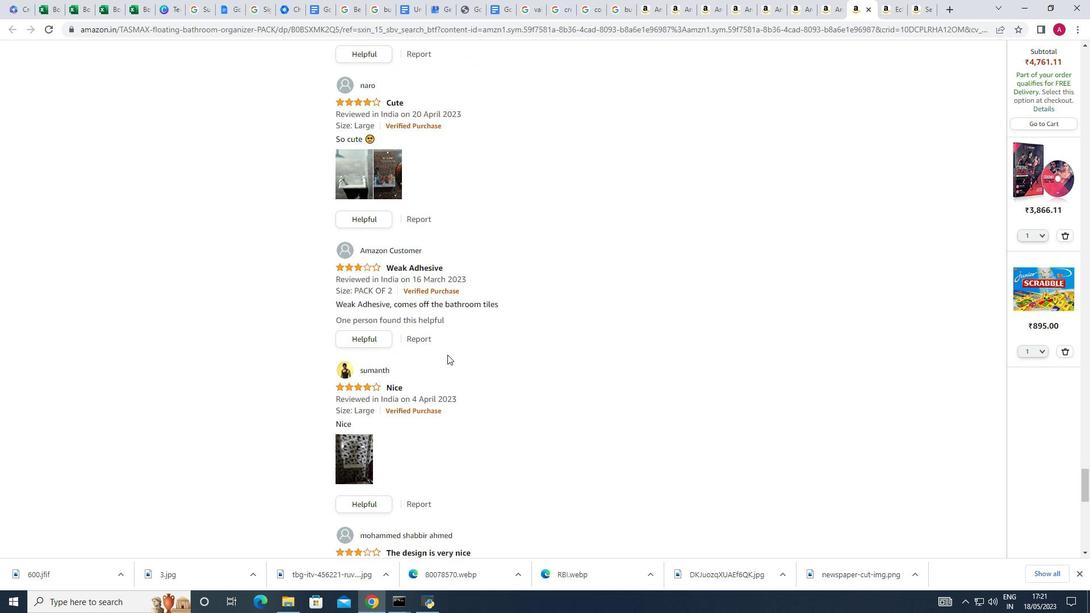 
Action: Mouse scrolled (447, 355) with delta (0, 0)
Screenshot: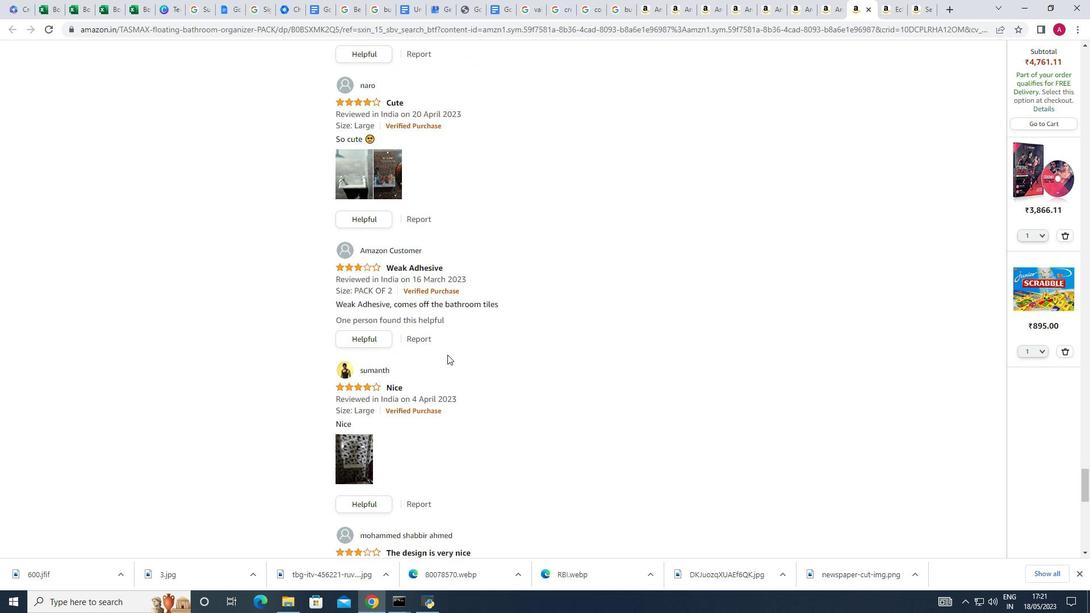 
Action: Mouse scrolled (447, 355) with delta (0, 0)
Screenshot: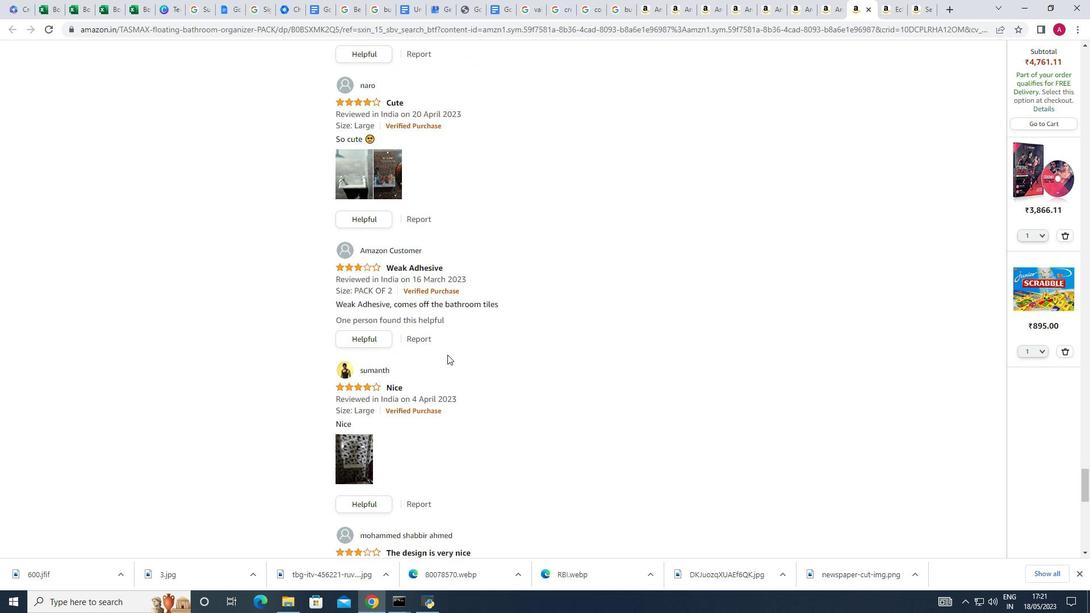 
Action: Mouse scrolled (447, 355) with delta (0, 0)
Screenshot: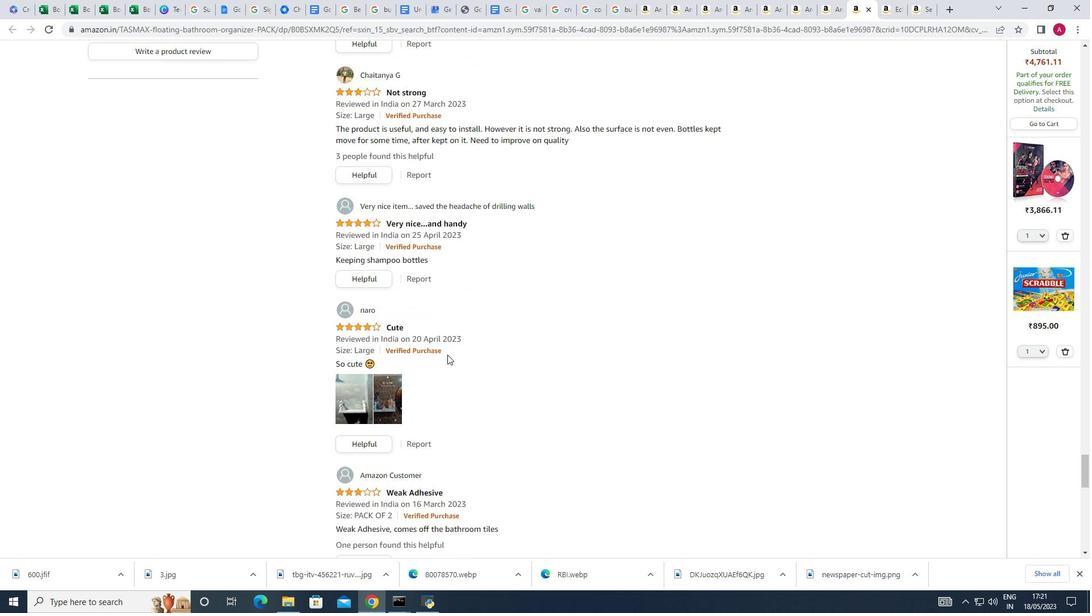 
Action: Mouse scrolled (447, 355) with delta (0, 0)
Screenshot: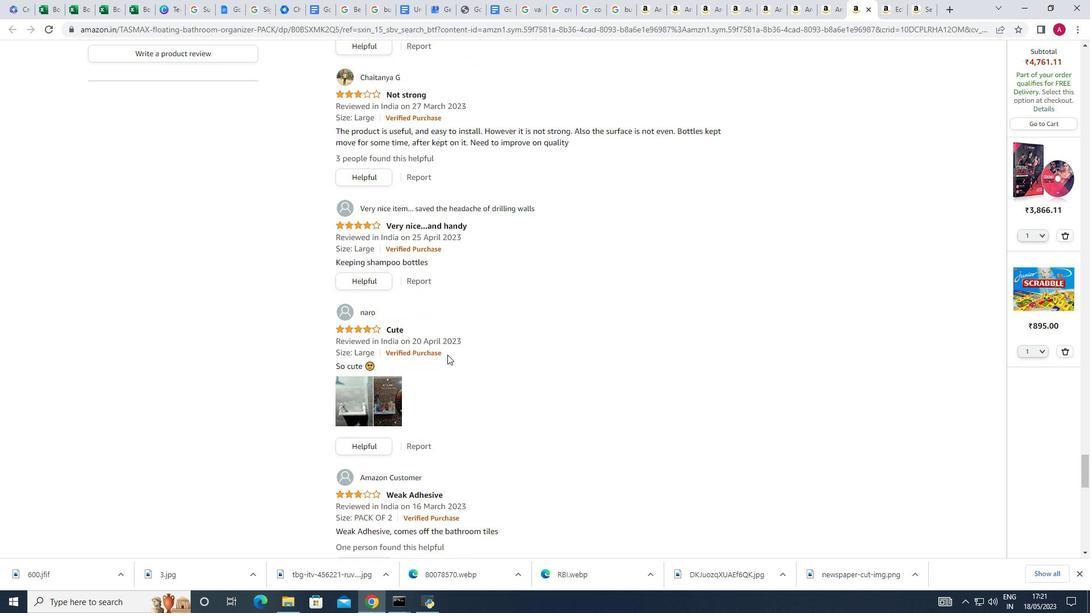 
Action: Mouse scrolled (447, 355) with delta (0, 0)
Screenshot: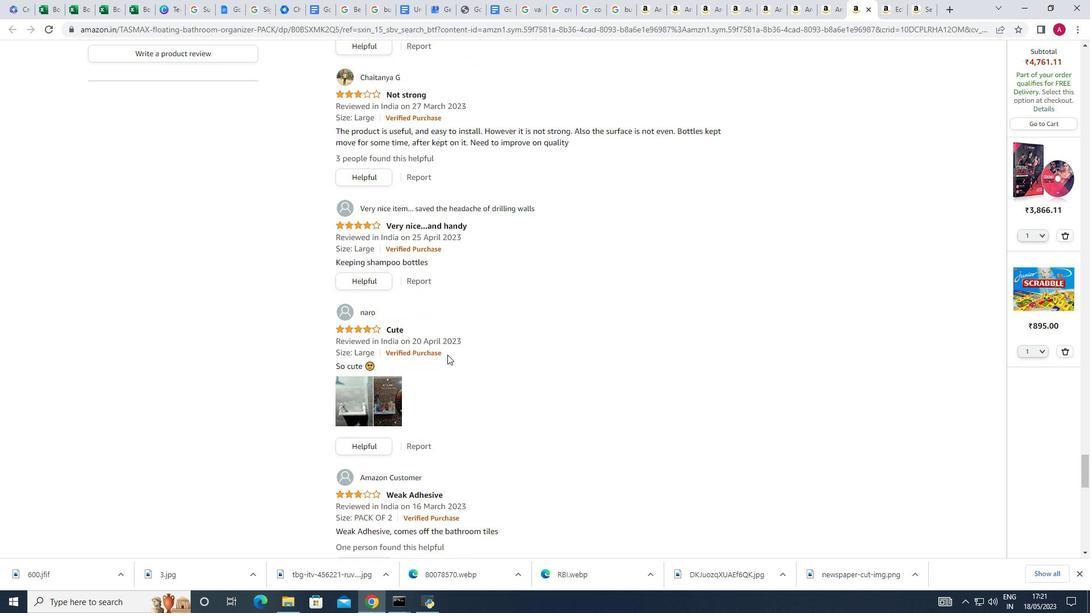 
Action: Mouse scrolled (447, 355) with delta (0, 0)
Screenshot: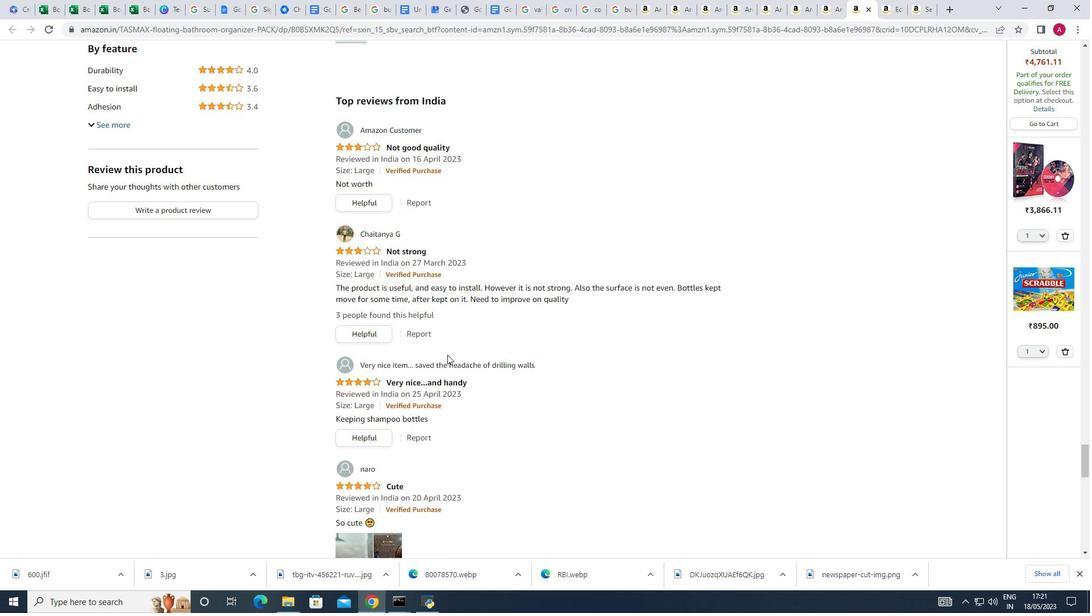 
Action: Mouse scrolled (447, 355) with delta (0, 0)
Screenshot: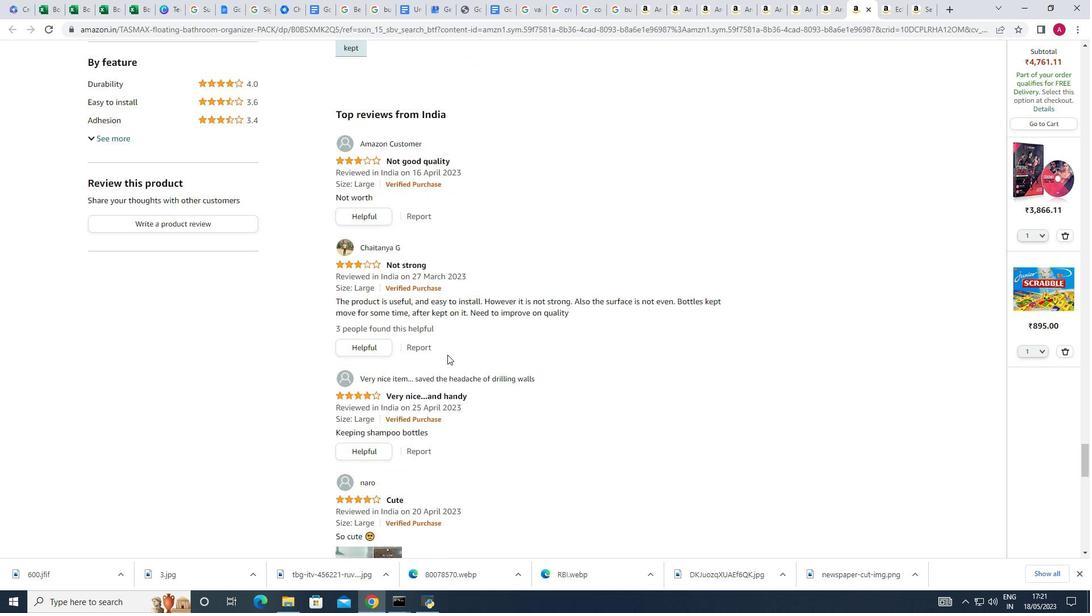 
Action: Mouse scrolled (447, 355) with delta (0, 0)
Screenshot: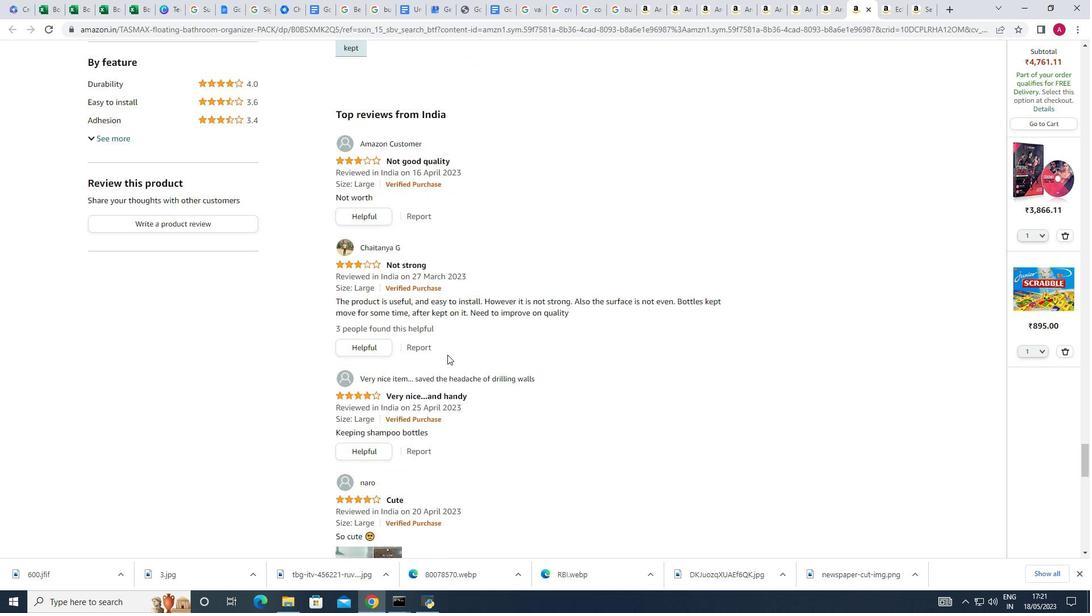 
Action: Mouse scrolled (447, 355) with delta (0, 0)
Screenshot: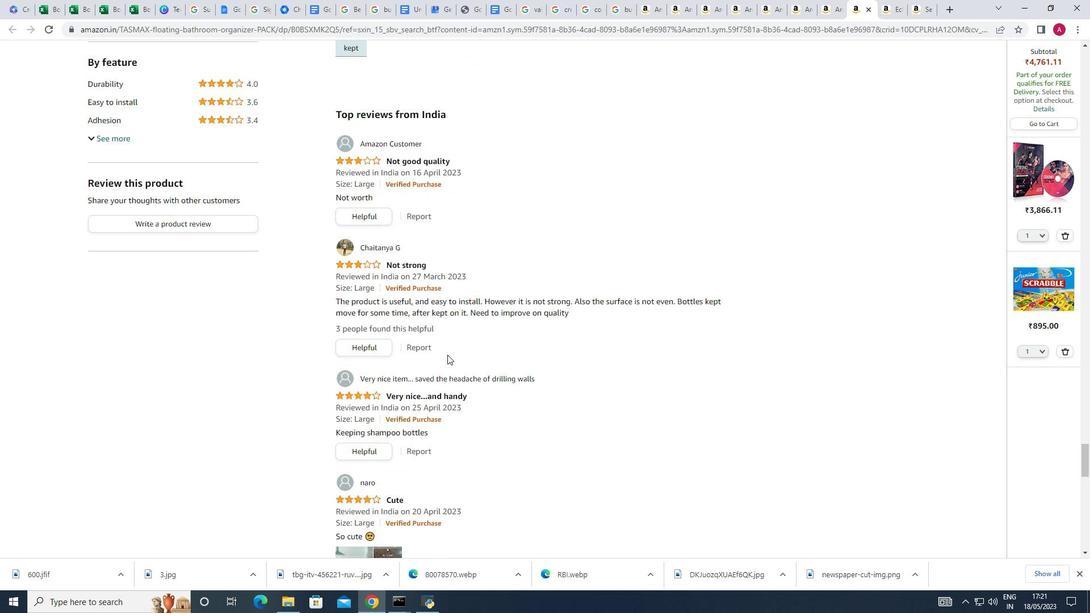 
Action: Mouse scrolled (447, 355) with delta (0, 0)
Screenshot: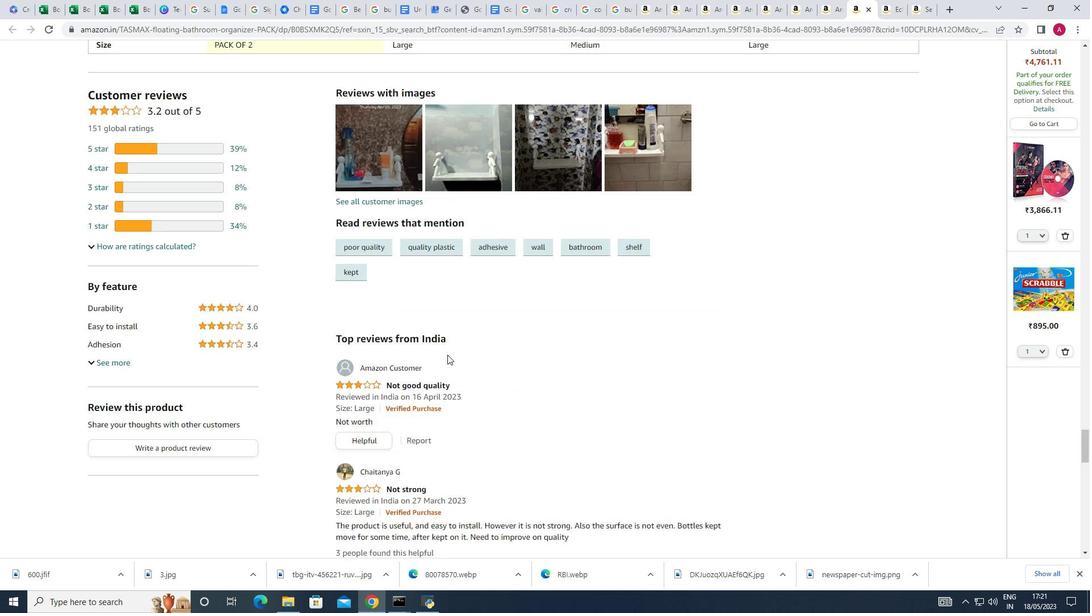 
Action: Mouse scrolled (447, 355) with delta (0, 0)
Screenshot: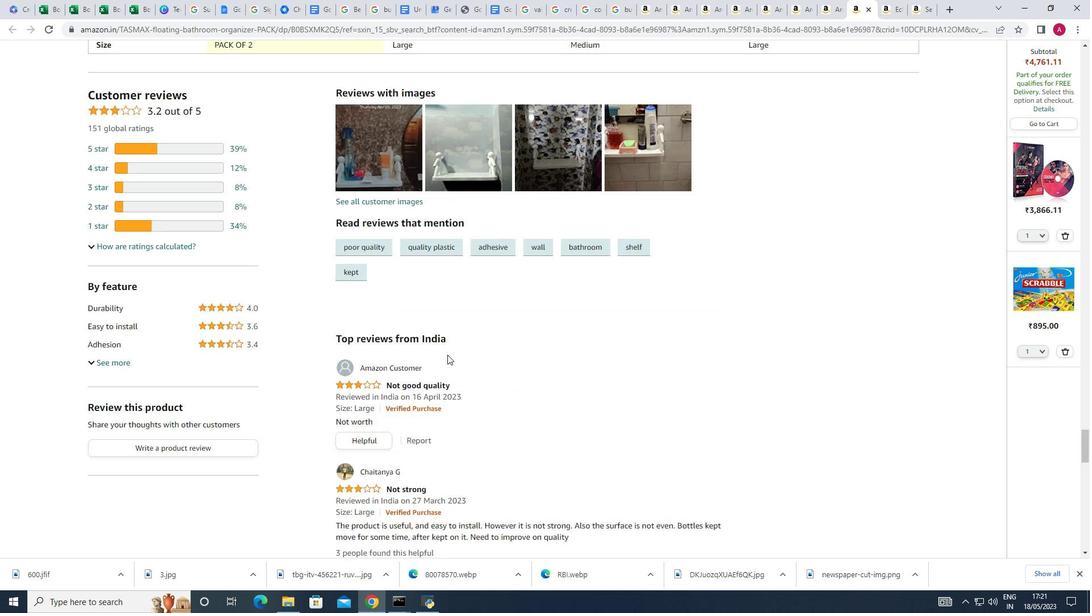 
Action: Mouse scrolled (447, 355) with delta (0, 0)
Screenshot: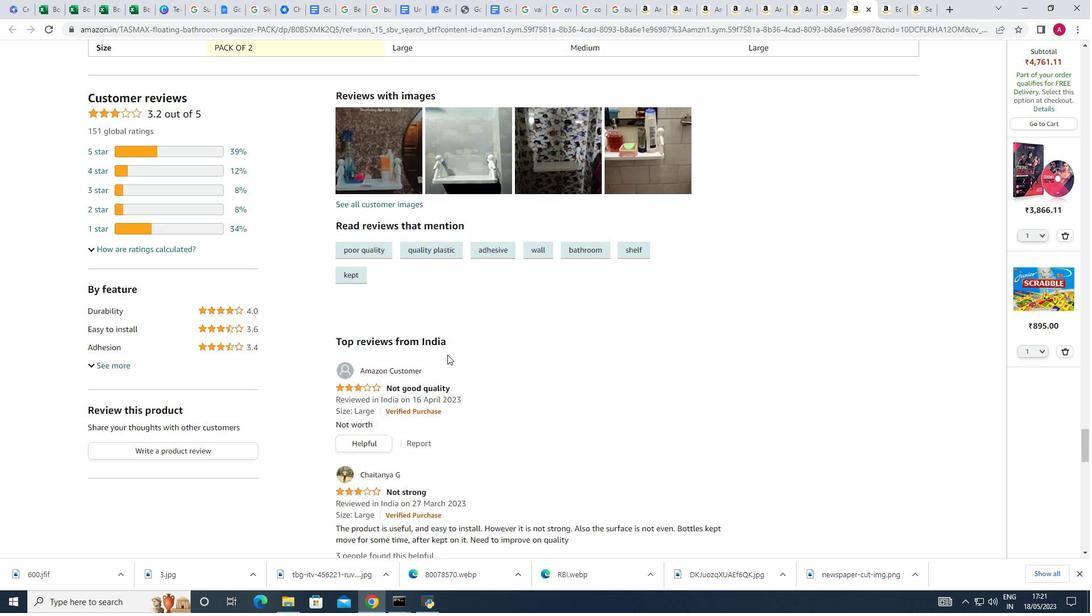 
Action: Mouse scrolled (447, 355) with delta (0, 0)
Screenshot: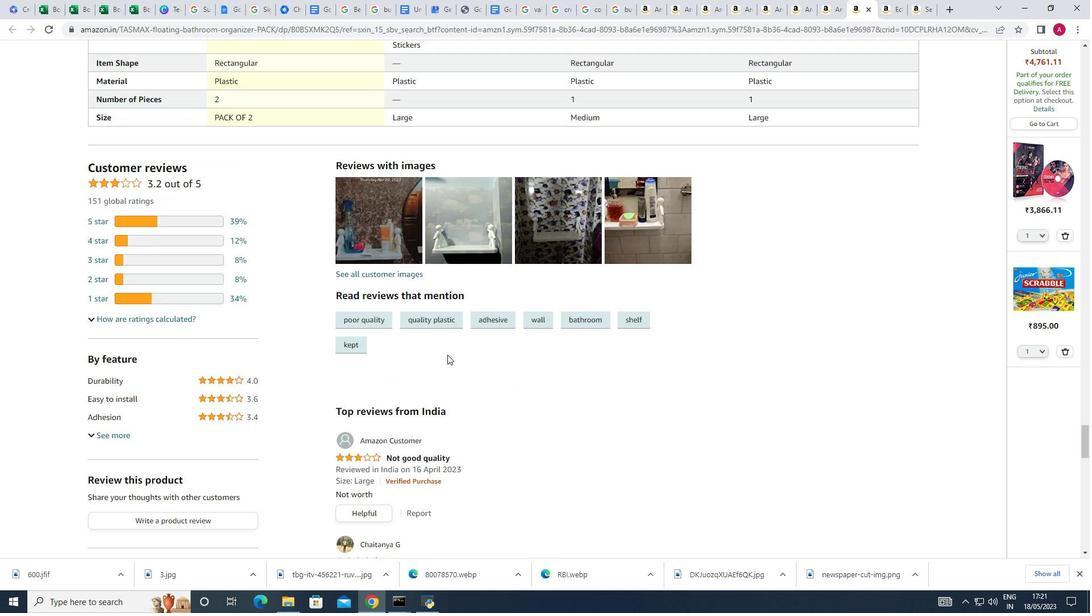 
Action: Mouse scrolled (447, 355) with delta (0, 0)
Screenshot: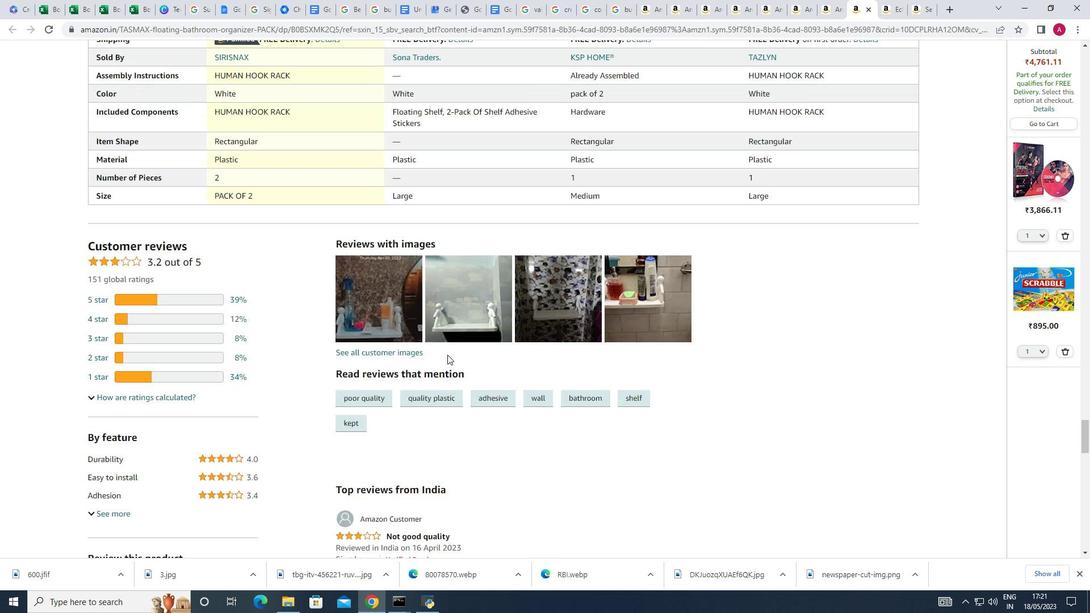 
Action: Mouse scrolled (447, 355) with delta (0, 0)
Screenshot: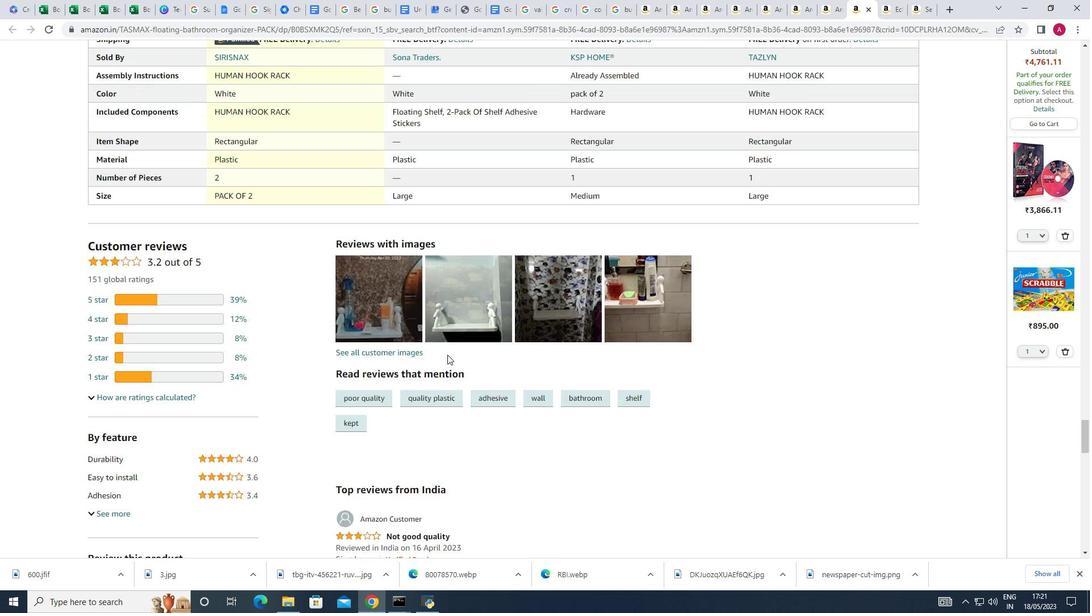 
Action: Mouse scrolled (447, 355) with delta (0, 0)
Screenshot: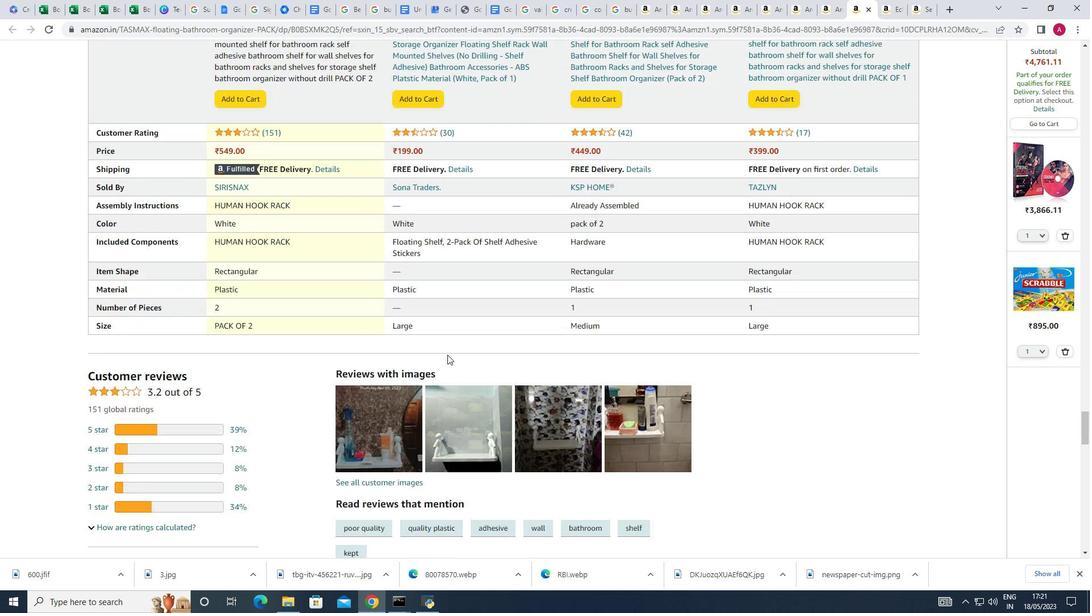 
Action: Mouse scrolled (447, 355) with delta (0, 0)
Screenshot: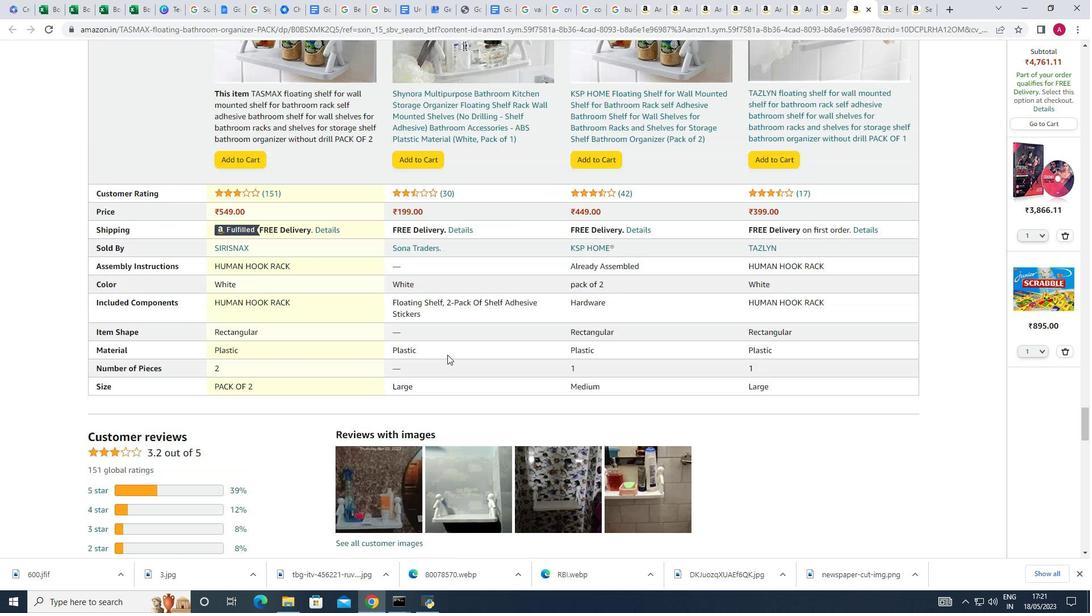 
Action: Mouse scrolled (447, 355) with delta (0, 0)
Screenshot: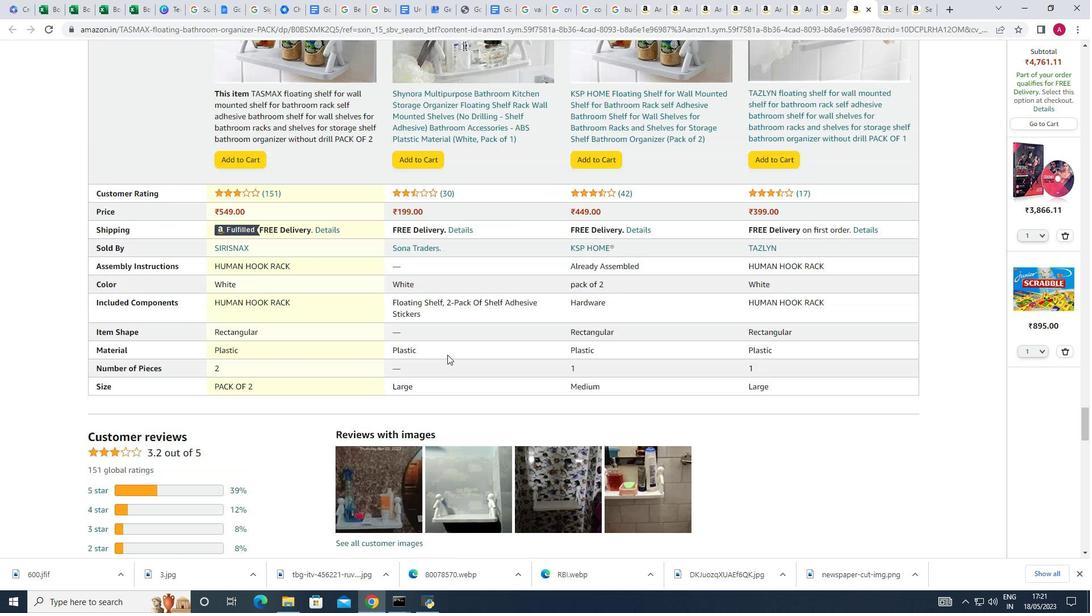 
Action: Mouse scrolled (447, 355) with delta (0, 0)
Screenshot: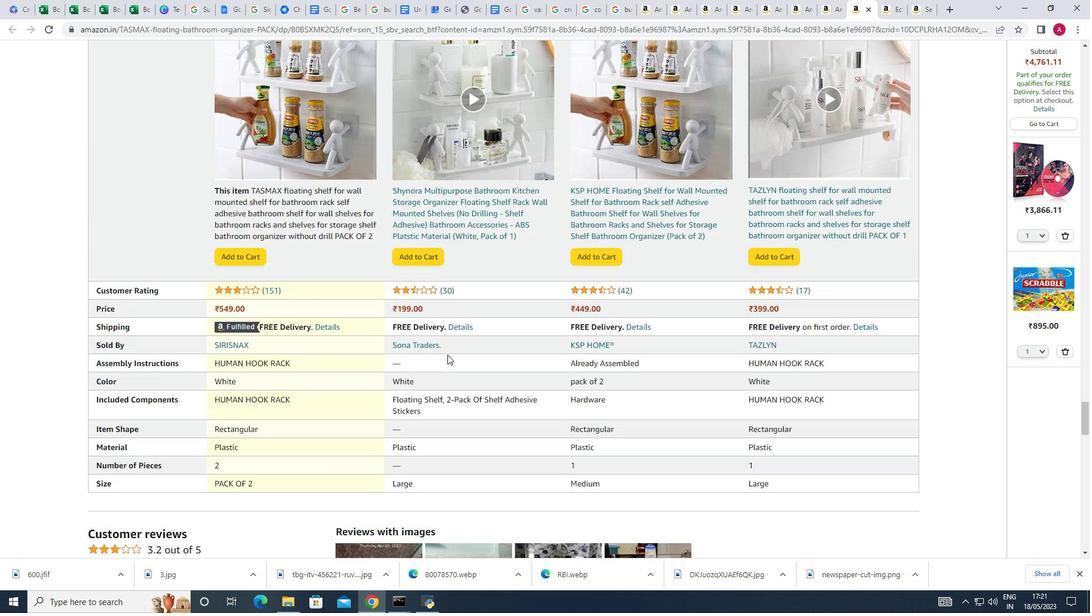 
Action: Mouse scrolled (447, 355) with delta (0, 0)
Screenshot: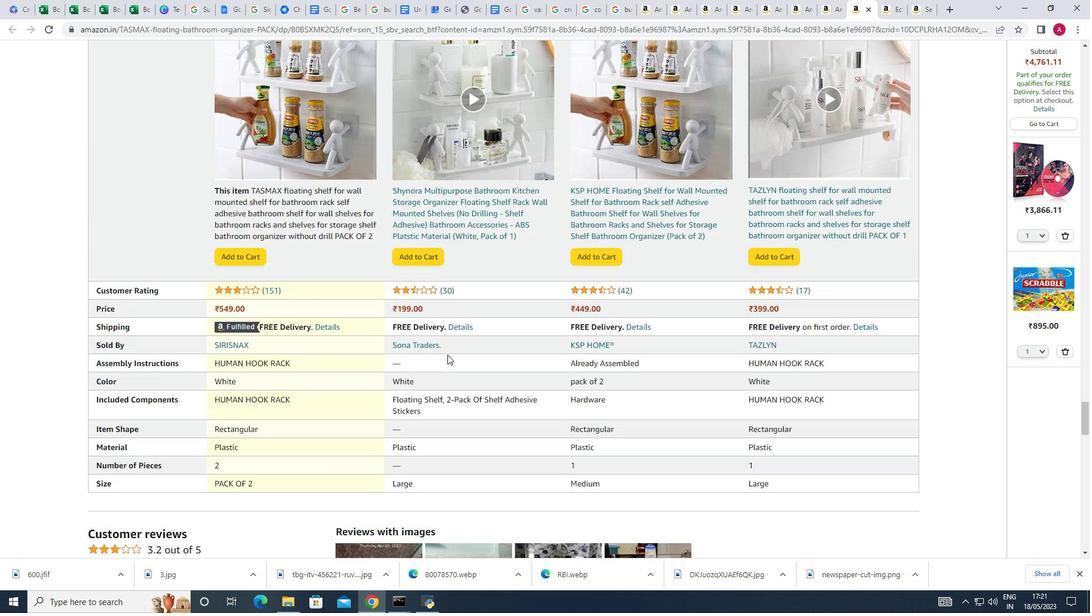 
Action: Mouse scrolled (447, 355) with delta (0, 0)
Screenshot: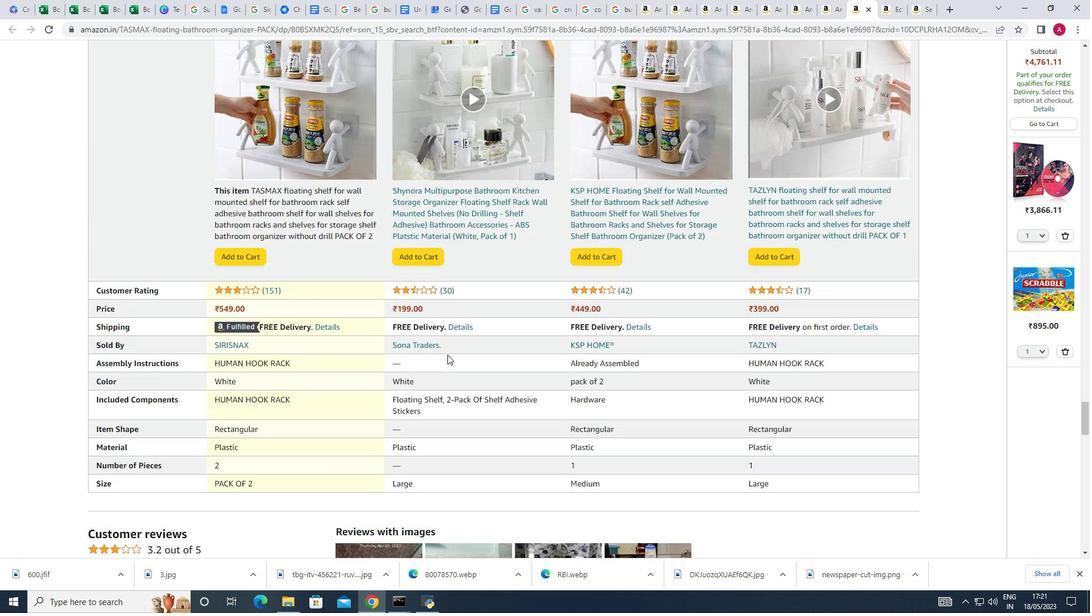 
Action: Mouse scrolled (447, 355) with delta (0, 0)
Screenshot: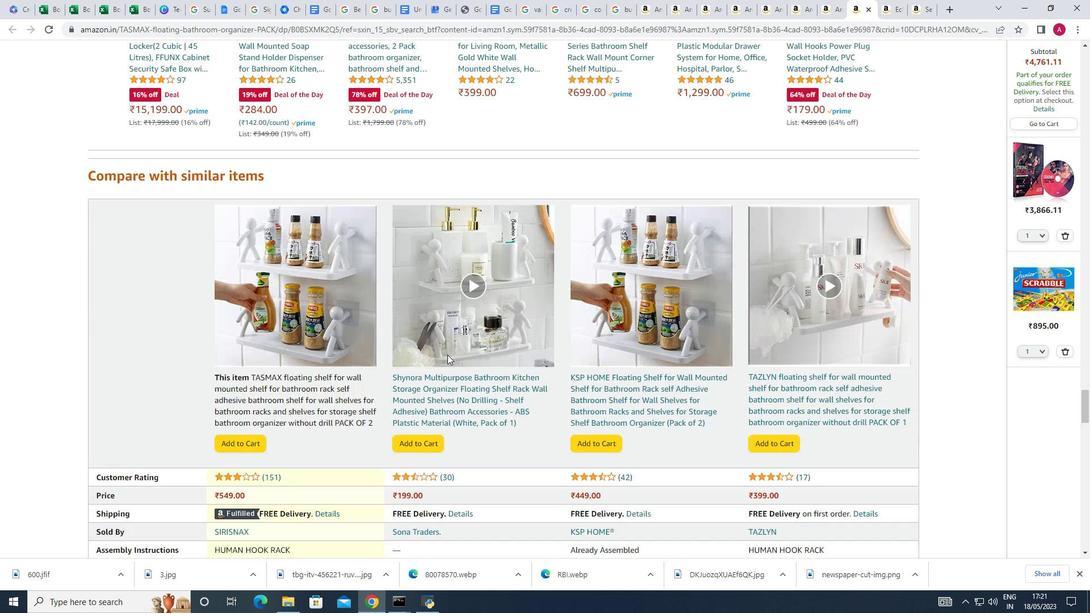 
Action: Mouse scrolled (447, 355) with delta (0, 0)
Screenshot: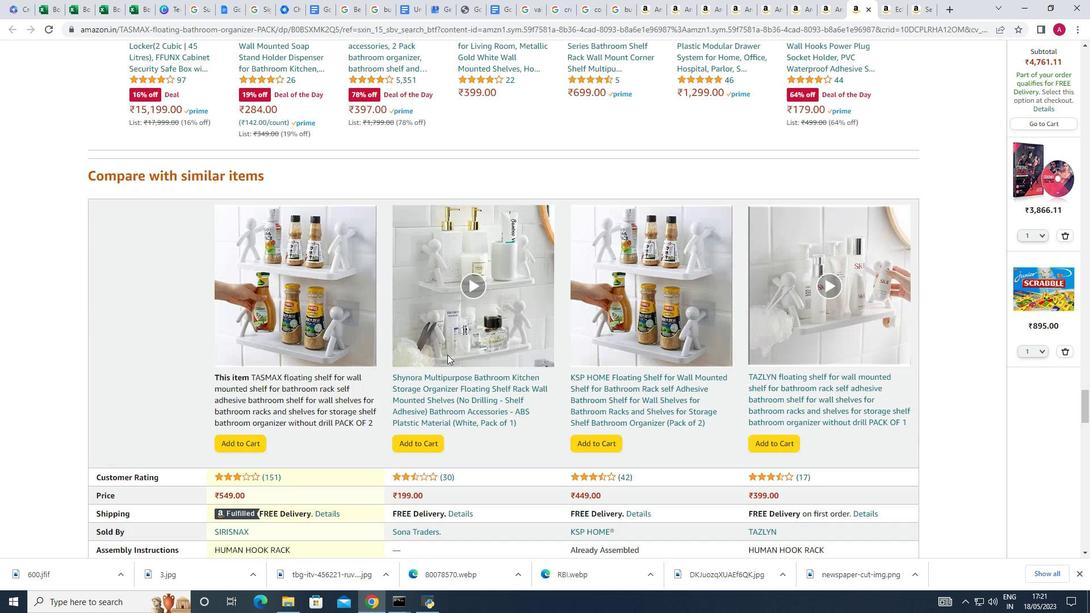 
Action: Mouse scrolled (447, 355) with delta (0, 0)
Screenshot: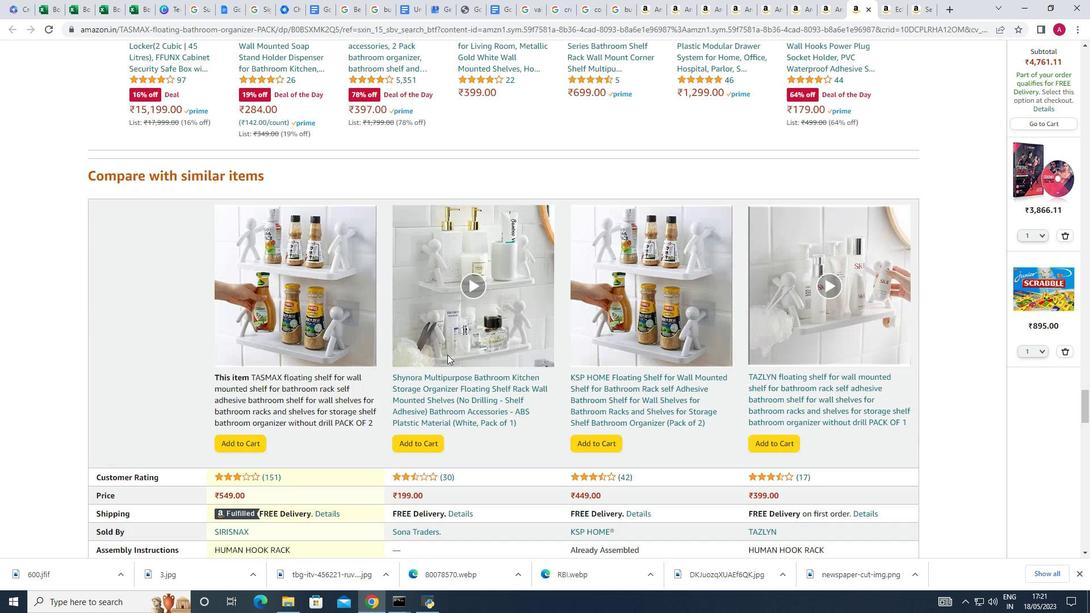 
Action: Mouse scrolled (447, 355) with delta (0, 0)
Screenshot: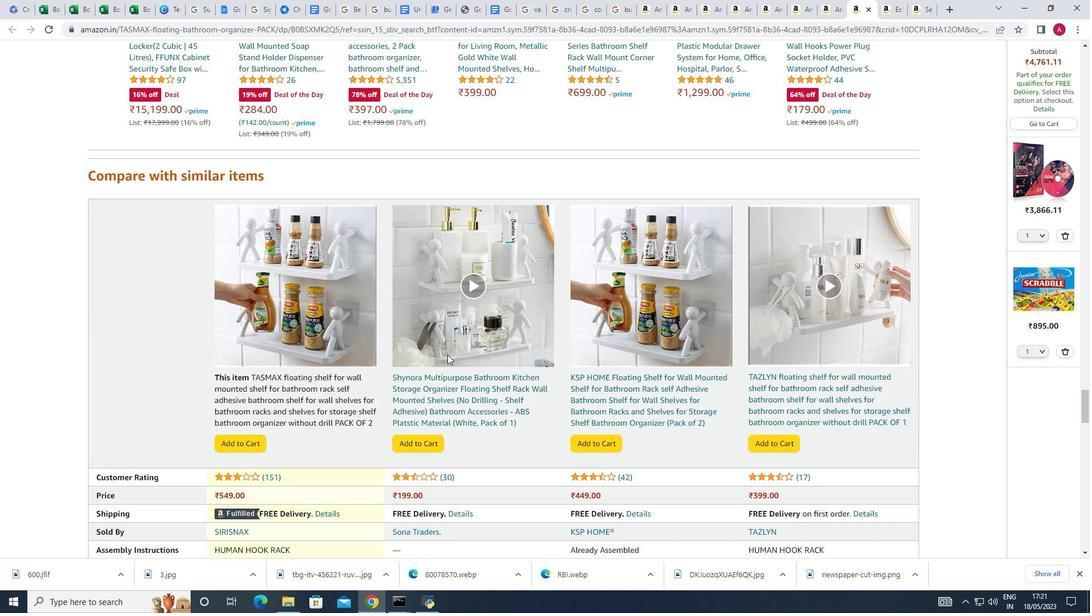 
Action: Mouse scrolled (447, 355) with delta (0, 0)
Screenshot: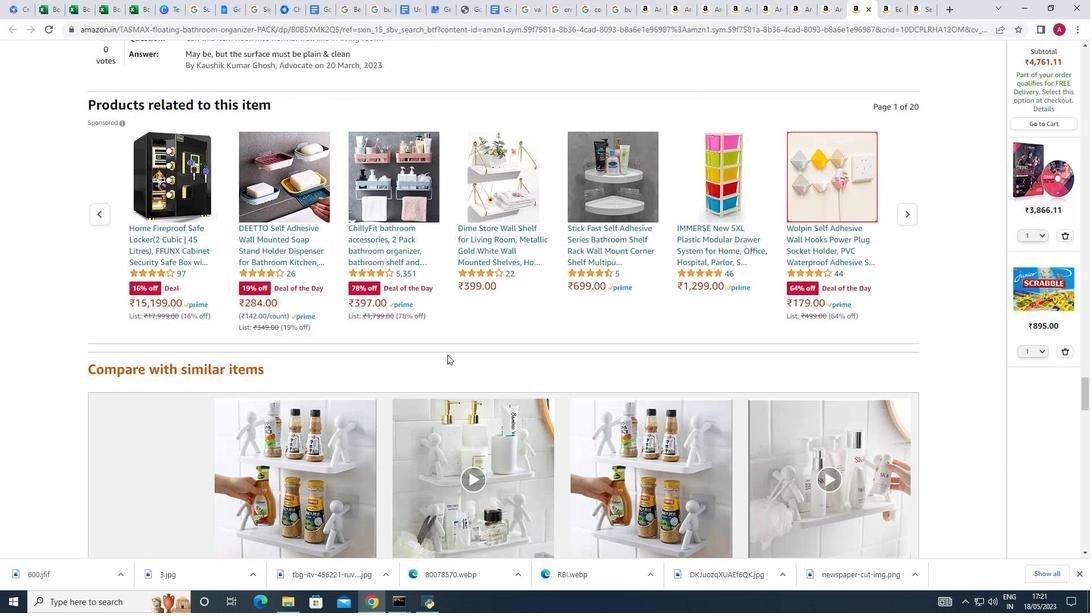 
Action: Mouse scrolled (447, 355) with delta (0, 0)
Screenshot: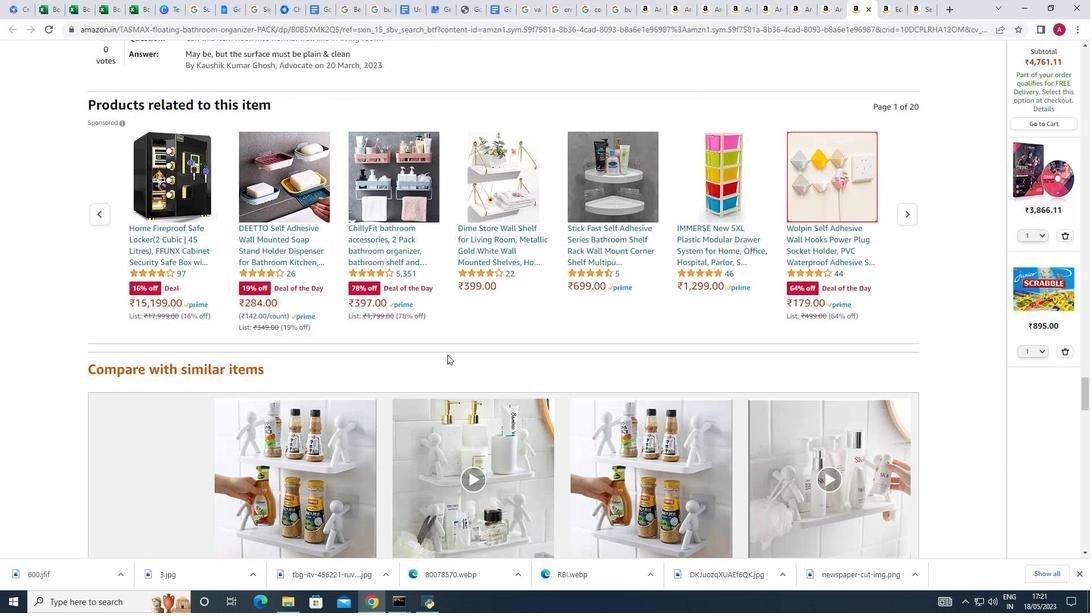 
Action: Mouse scrolled (447, 355) with delta (0, 0)
Screenshot: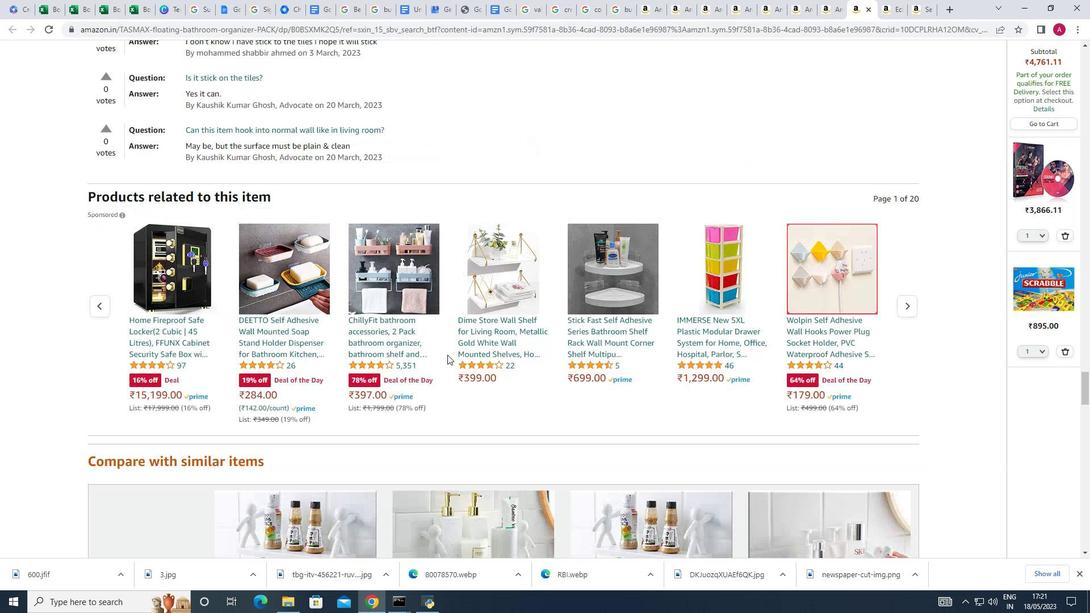 
Action: Mouse scrolled (447, 355) with delta (0, 0)
Screenshot: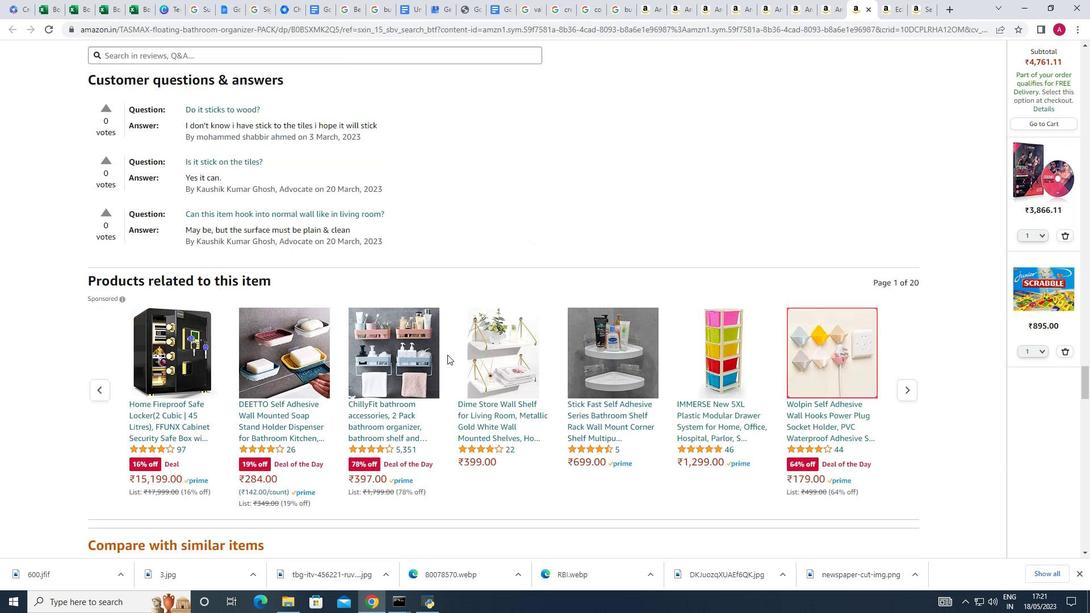
Action: Mouse scrolled (447, 355) with delta (0, 0)
Screenshot: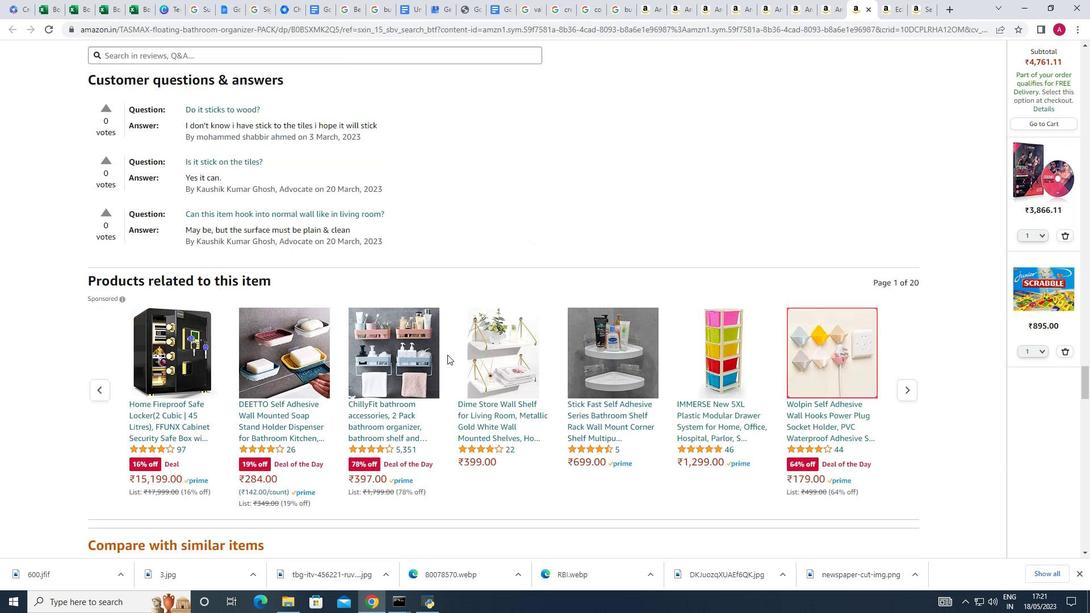 
Action: Mouse scrolled (447, 355) with delta (0, 0)
Screenshot: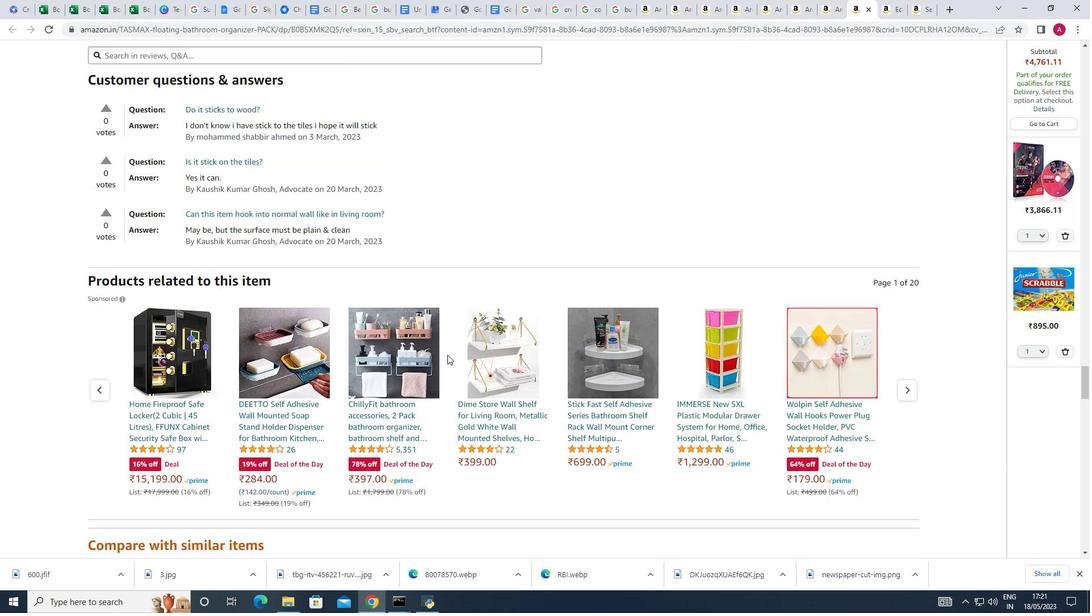 
Action: Mouse scrolled (447, 355) with delta (0, 0)
Screenshot: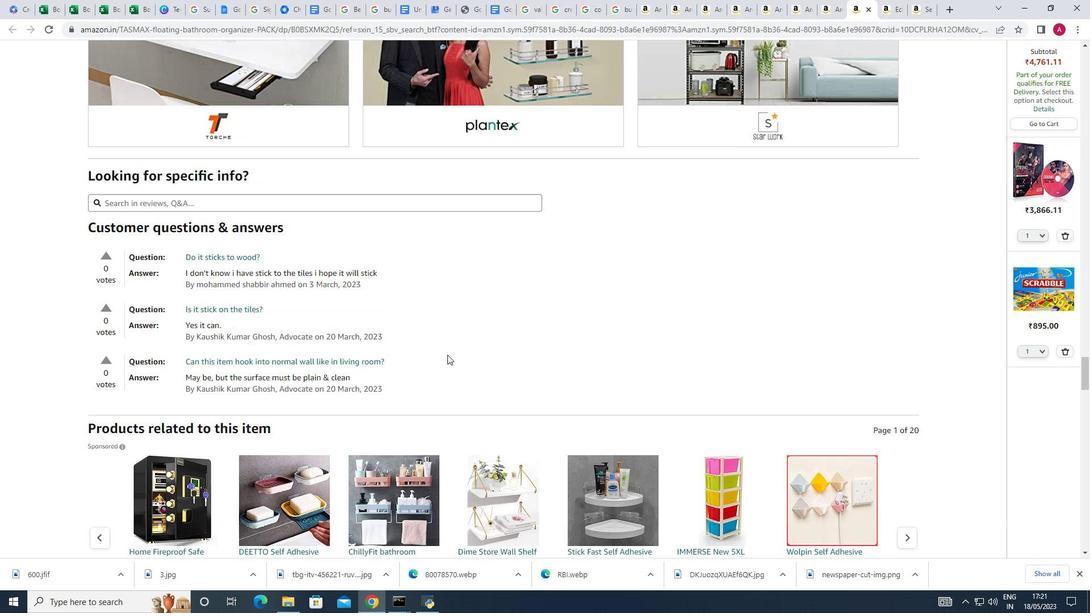 
Action: Mouse scrolled (447, 355) with delta (0, 0)
Screenshot: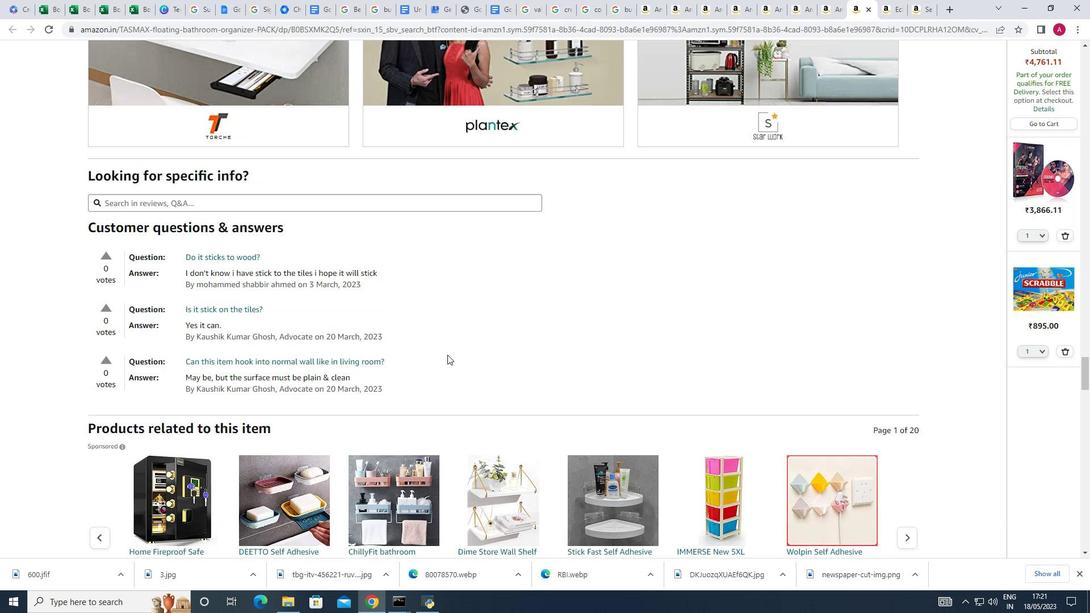 
Action: Mouse scrolled (447, 355) with delta (0, 0)
Screenshot: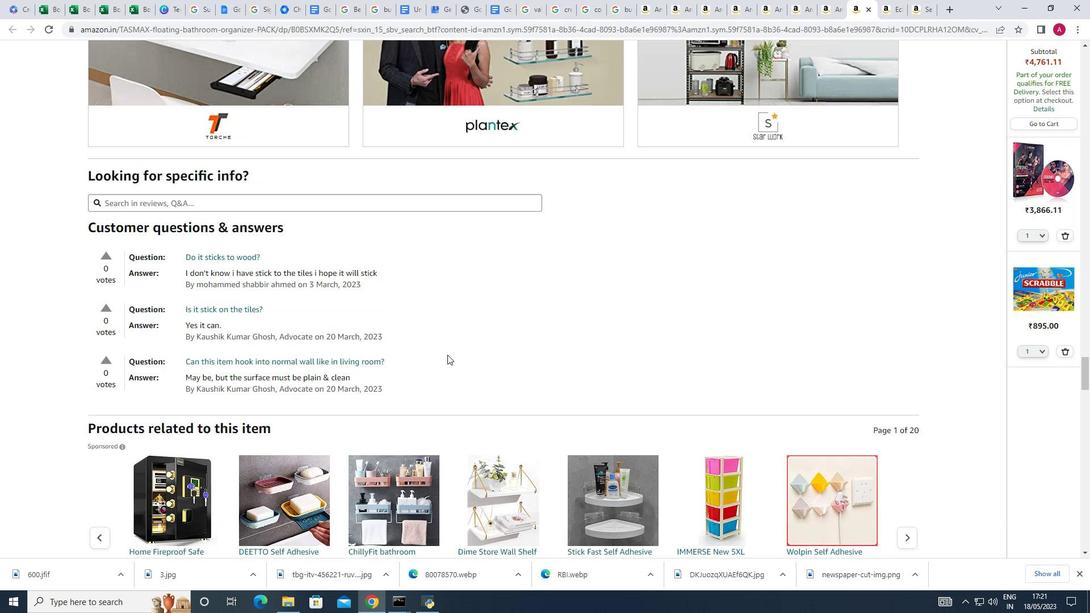 
Action: Mouse scrolled (447, 355) with delta (0, 0)
Screenshot: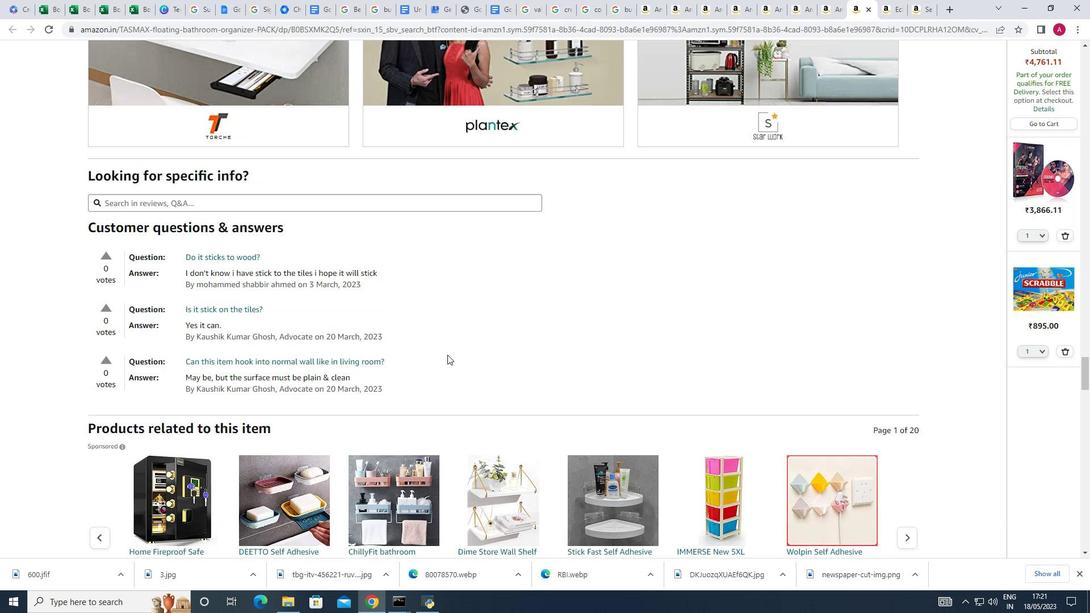 
Action: Mouse moved to (447, 354)
Screenshot: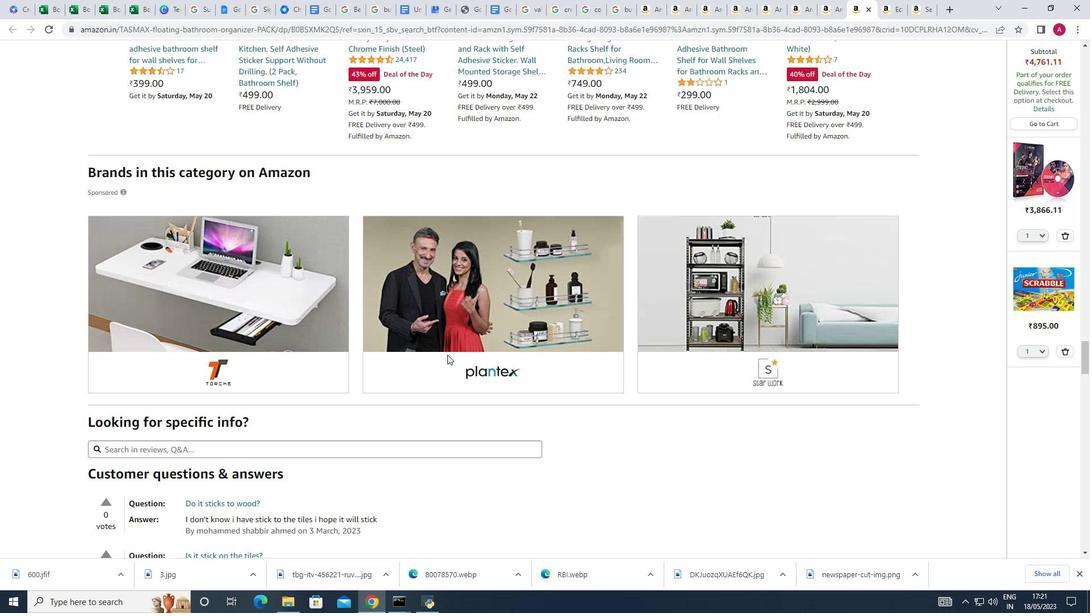 
Action: Mouse scrolled (447, 355) with delta (0, 0)
Screenshot: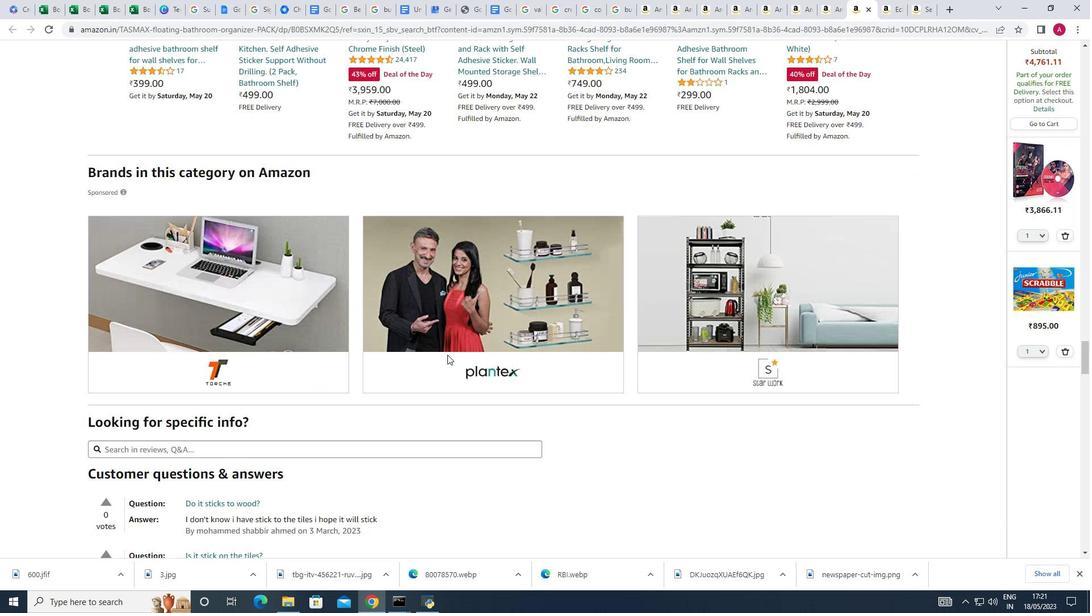 
Action: Mouse scrolled (447, 355) with delta (0, 0)
Screenshot: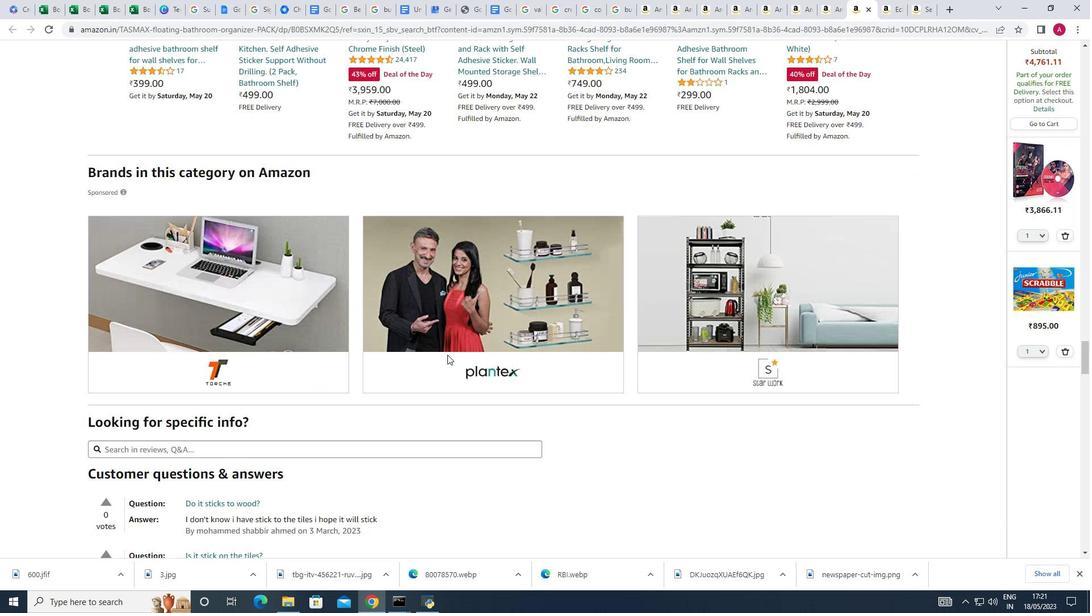 
Action: Mouse scrolled (447, 355) with delta (0, 0)
Screenshot: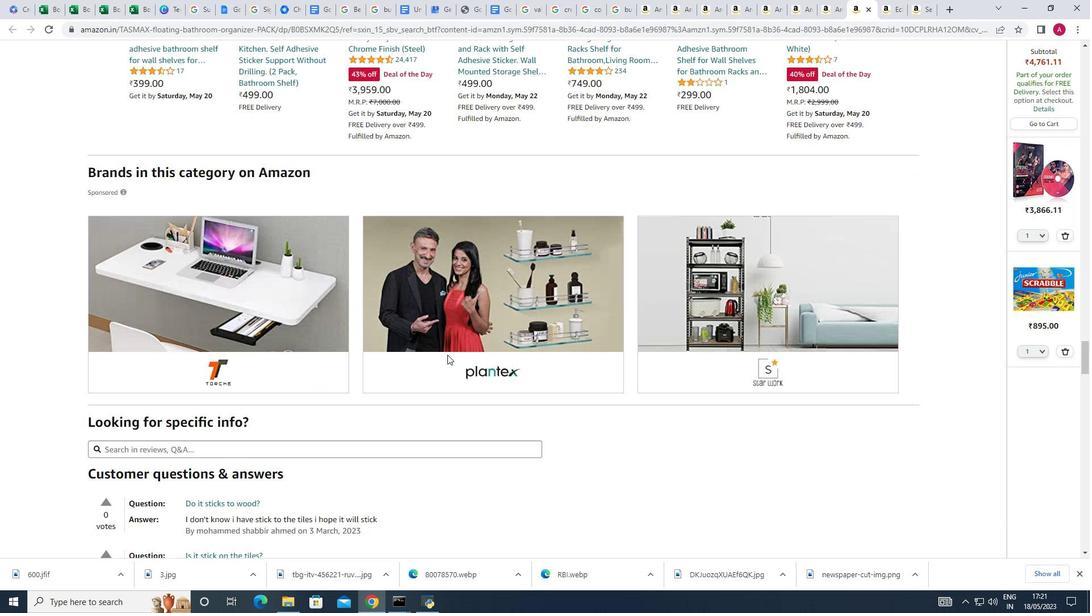 
Action: Mouse scrolled (447, 355) with delta (0, 0)
Screenshot: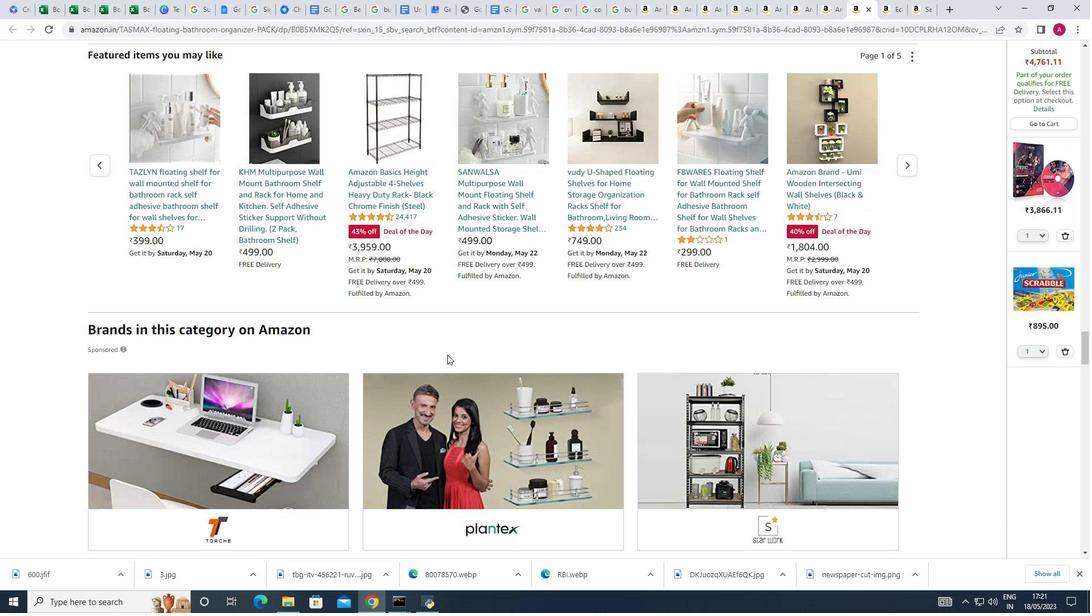 
Action: Mouse scrolled (447, 355) with delta (0, 0)
Screenshot: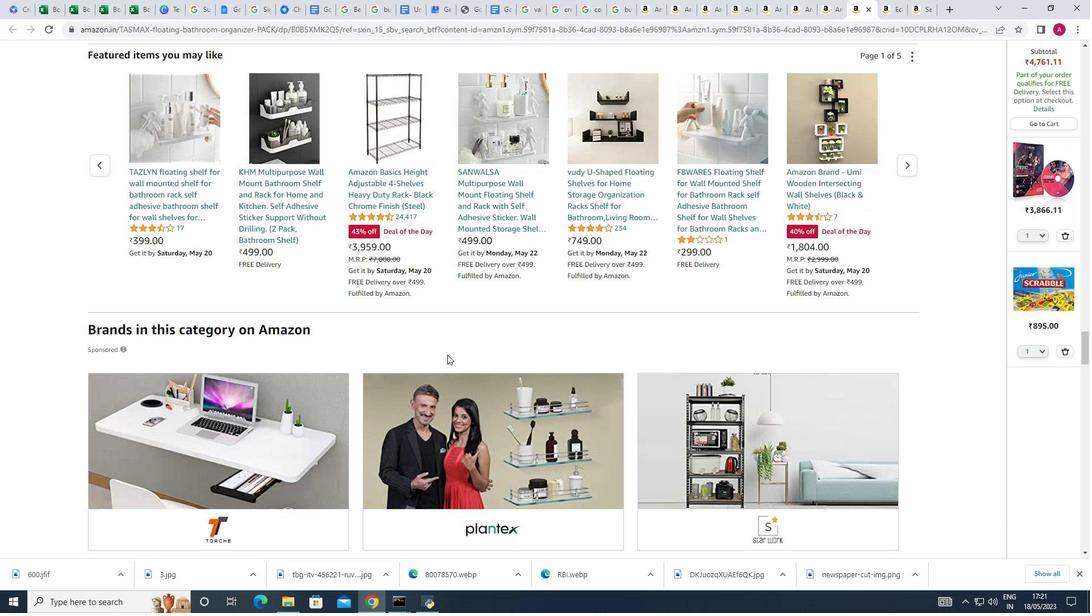 
Action: Mouse scrolled (447, 355) with delta (0, 0)
Screenshot: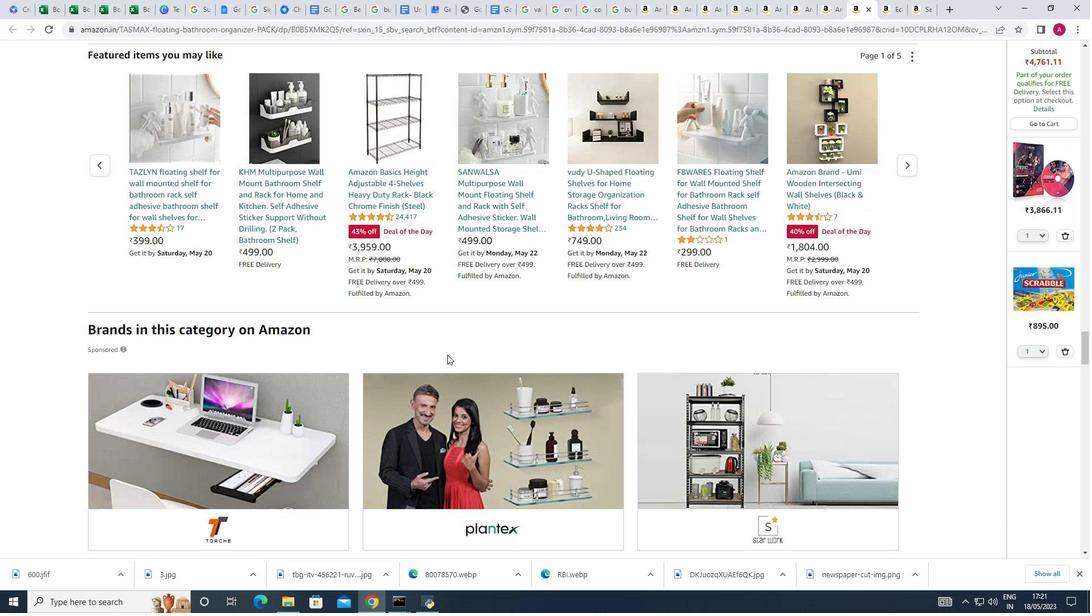 
Action: Mouse scrolled (447, 355) with delta (0, 0)
Screenshot: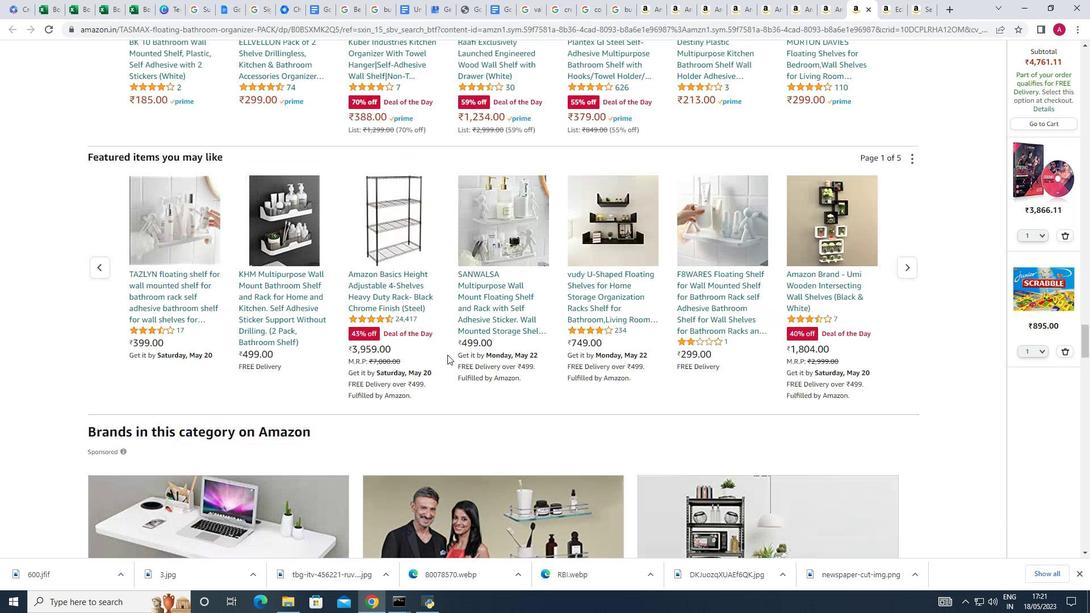 
Action: Mouse scrolled (447, 355) with delta (0, 0)
Screenshot: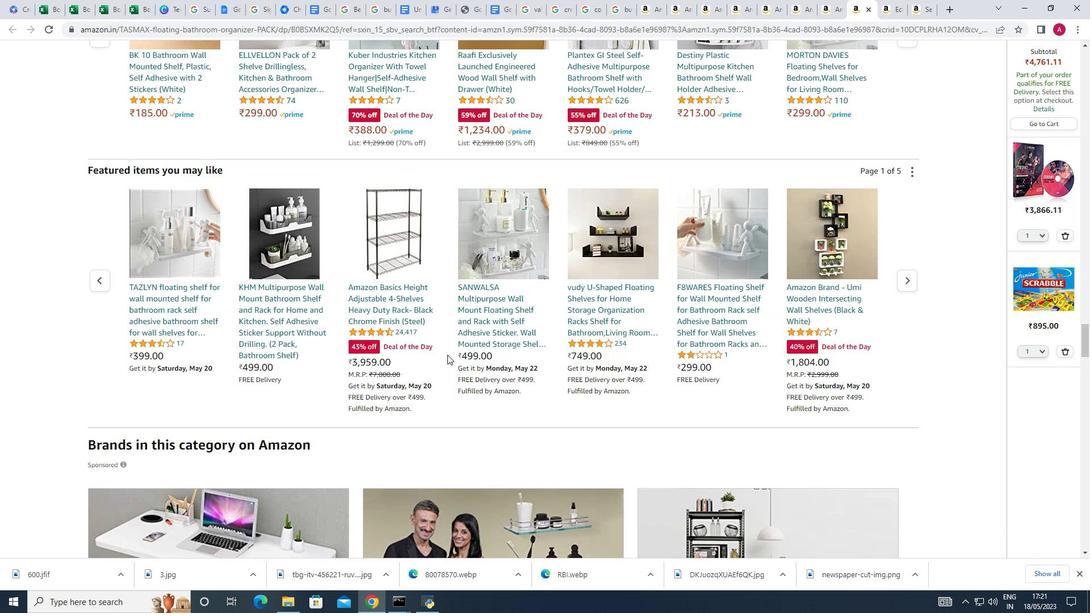 
Action: Mouse scrolled (447, 355) with delta (0, 0)
Screenshot: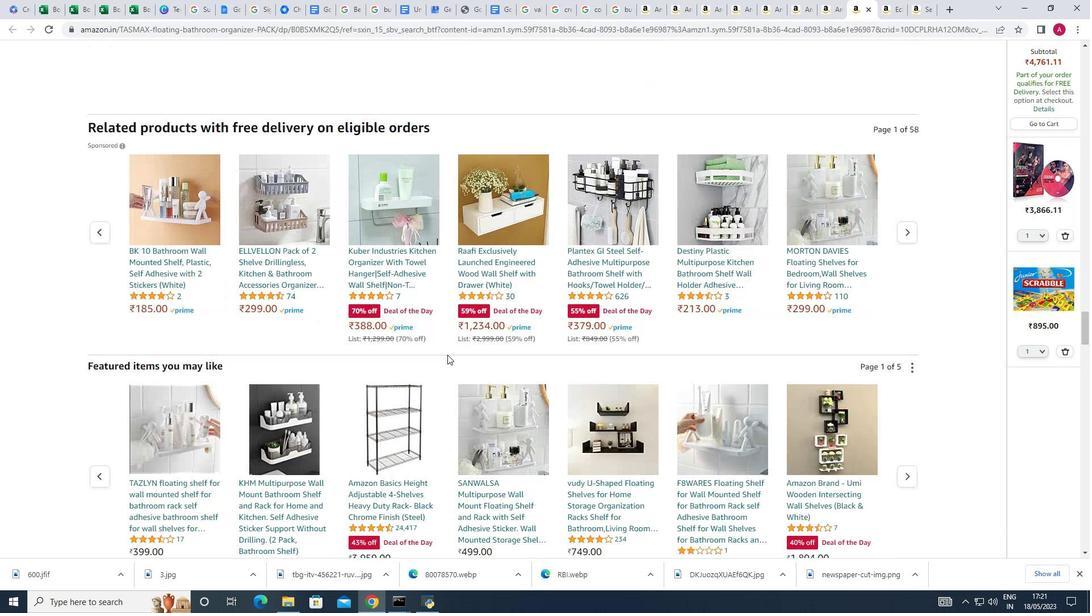 
Action: Mouse scrolled (447, 355) with delta (0, 0)
Screenshot: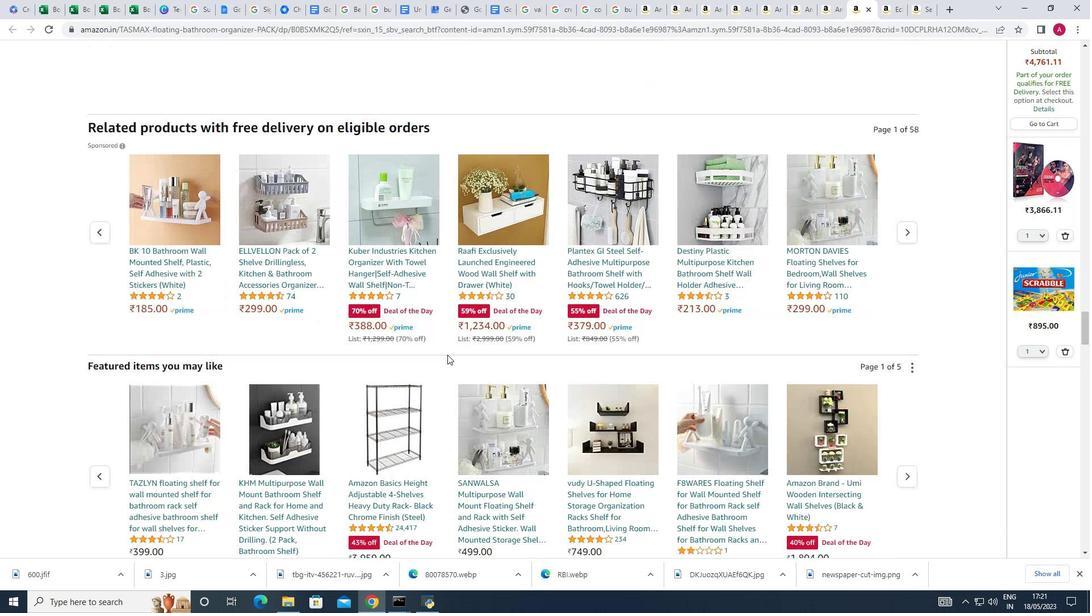 
Action: Mouse scrolled (447, 355) with delta (0, 0)
Screenshot: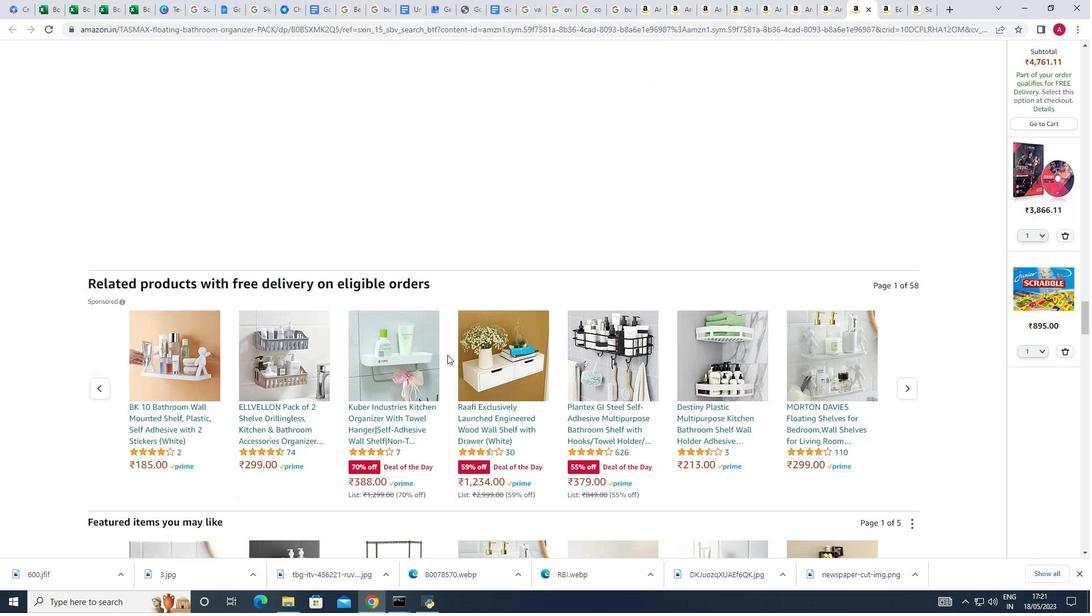 
Action: Mouse scrolled (447, 355) with delta (0, 0)
Screenshot: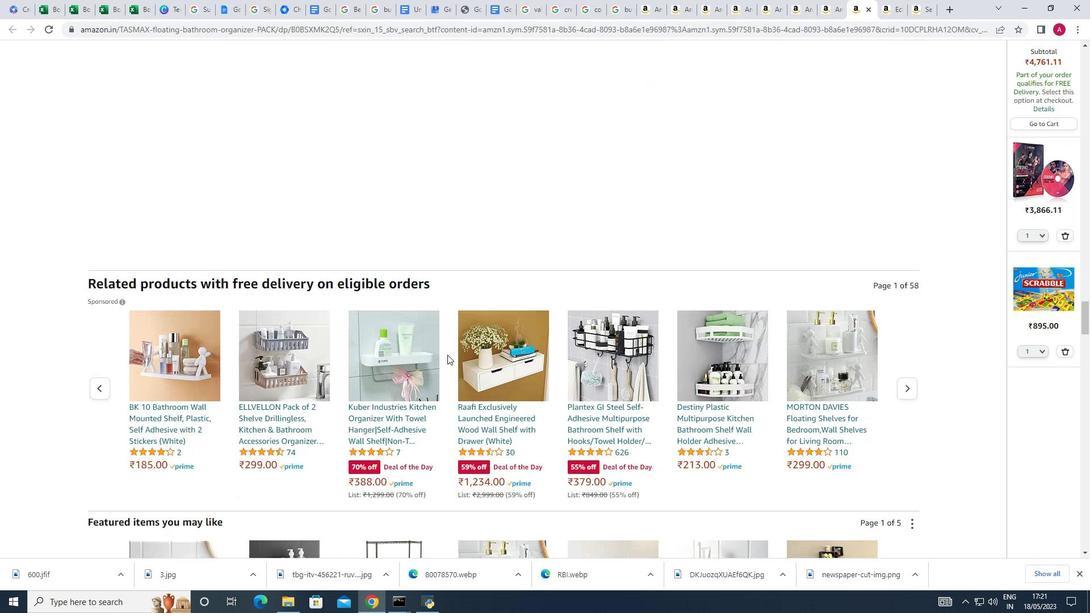 
Action: Mouse scrolled (447, 355) with delta (0, 0)
Screenshot: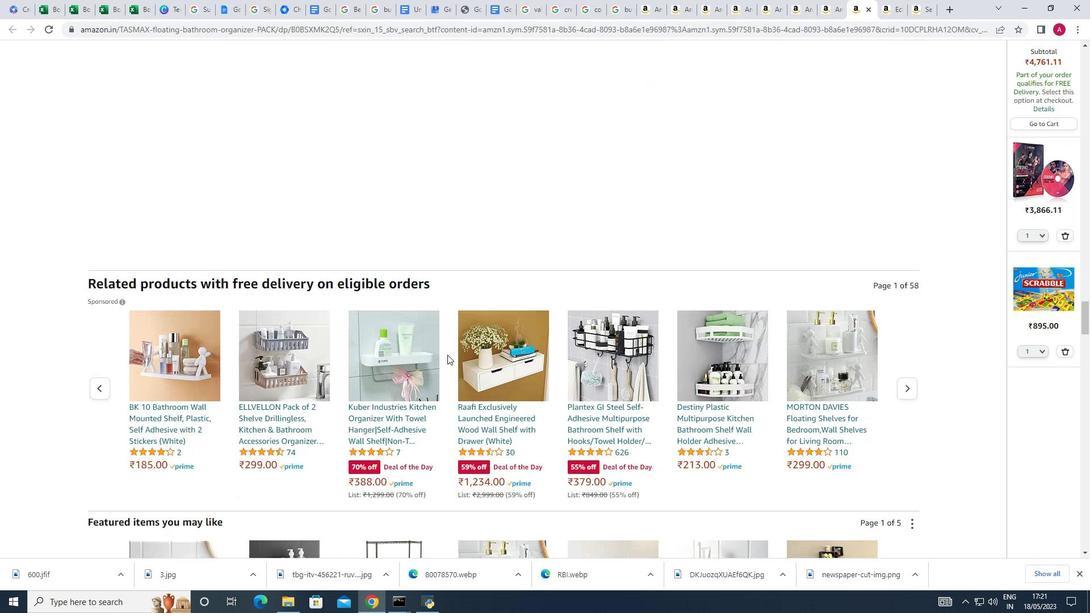 
Action: Mouse scrolled (447, 355) with delta (0, 0)
